 Task: Search one way flight ticket for 3 adults, 3 children in premium economy from Redding: Redding Municipal Airport to Springfield: Abraham Lincoln Capital Airport on 5-2-2023. Choice of flights is Southwest. Number of bags: 1 carry on bag. Price is upto 108000. Outbound departure time preference is 5:00.
Action: Mouse moved to (283, 273)
Screenshot: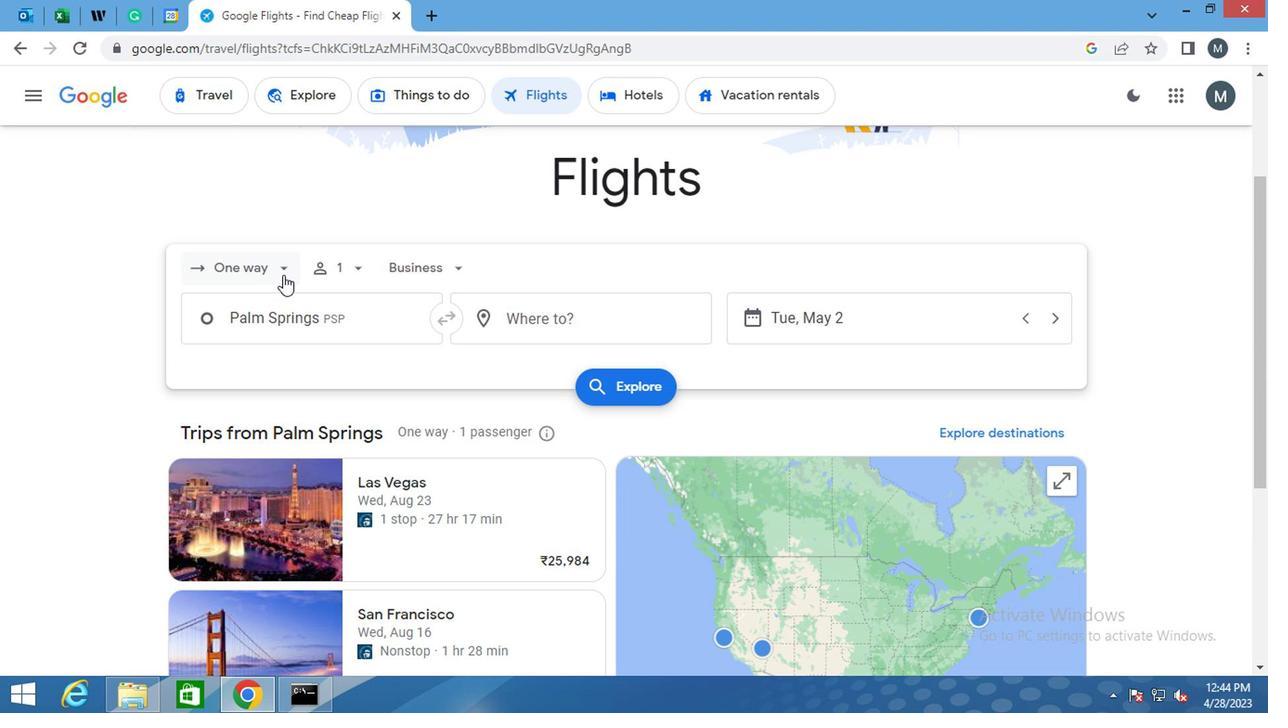 
Action: Mouse pressed left at (283, 273)
Screenshot: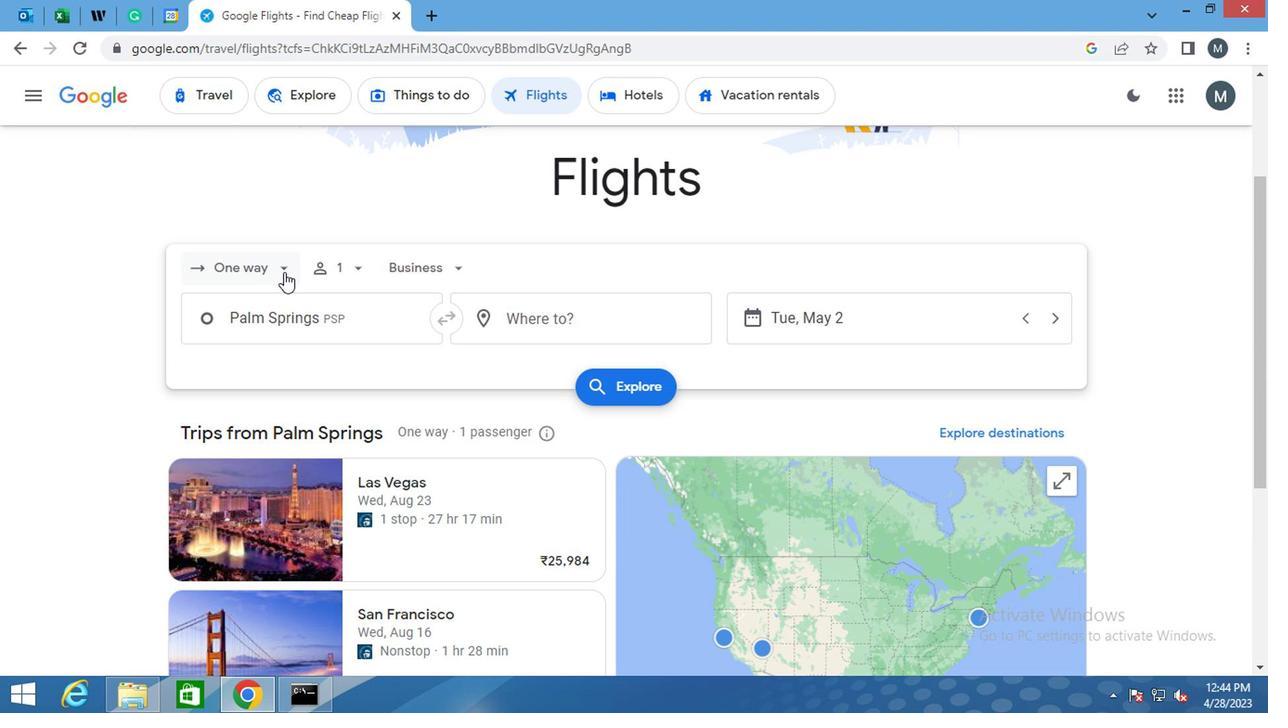 
Action: Mouse moved to (293, 349)
Screenshot: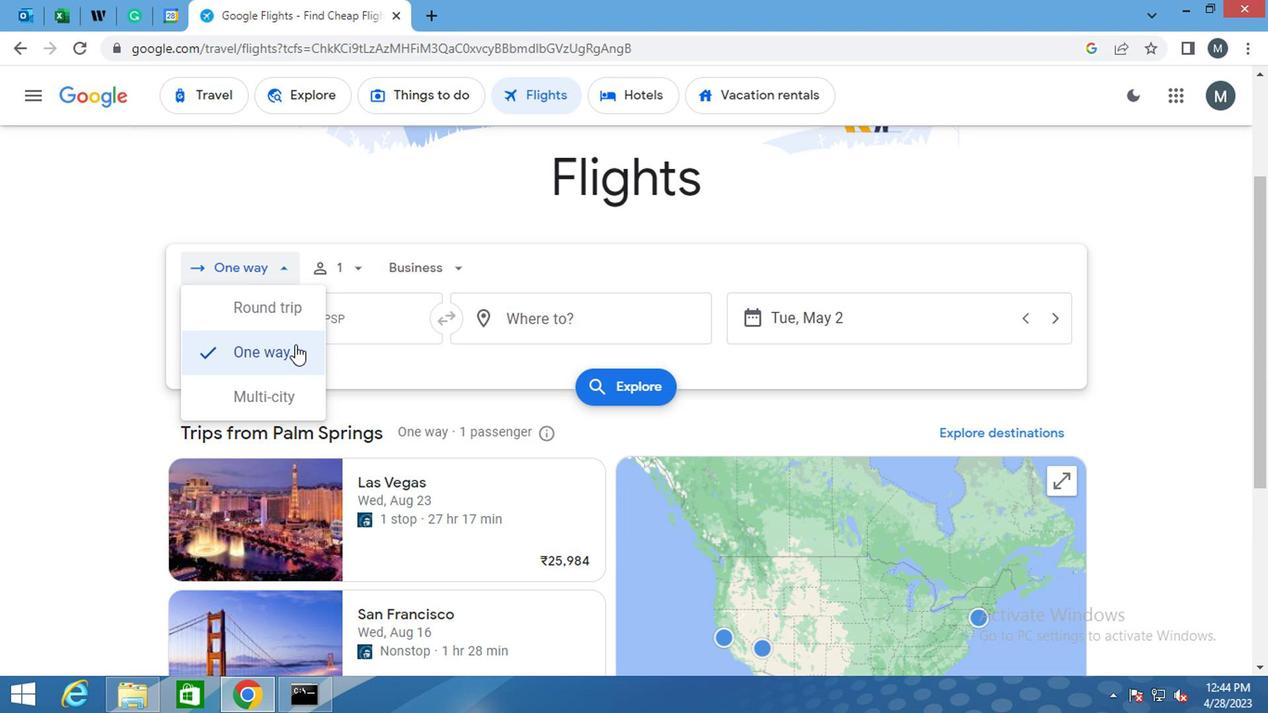 
Action: Mouse pressed left at (293, 349)
Screenshot: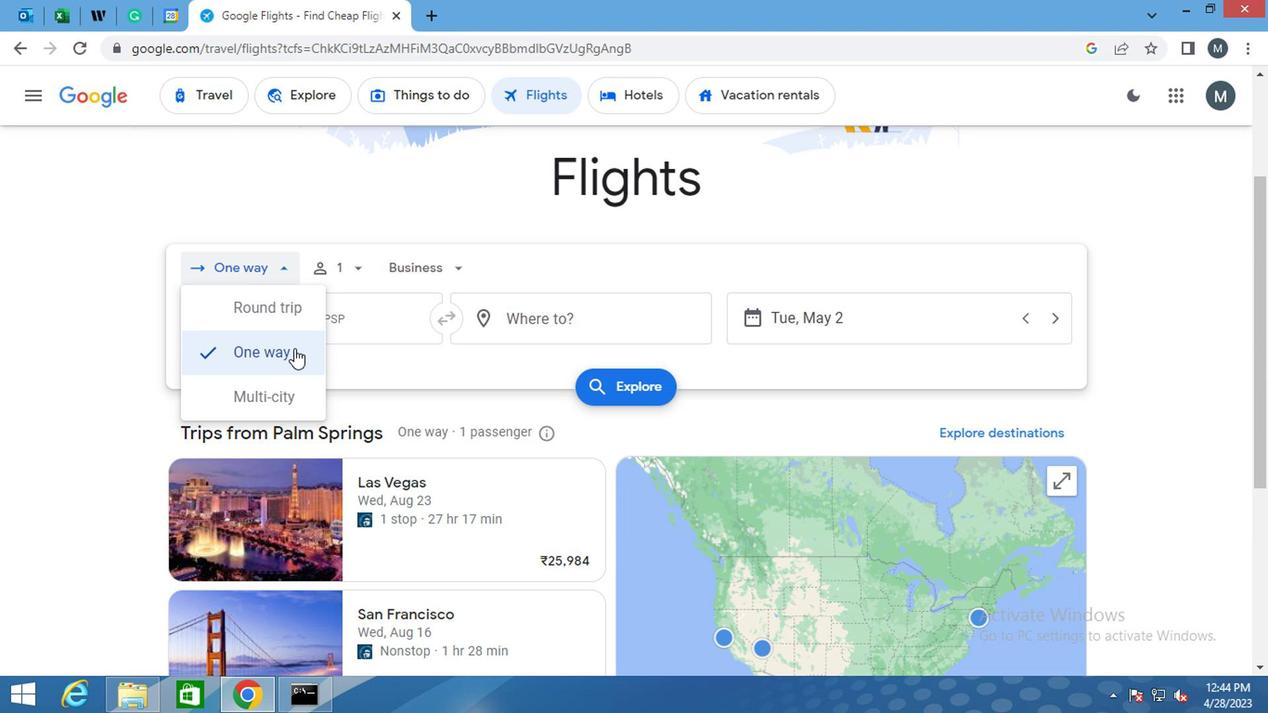 
Action: Mouse moved to (356, 271)
Screenshot: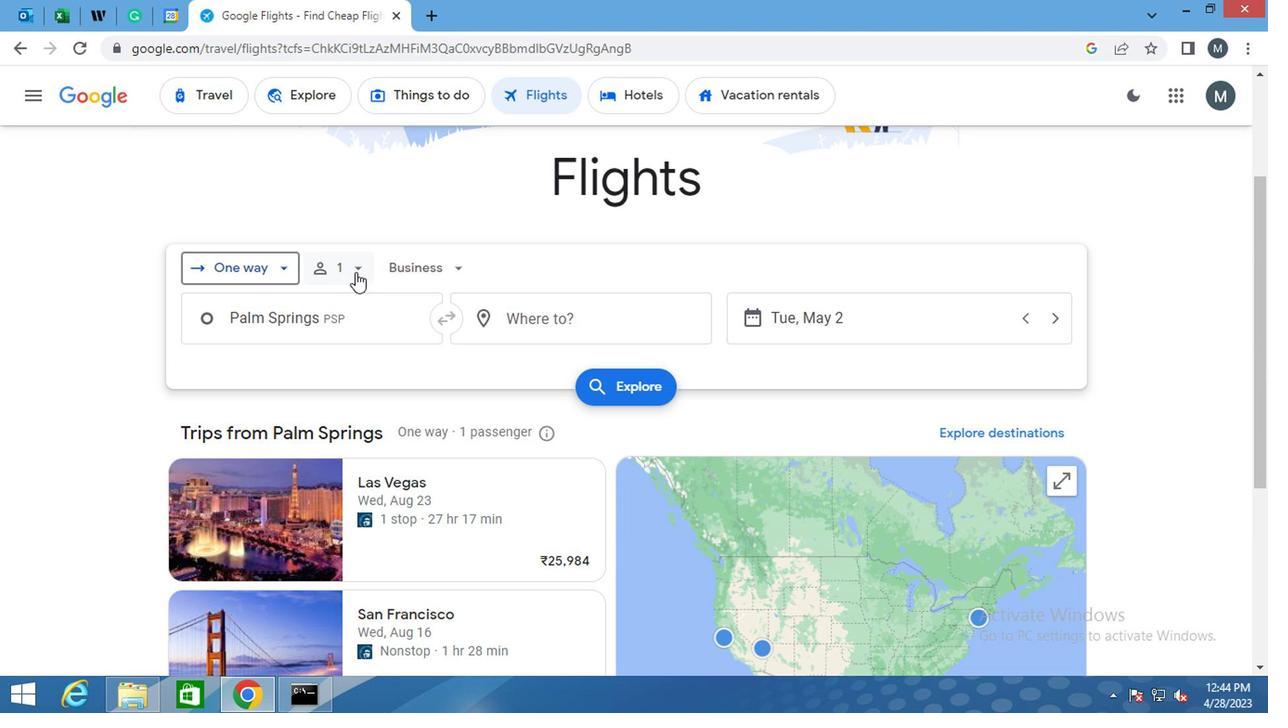 
Action: Mouse pressed left at (356, 271)
Screenshot: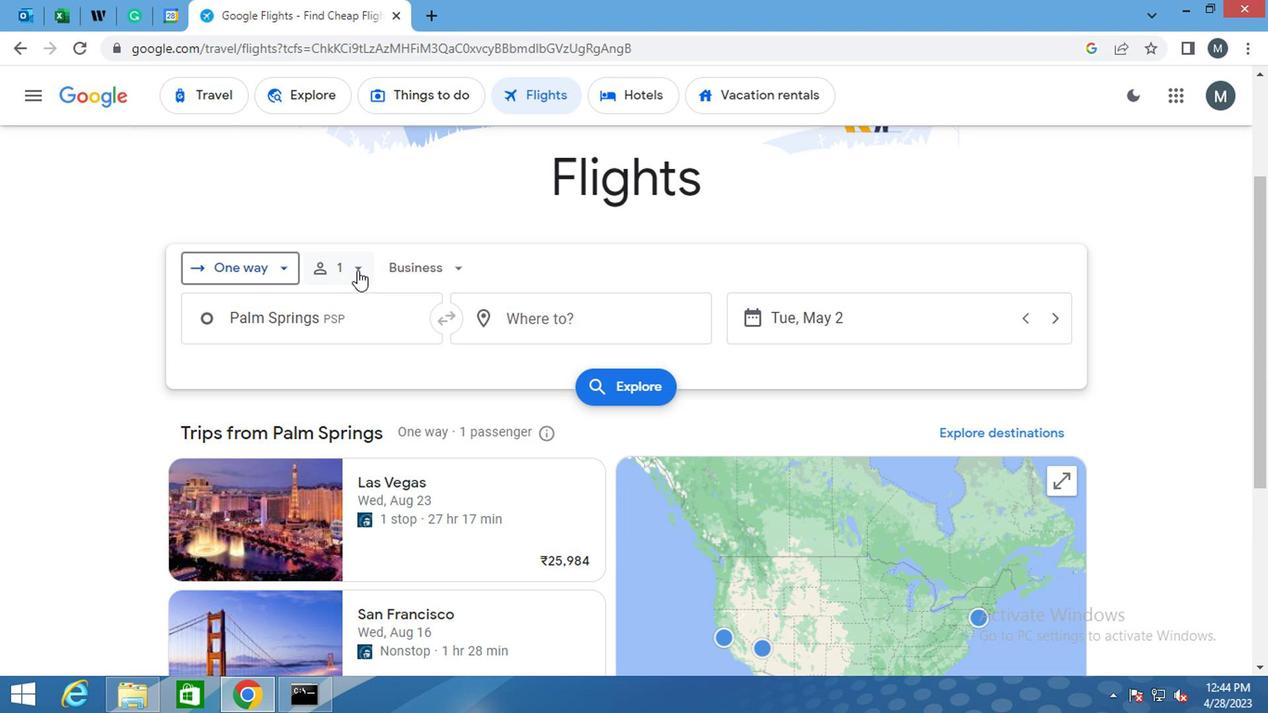 
Action: Mouse moved to (504, 319)
Screenshot: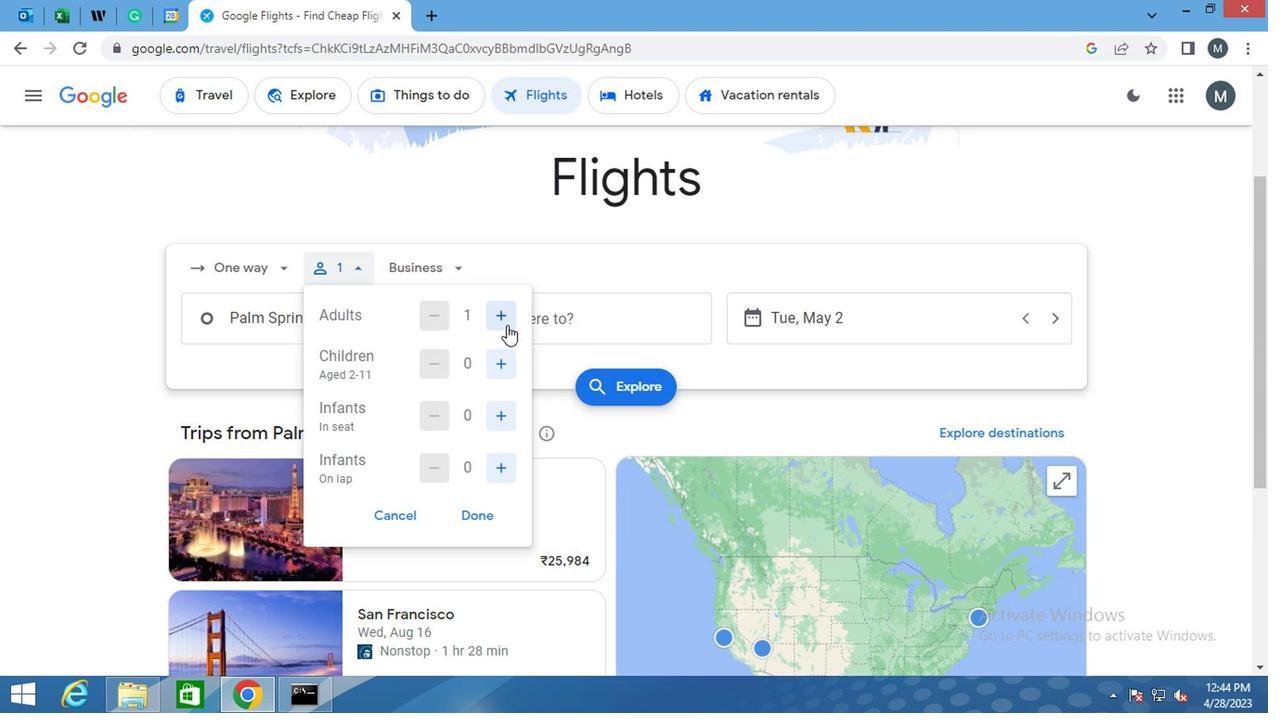 
Action: Mouse pressed left at (504, 319)
Screenshot: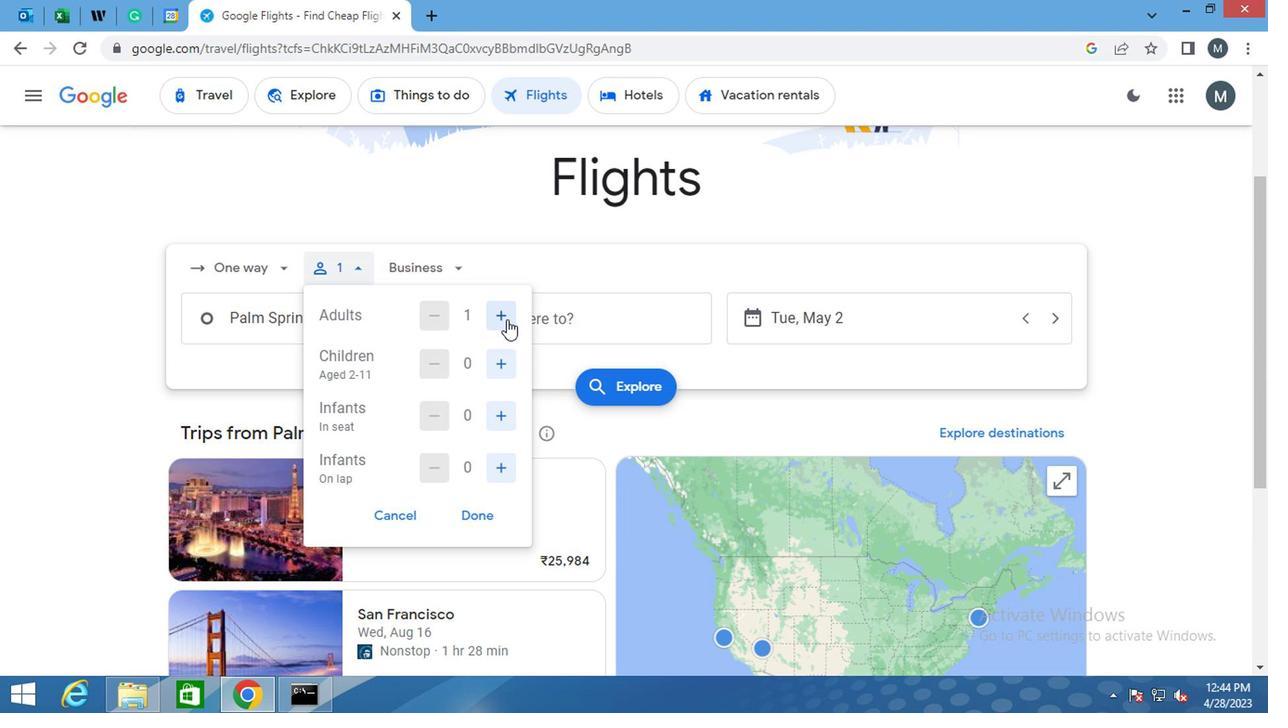 
Action: Mouse pressed left at (504, 319)
Screenshot: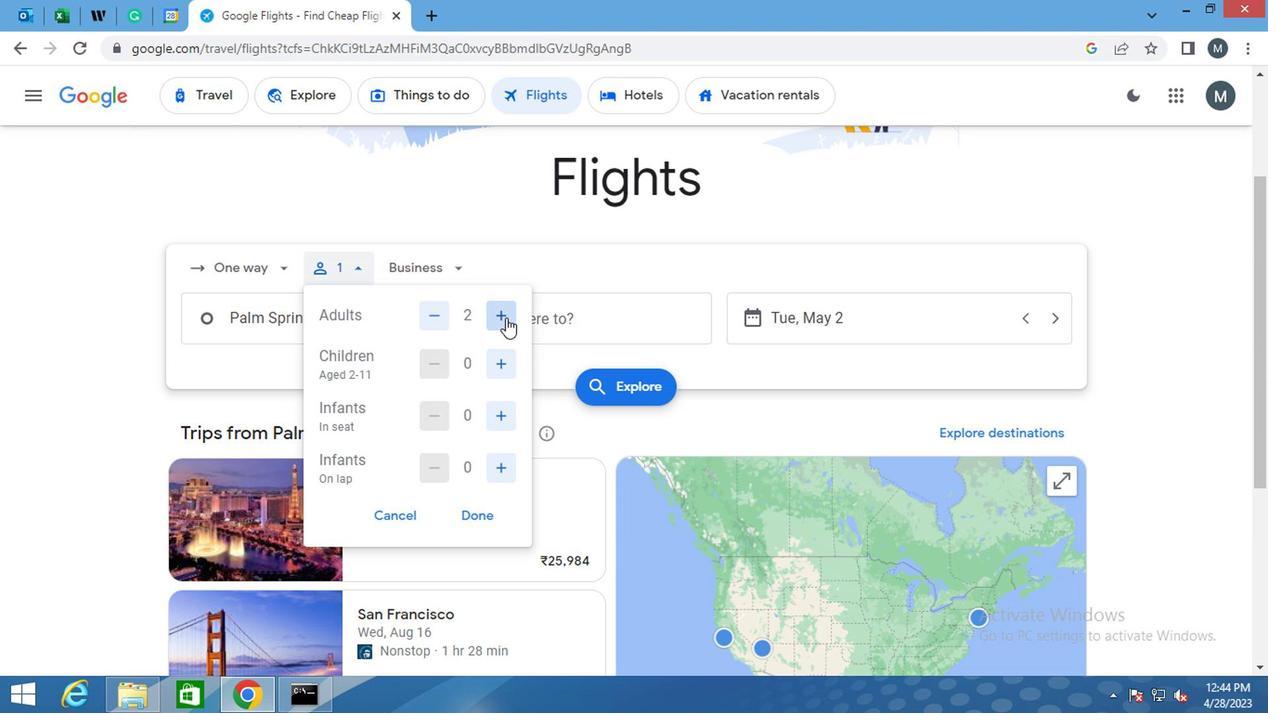 
Action: Mouse moved to (494, 369)
Screenshot: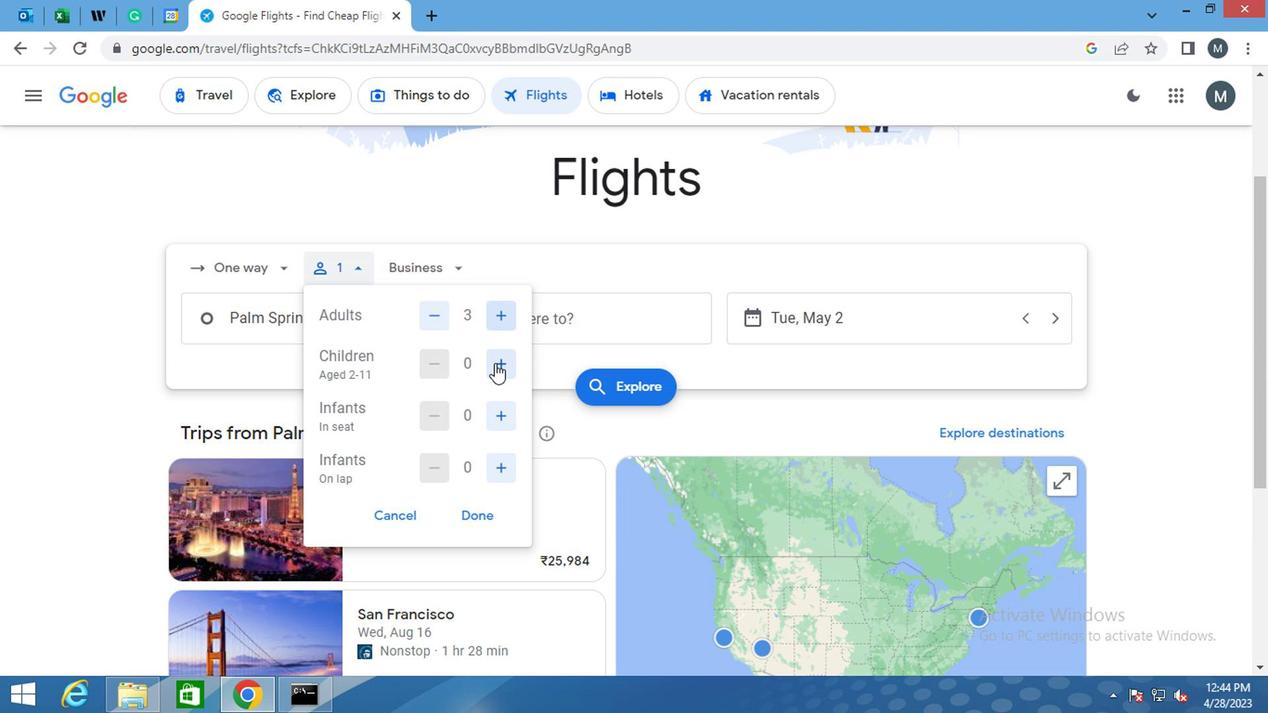 
Action: Mouse pressed left at (494, 369)
Screenshot: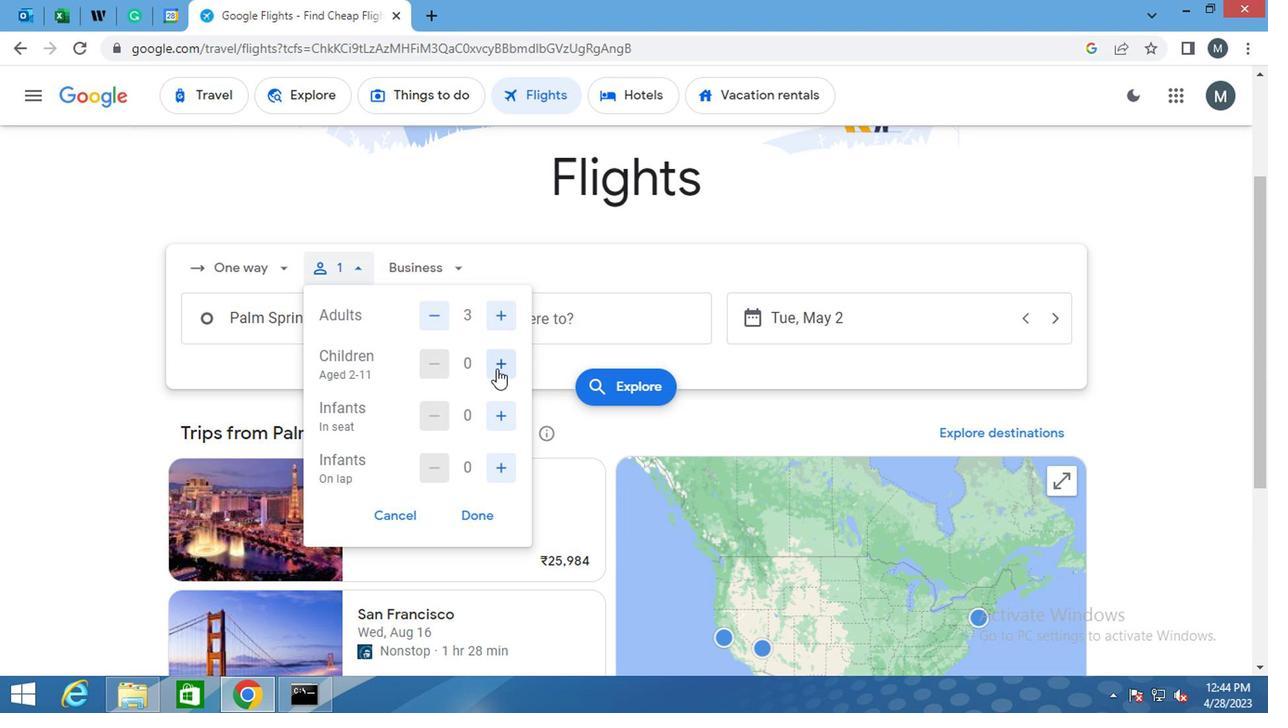 
Action: Mouse moved to (494, 369)
Screenshot: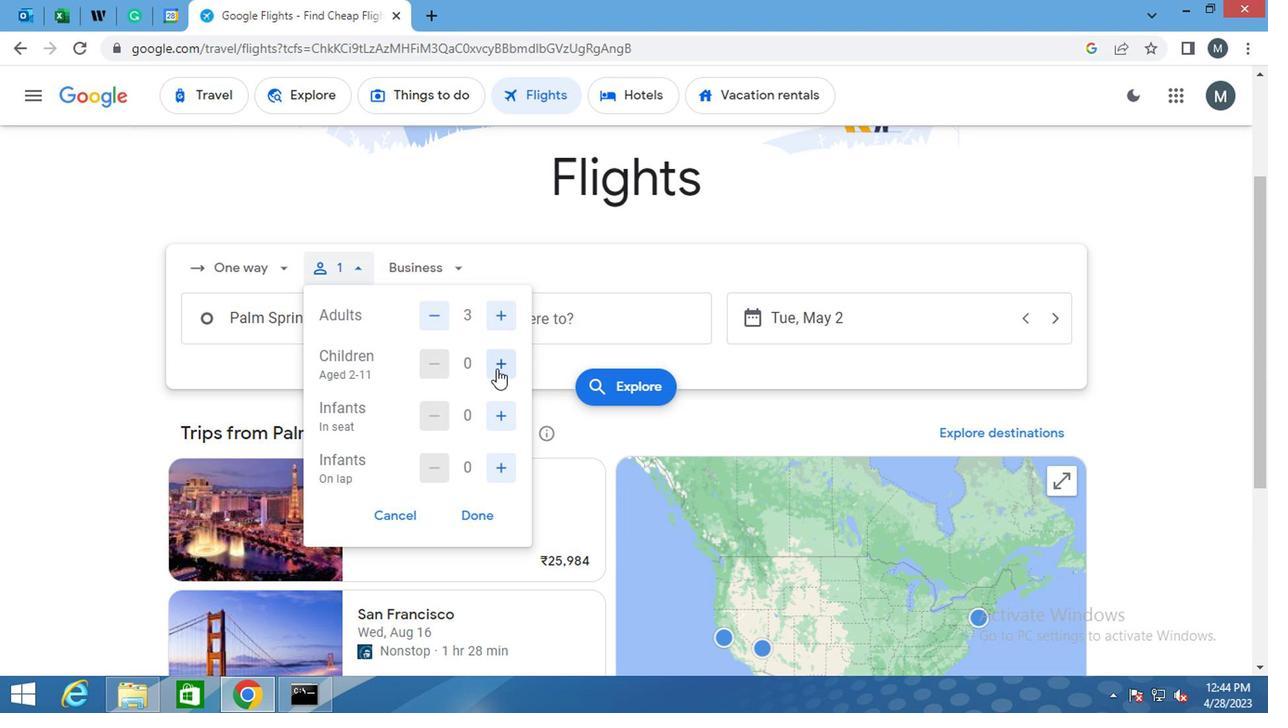 
Action: Mouse pressed left at (494, 369)
Screenshot: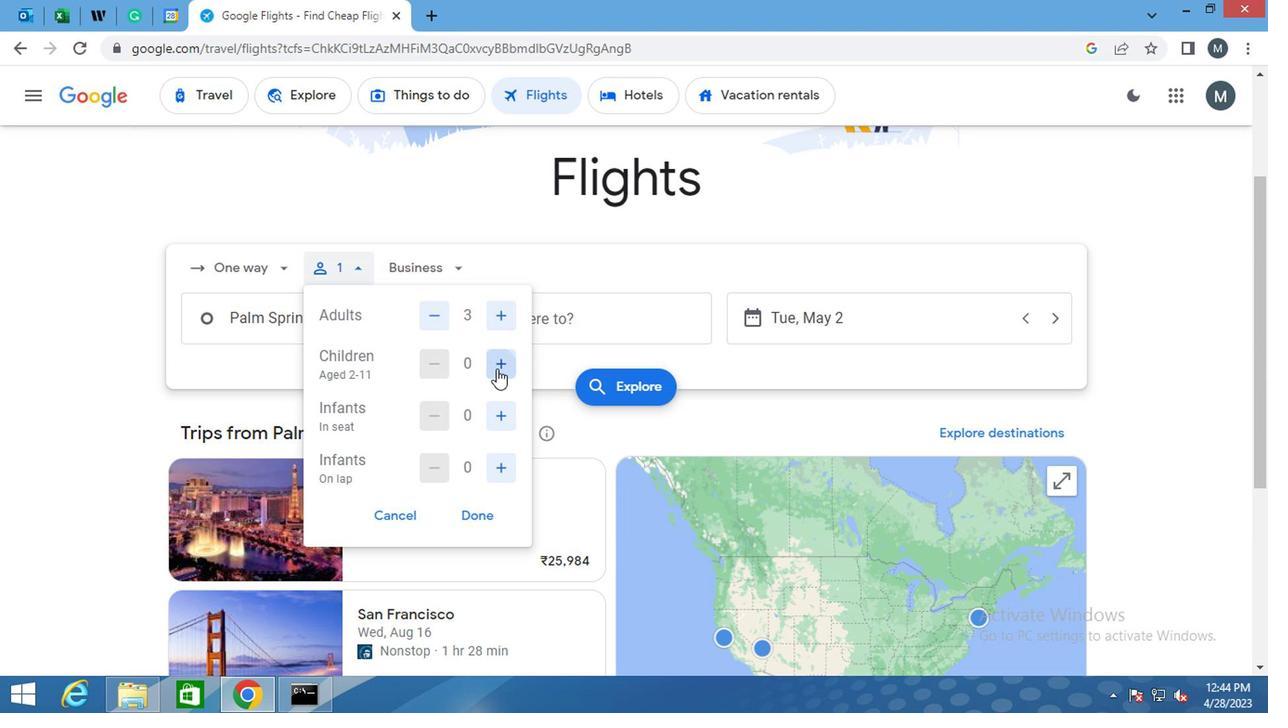 
Action: Mouse moved to (495, 369)
Screenshot: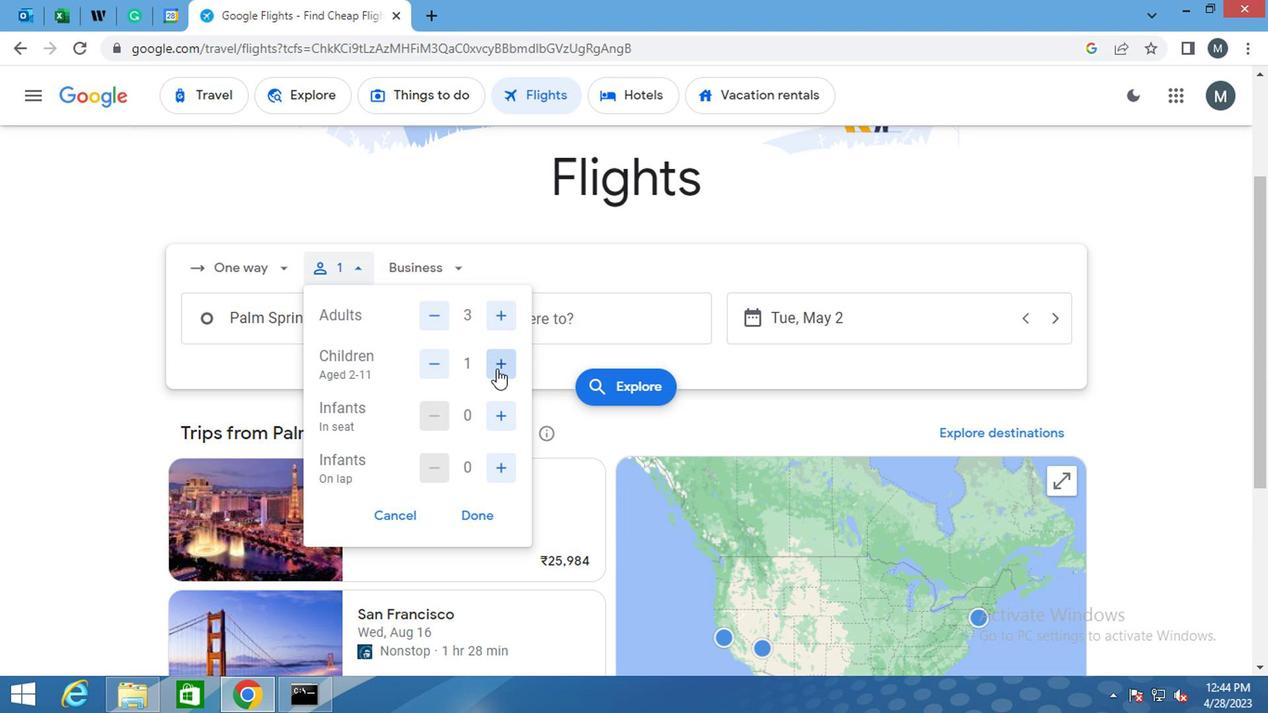 
Action: Mouse pressed left at (495, 369)
Screenshot: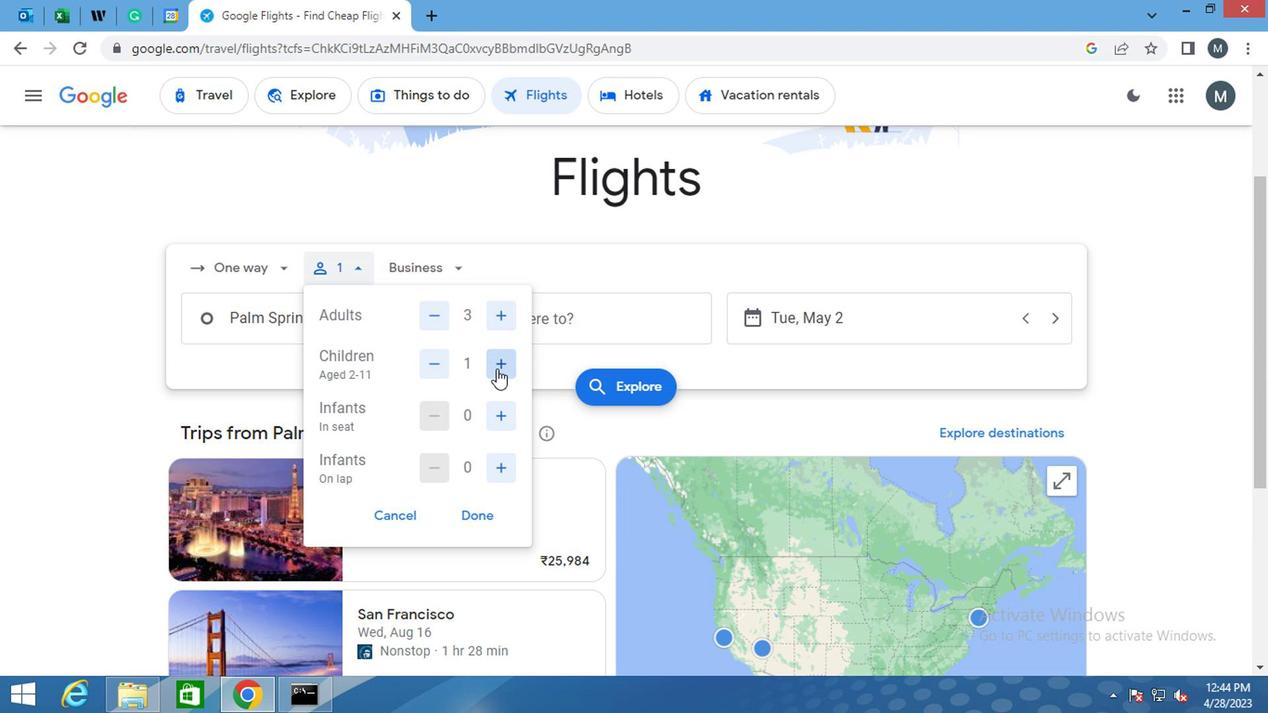 
Action: Mouse pressed left at (495, 369)
Screenshot: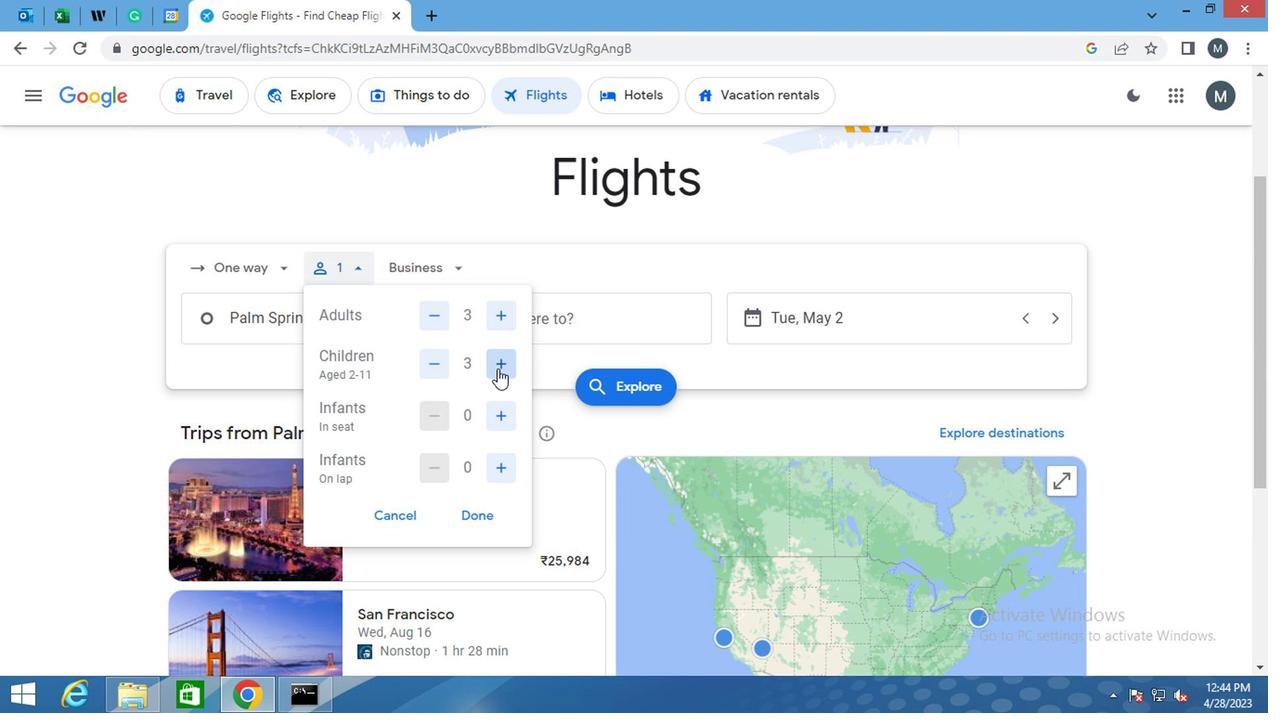 
Action: Mouse moved to (423, 367)
Screenshot: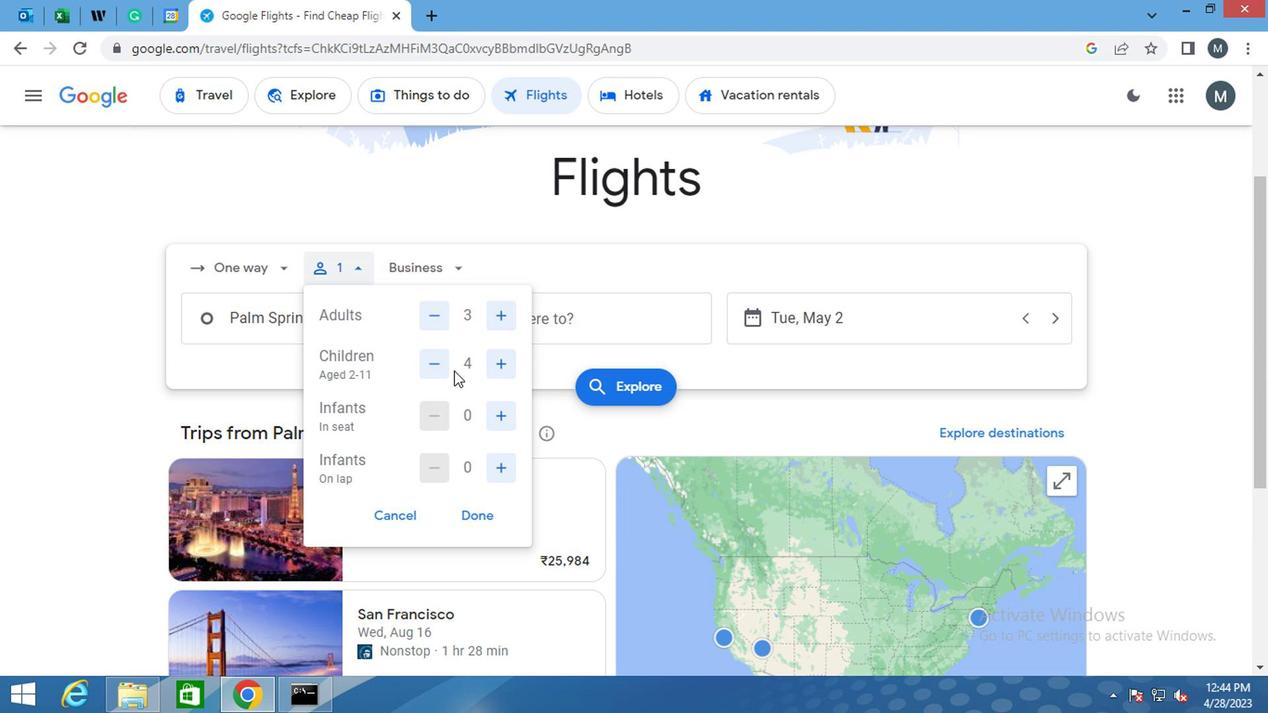 
Action: Mouse pressed left at (423, 367)
Screenshot: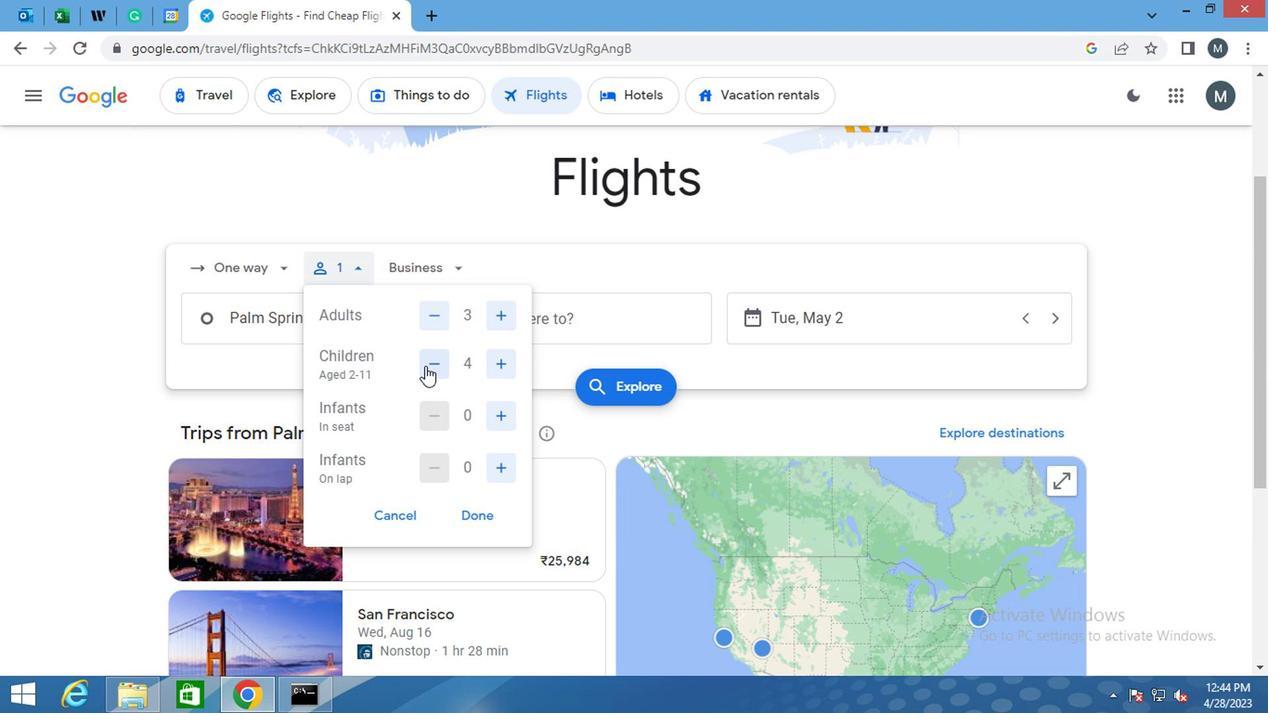 
Action: Mouse moved to (484, 517)
Screenshot: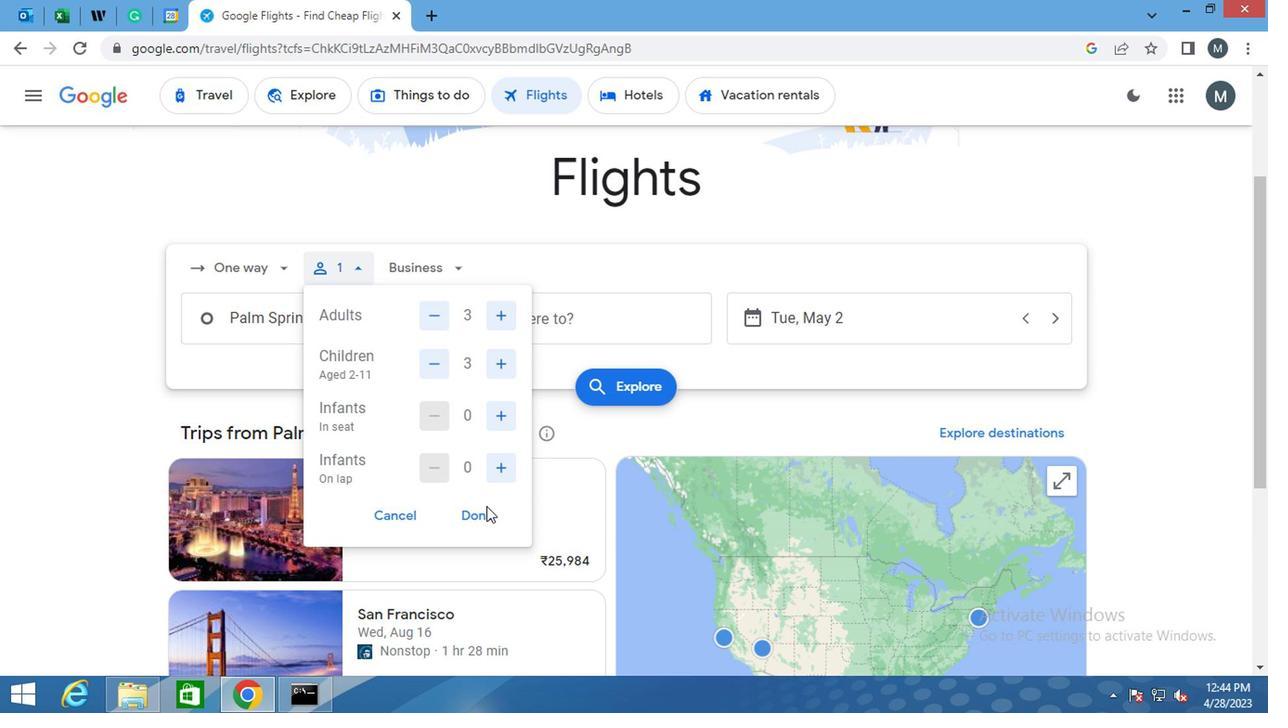 
Action: Mouse pressed left at (484, 517)
Screenshot: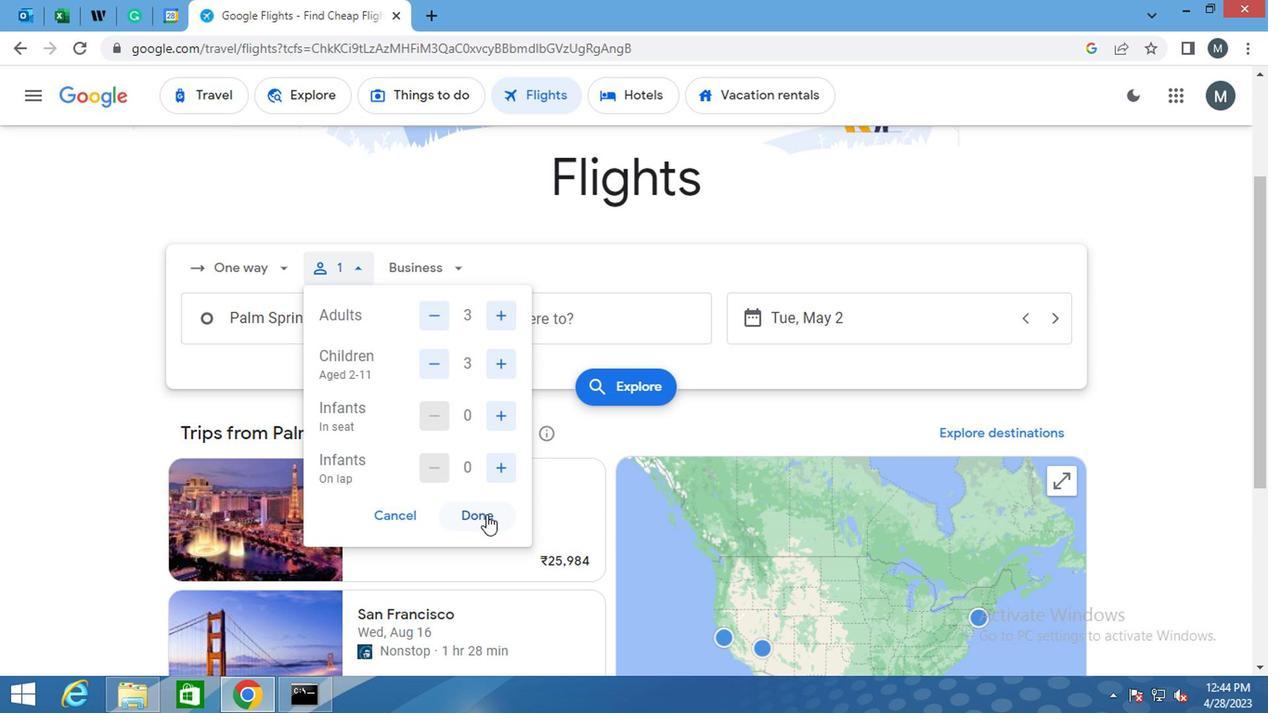 
Action: Mouse moved to (420, 273)
Screenshot: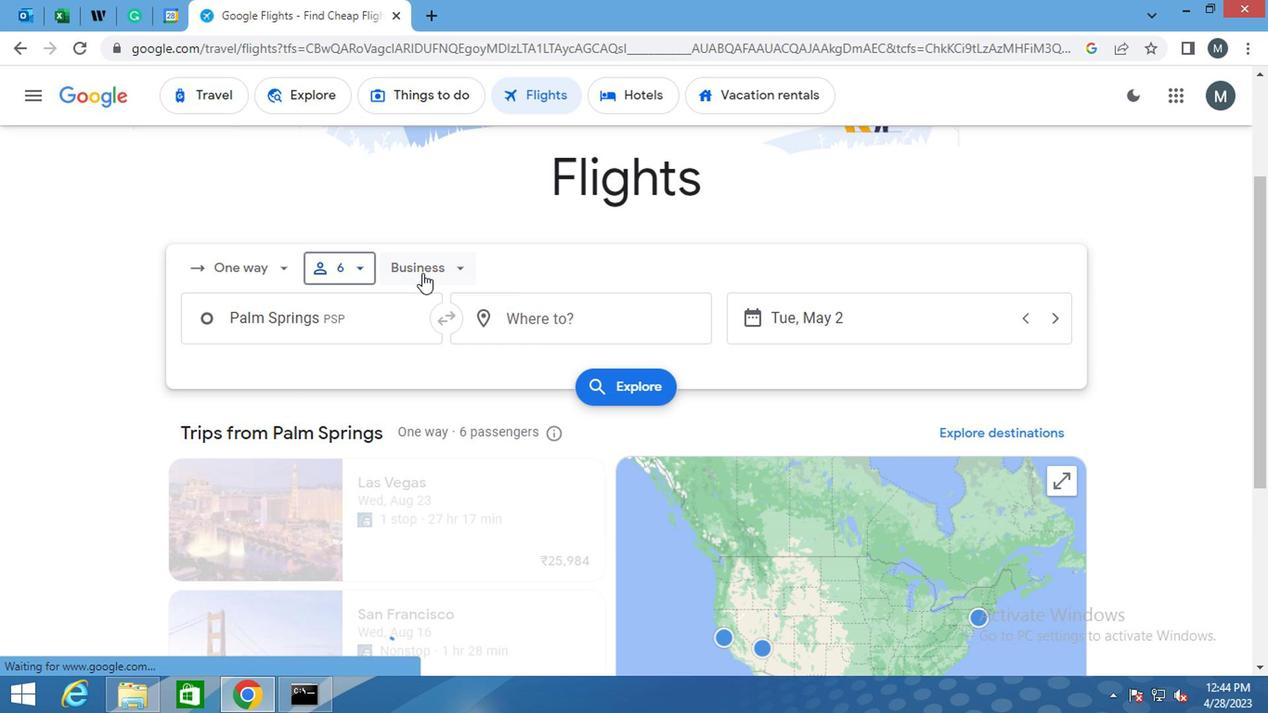 
Action: Mouse pressed left at (420, 273)
Screenshot: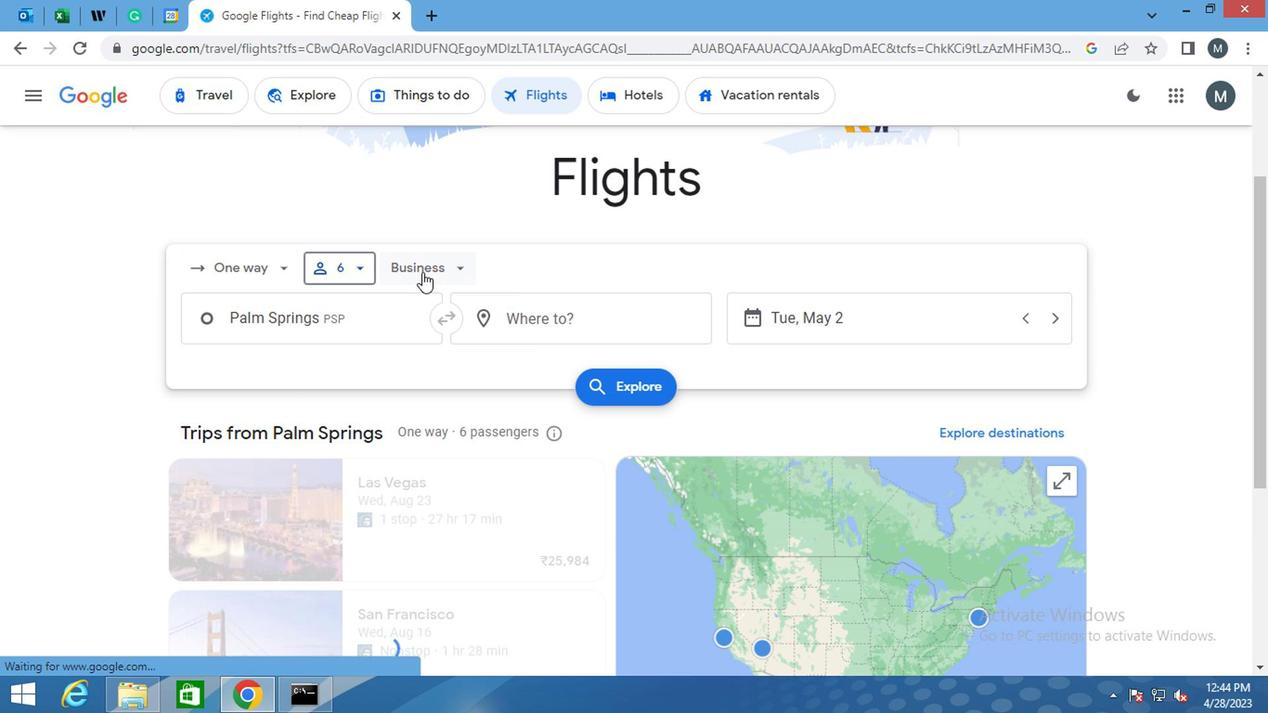 
Action: Mouse moved to (458, 360)
Screenshot: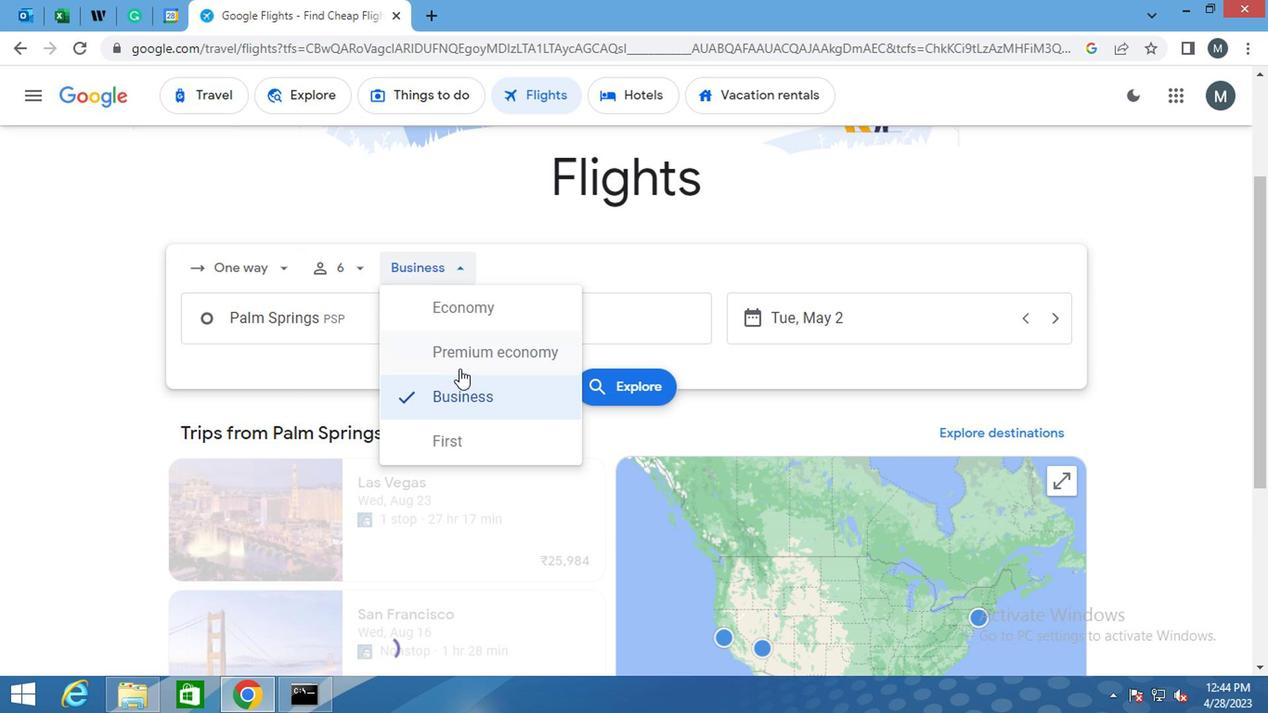 
Action: Mouse pressed left at (458, 360)
Screenshot: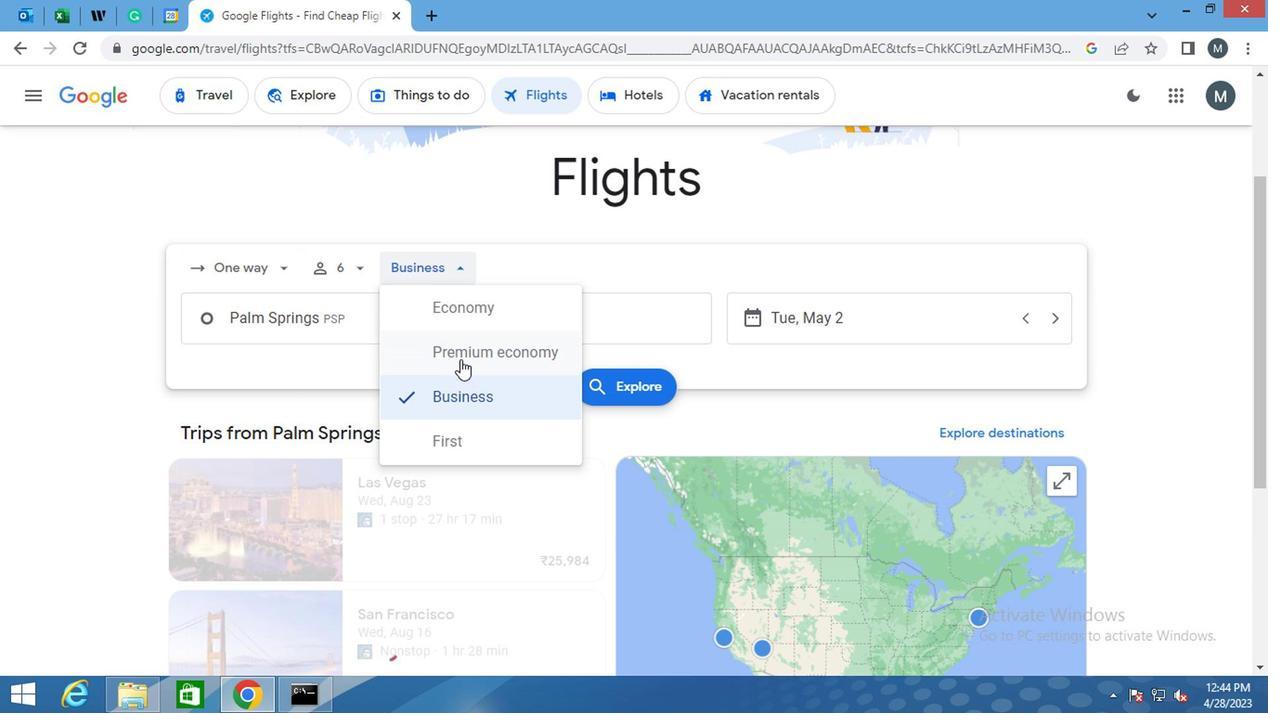 
Action: Mouse moved to (290, 317)
Screenshot: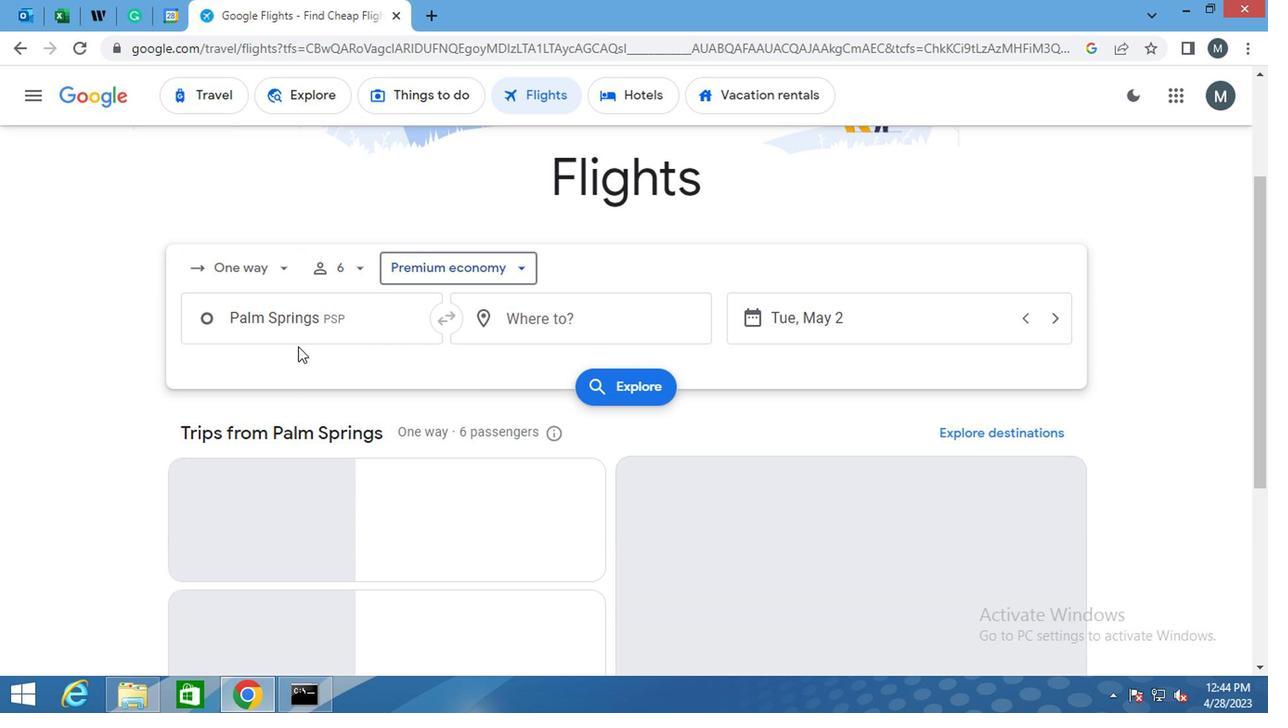 
Action: Mouse pressed left at (290, 317)
Screenshot: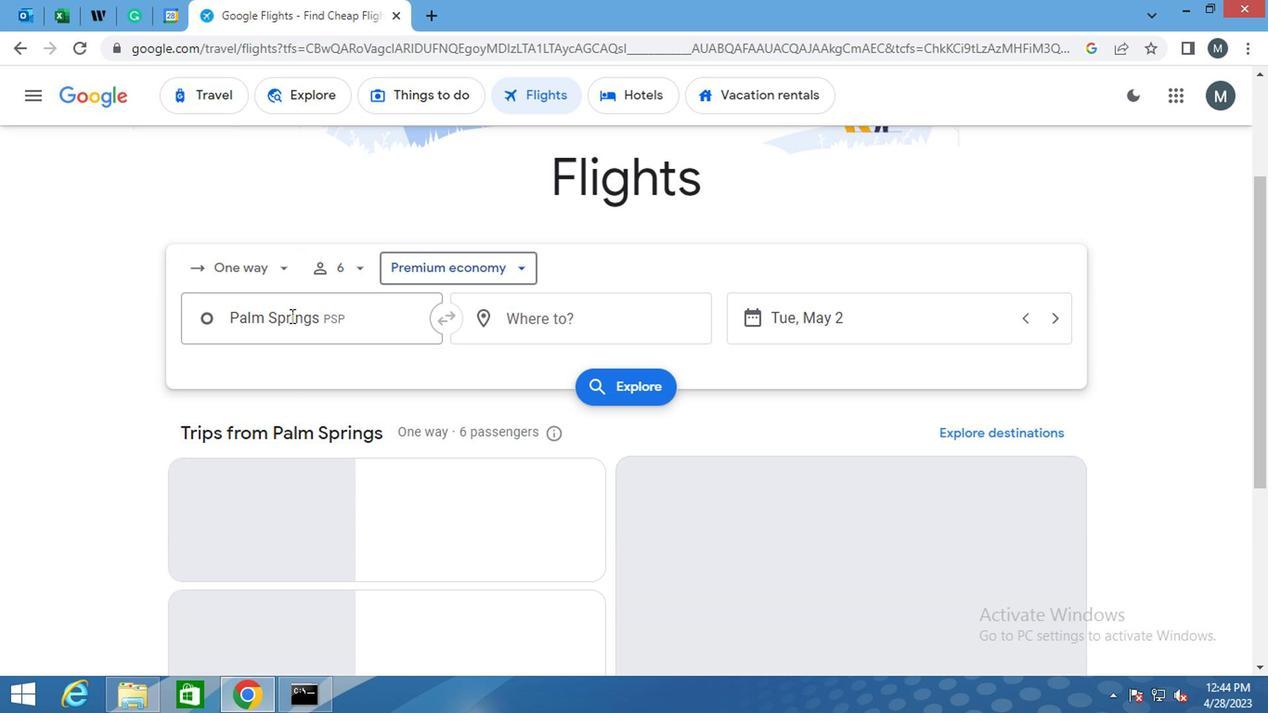 
Action: Key pressed <Key.shift>REDDING<Key.space><Key.shift>MUNI<Key.backspace><Key.backspace>NICIPAL<Key.space><Key.backspace><Key.backspace><Key.backspace><Key.backspace><Key.backspace><Key.backspace><Key.backspace><Key.backspace><Key.backspace><Key.backspace>
Screenshot: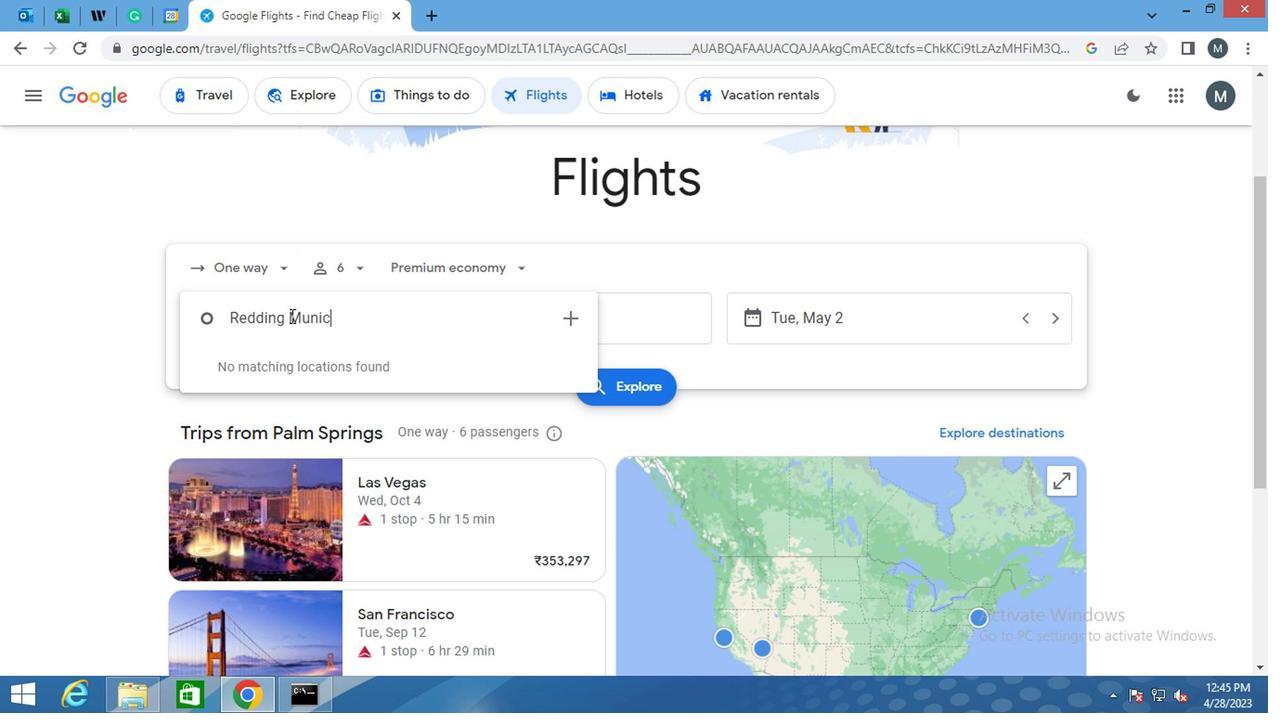 
Action: Mouse moved to (402, 461)
Screenshot: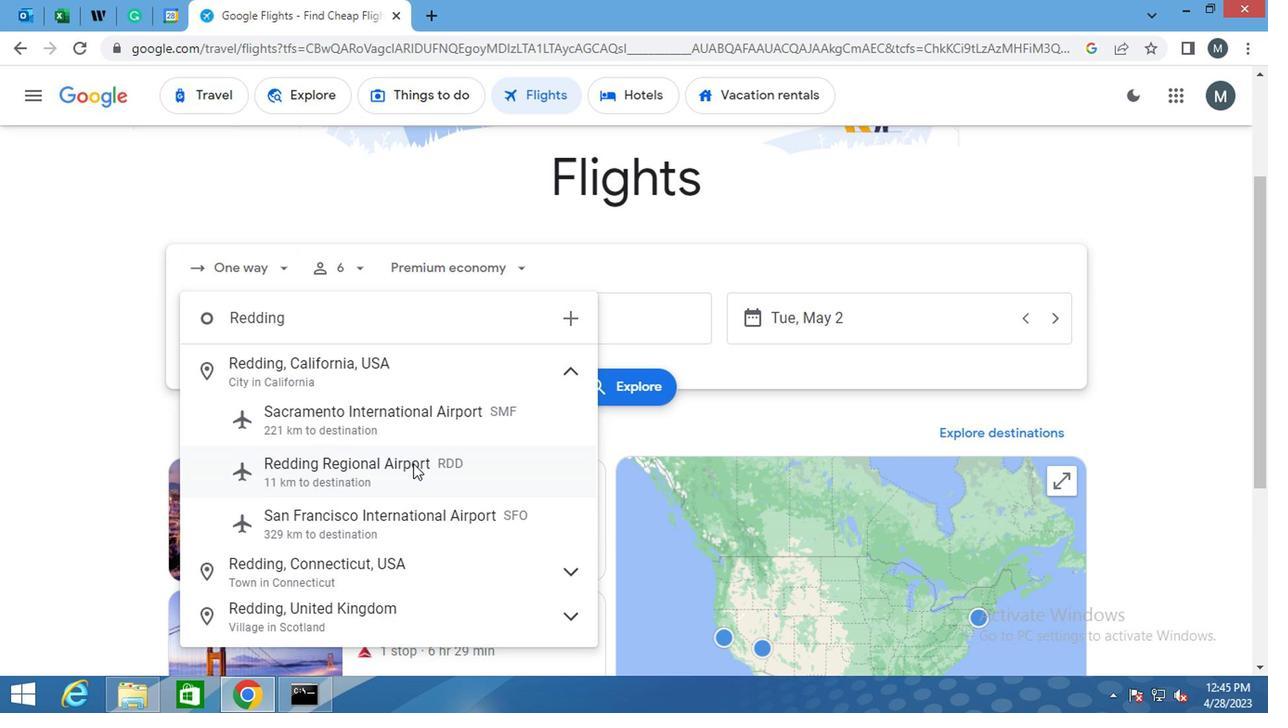 
Action: Mouse scrolled (402, 461) with delta (0, 0)
Screenshot: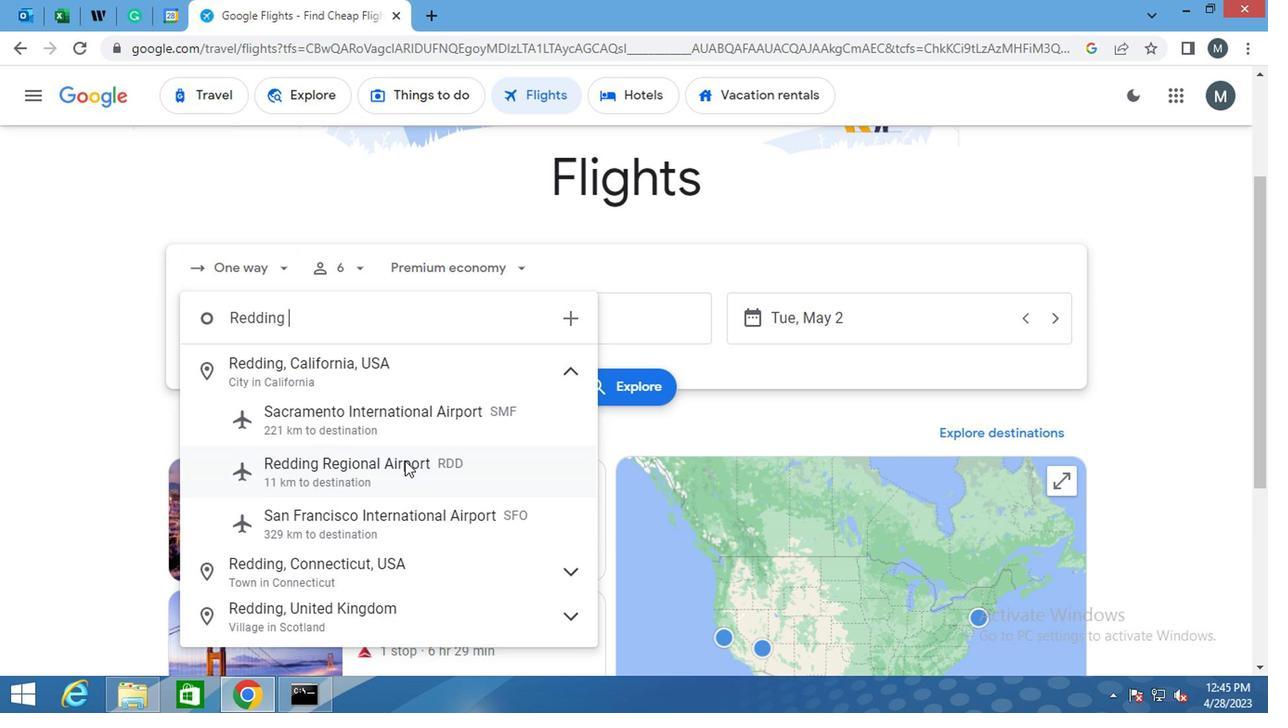 
Action: Mouse scrolled (402, 461) with delta (0, 0)
Screenshot: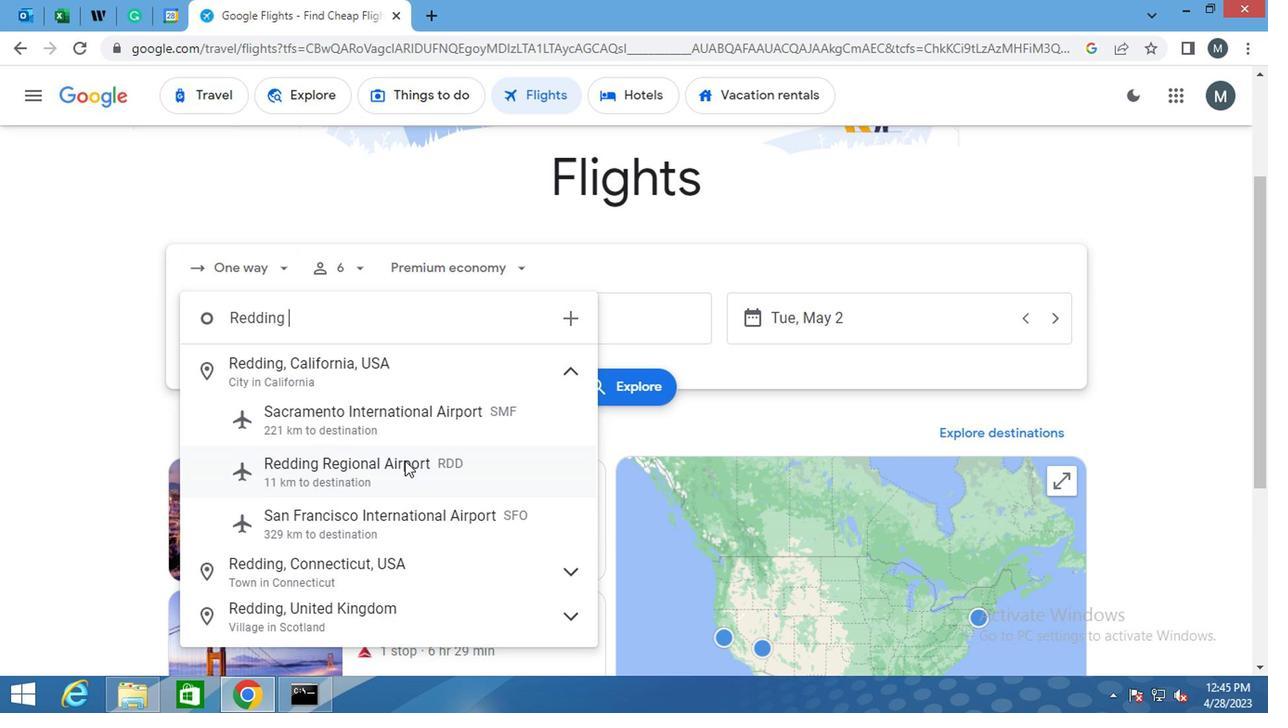 
Action: Mouse moved to (334, 408)
Screenshot: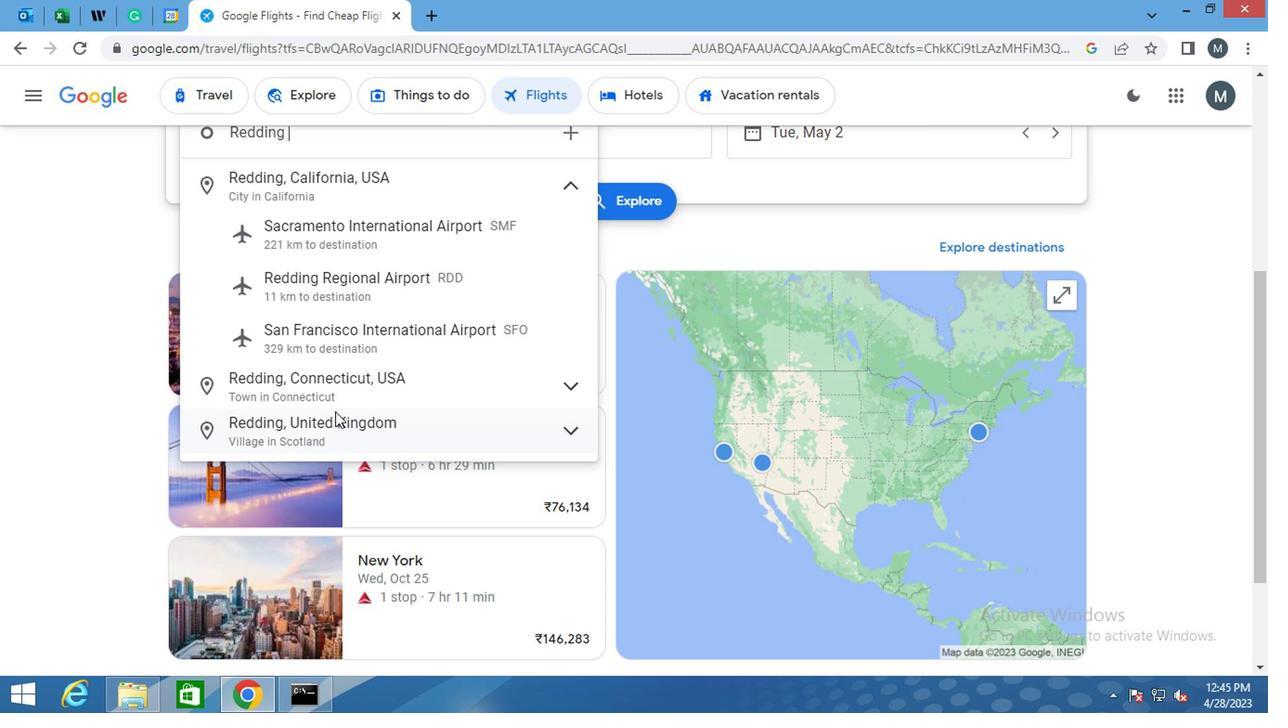 
Action: Mouse scrolled (334, 410) with delta (0, 1)
Screenshot: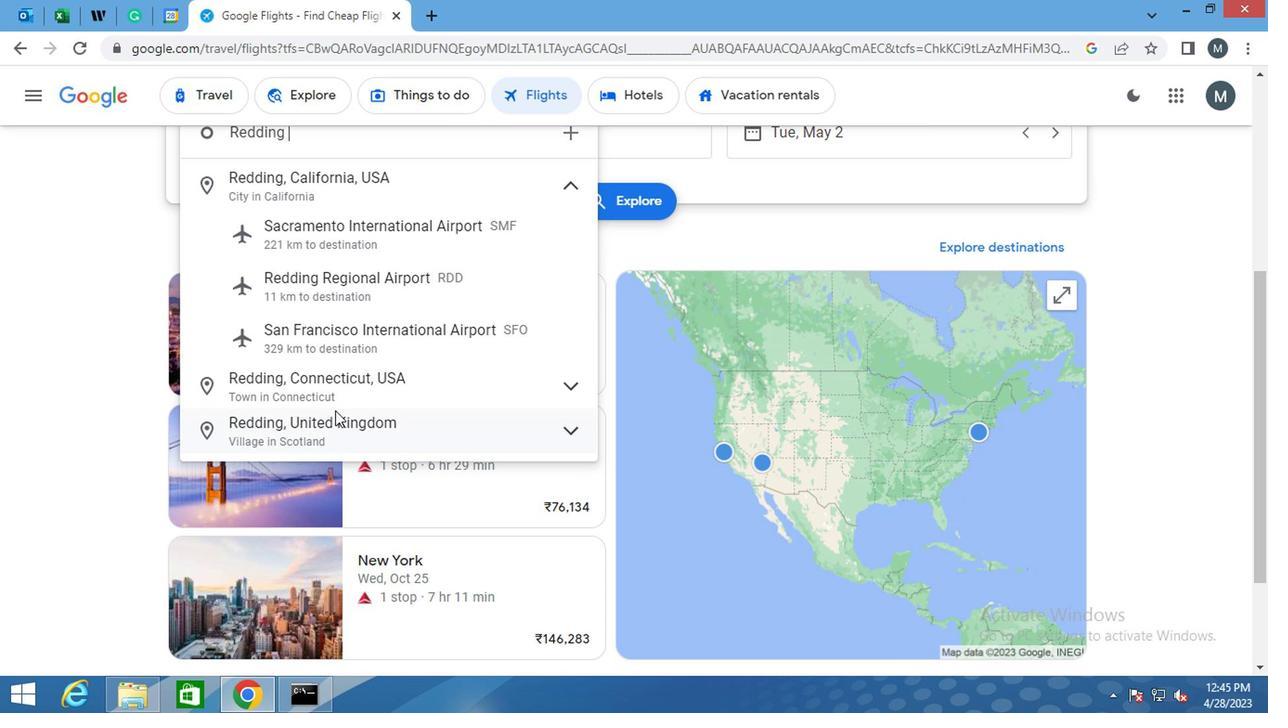 
Action: Mouse scrolled (334, 410) with delta (0, 1)
Screenshot: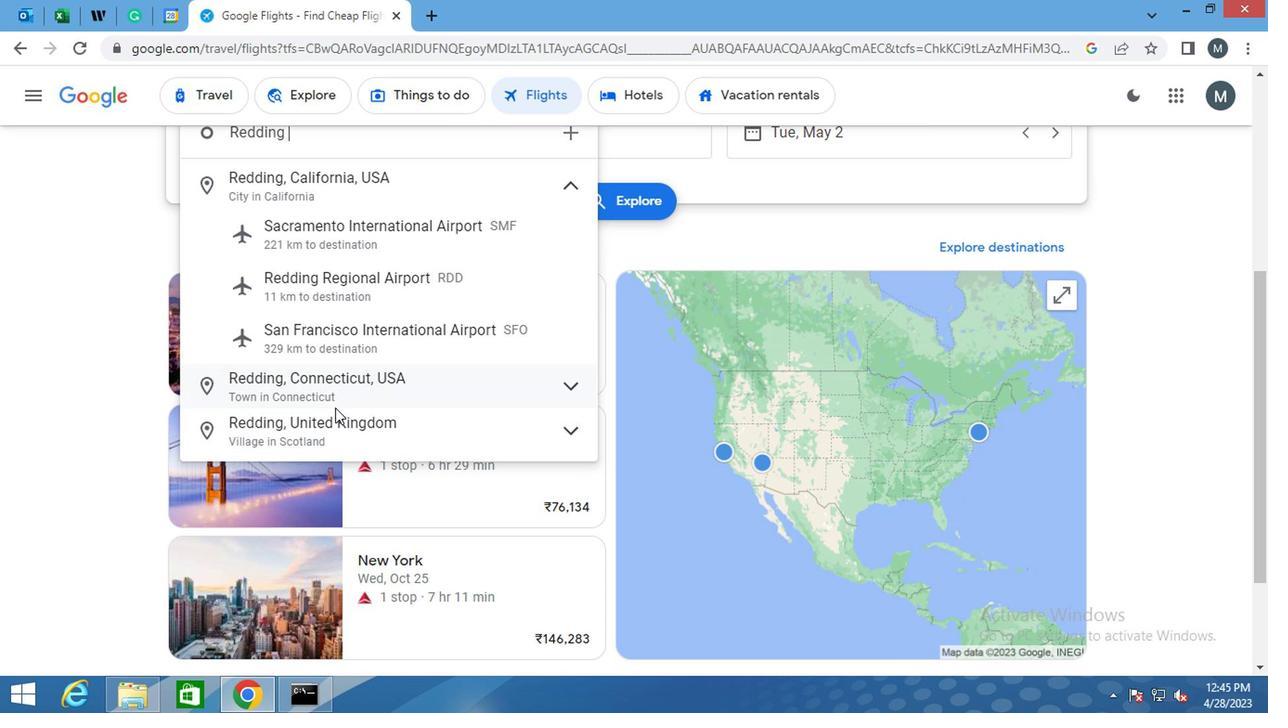 
Action: Mouse moved to (362, 373)
Screenshot: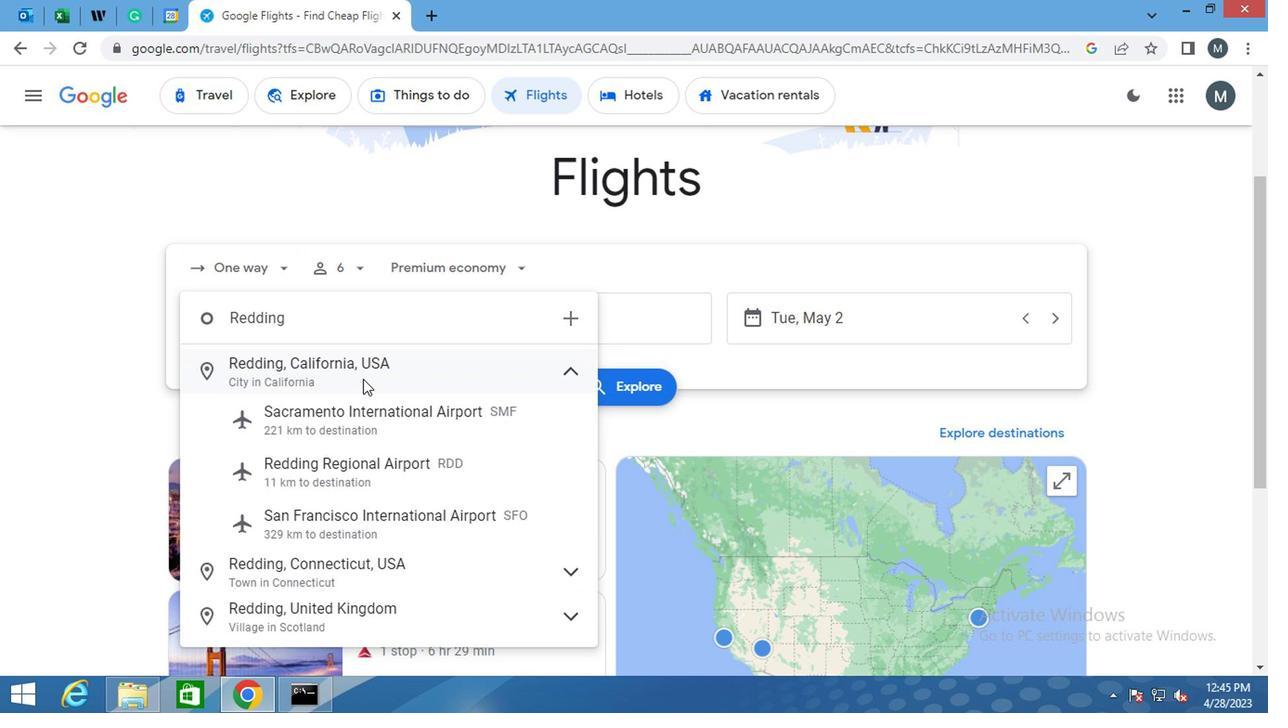 
Action: Mouse pressed left at (362, 373)
Screenshot: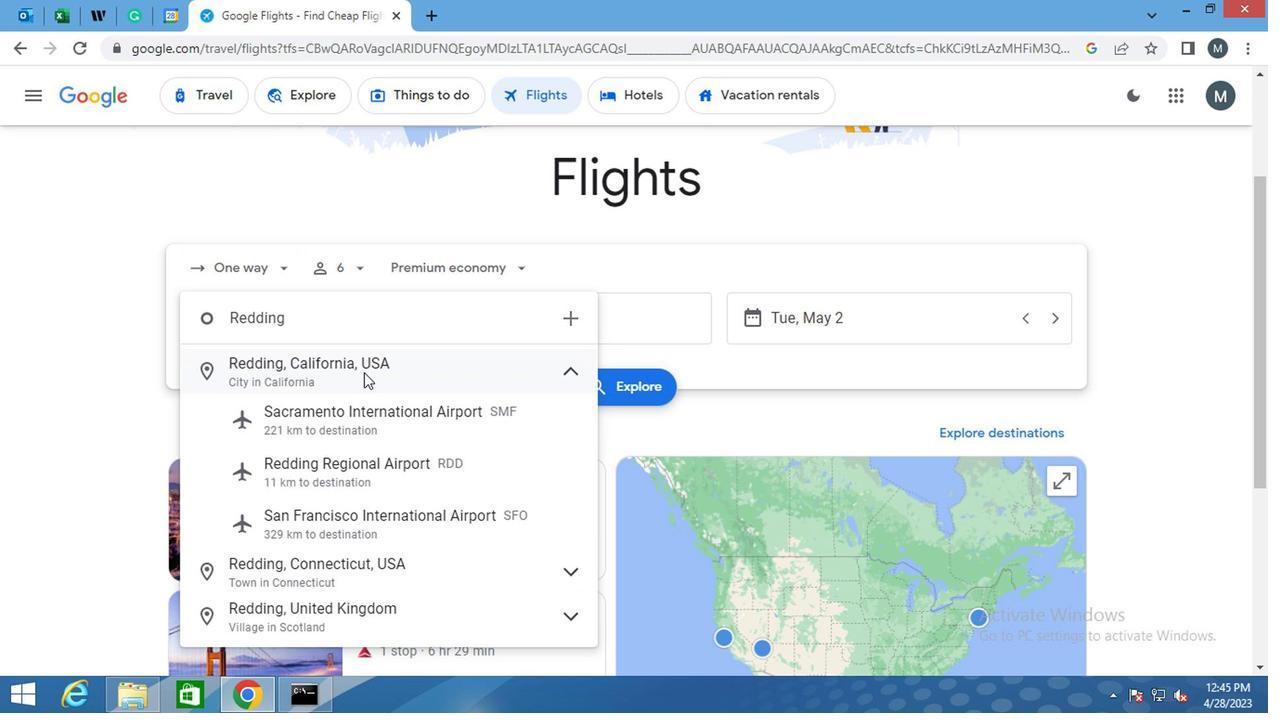 
Action: Mouse moved to (548, 326)
Screenshot: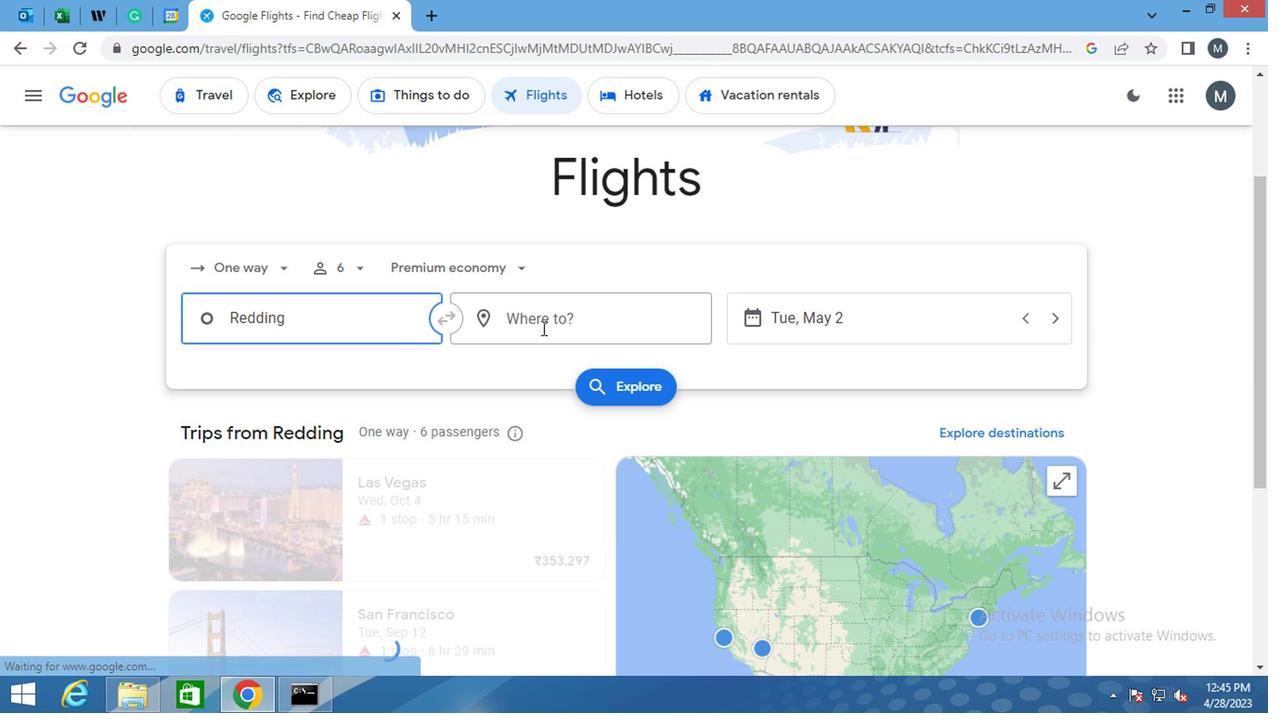 
Action: Mouse pressed left at (548, 326)
Screenshot: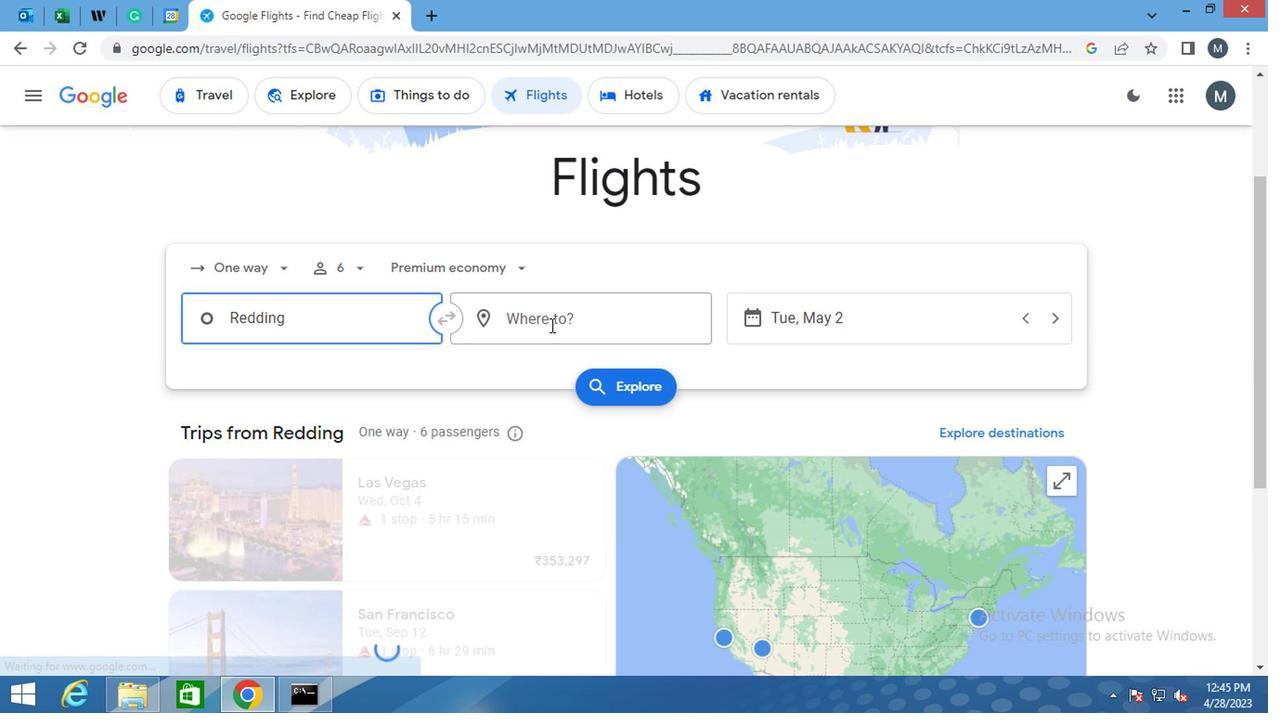 
Action: Mouse moved to (558, 352)
Screenshot: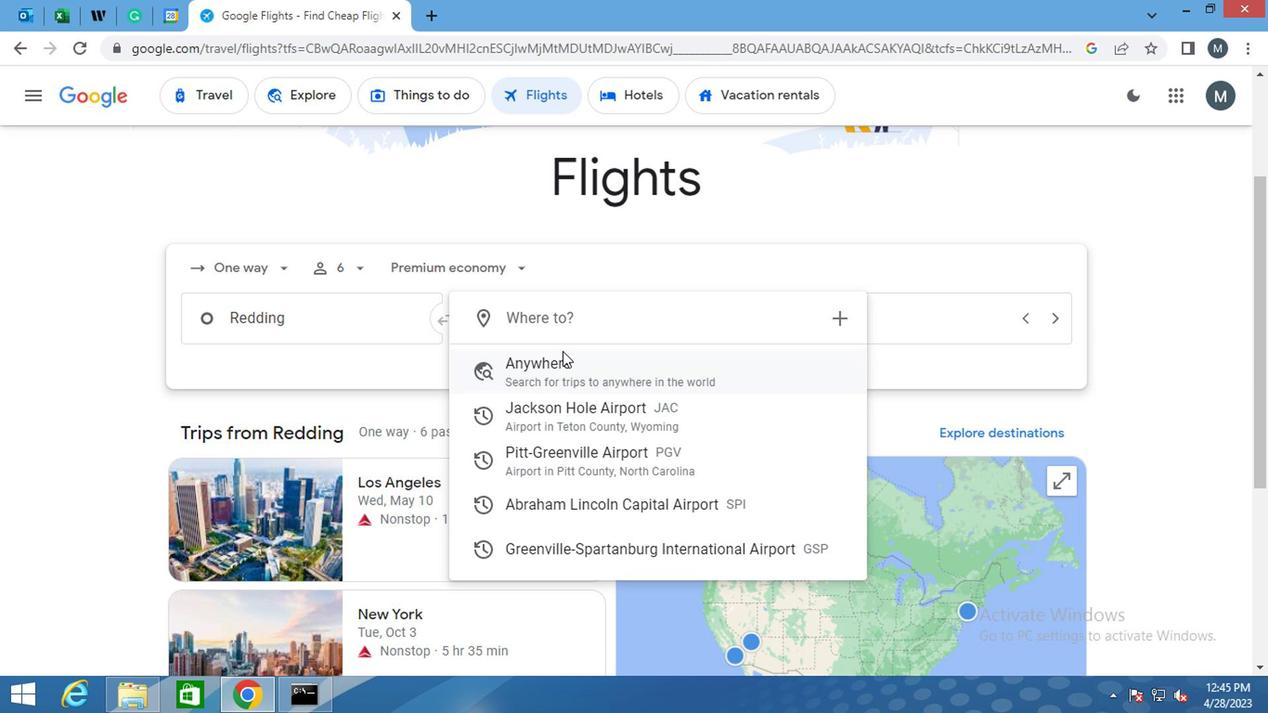 
Action: Key pressed <Key.shift>ABRA
Screenshot: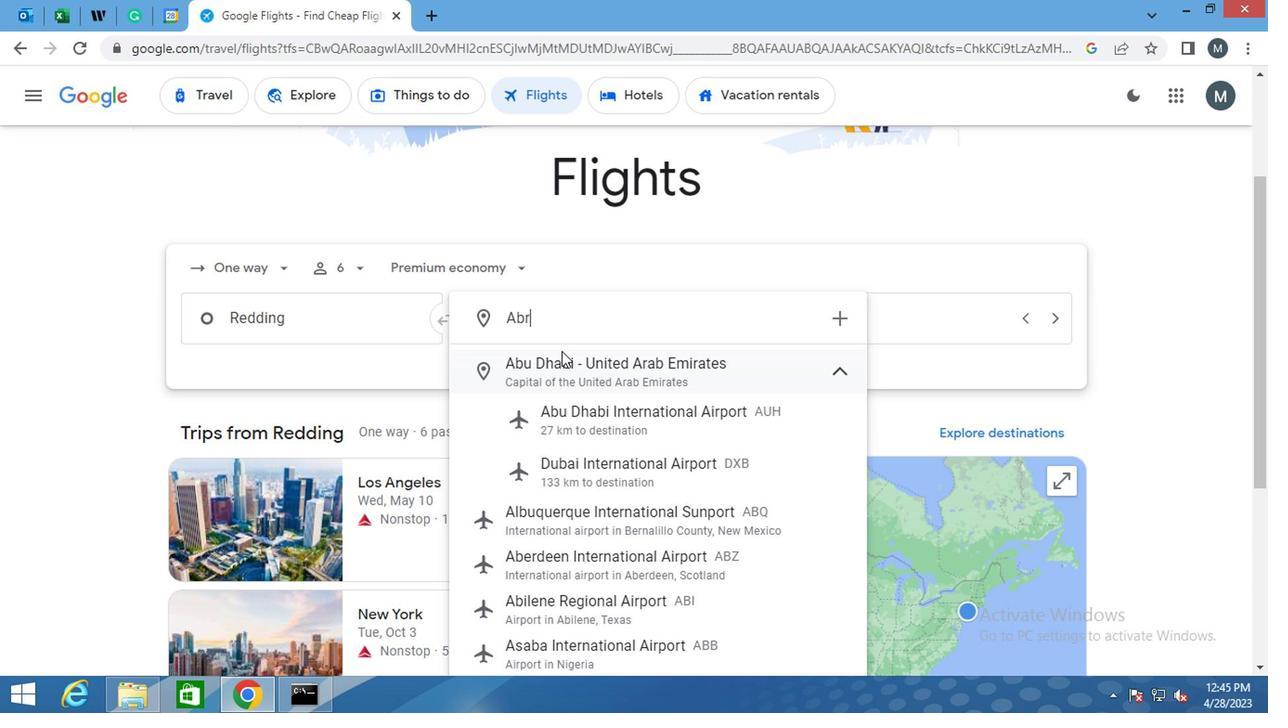 
Action: Mouse moved to (613, 415)
Screenshot: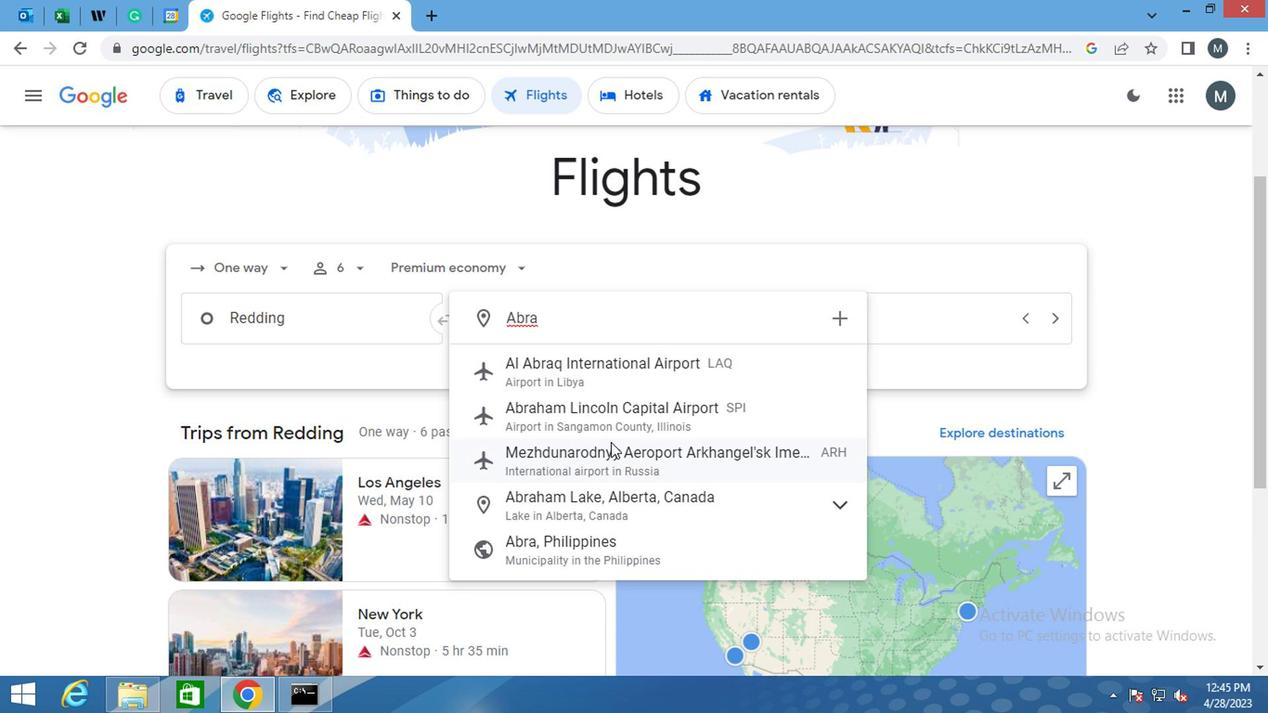 
Action: Mouse pressed left at (613, 415)
Screenshot: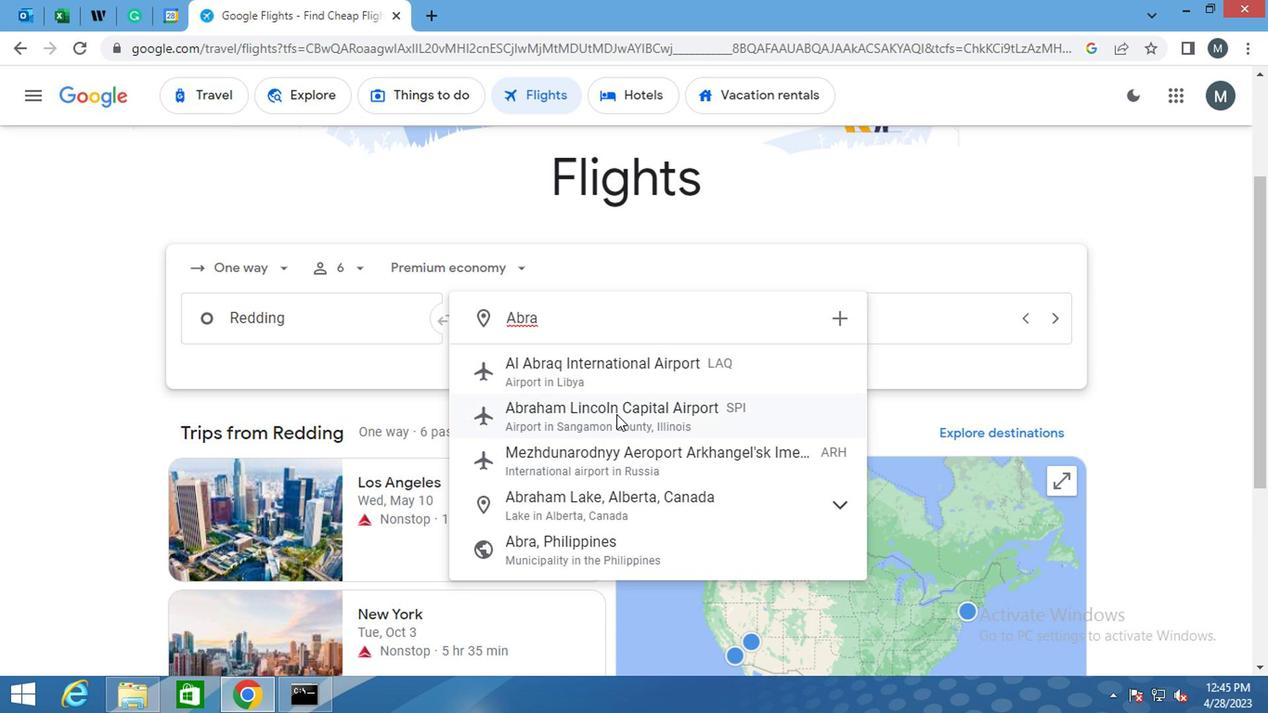 
Action: Mouse moved to (813, 324)
Screenshot: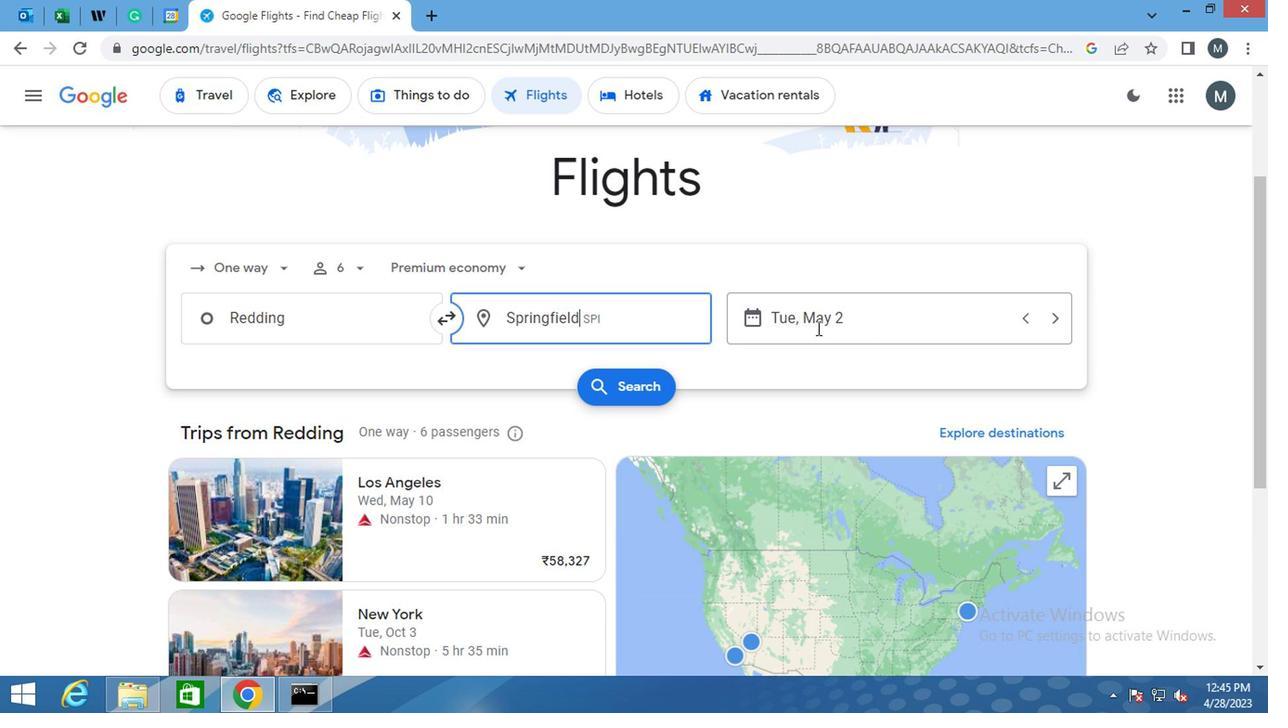
Action: Mouse pressed left at (813, 324)
Screenshot: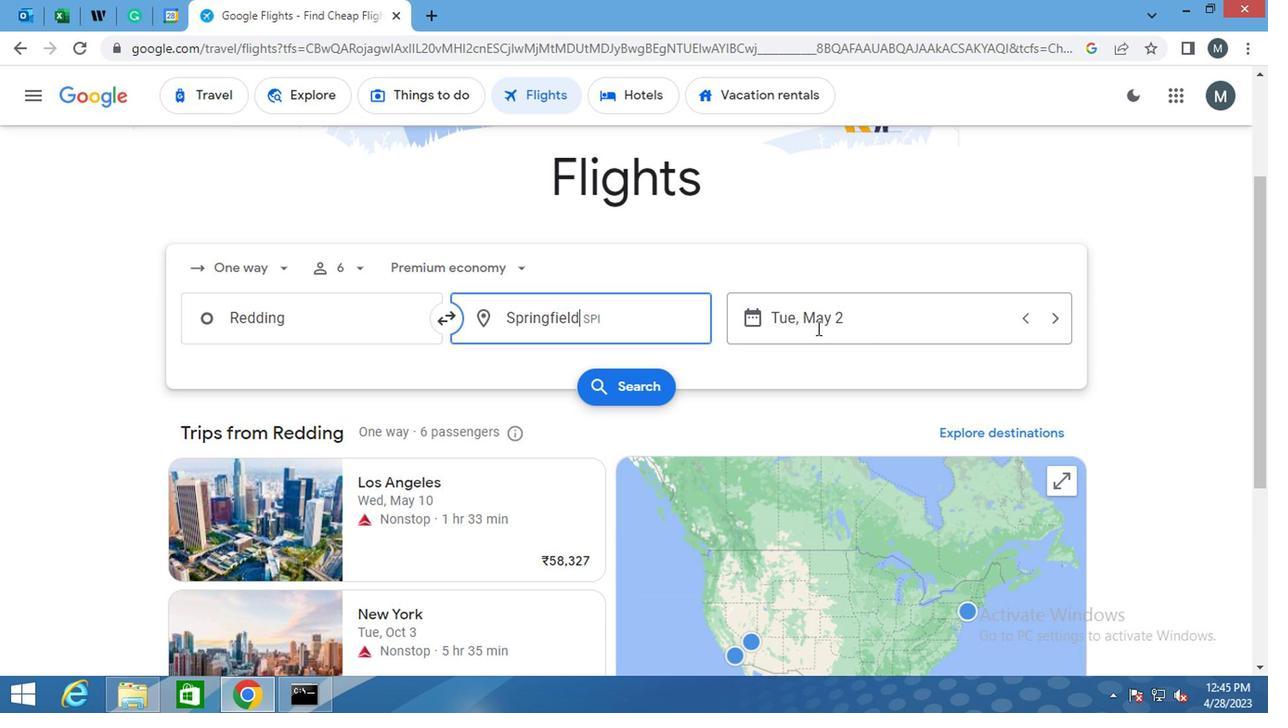 
Action: Mouse moved to (858, 317)
Screenshot: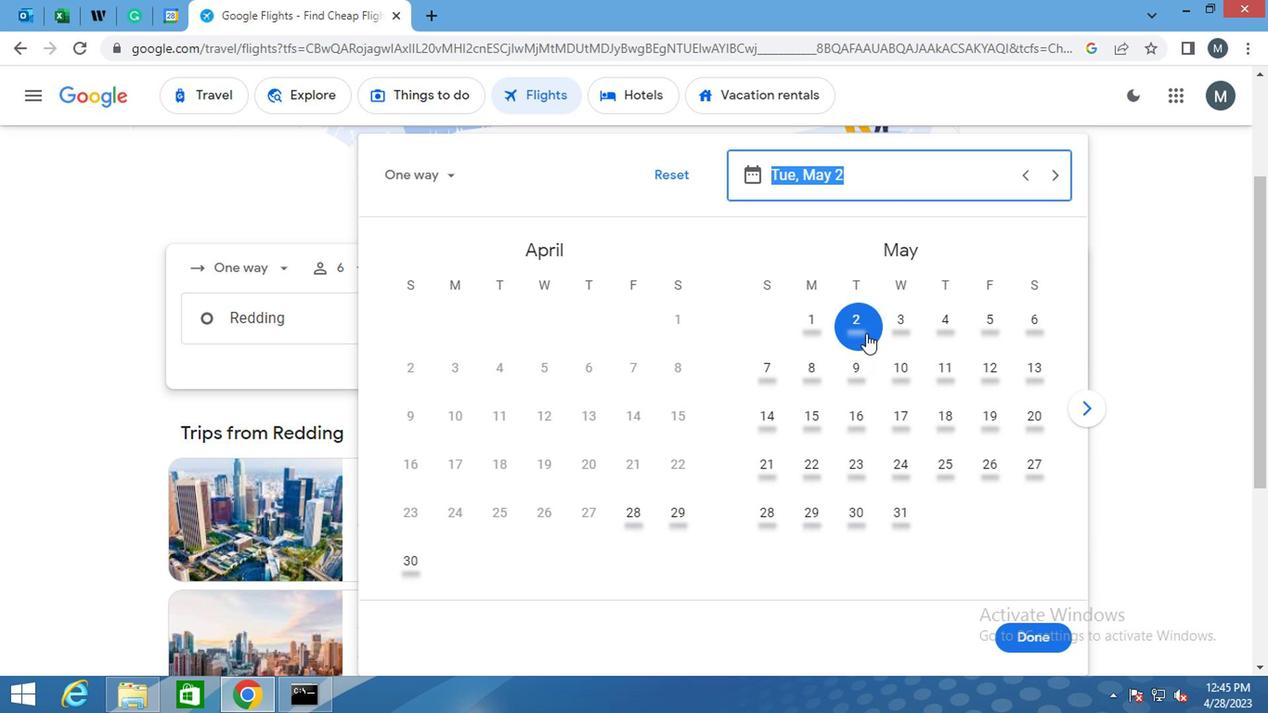 
Action: Mouse pressed left at (858, 317)
Screenshot: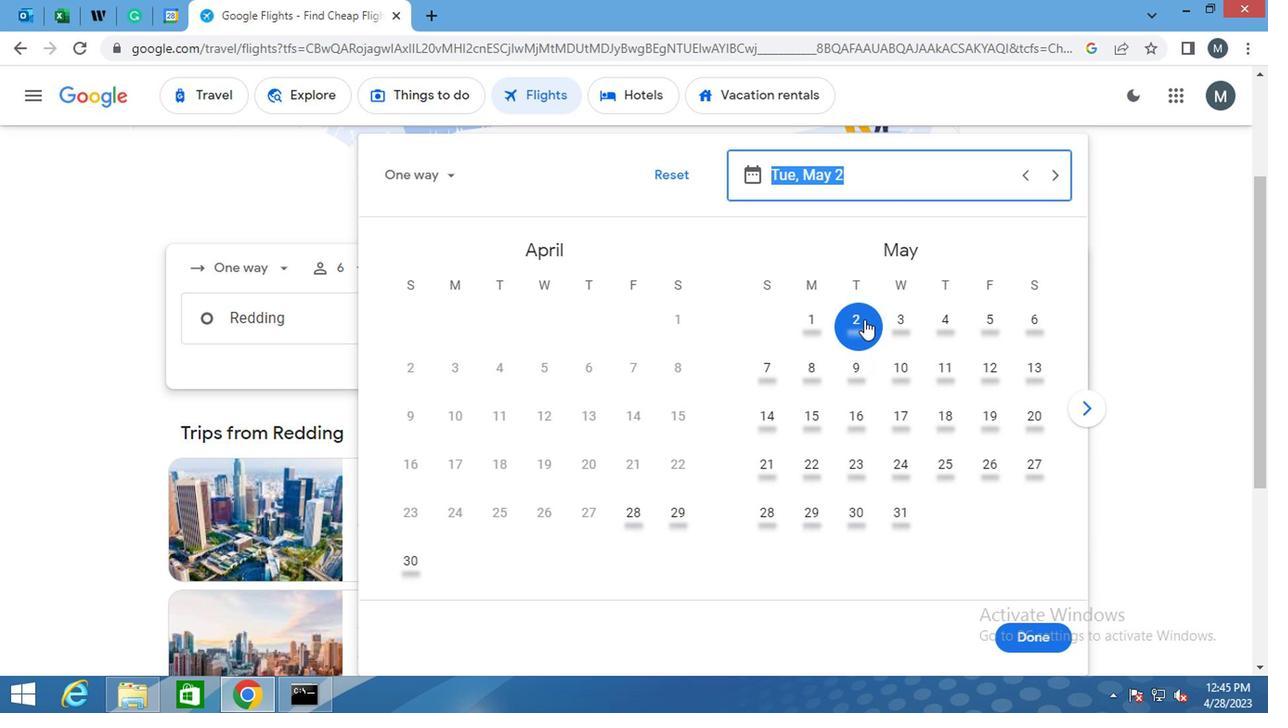
Action: Mouse moved to (879, 363)
Screenshot: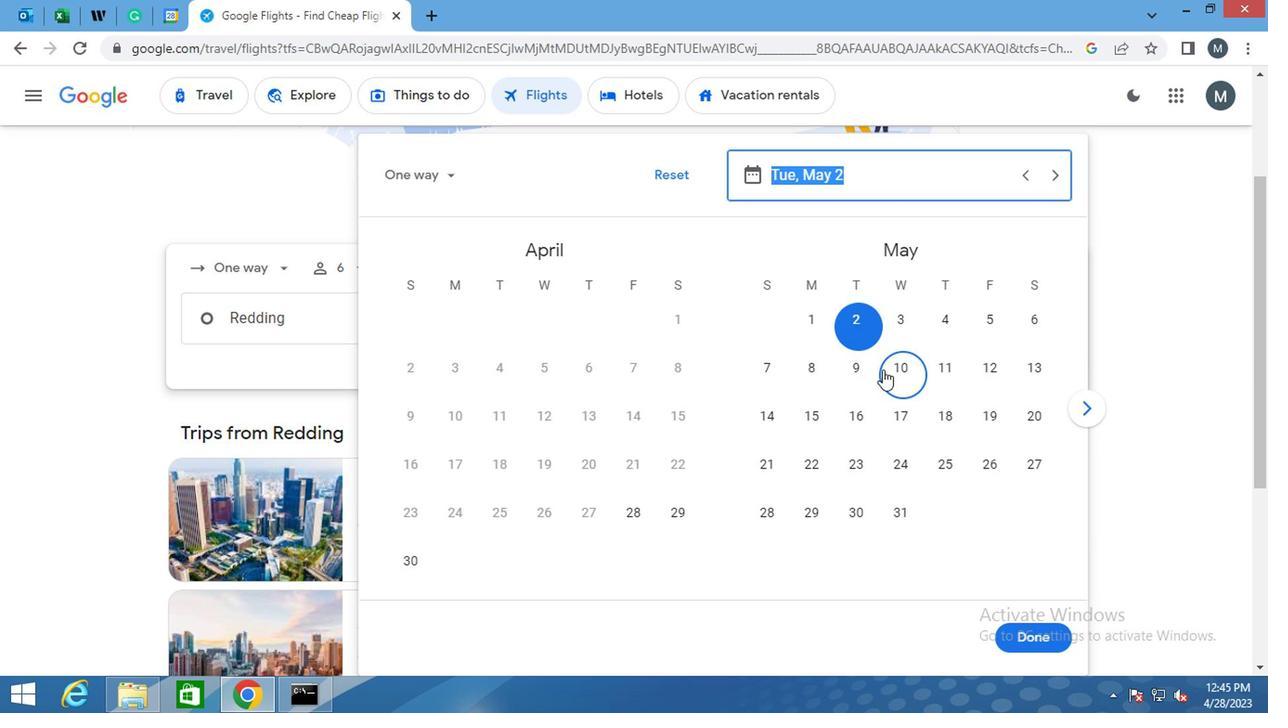 
Action: Mouse pressed left at (879, 363)
Screenshot: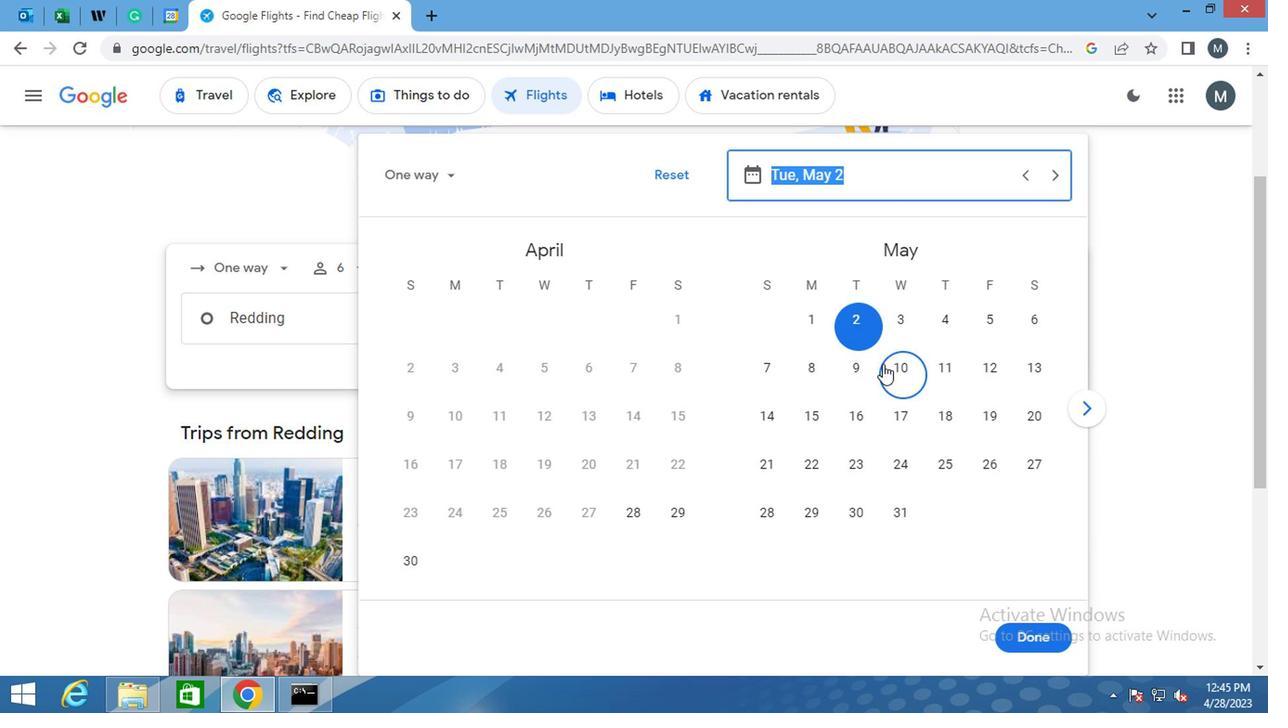 
Action: Mouse moved to (854, 324)
Screenshot: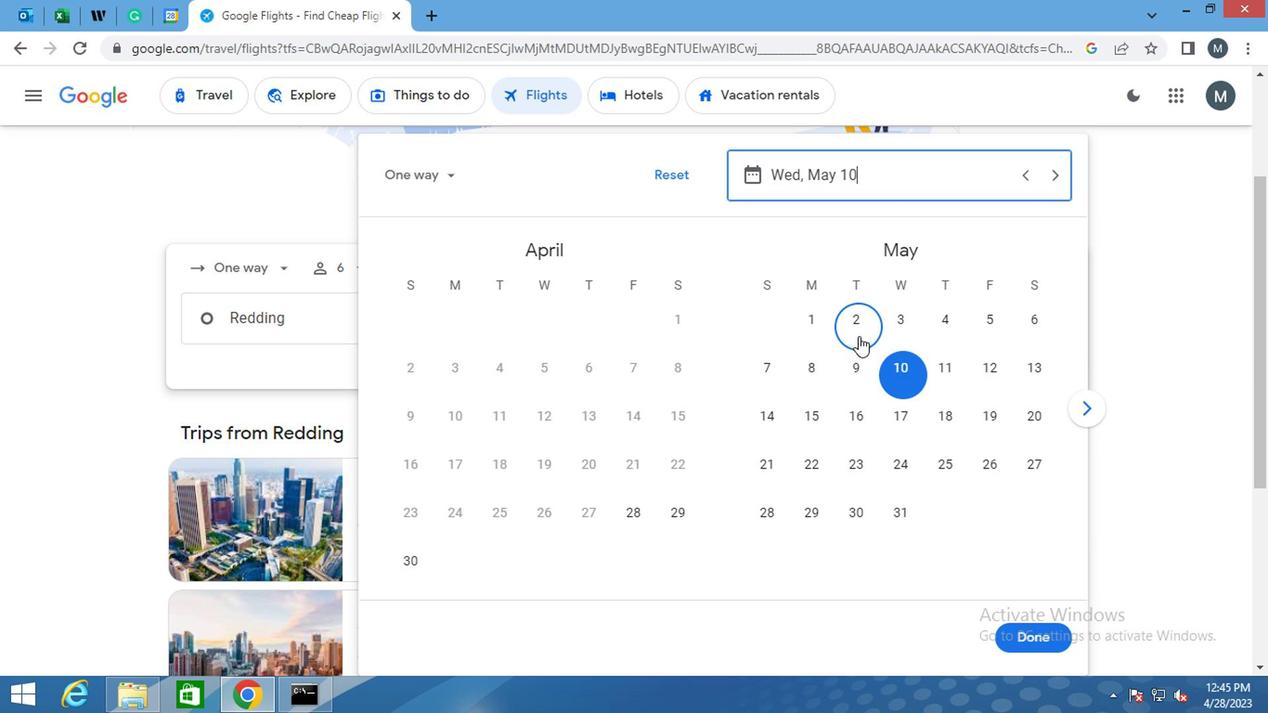 
Action: Mouse pressed left at (854, 324)
Screenshot: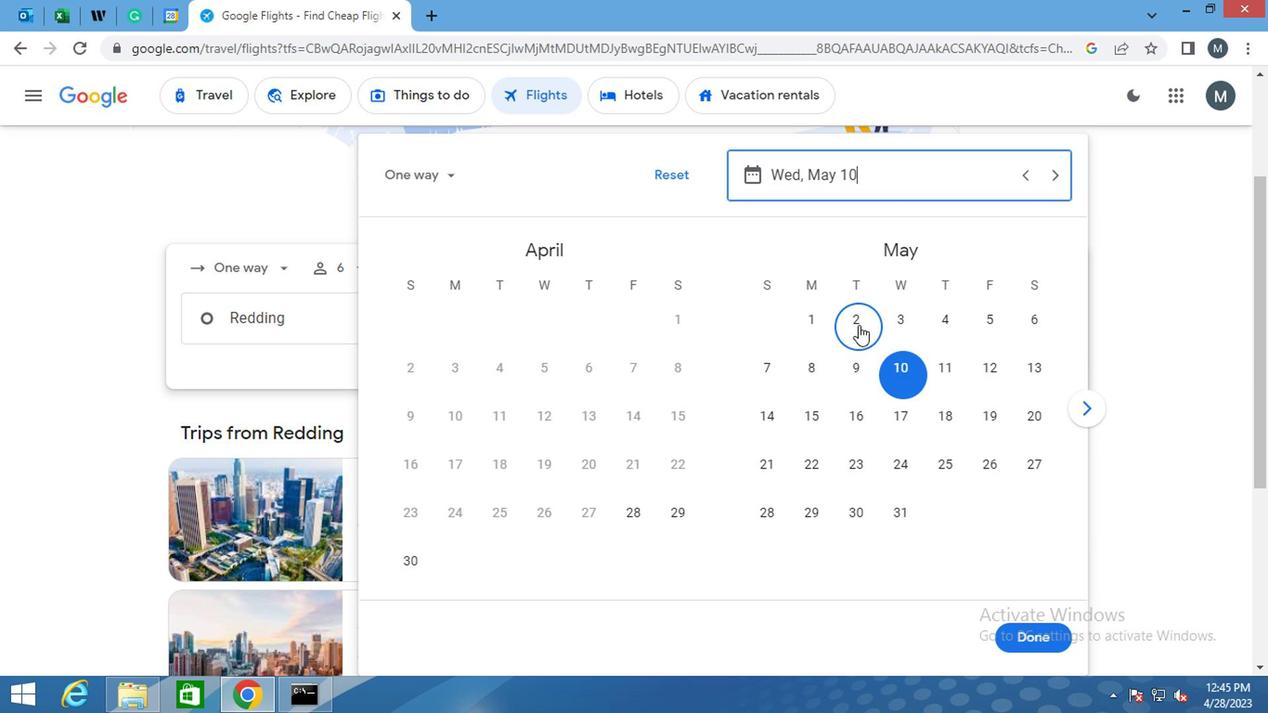 
Action: Mouse moved to (1030, 635)
Screenshot: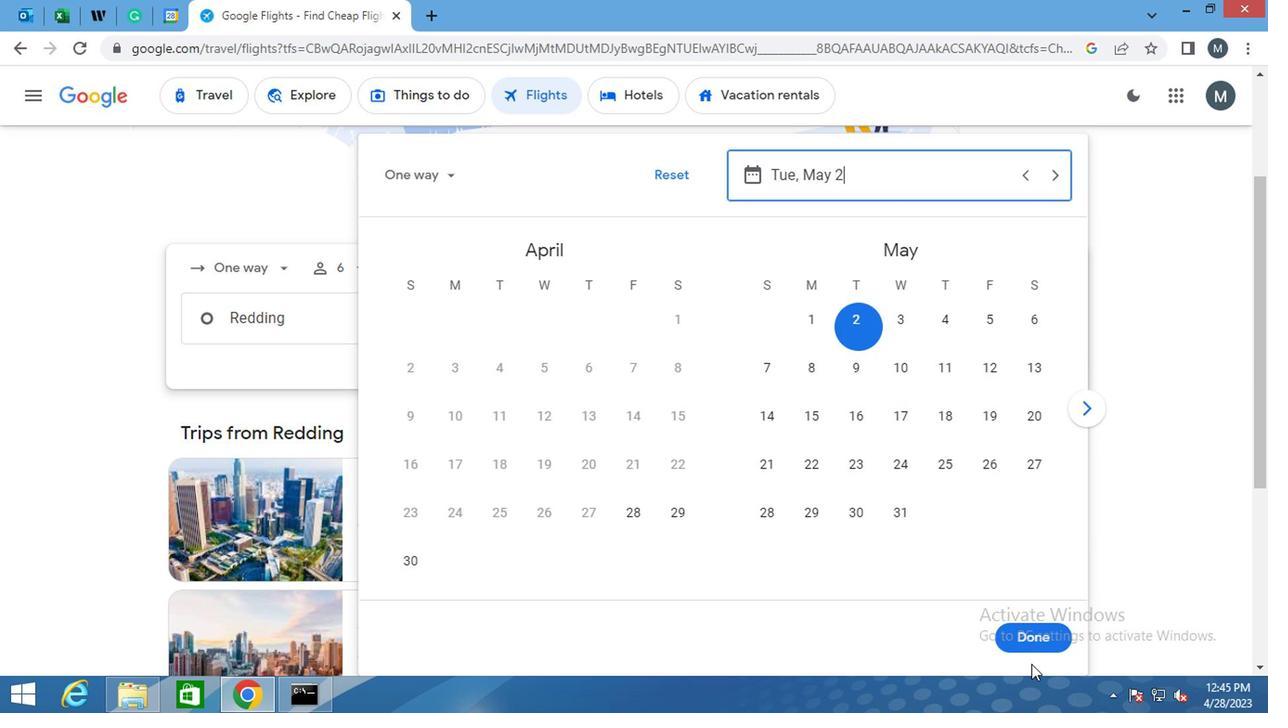
Action: Mouse pressed left at (1030, 635)
Screenshot: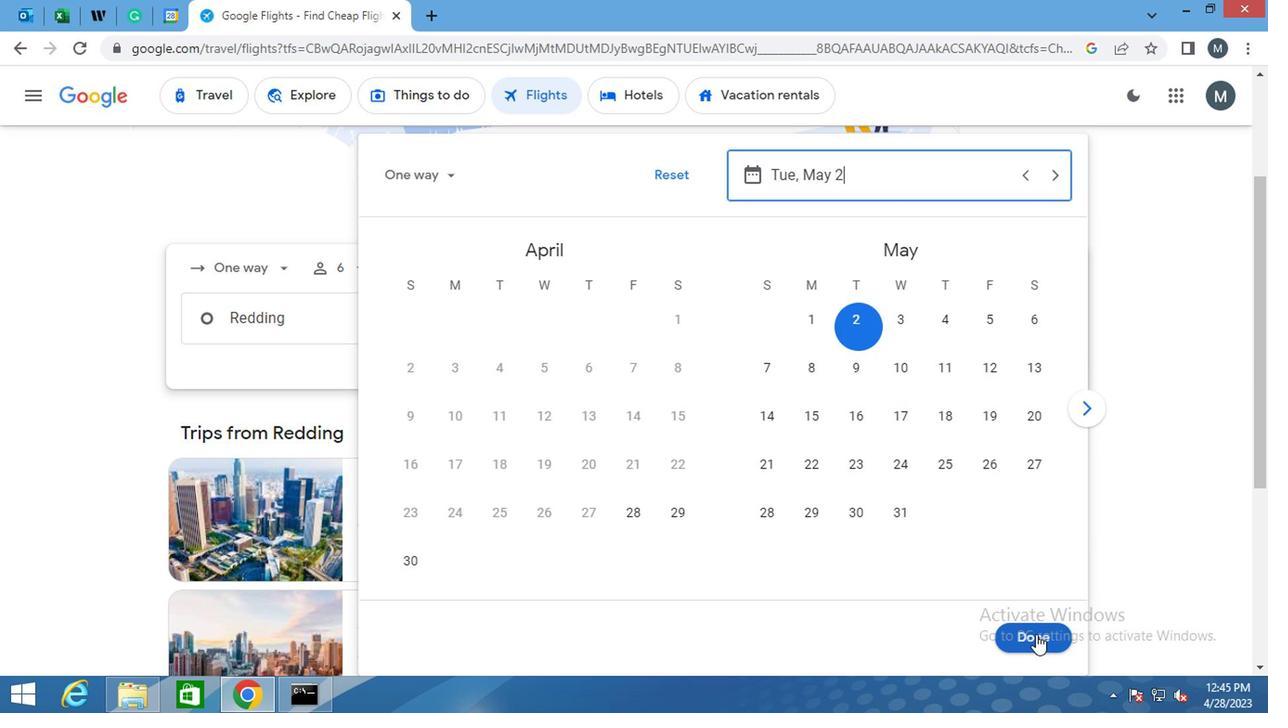 
Action: Mouse moved to (599, 390)
Screenshot: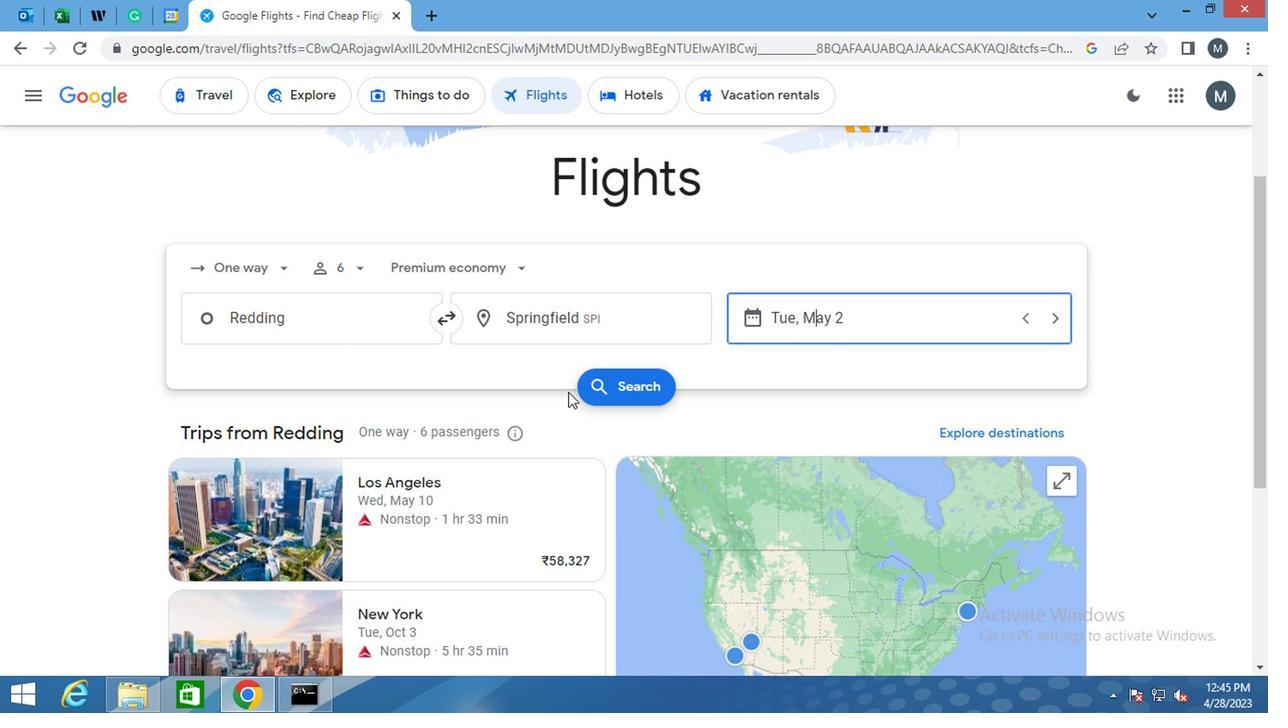 
Action: Mouse pressed left at (599, 390)
Screenshot: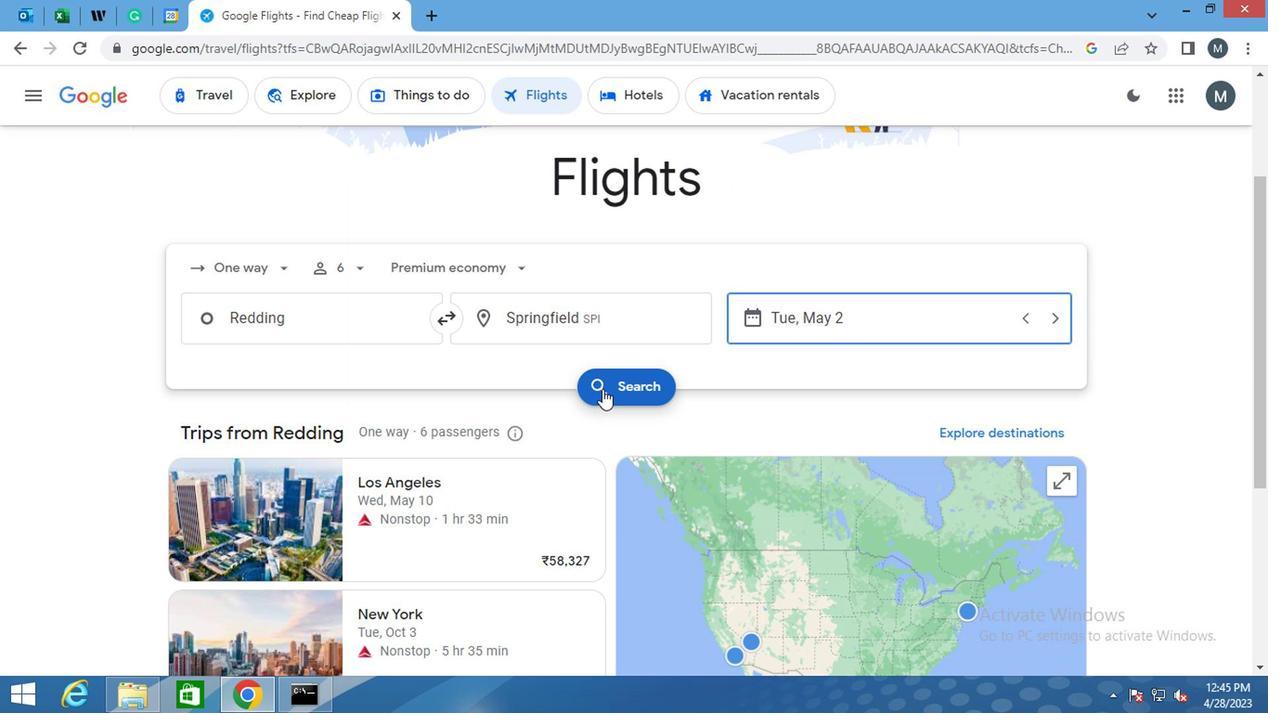 
Action: Mouse moved to (214, 264)
Screenshot: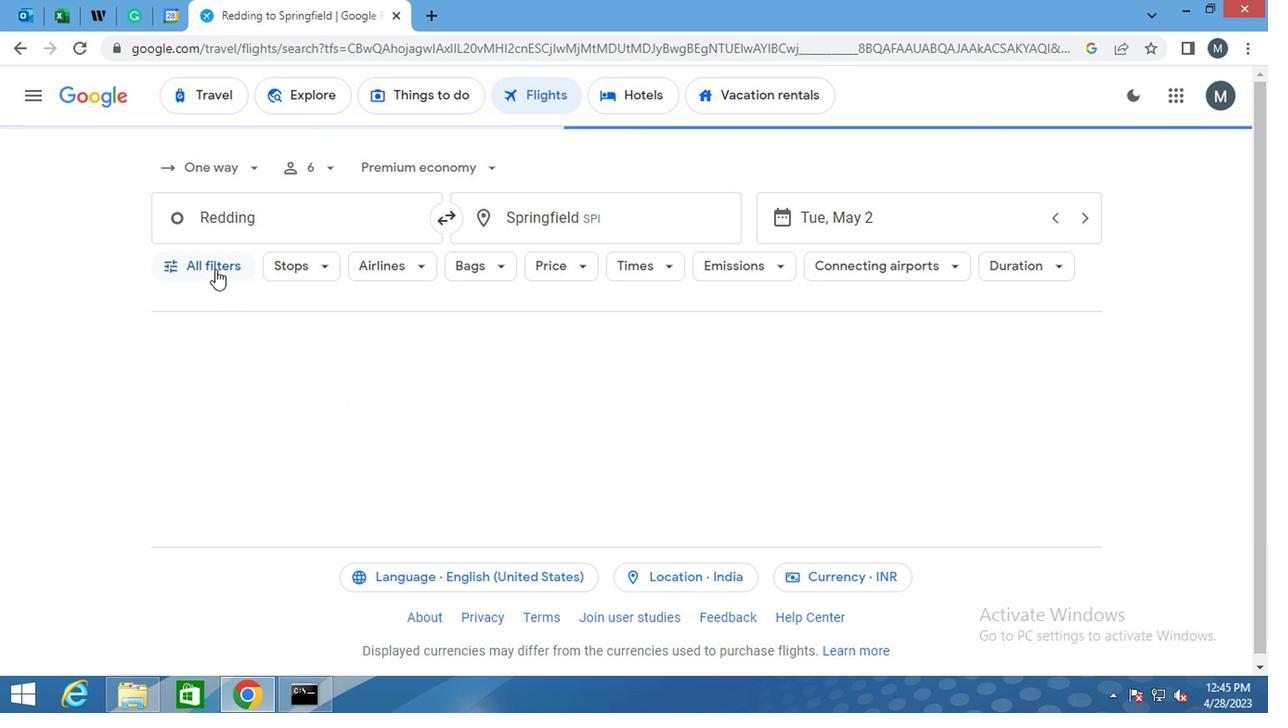 
Action: Mouse pressed left at (214, 264)
Screenshot: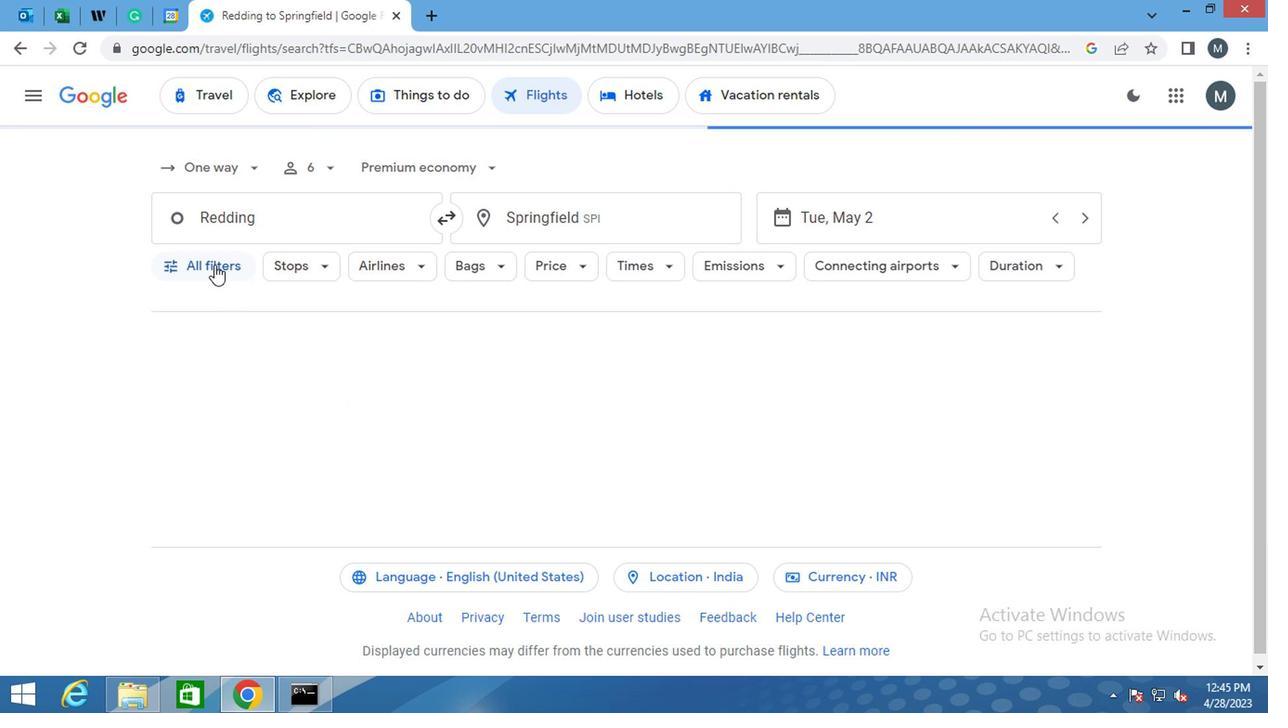 
Action: Mouse moved to (216, 372)
Screenshot: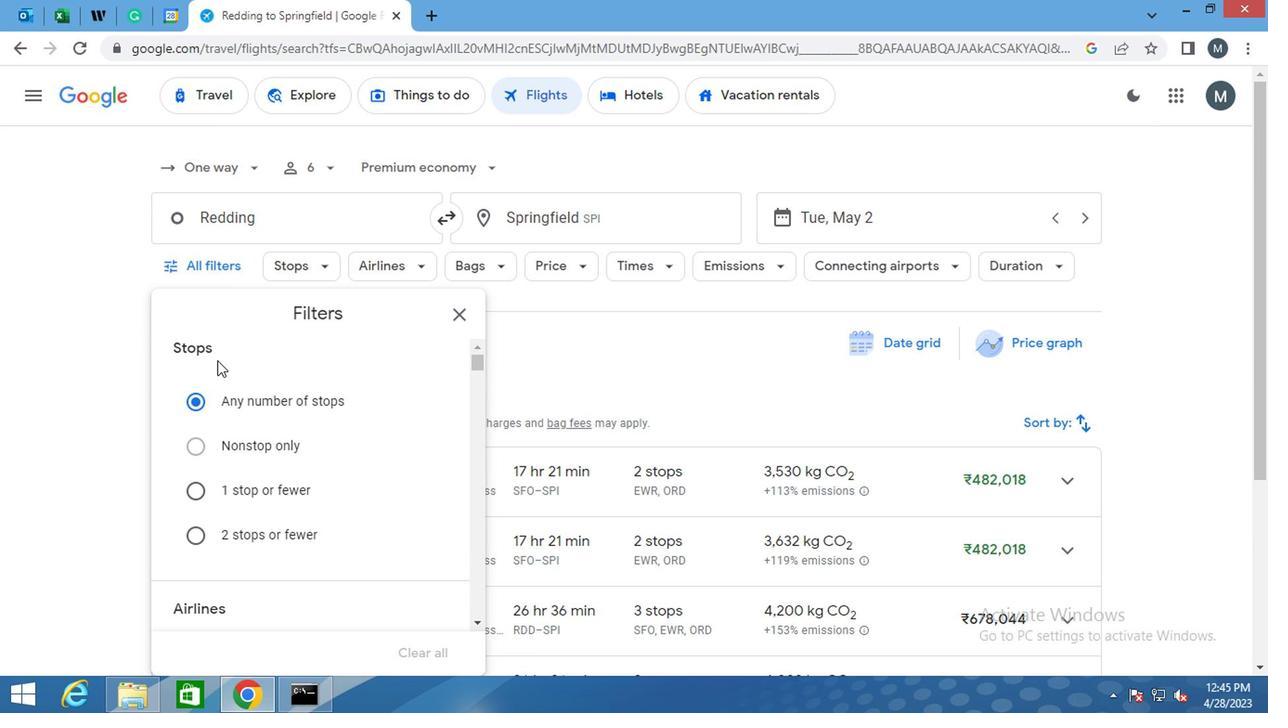 
Action: Mouse scrolled (216, 371) with delta (0, 0)
Screenshot: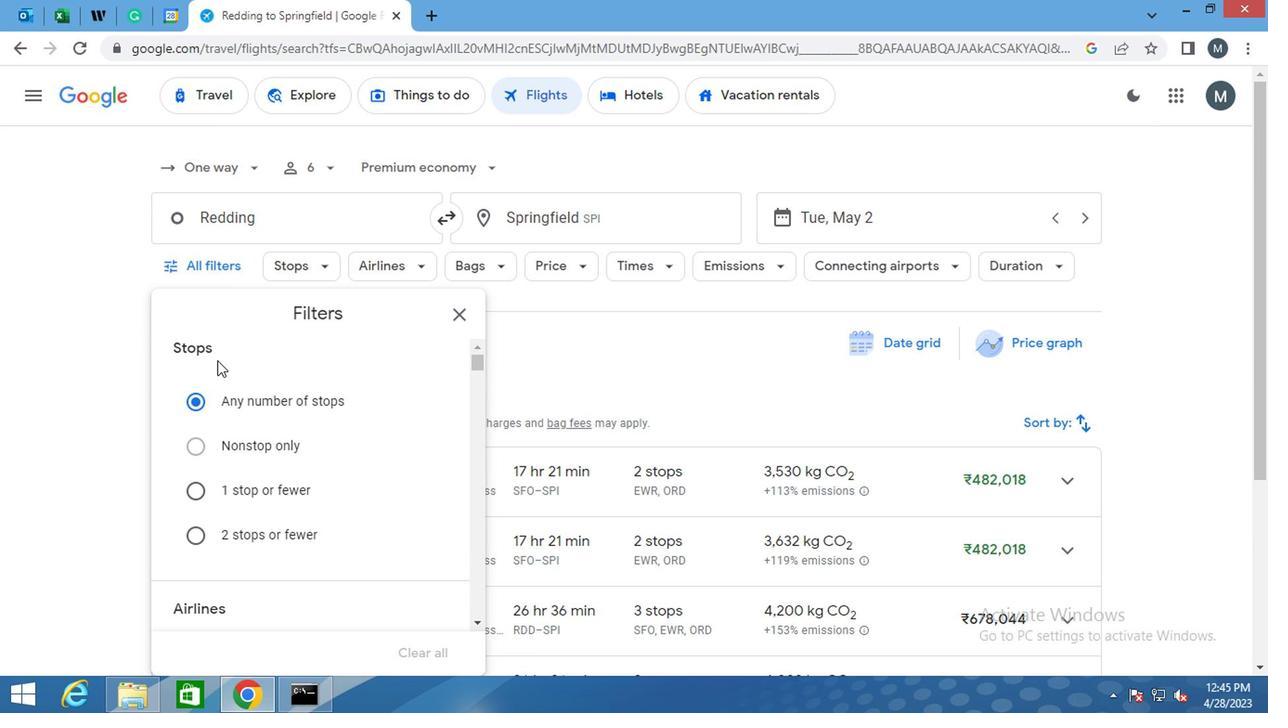 
Action: Mouse moved to (217, 379)
Screenshot: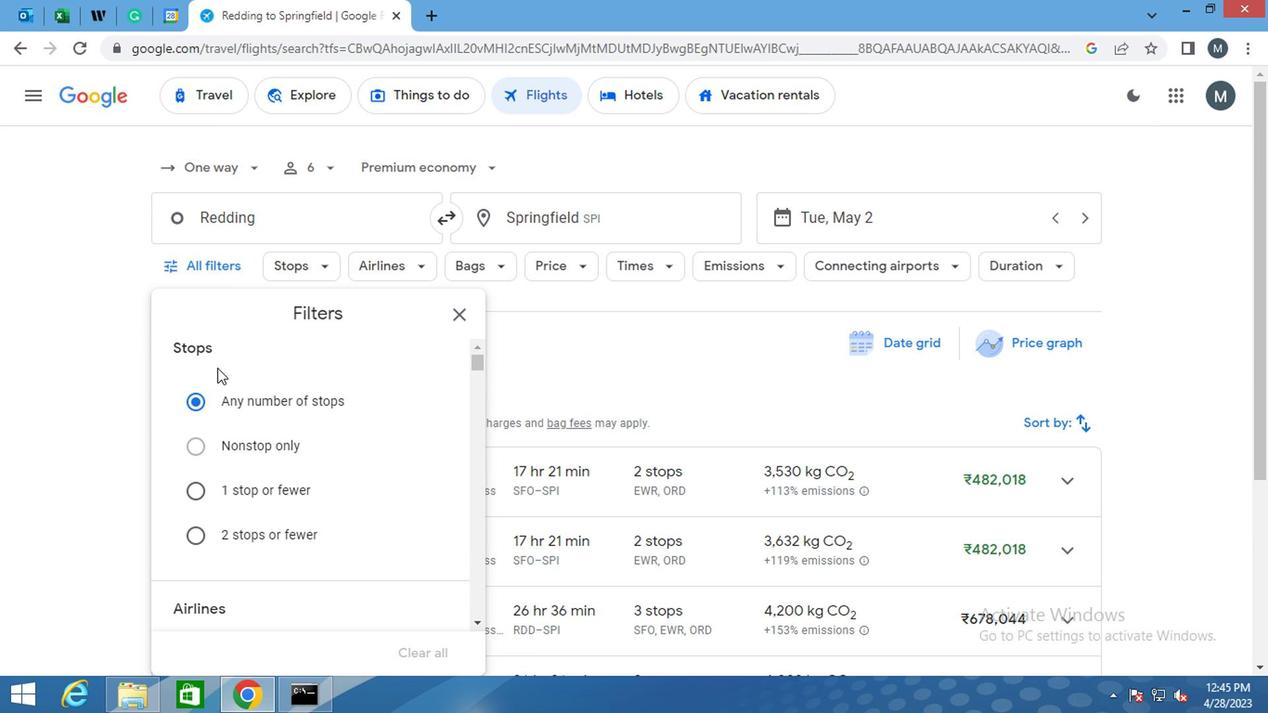 
Action: Mouse scrolled (217, 378) with delta (0, 0)
Screenshot: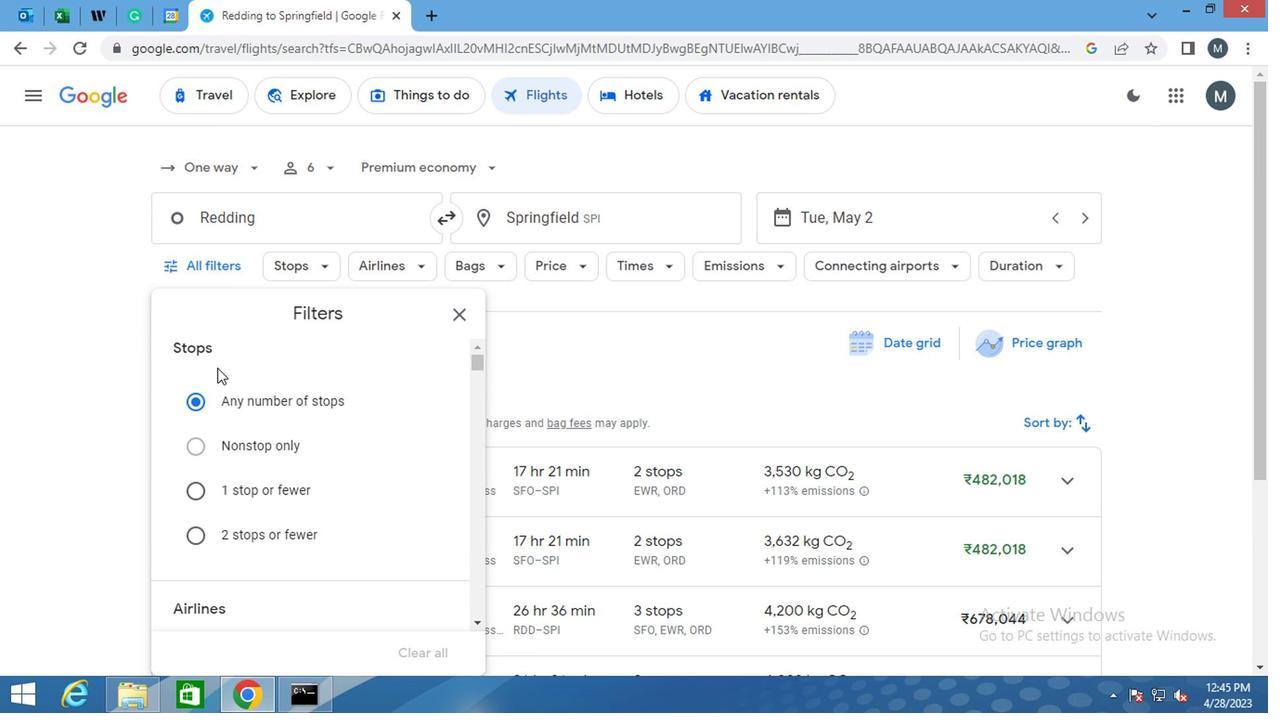 
Action: Mouse moved to (356, 441)
Screenshot: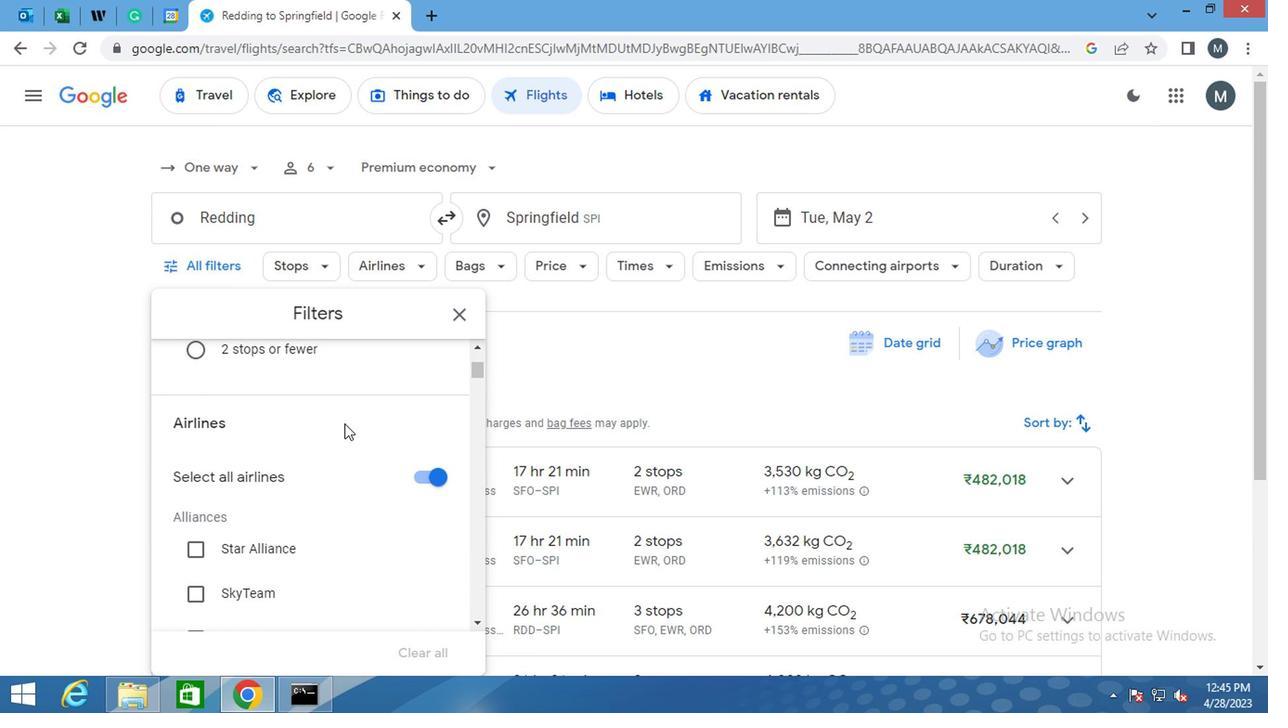 
Action: Mouse scrolled (356, 440) with delta (0, 0)
Screenshot: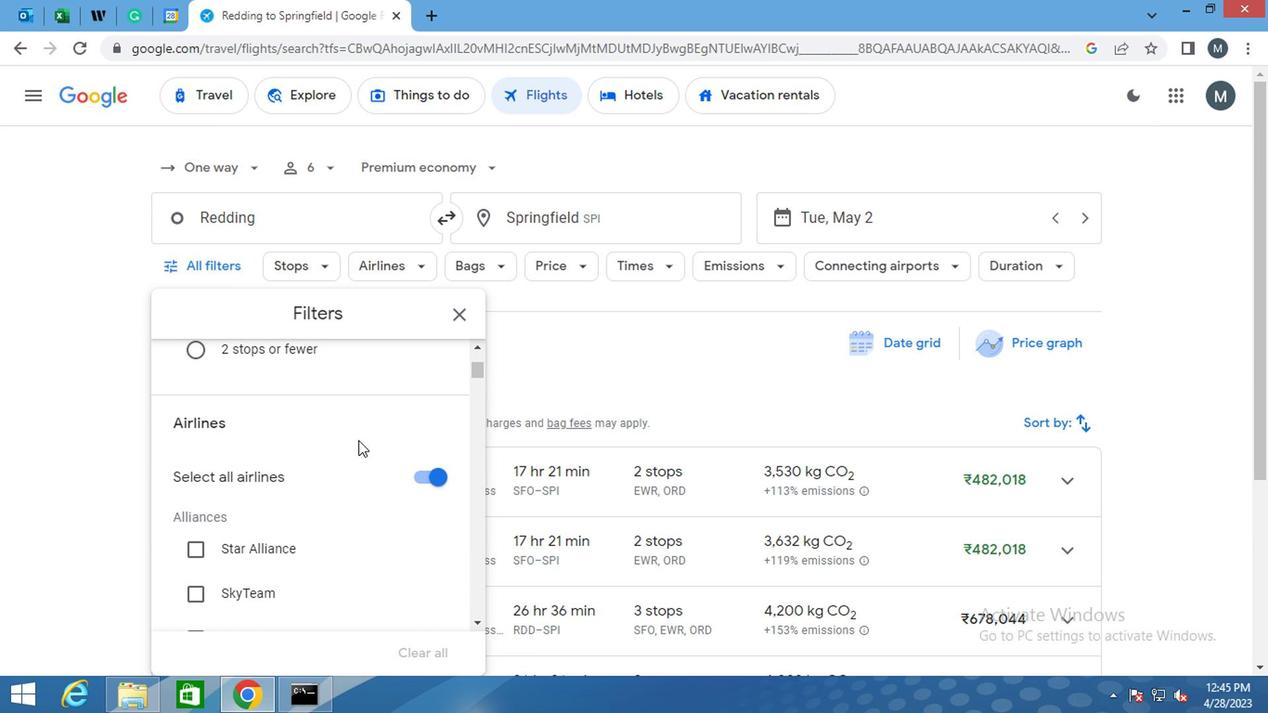 
Action: Mouse scrolled (356, 440) with delta (0, 0)
Screenshot: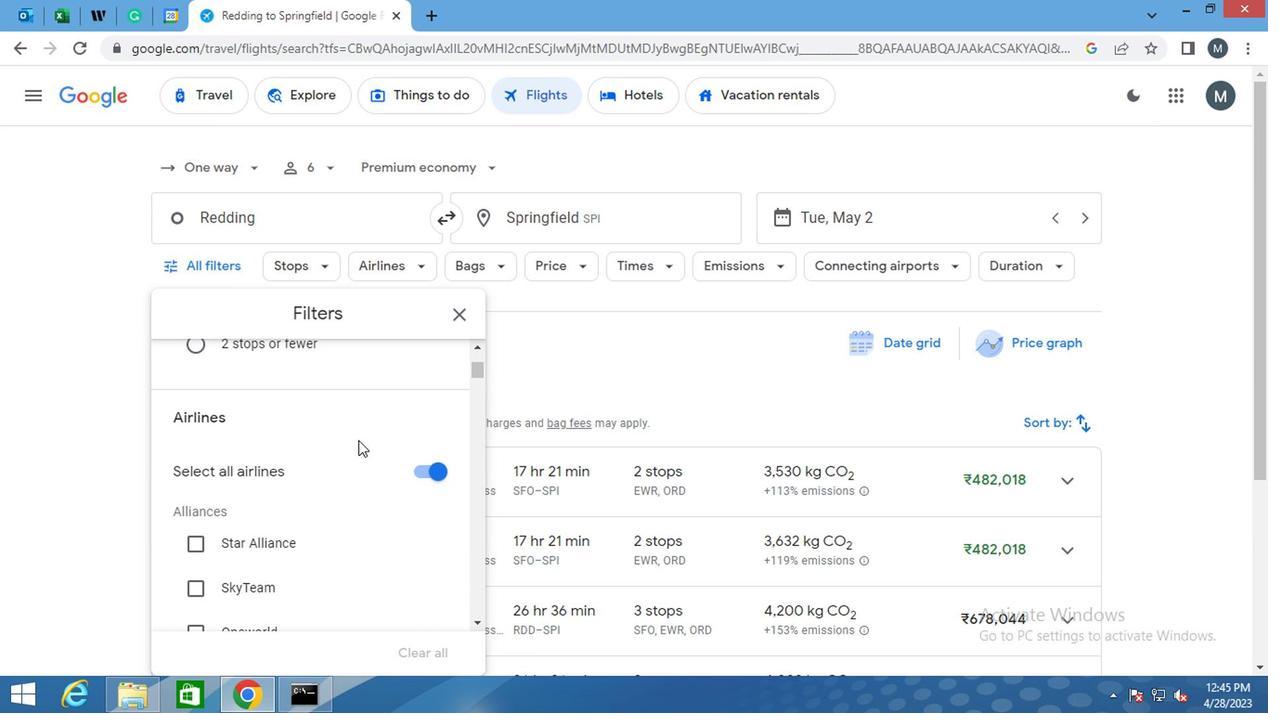 
Action: Mouse moved to (364, 410)
Screenshot: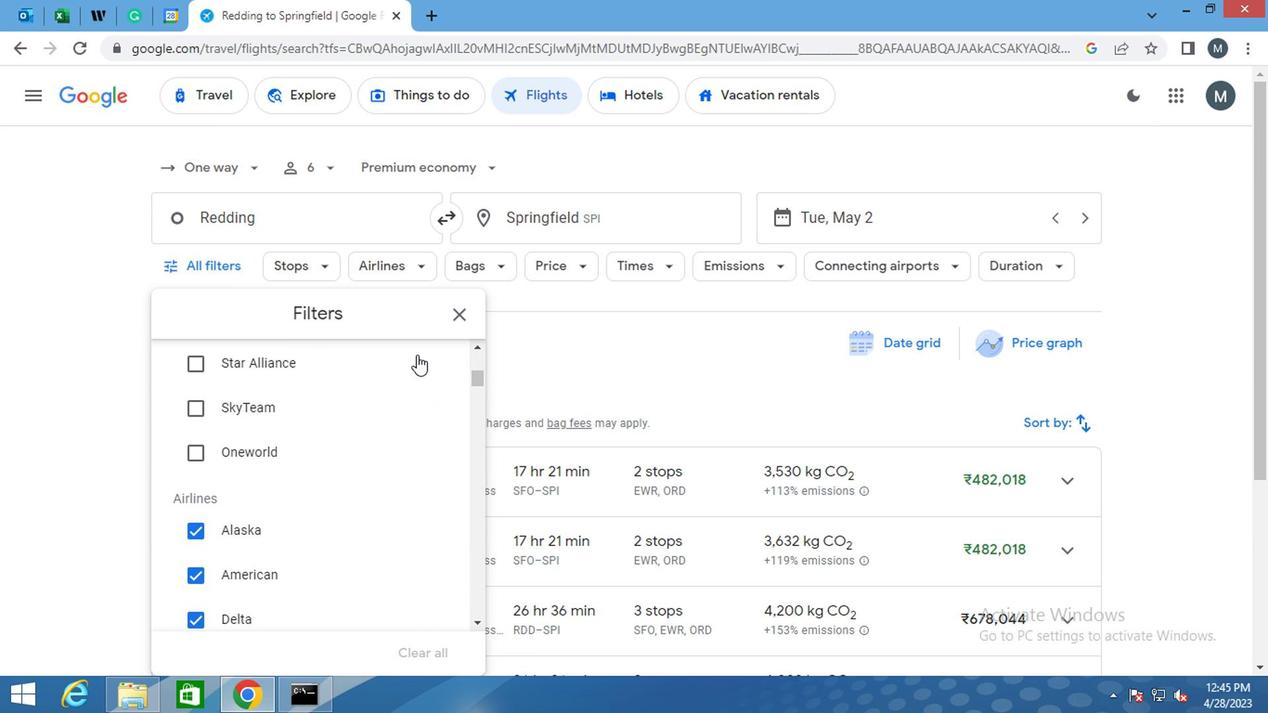 
Action: Mouse scrolled (364, 411) with delta (0, 0)
Screenshot: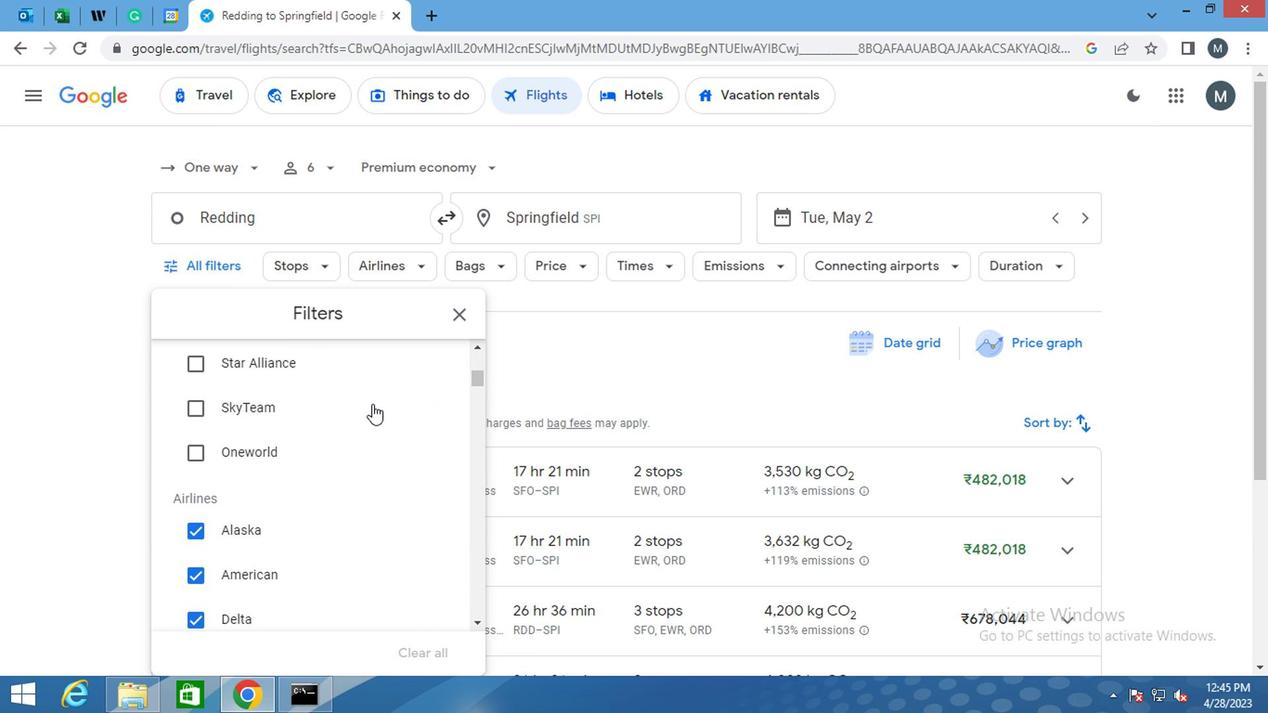 
Action: Mouse moved to (426, 385)
Screenshot: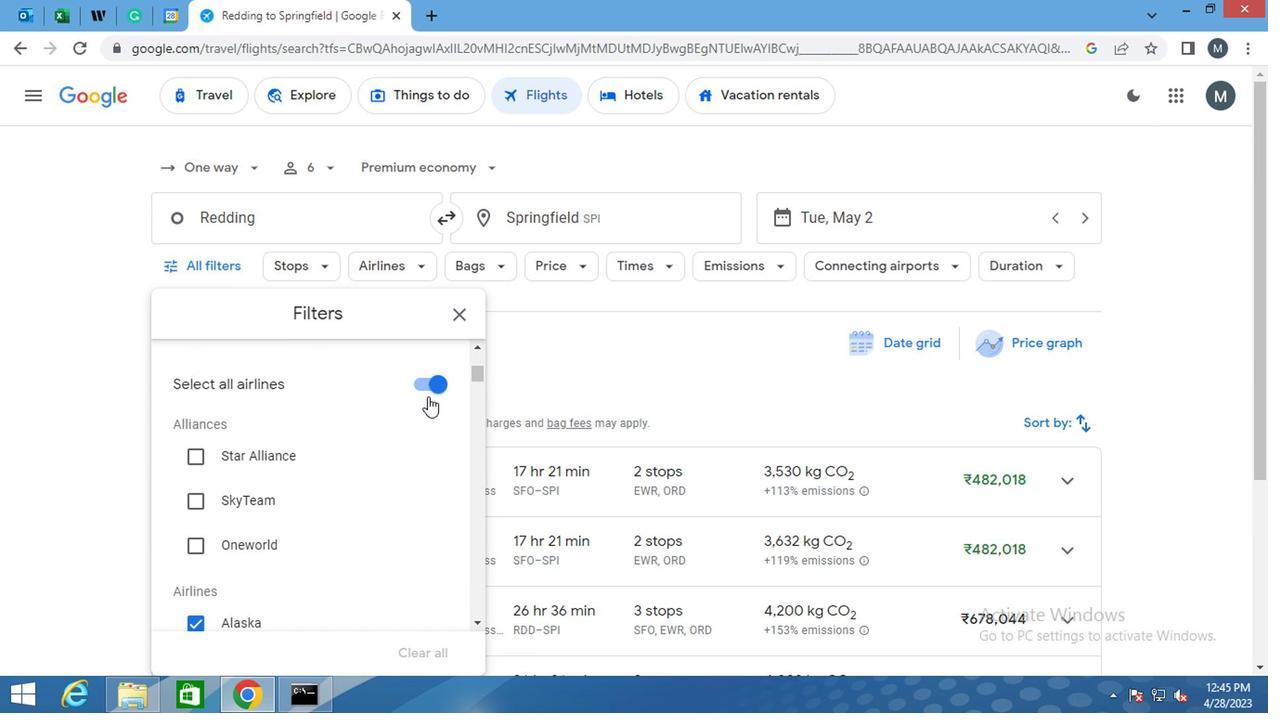 
Action: Mouse pressed left at (426, 385)
Screenshot: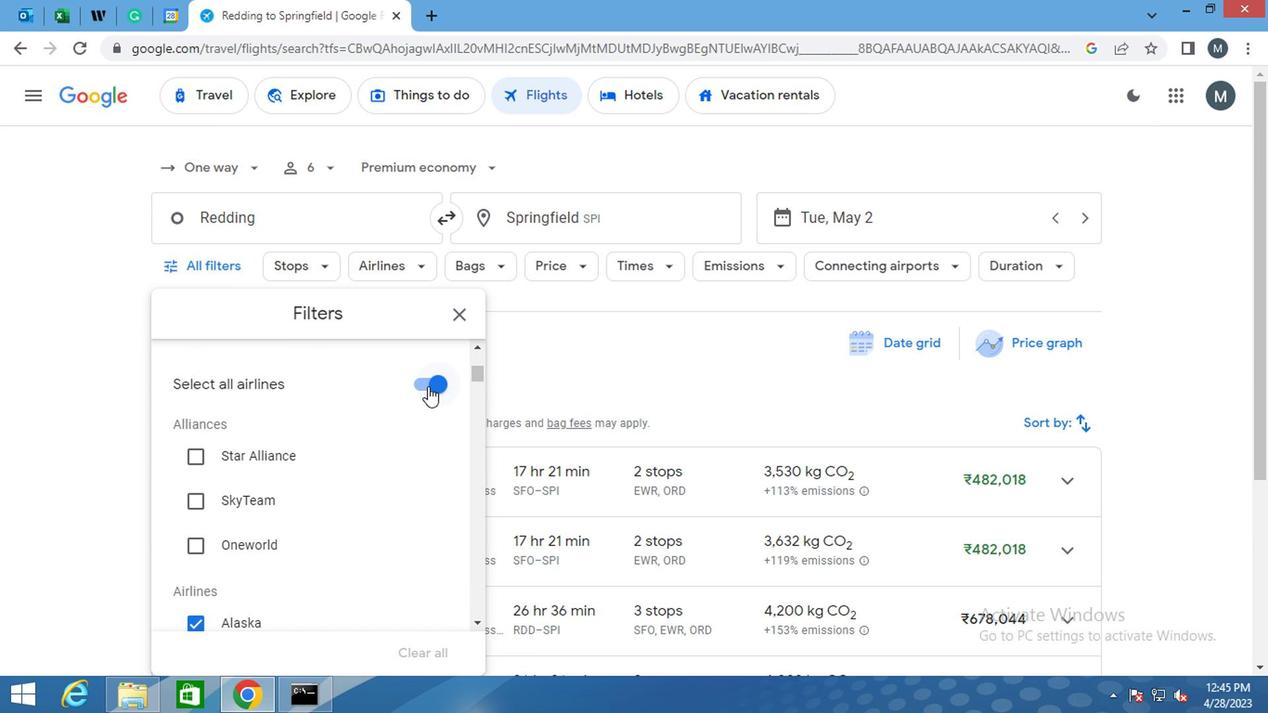 
Action: Mouse moved to (330, 451)
Screenshot: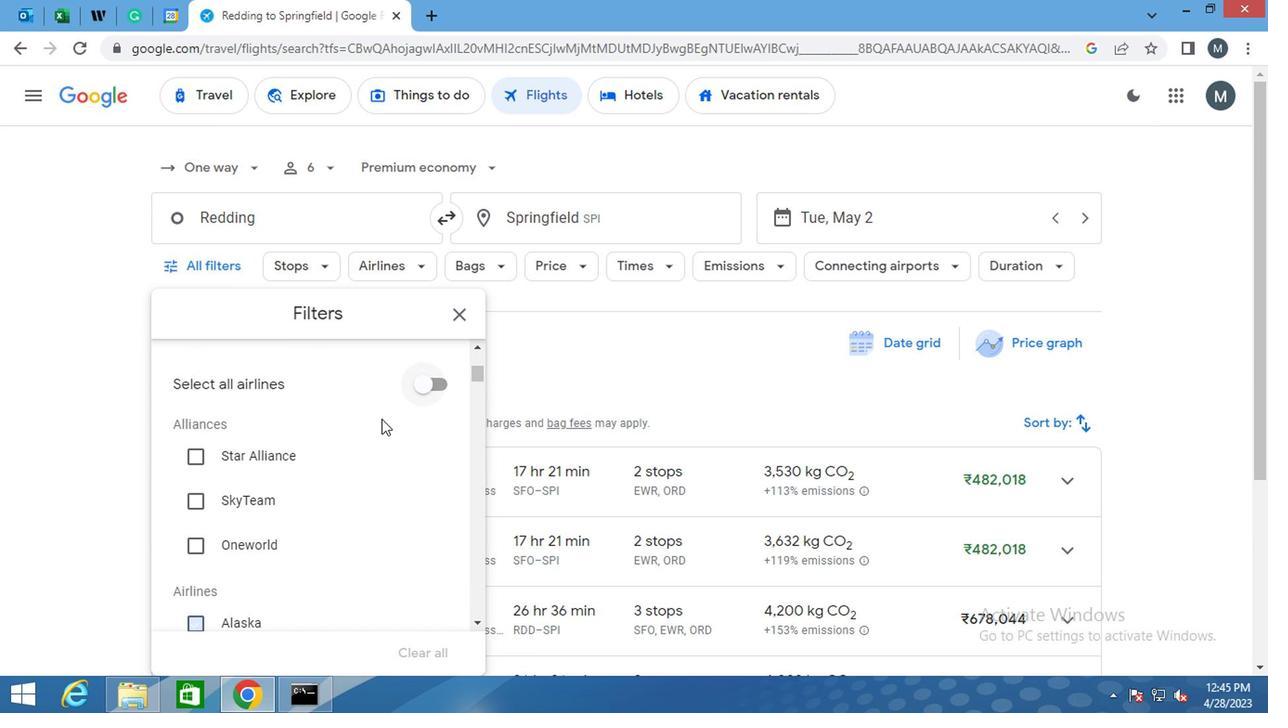 
Action: Mouse scrolled (330, 451) with delta (0, 0)
Screenshot: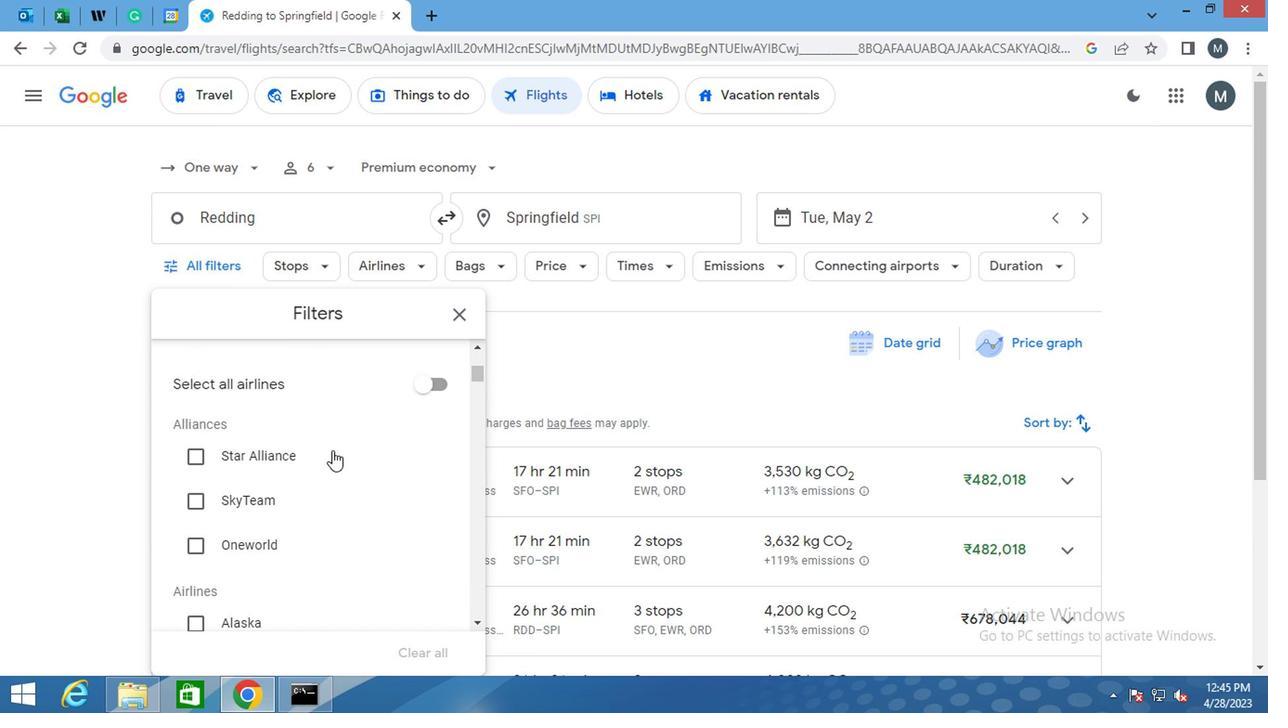 
Action: Mouse moved to (309, 455)
Screenshot: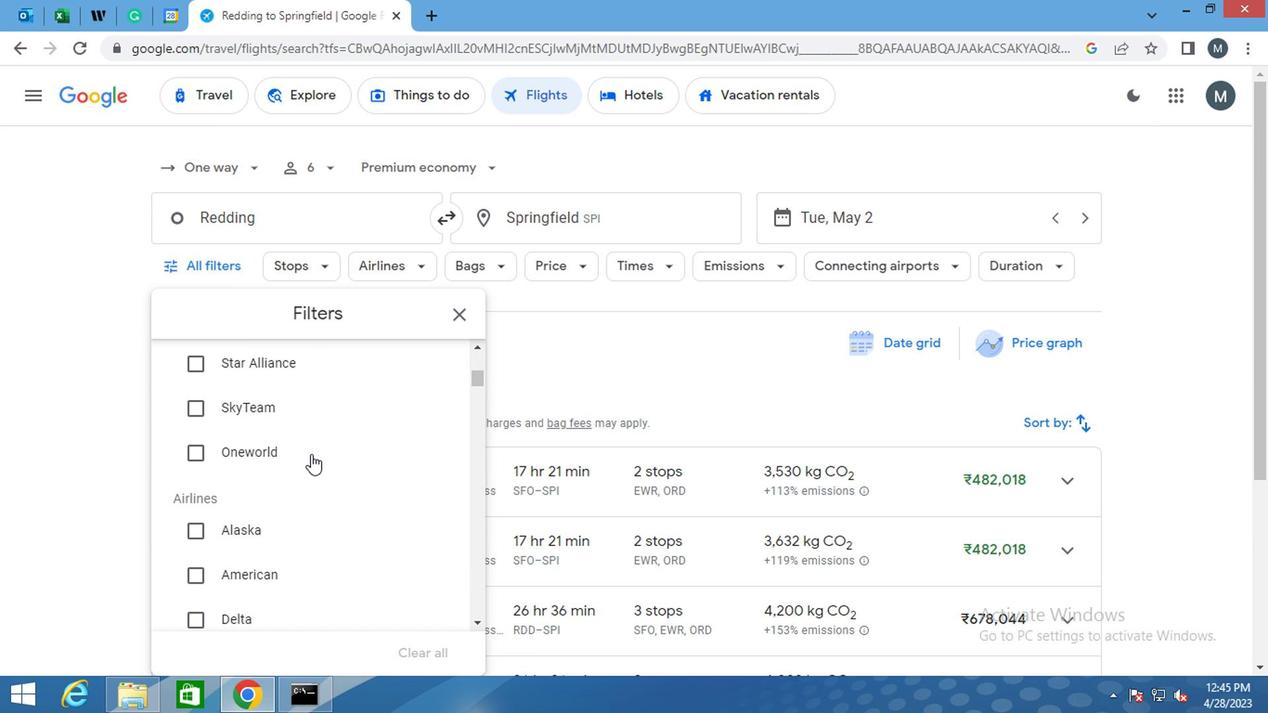 
Action: Mouse scrolled (309, 454) with delta (0, -1)
Screenshot: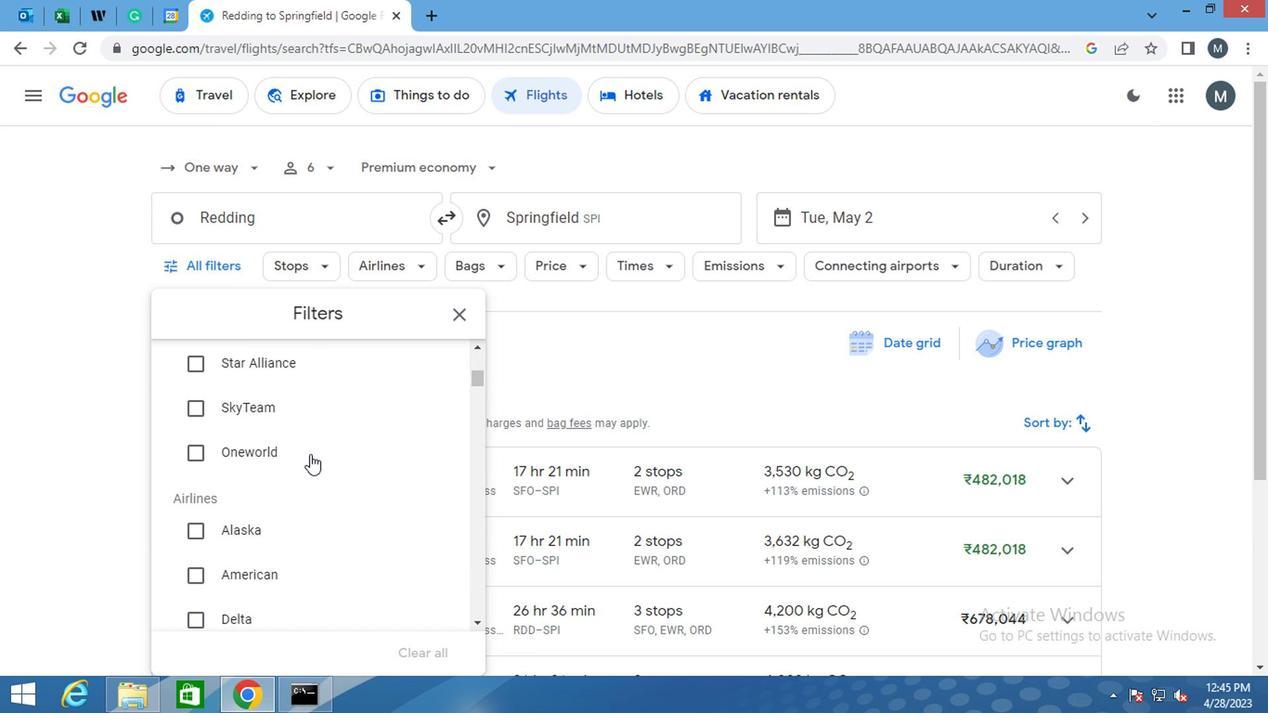 
Action: Mouse scrolled (309, 454) with delta (0, -1)
Screenshot: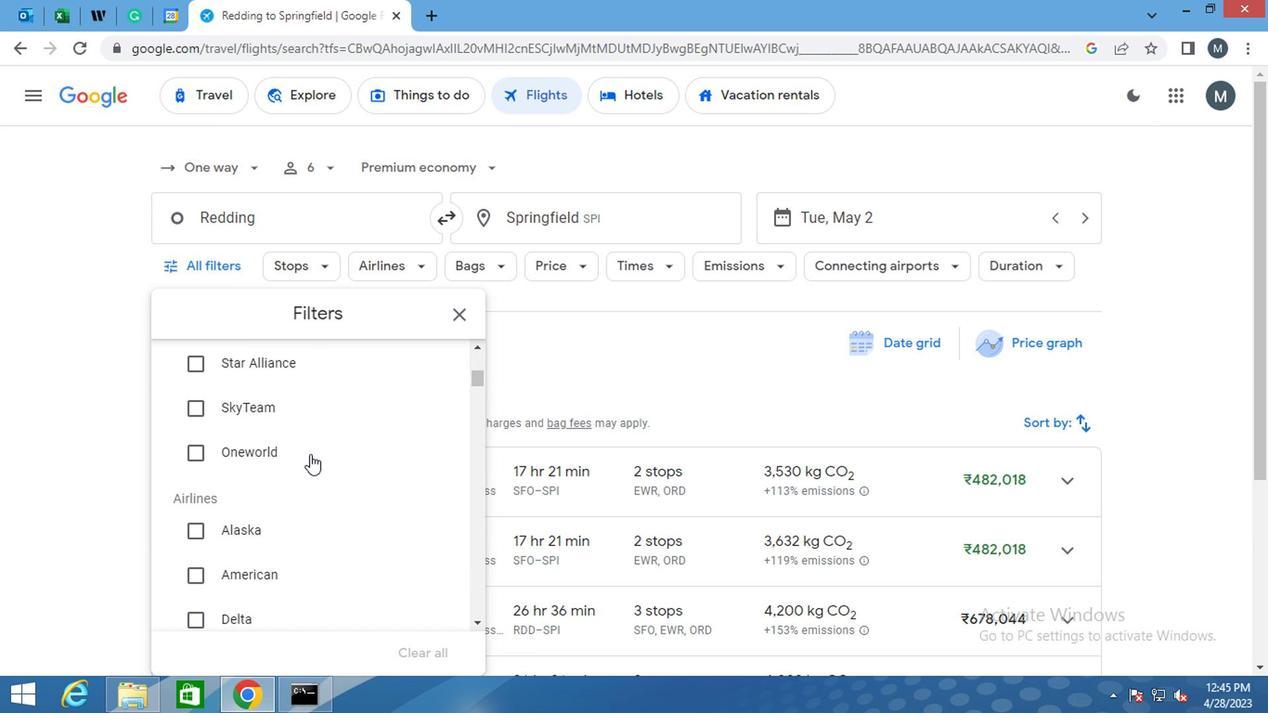 
Action: Mouse moved to (276, 465)
Screenshot: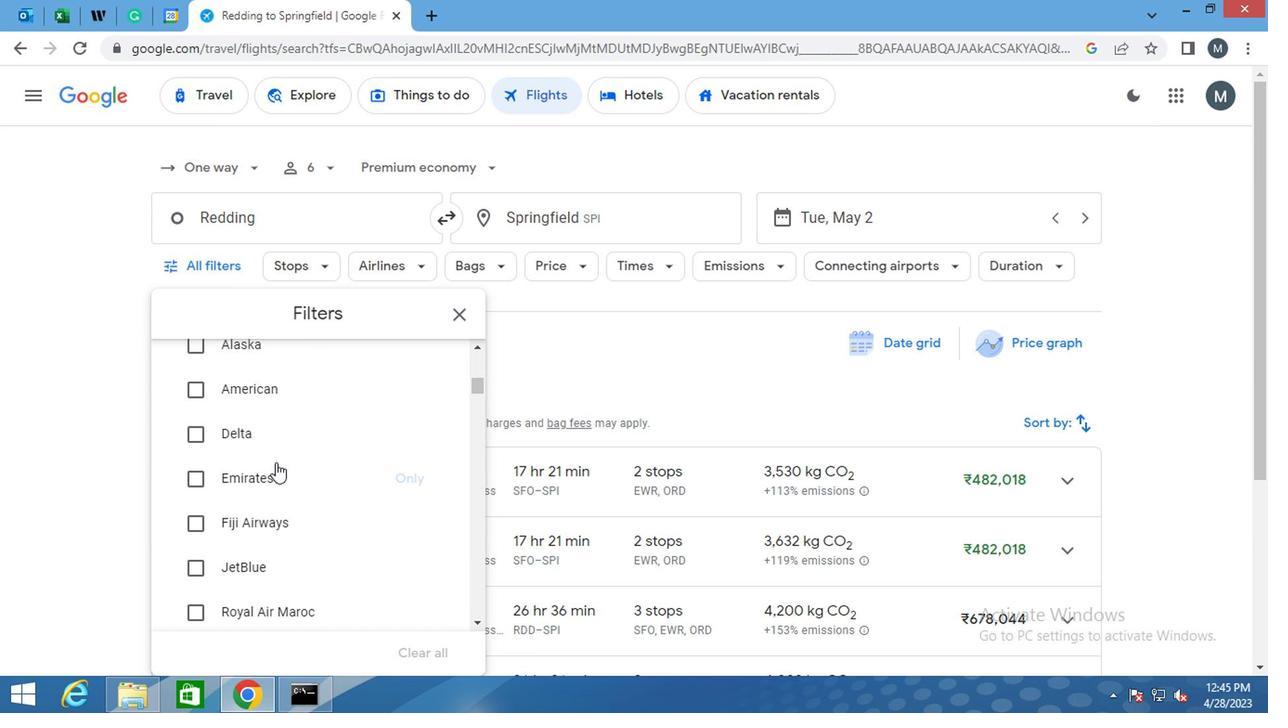 
Action: Mouse scrolled (276, 463) with delta (0, -1)
Screenshot: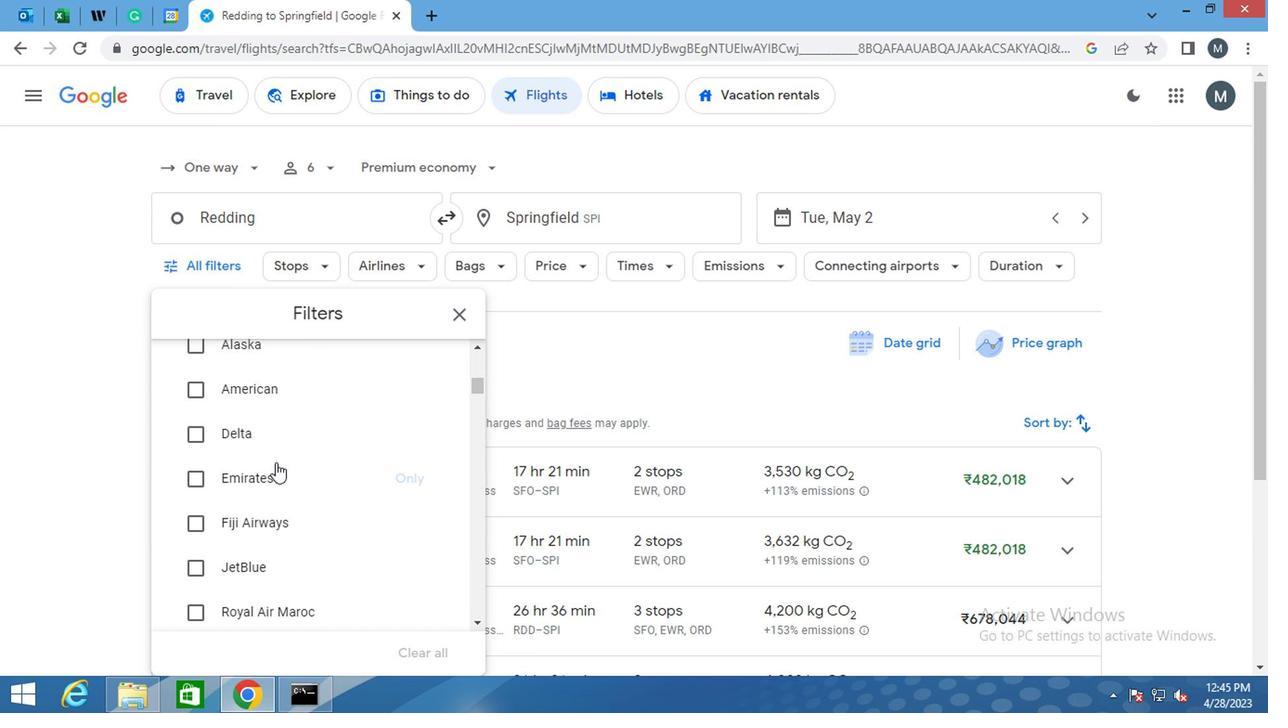 
Action: Mouse moved to (279, 467)
Screenshot: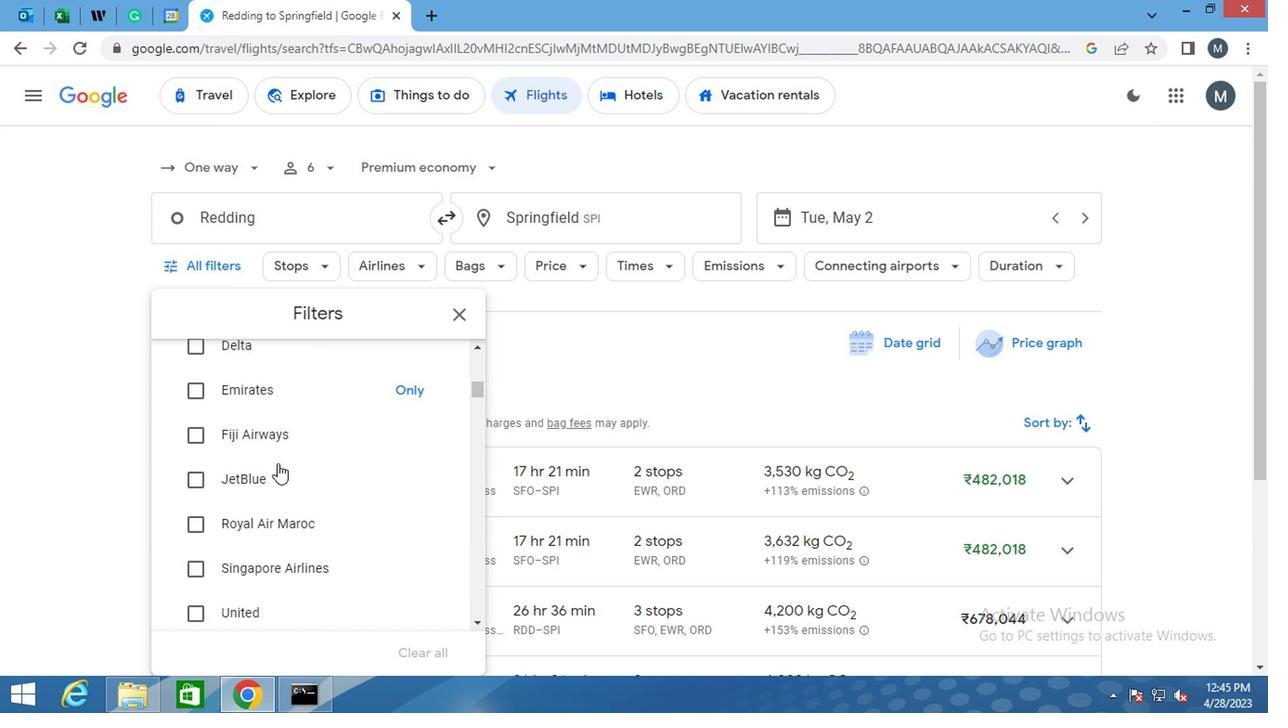 
Action: Mouse scrolled (279, 466) with delta (0, -1)
Screenshot: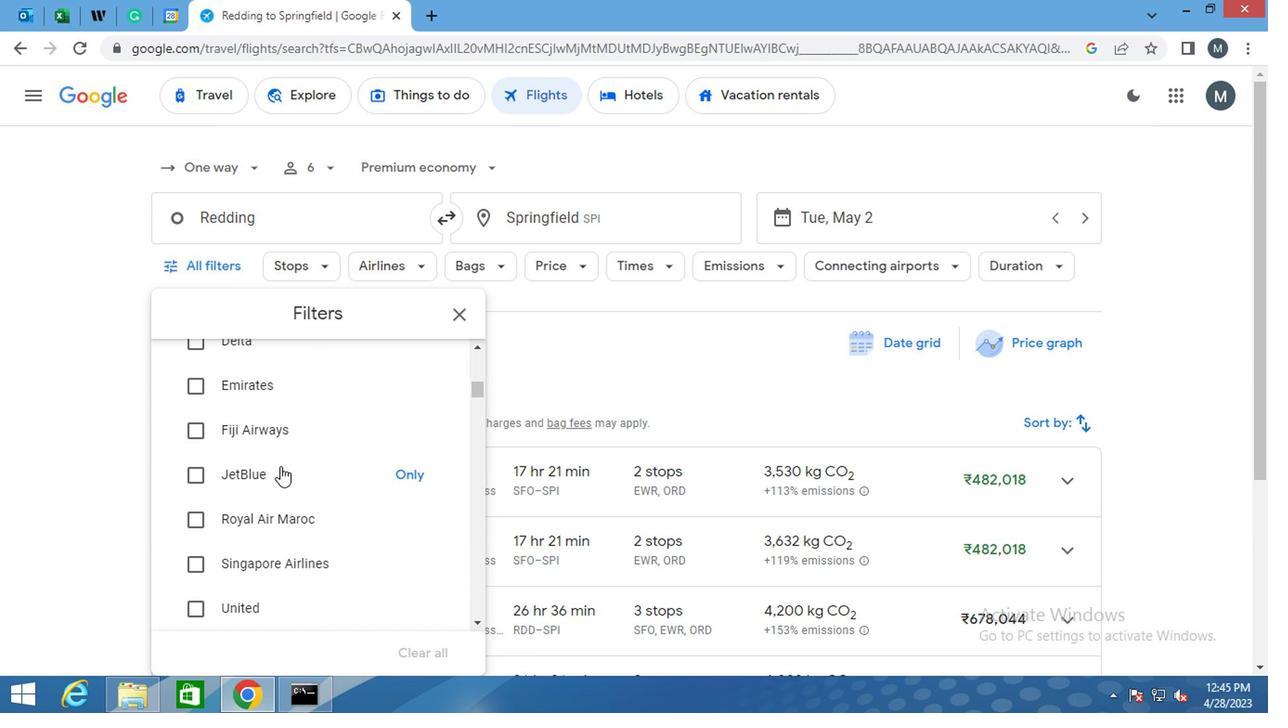 
Action: Mouse scrolled (279, 466) with delta (0, -1)
Screenshot: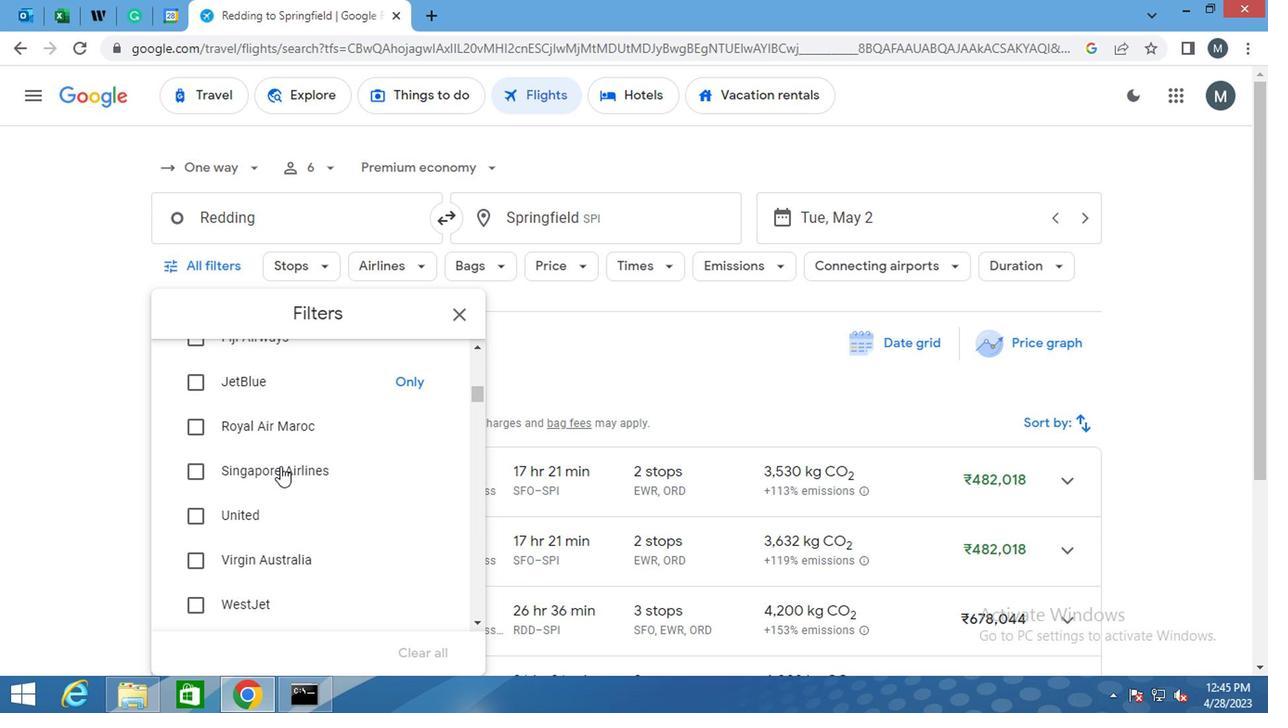 
Action: Mouse moved to (280, 466)
Screenshot: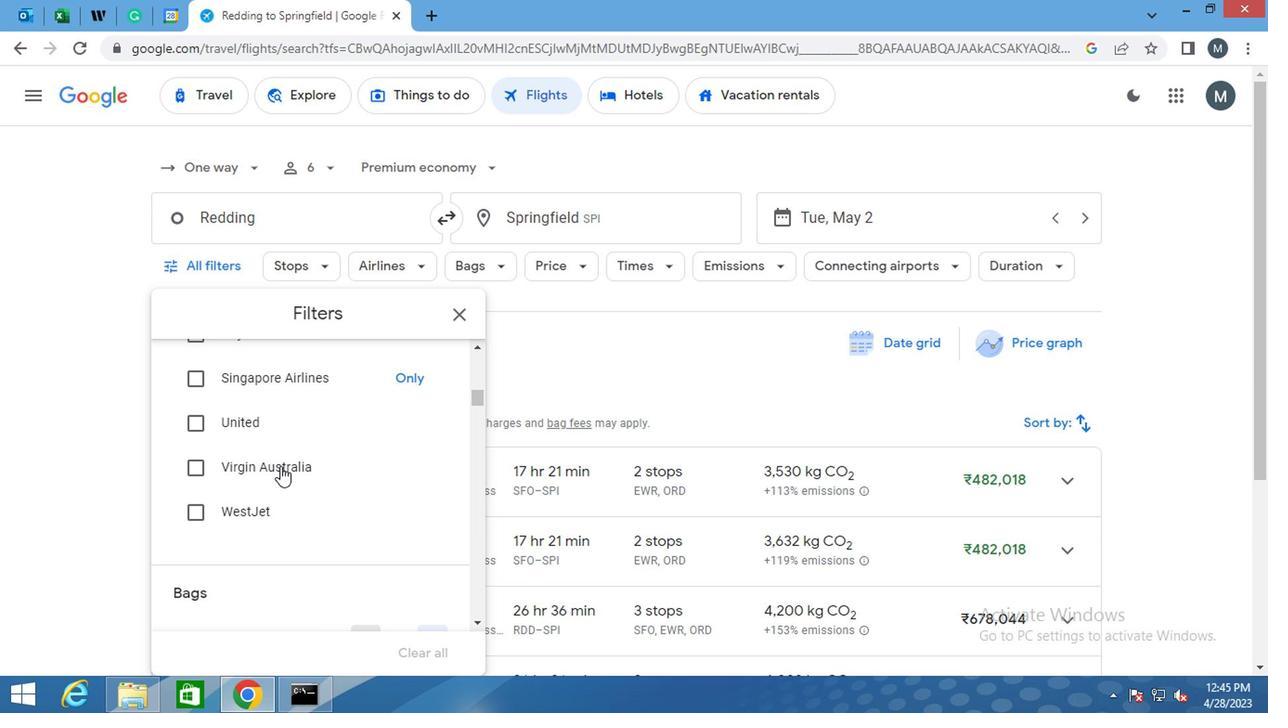 
Action: Mouse scrolled (280, 465) with delta (0, 0)
Screenshot: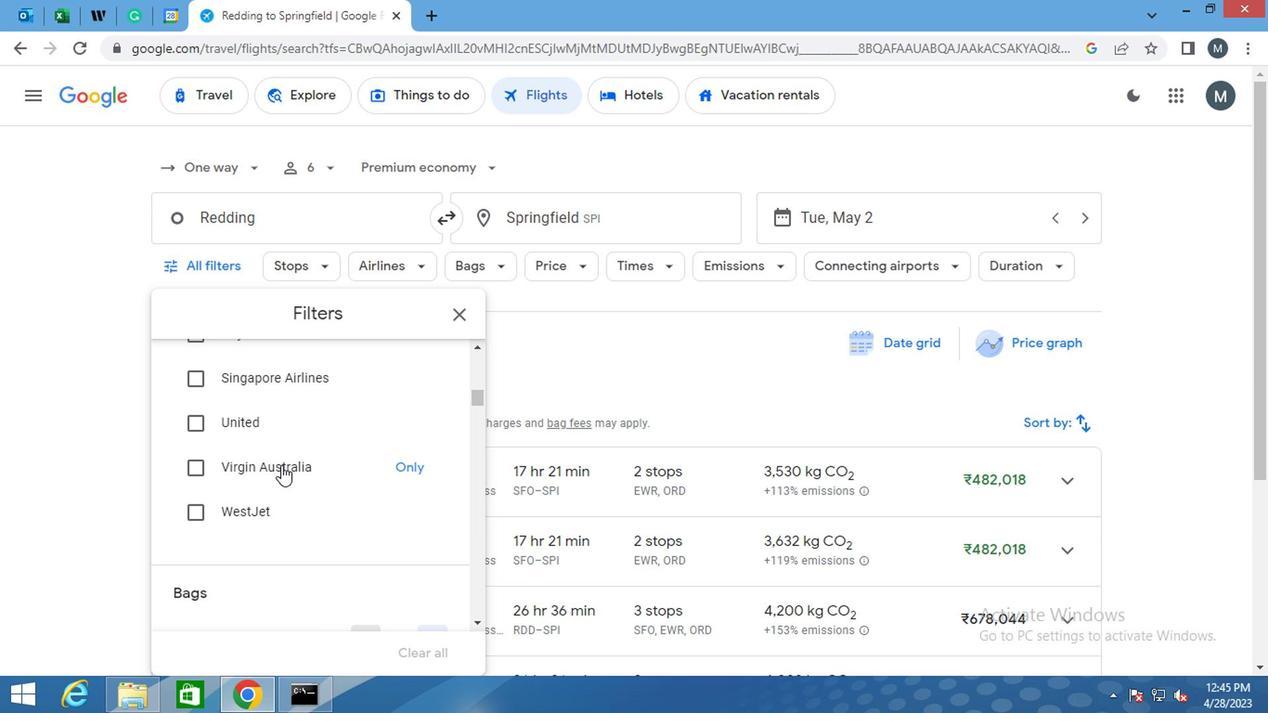 
Action: Mouse scrolled (280, 465) with delta (0, 0)
Screenshot: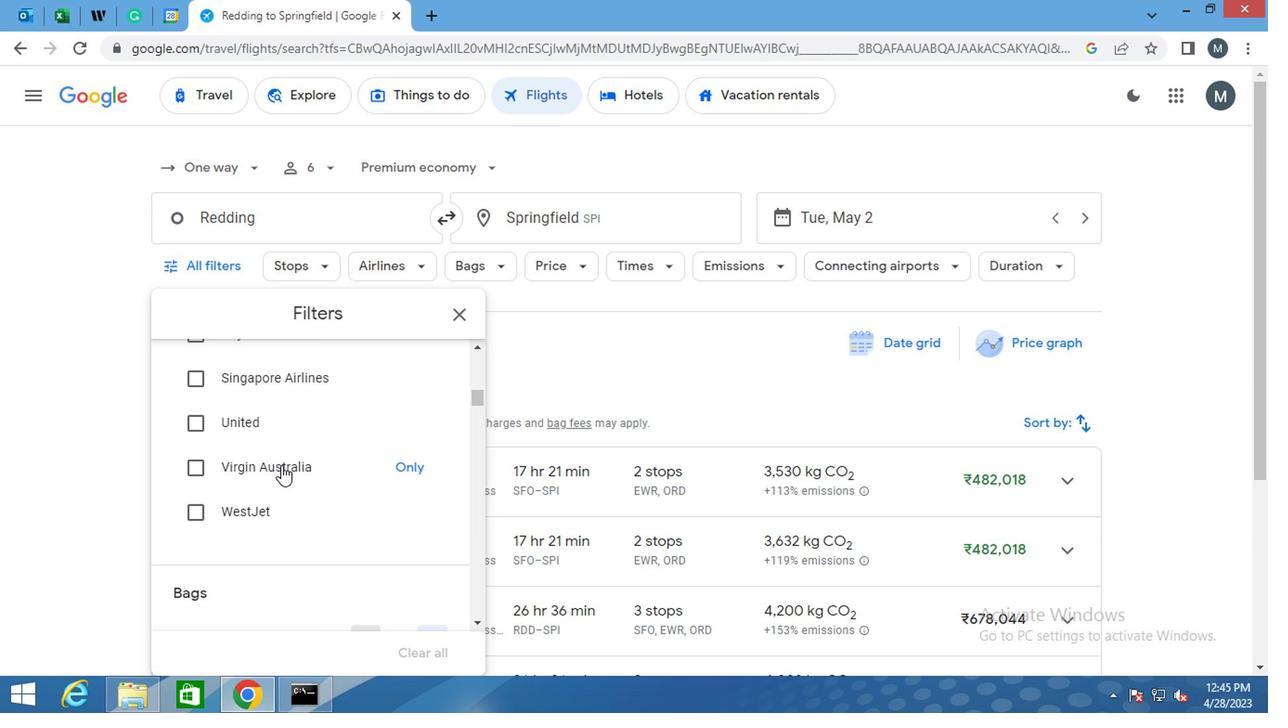 
Action: Mouse moved to (427, 458)
Screenshot: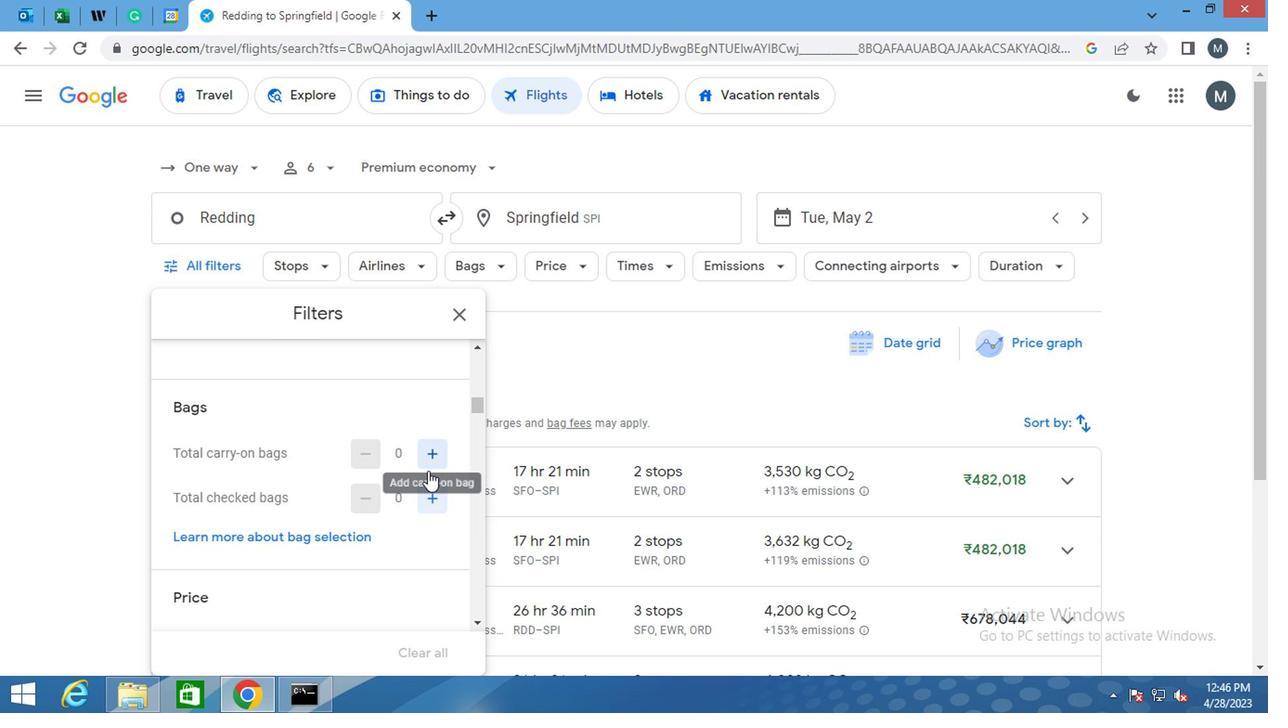 
Action: Mouse pressed left at (427, 458)
Screenshot: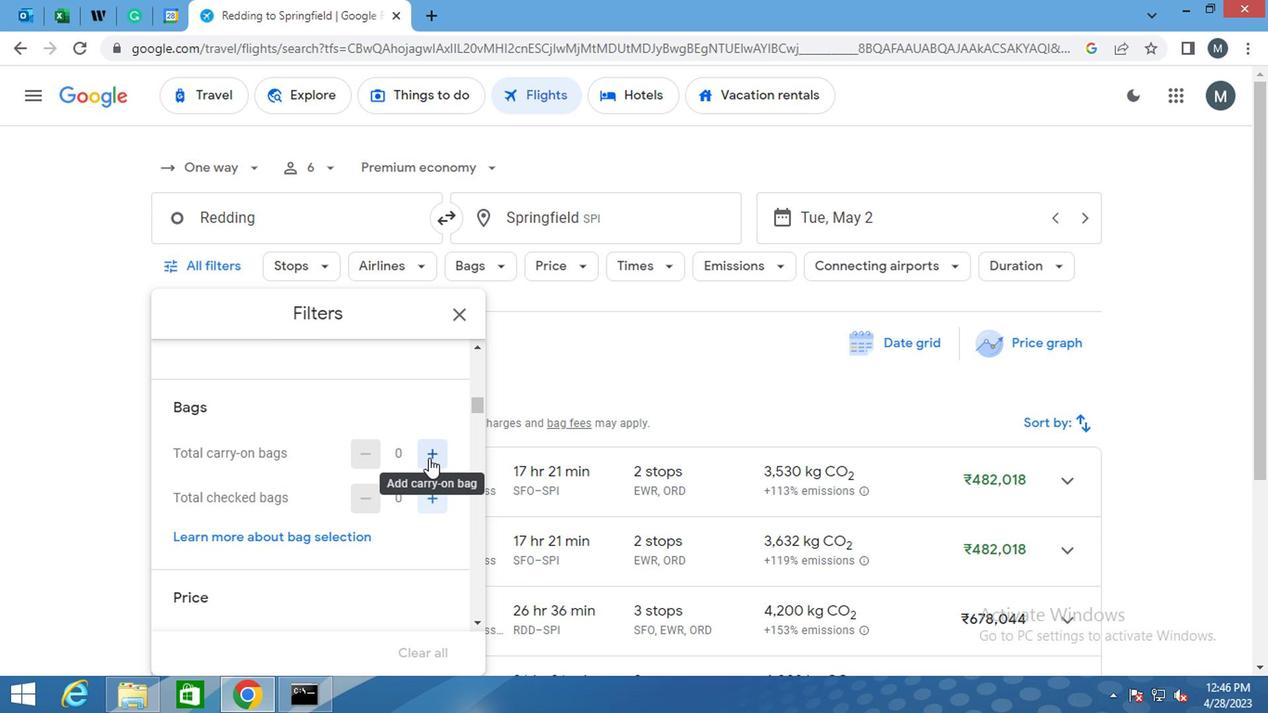 
Action: Mouse moved to (313, 465)
Screenshot: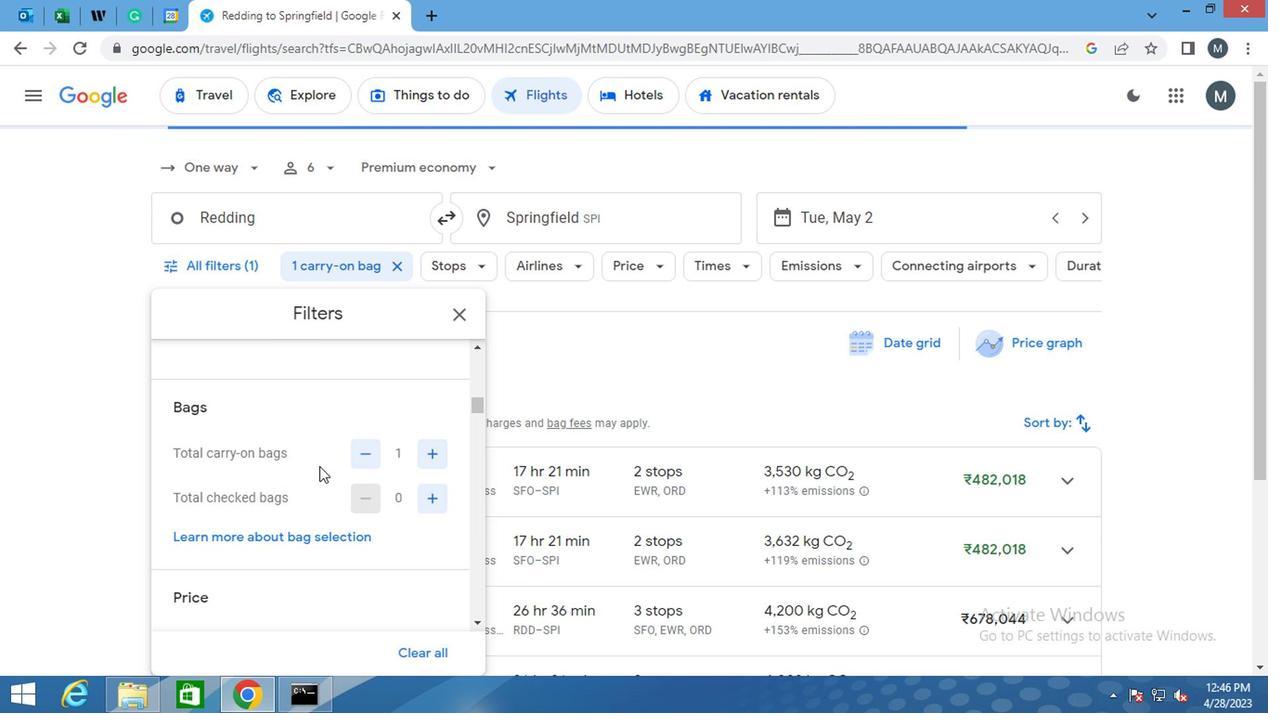 
Action: Mouse scrolled (313, 463) with delta (0, -1)
Screenshot: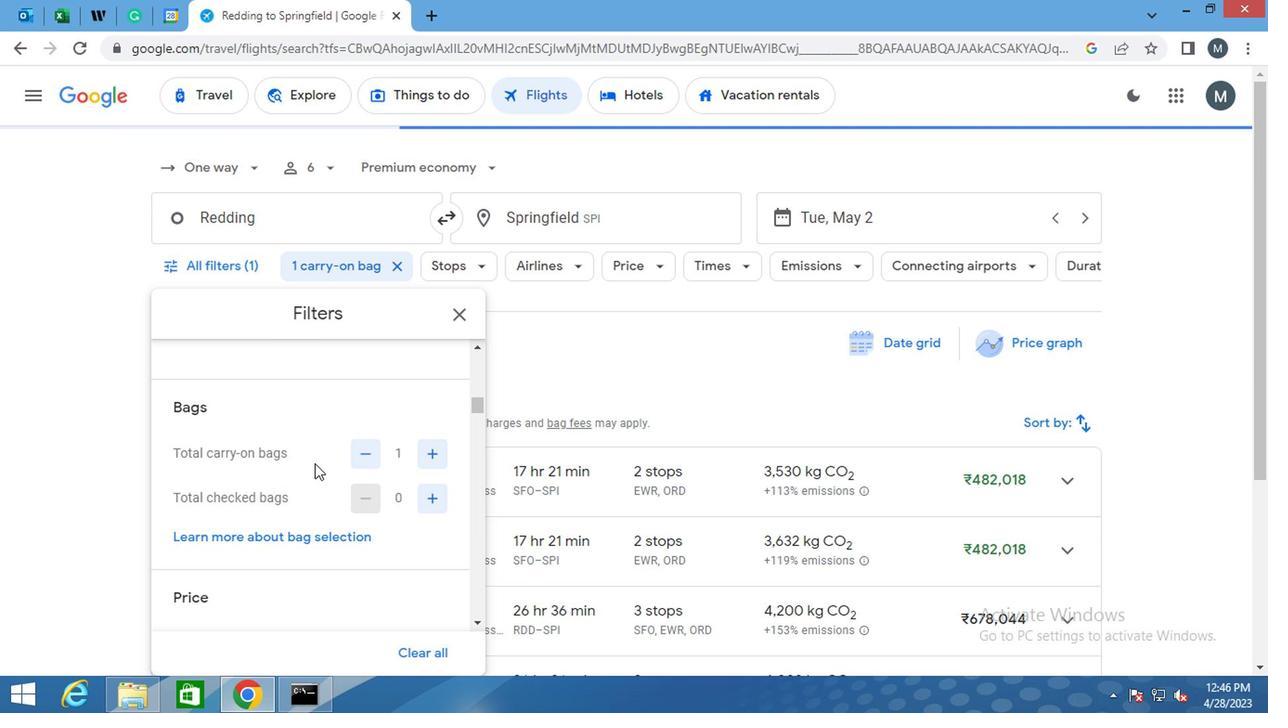 
Action: Mouse moved to (312, 465)
Screenshot: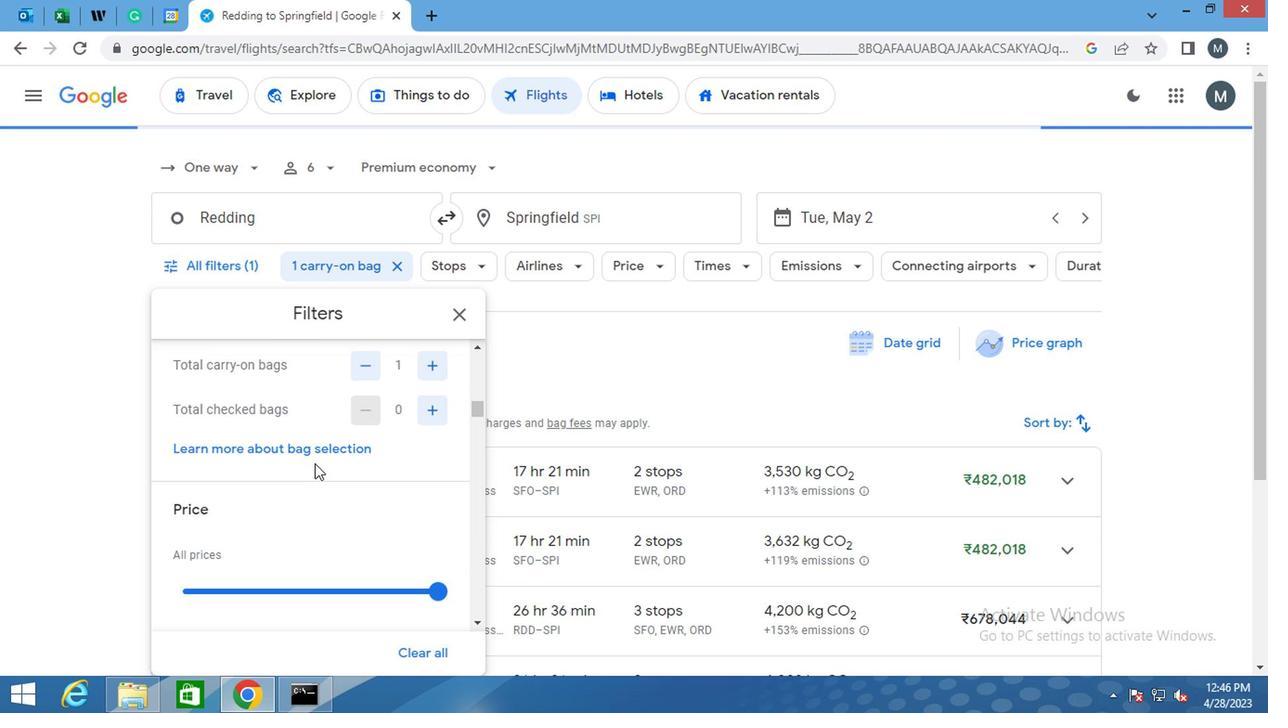 
Action: Mouse scrolled (312, 463) with delta (0, -1)
Screenshot: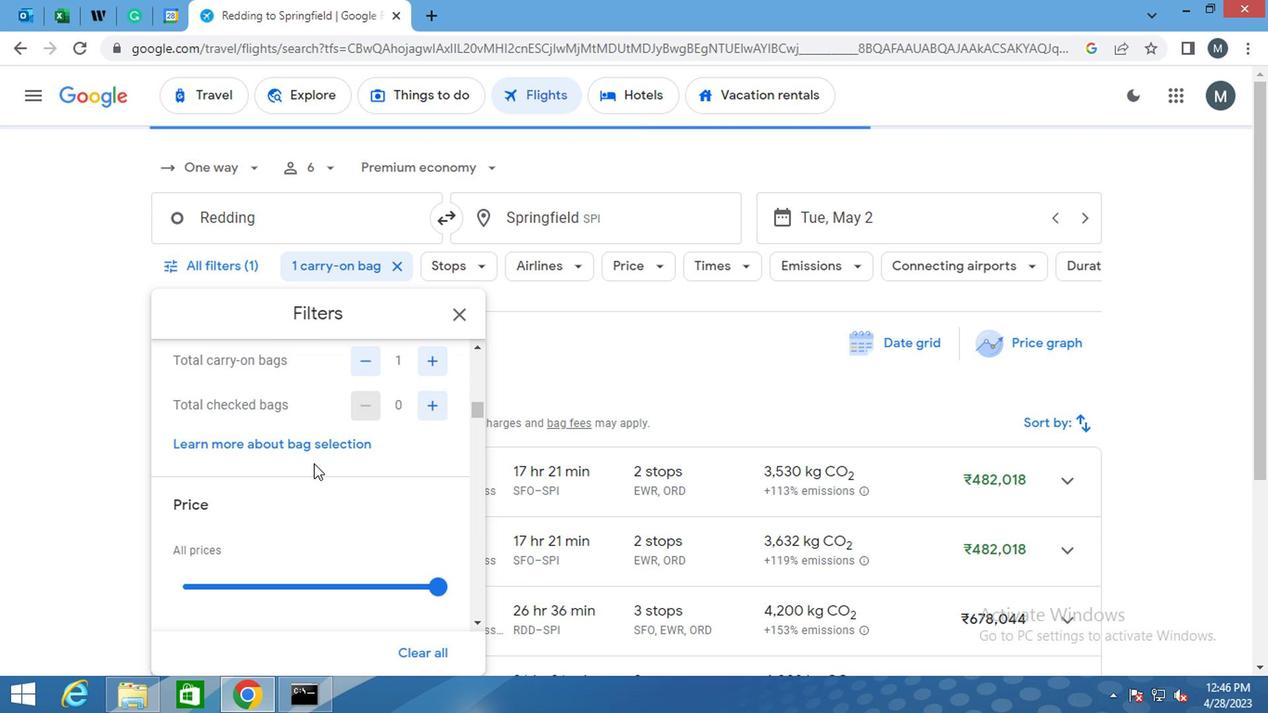 
Action: Mouse moved to (332, 490)
Screenshot: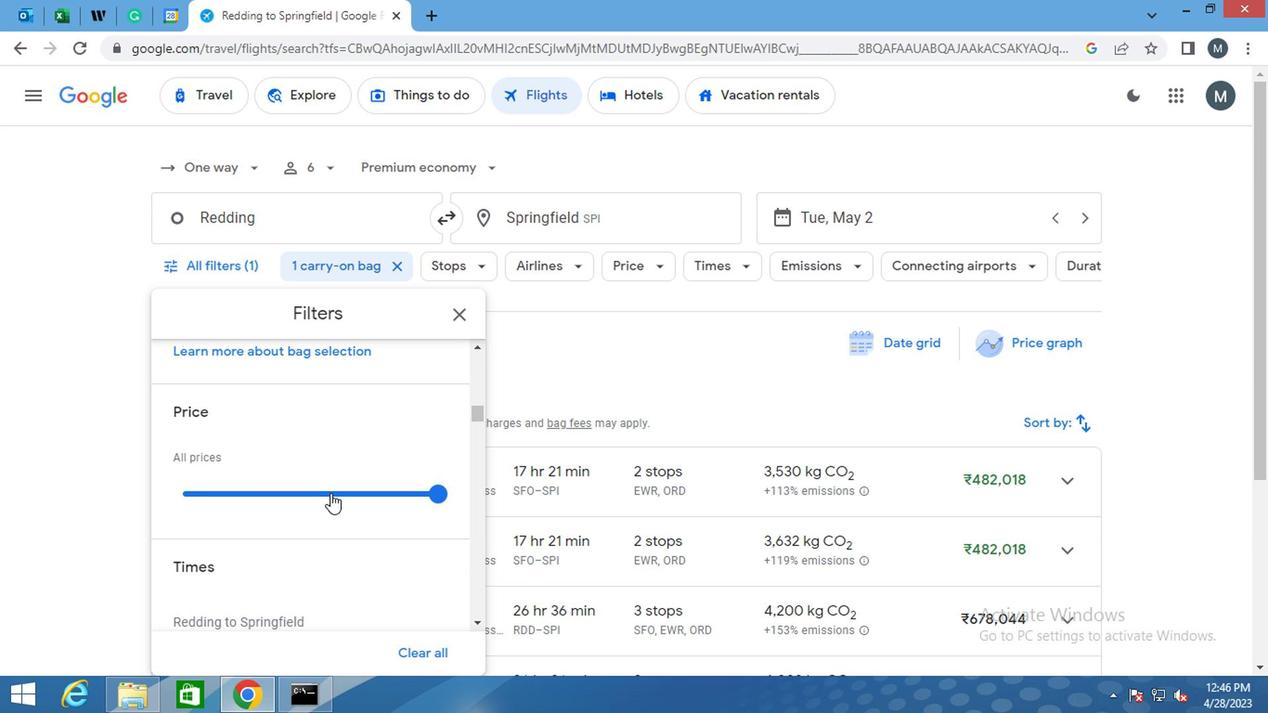 
Action: Mouse pressed left at (332, 490)
Screenshot: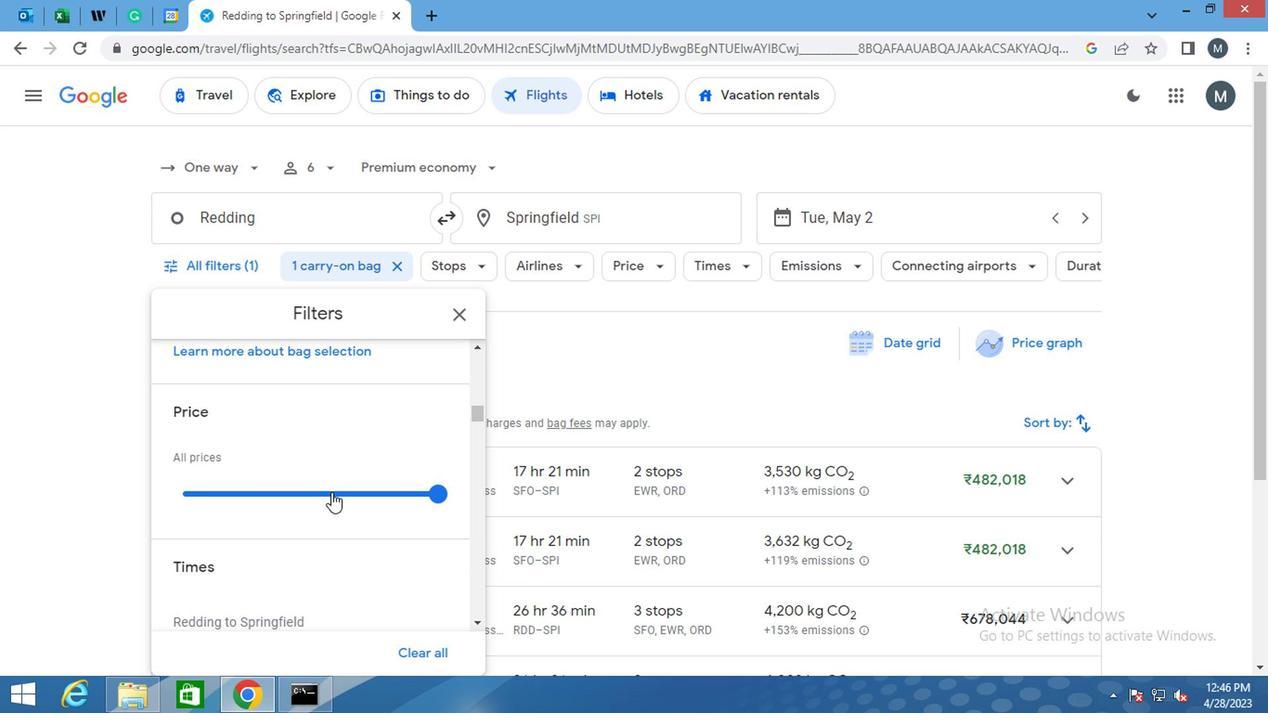 
Action: Mouse moved to (332, 490)
Screenshot: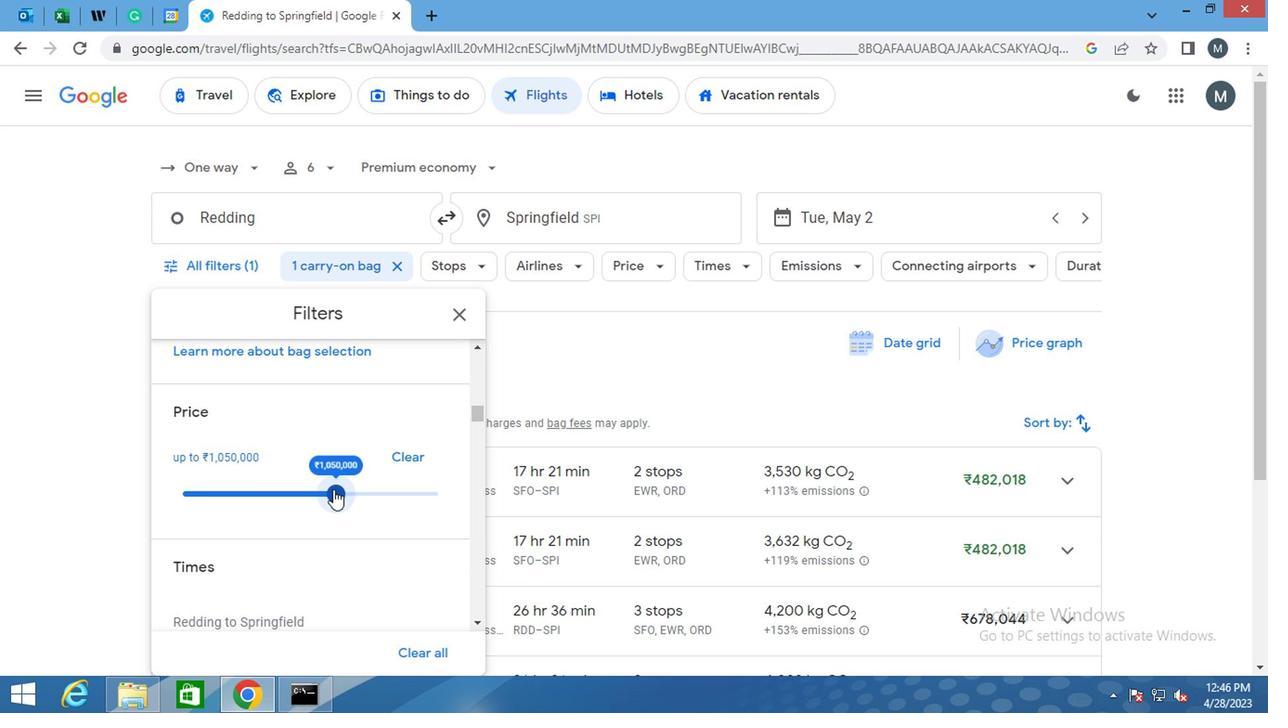 
Action: Mouse pressed left at (332, 490)
Screenshot: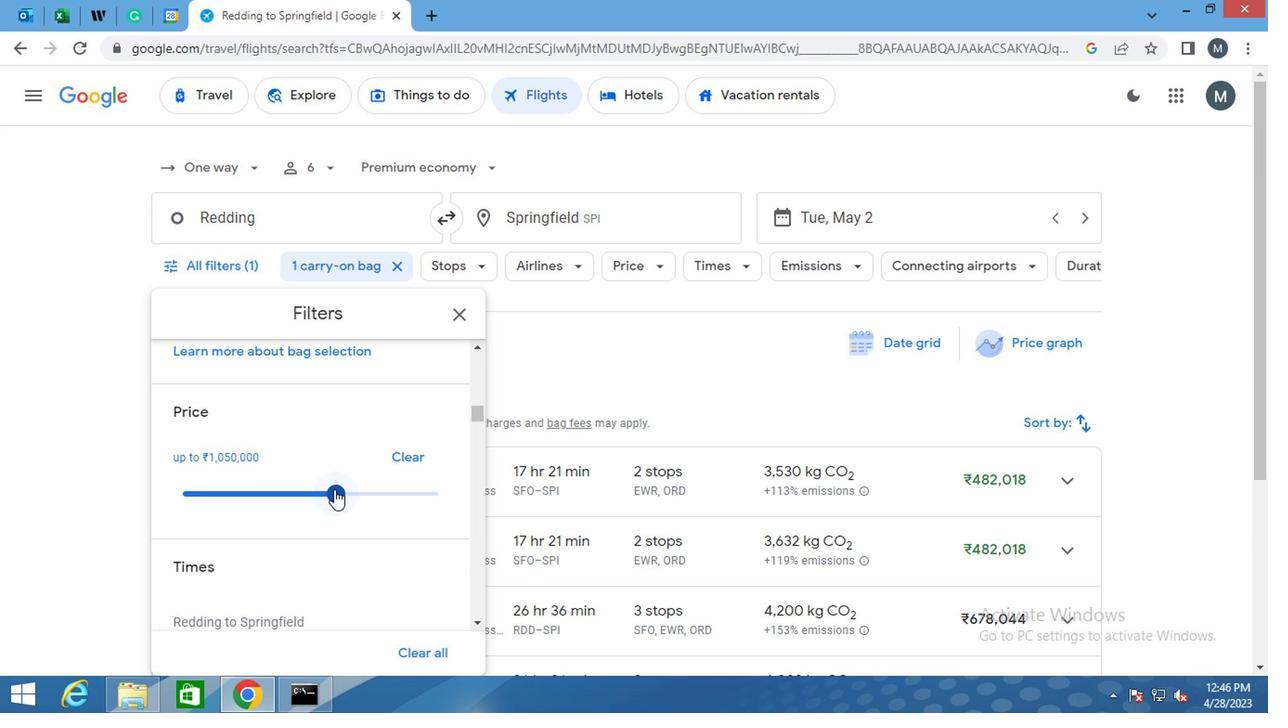 
Action: Mouse moved to (291, 490)
Screenshot: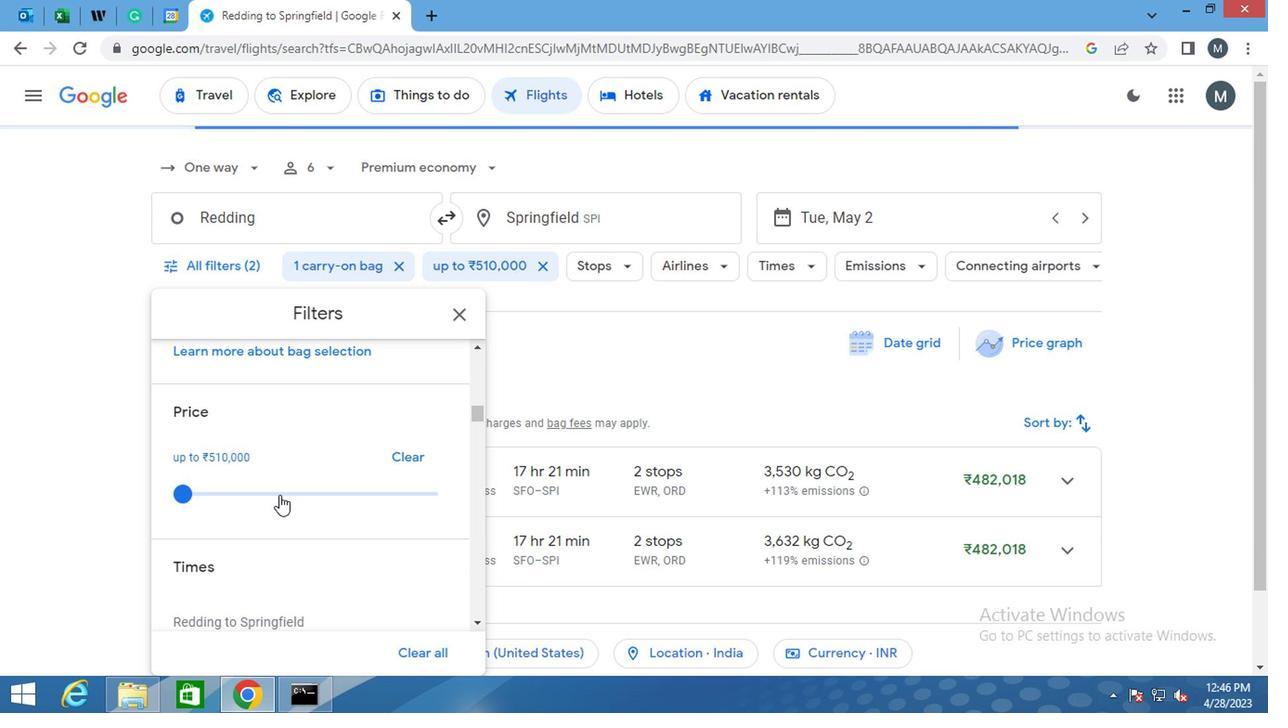 
Action: Mouse scrolled (291, 488) with delta (0, -1)
Screenshot: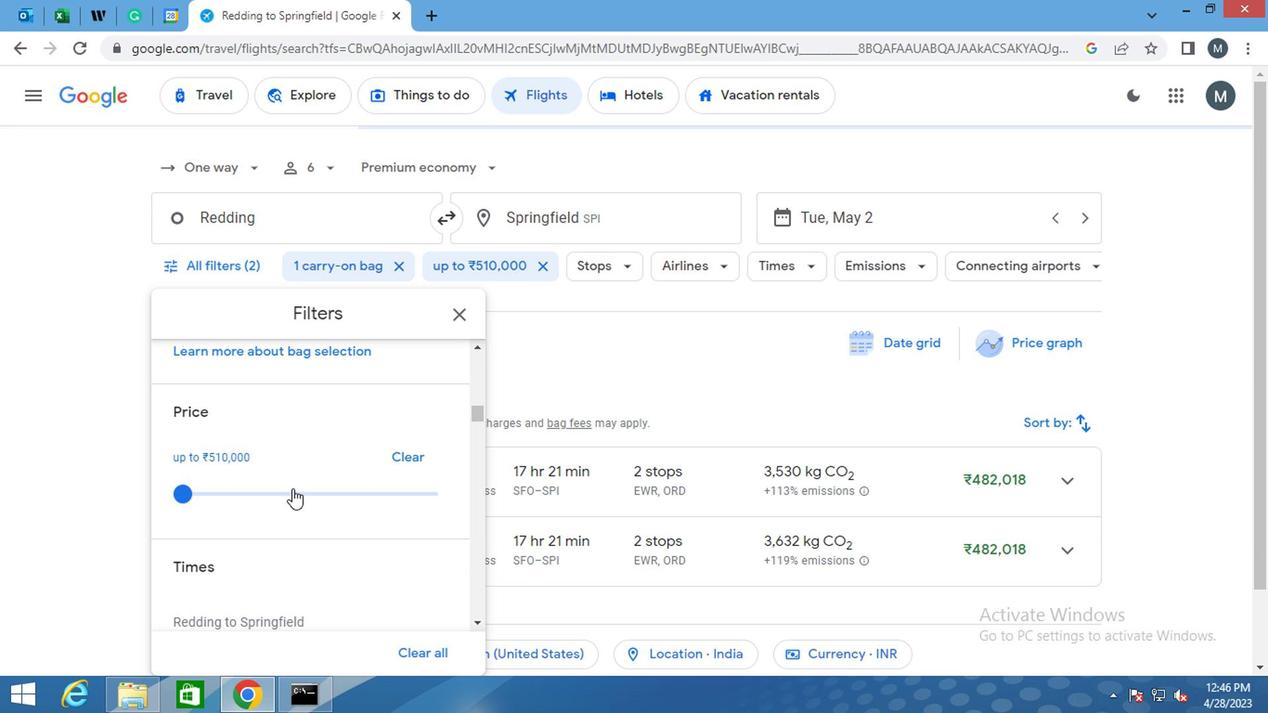
Action: Mouse moved to (344, 483)
Screenshot: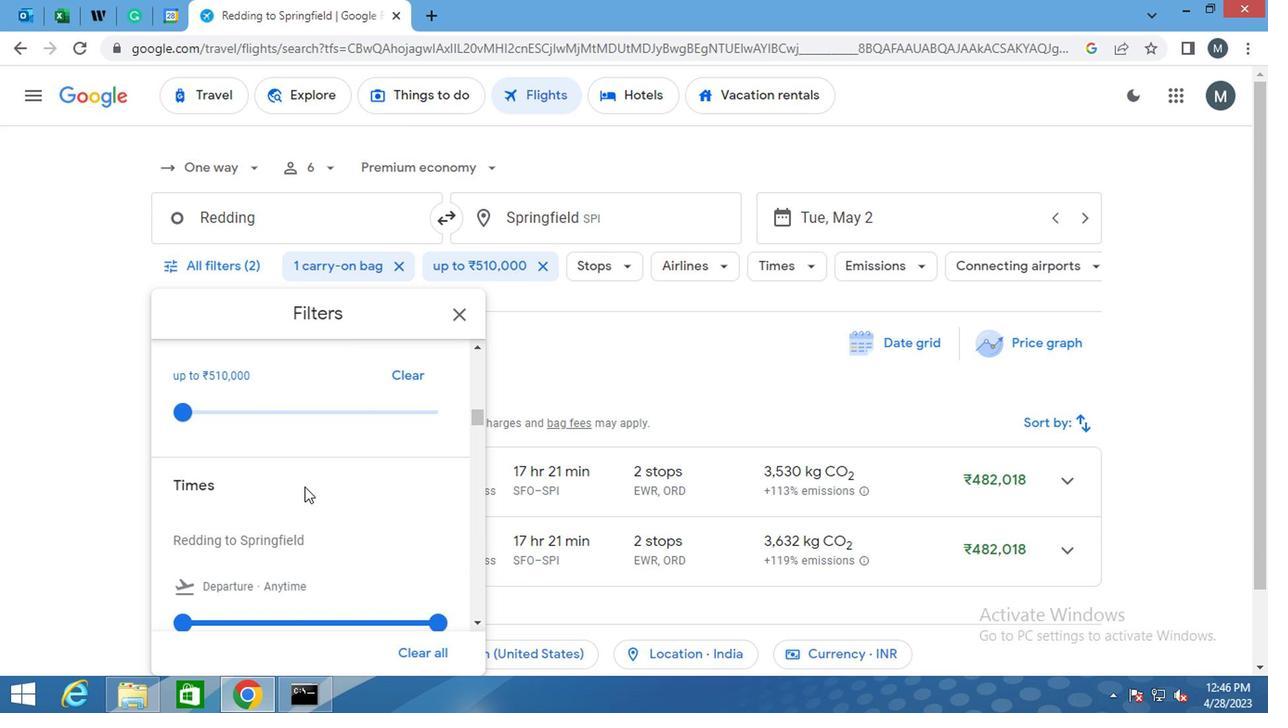 
Action: Mouse scrolled (344, 482) with delta (0, -1)
Screenshot: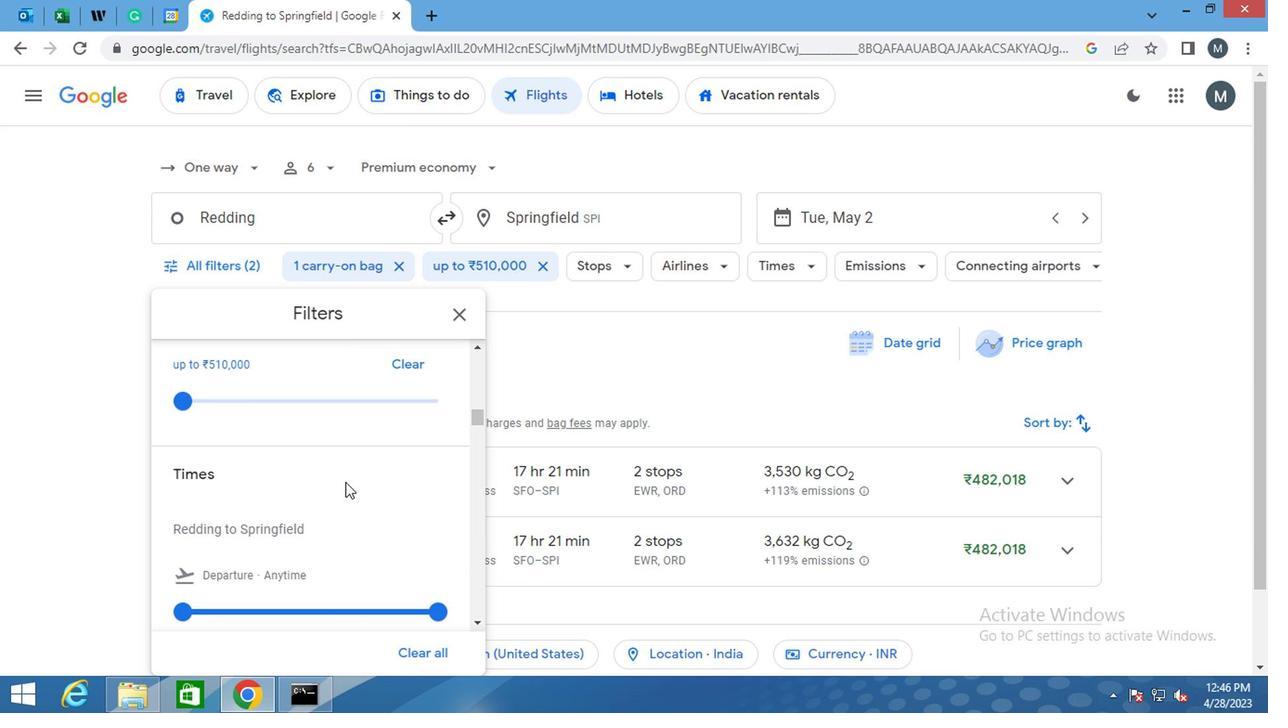 
Action: Mouse moved to (288, 511)
Screenshot: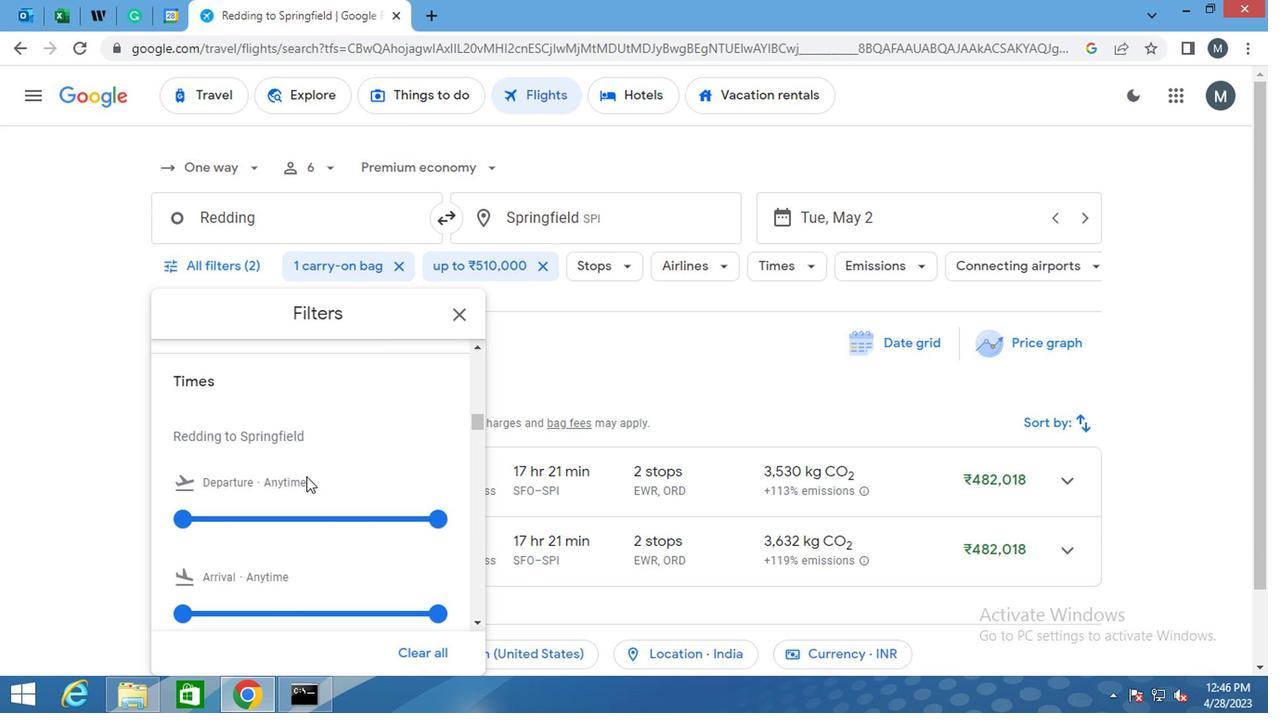 
Action: Mouse pressed left at (288, 511)
Screenshot: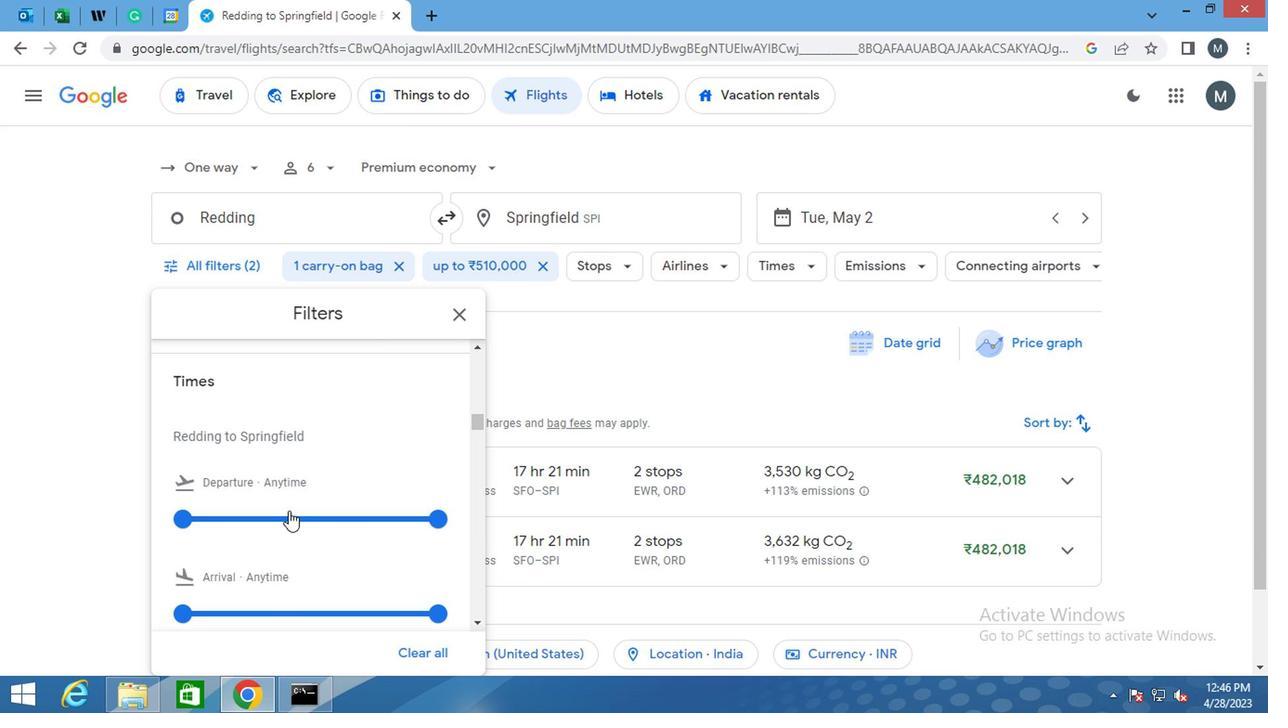 
Action: Mouse moved to (286, 513)
Screenshot: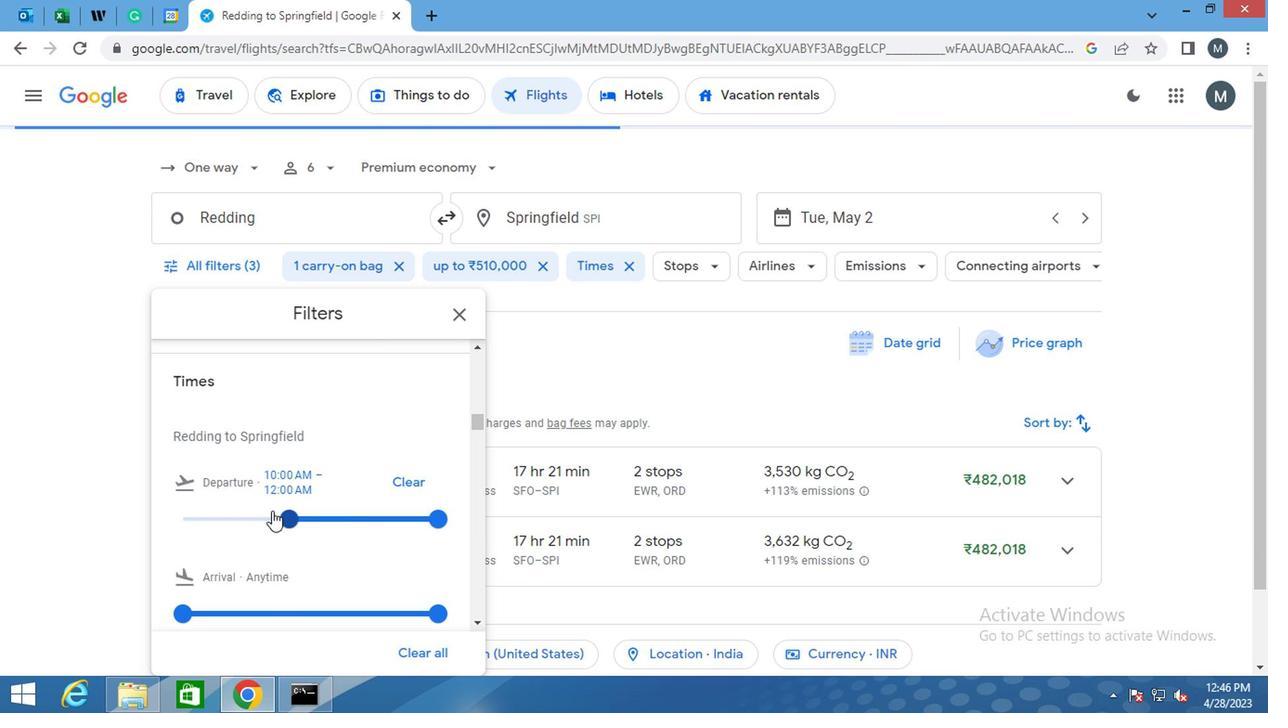 
Action: Mouse pressed left at (286, 513)
Screenshot: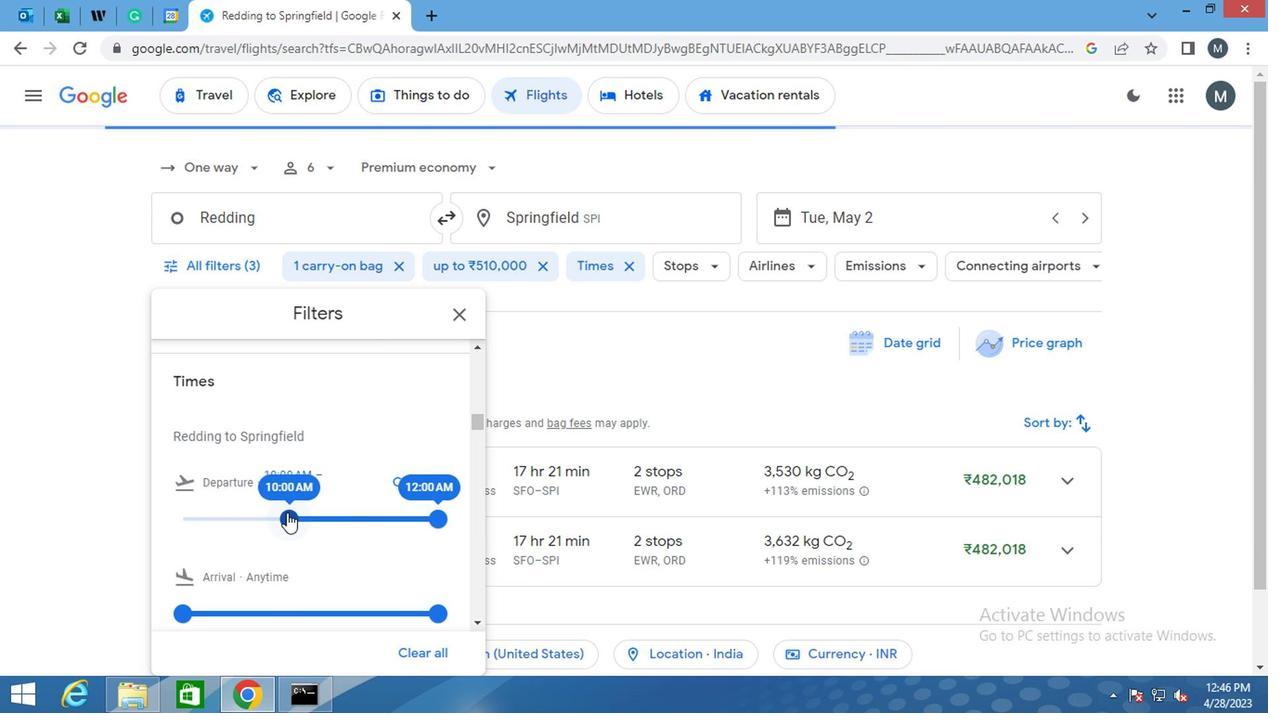 
Action: Mouse moved to (354, 517)
Screenshot: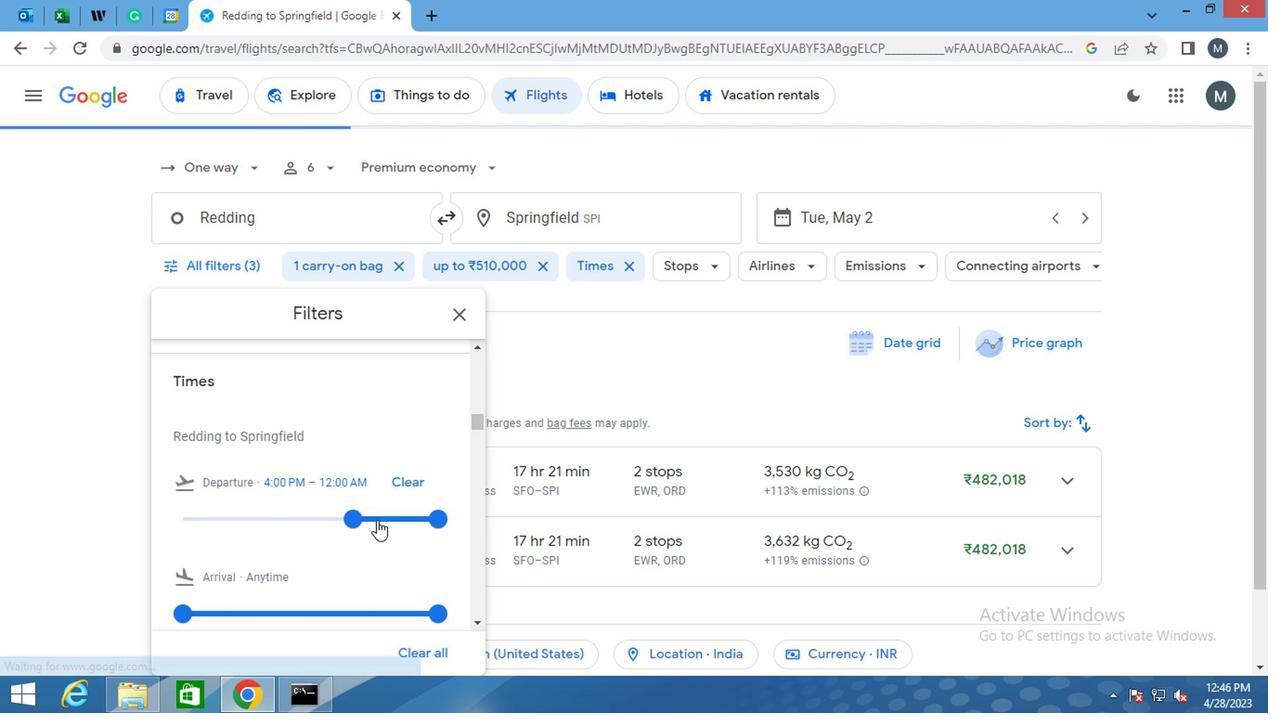 
Action: Mouse pressed left at (354, 517)
Screenshot: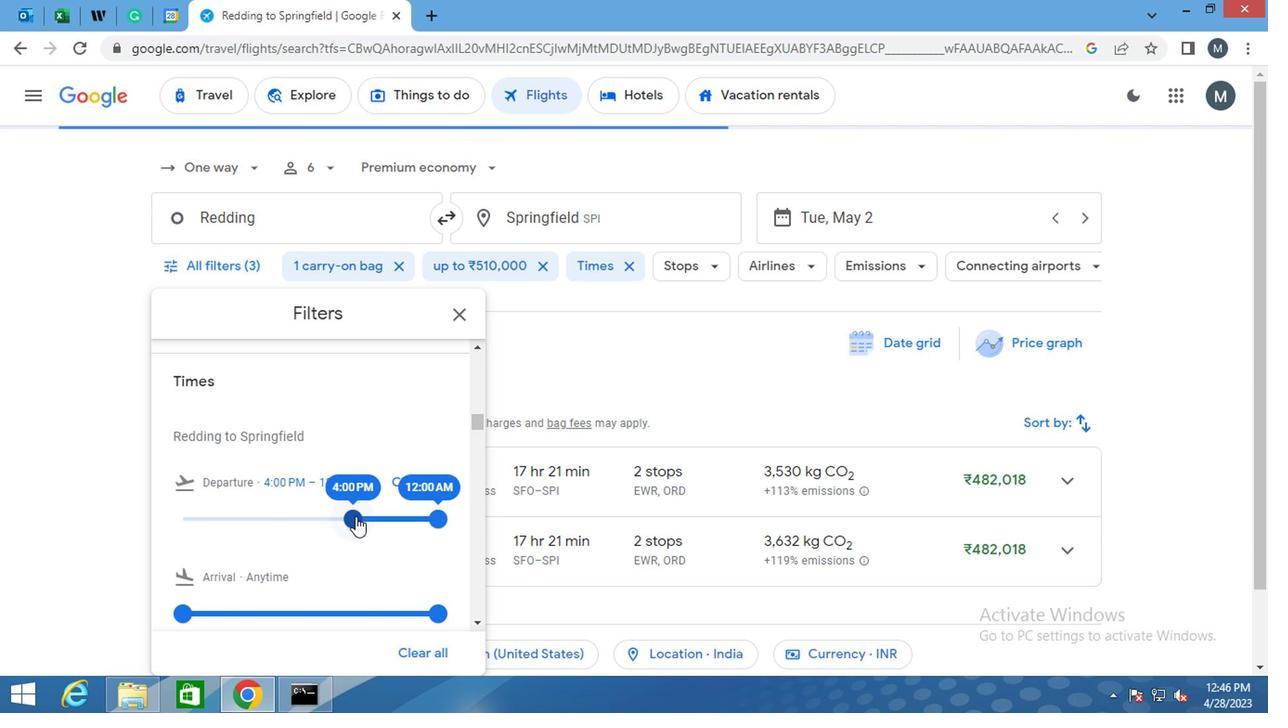 
Action: Mouse moved to (371, 519)
Screenshot: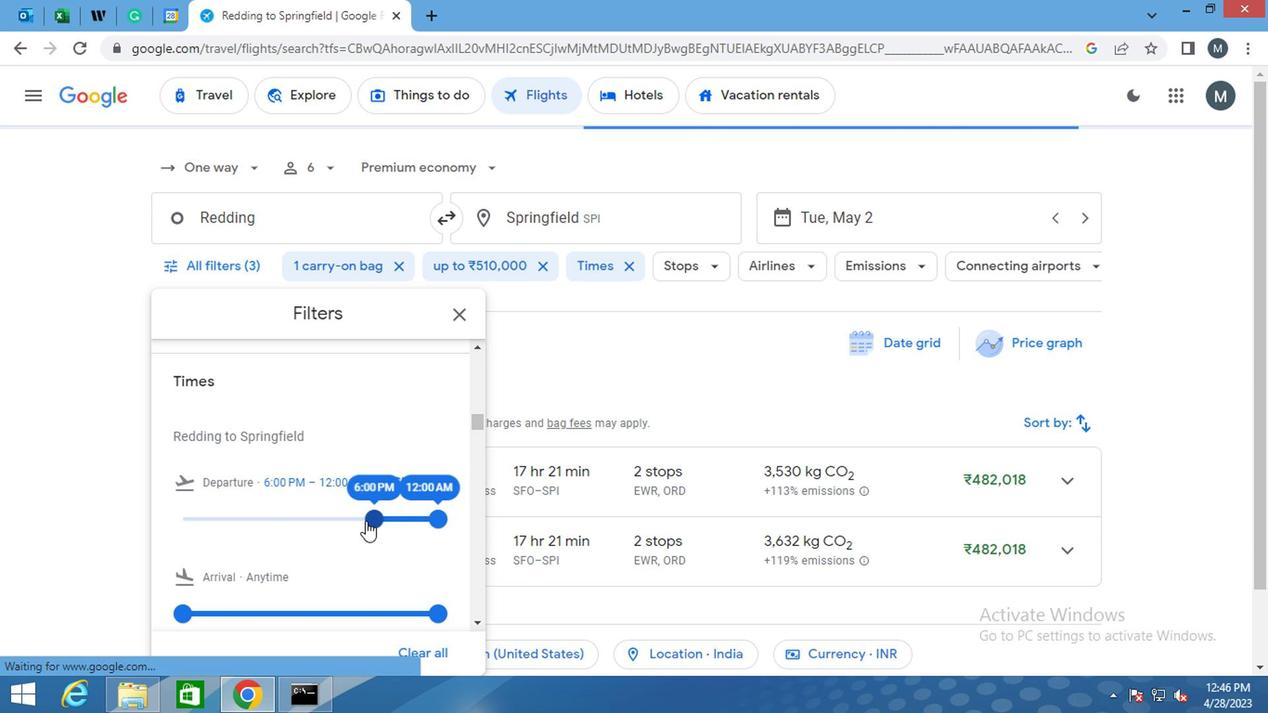 
Action: Mouse pressed left at (371, 519)
Screenshot: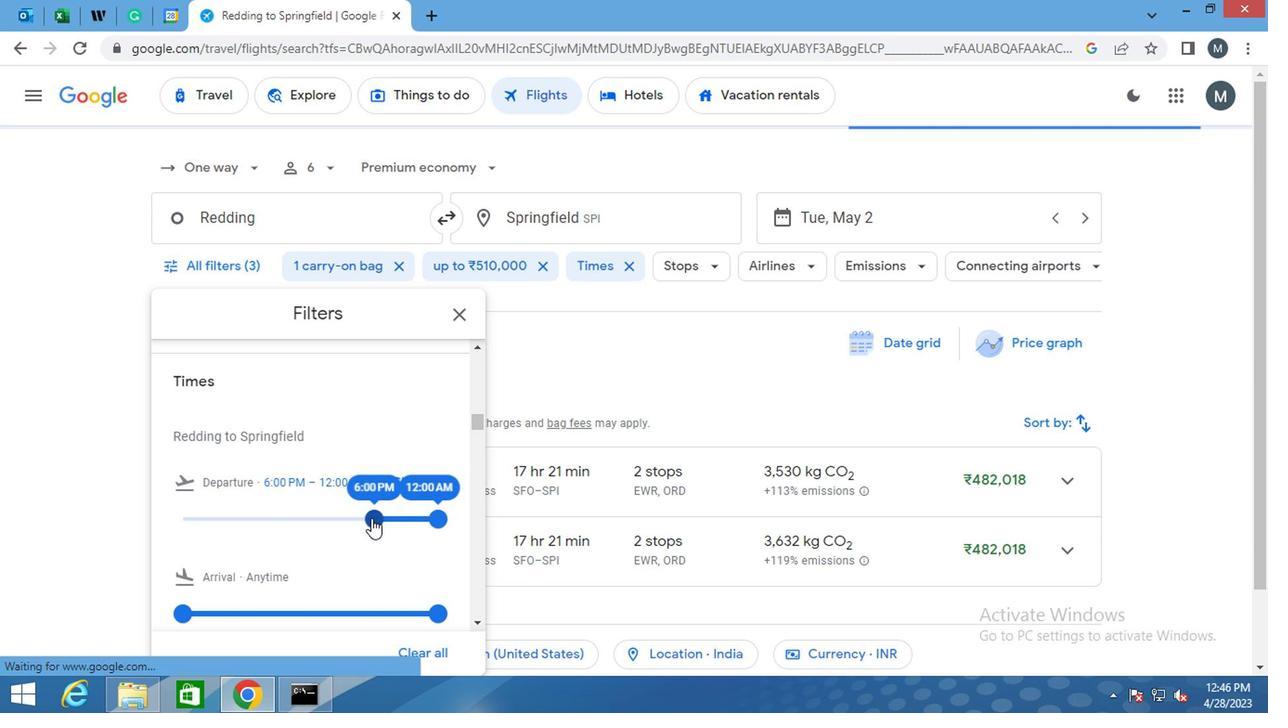 
Action: Mouse moved to (434, 520)
Screenshot: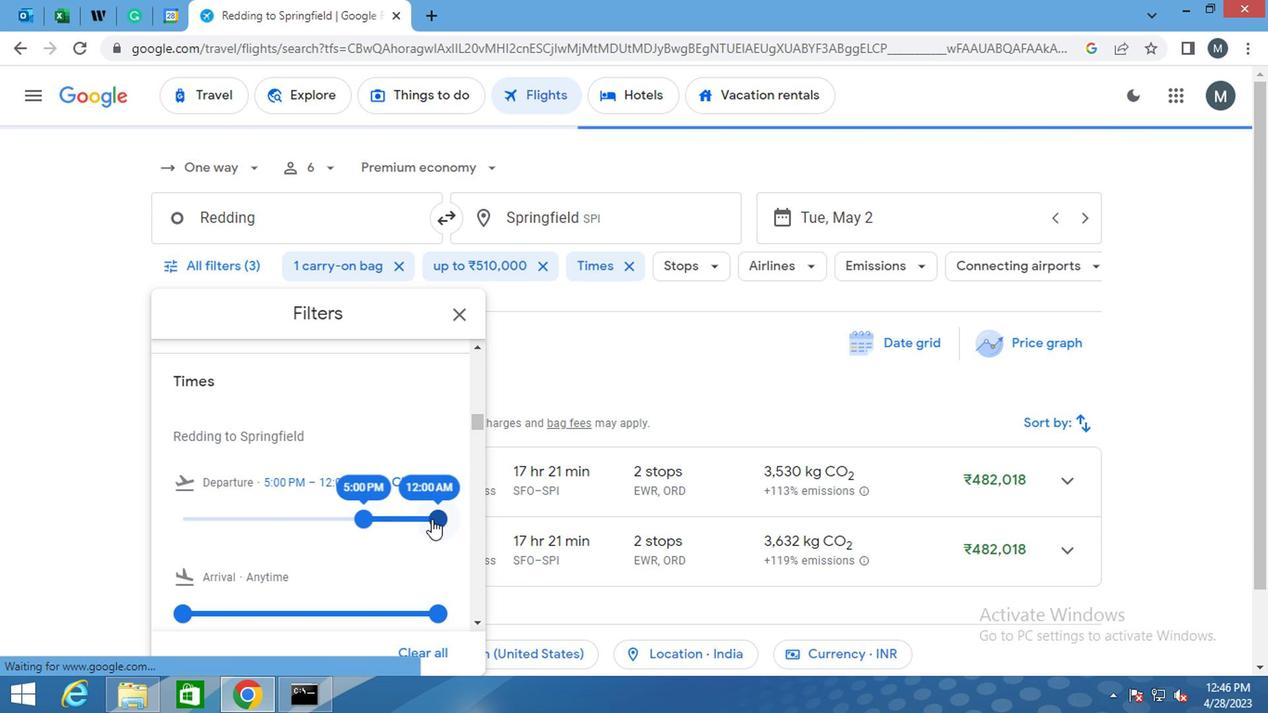 
Action: Mouse pressed left at (434, 520)
Screenshot: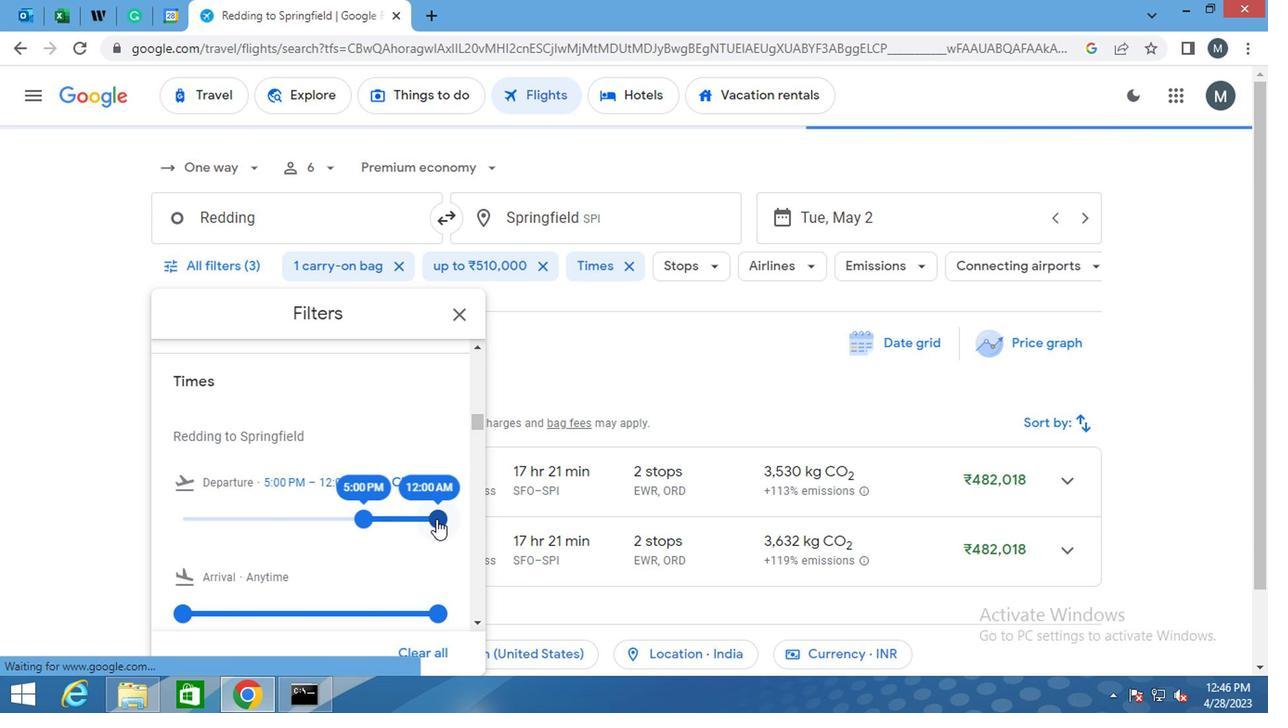 
Action: Mouse moved to (363, 517)
Screenshot: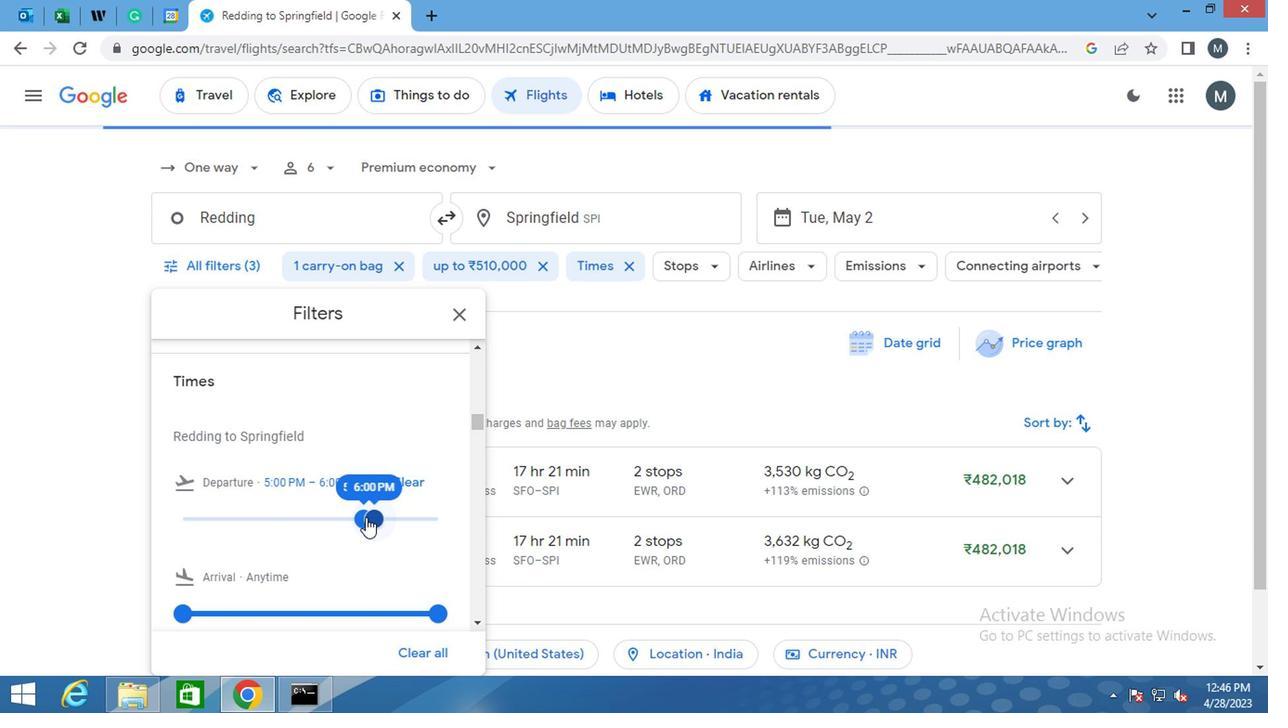 
Action: Mouse scrolled (363, 516) with delta (0, -1)
Screenshot: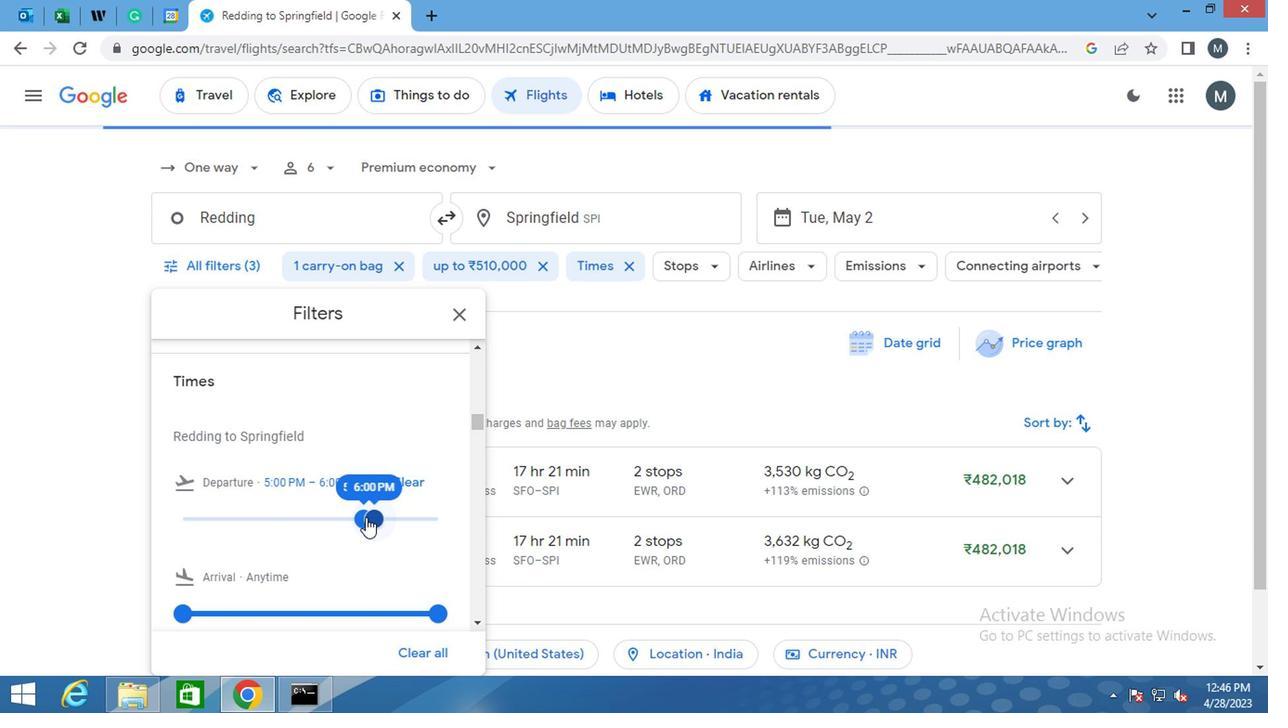 
Action: Mouse scrolled (363, 516) with delta (0, -1)
Screenshot: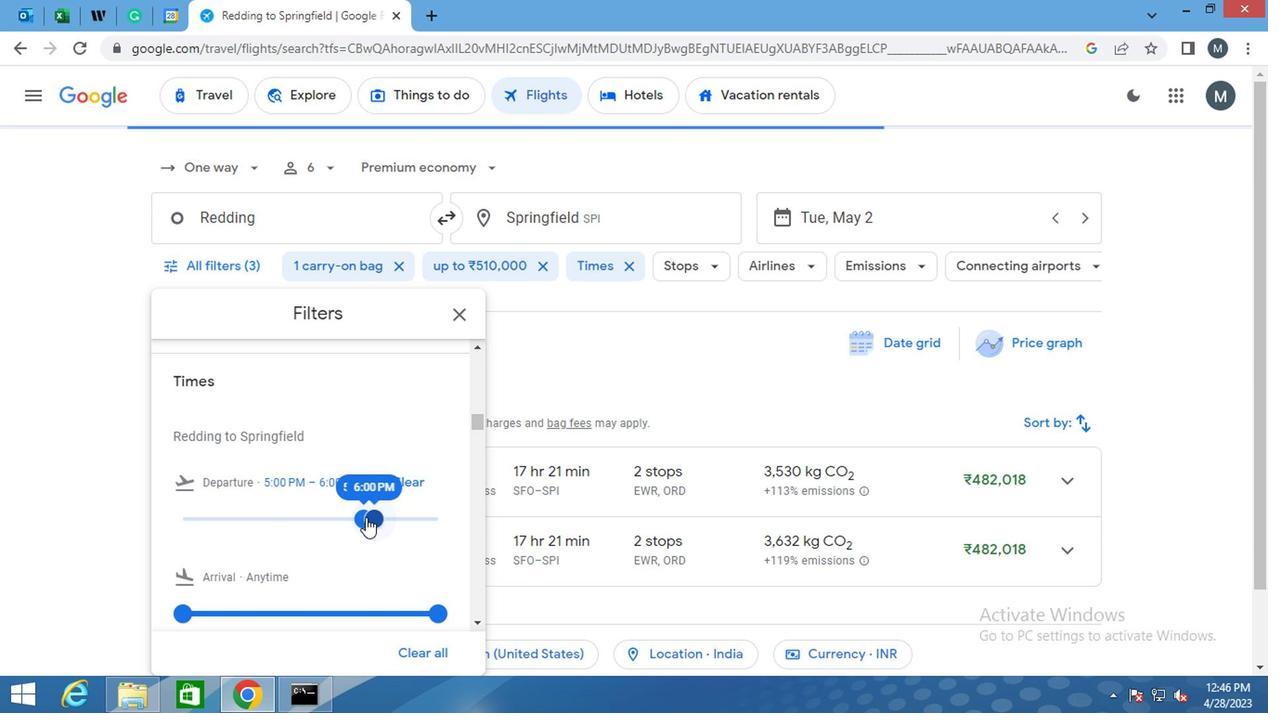 
Action: Mouse moved to (356, 522)
Screenshot: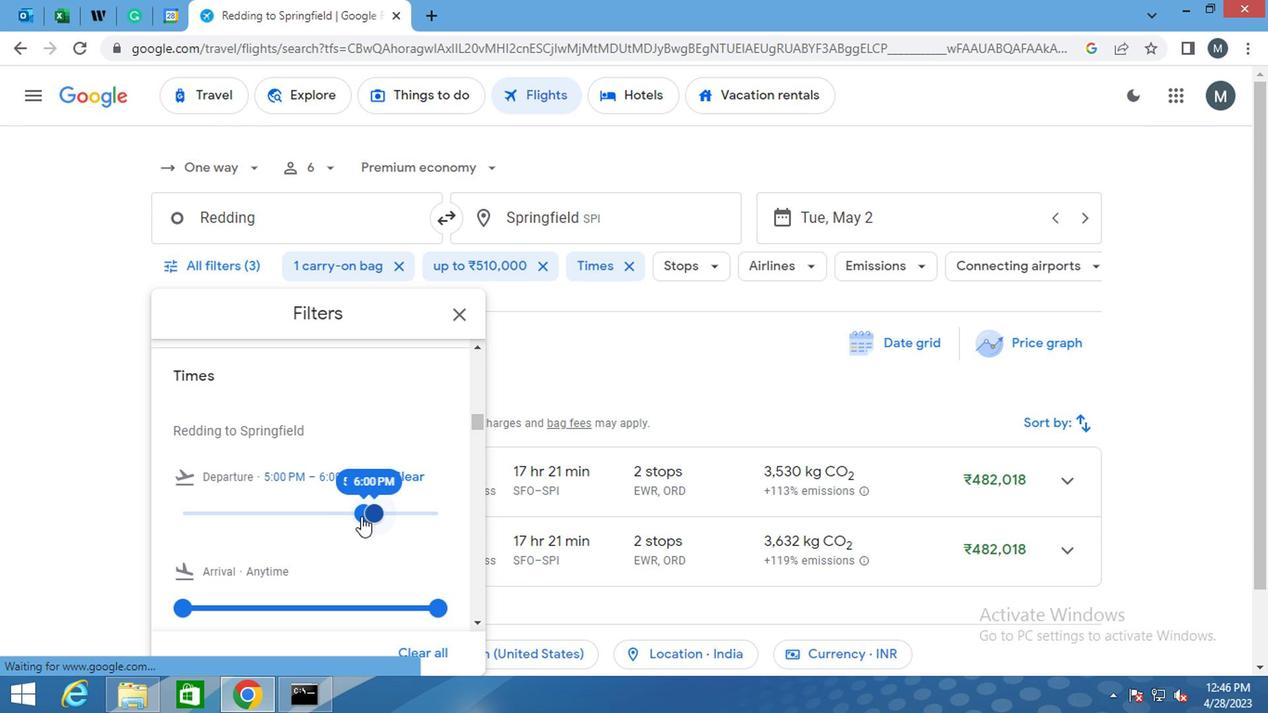 
Action: Mouse scrolled (356, 521) with delta (0, -1)
Screenshot: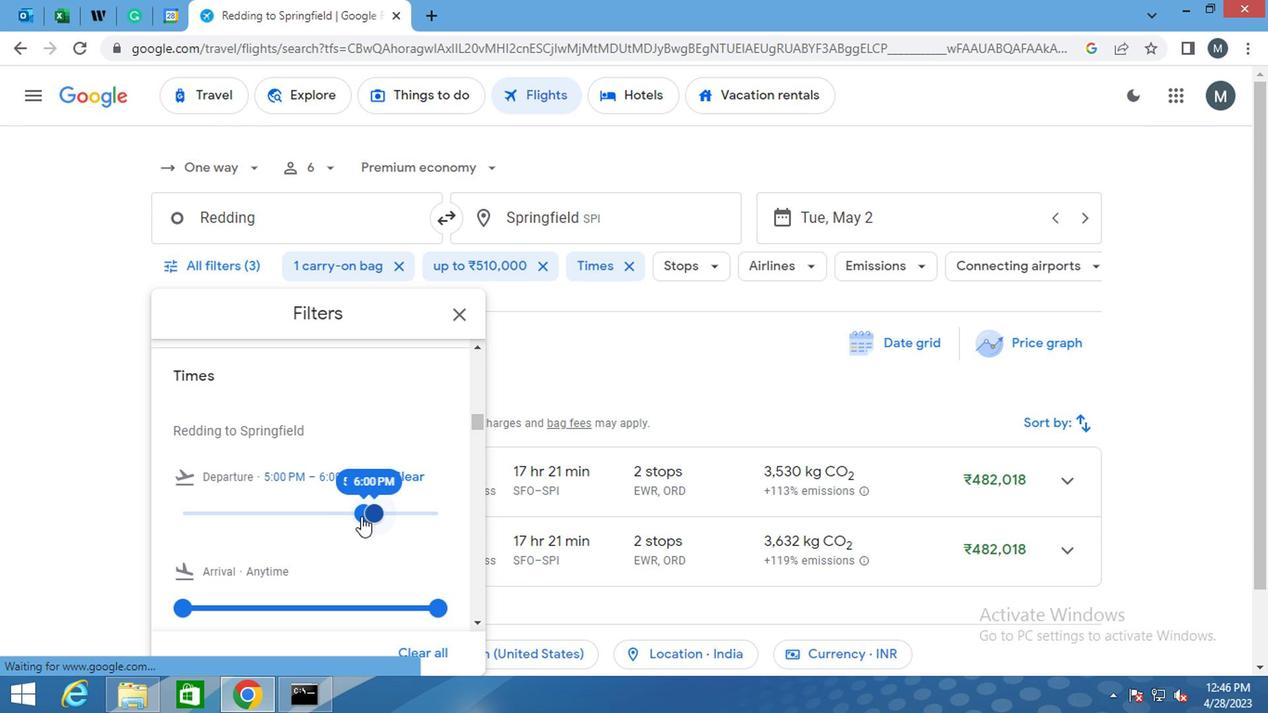 
Action: Mouse moved to (356, 525)
Screenshot: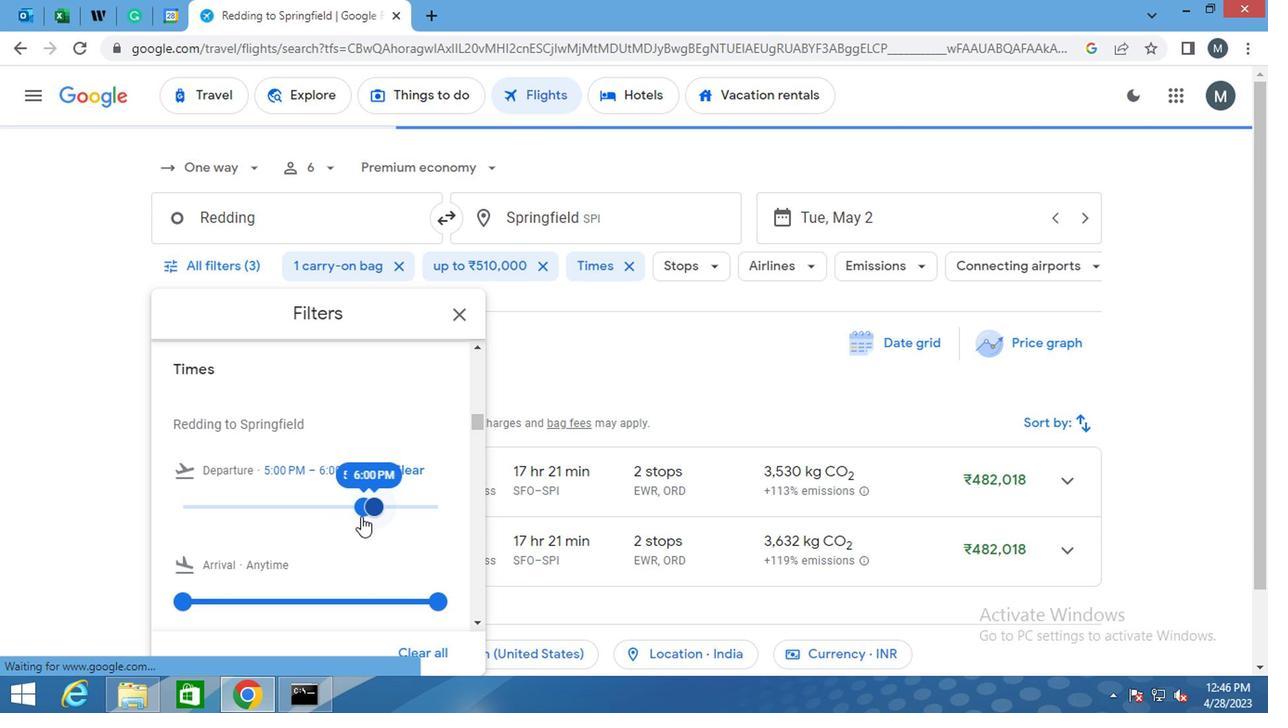 
Action: Mouse scrolled (356, 524) with delta (0, 0)
Screenshot: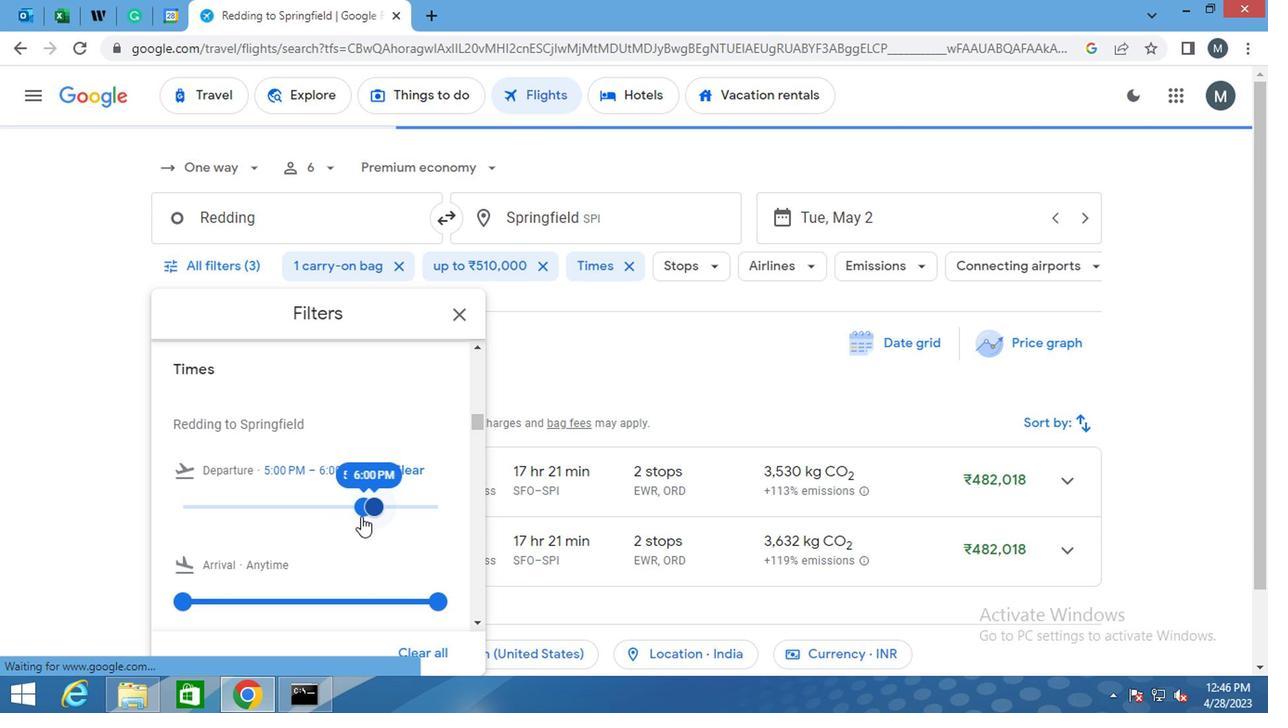 
Action: Mouse moved to (356, 525)
Screenshot: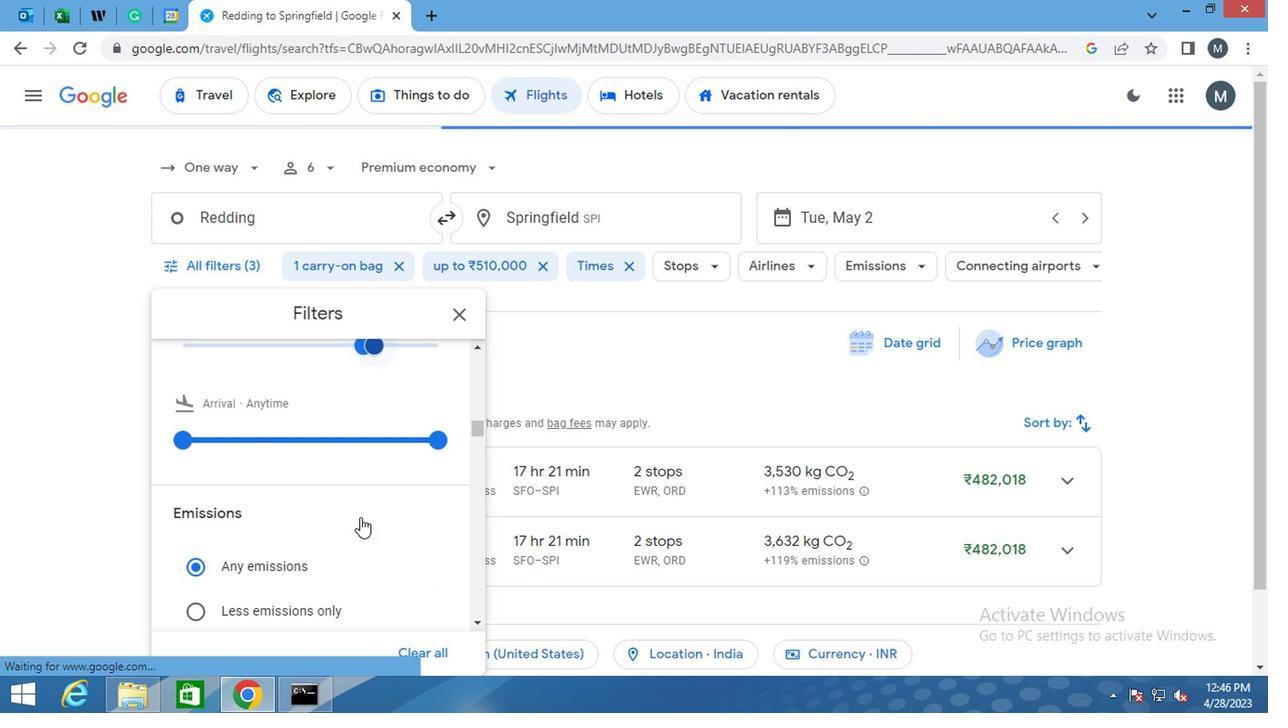 
Action: Mouse scrolled (356, 525) with delta (0, 0)
Screenshot: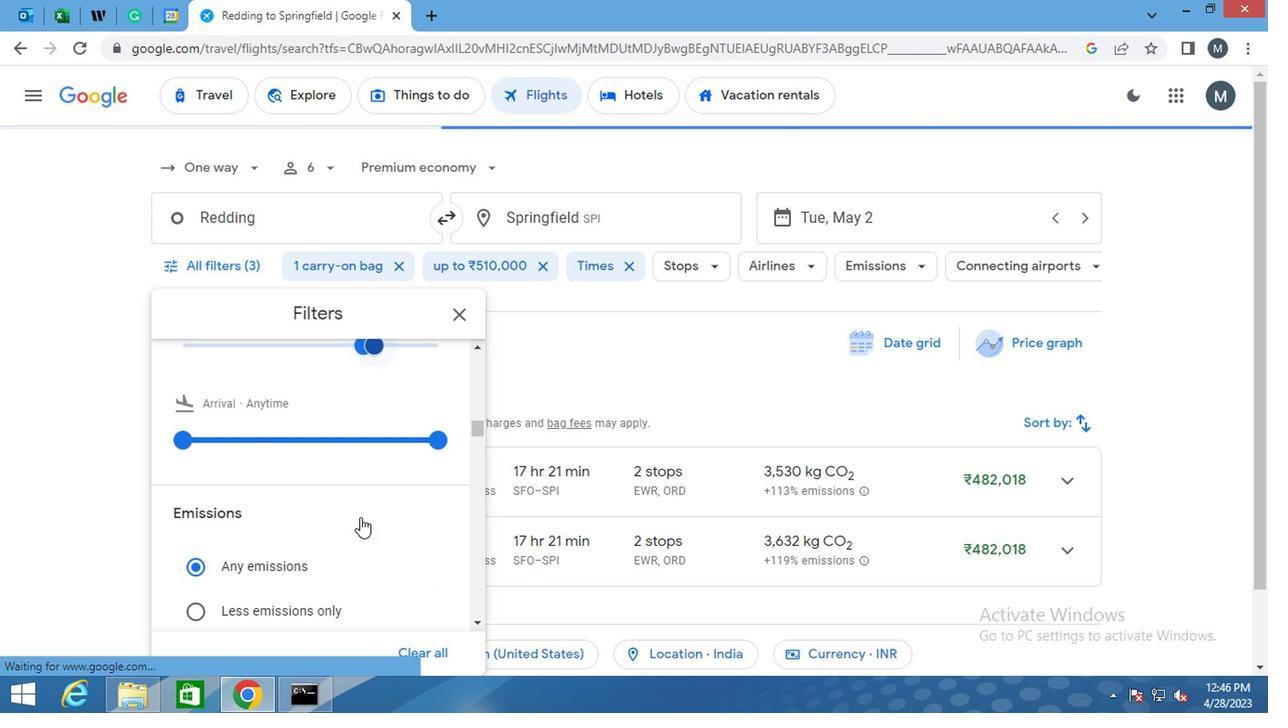 
Action: Mouse moved to (356, 532)
Screenshot: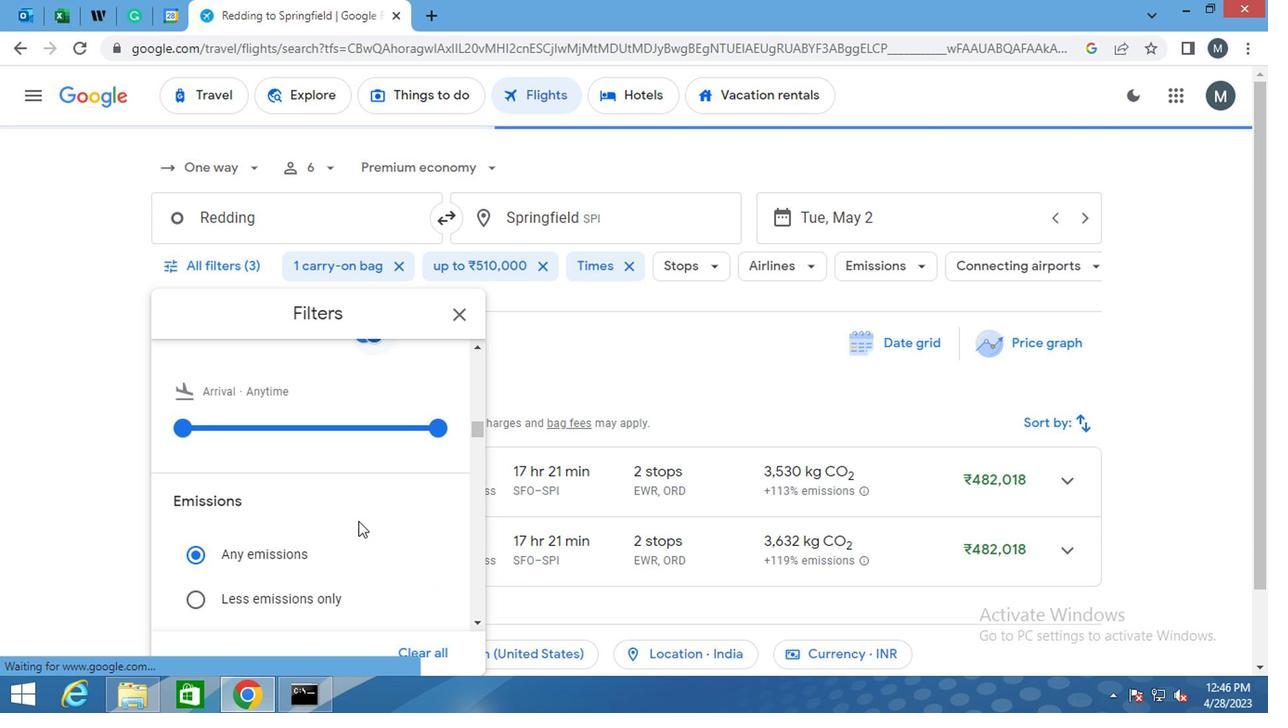 
Action: Mouse scrolled (356, 531) with delta (0, 0)
Screenshot: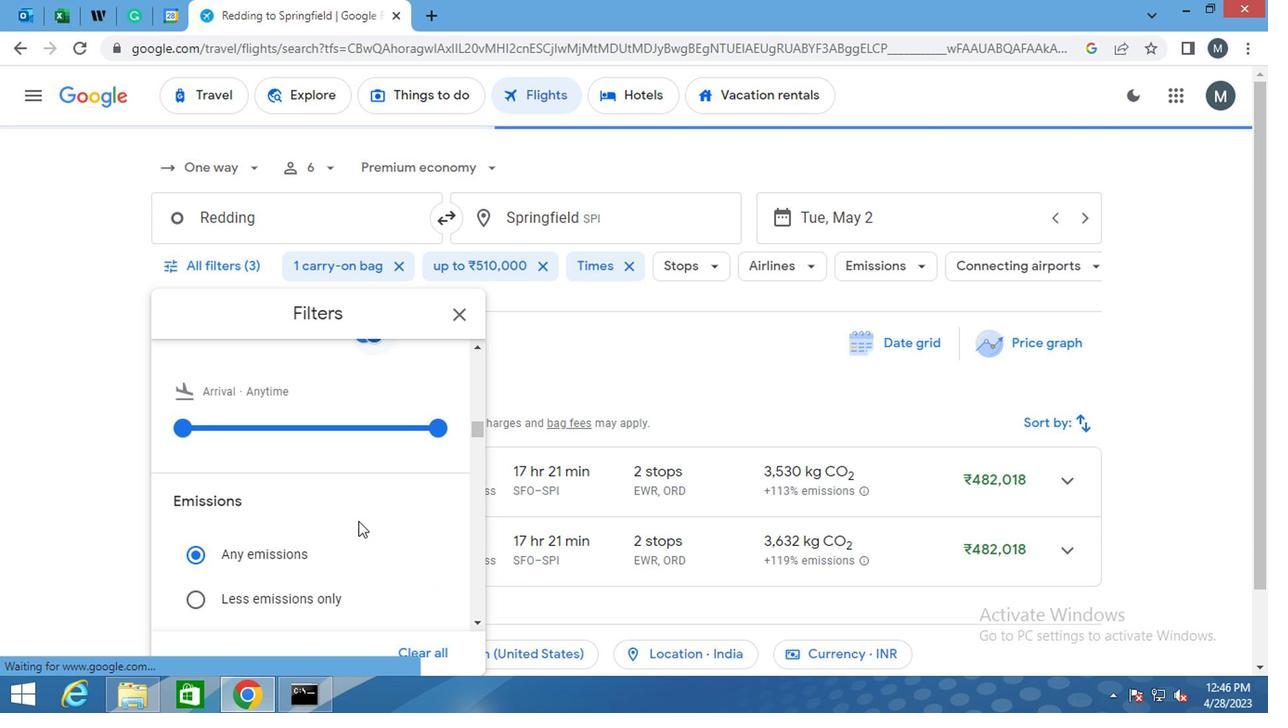 
Action: Mouse moved to (360, 541)
Screenshot: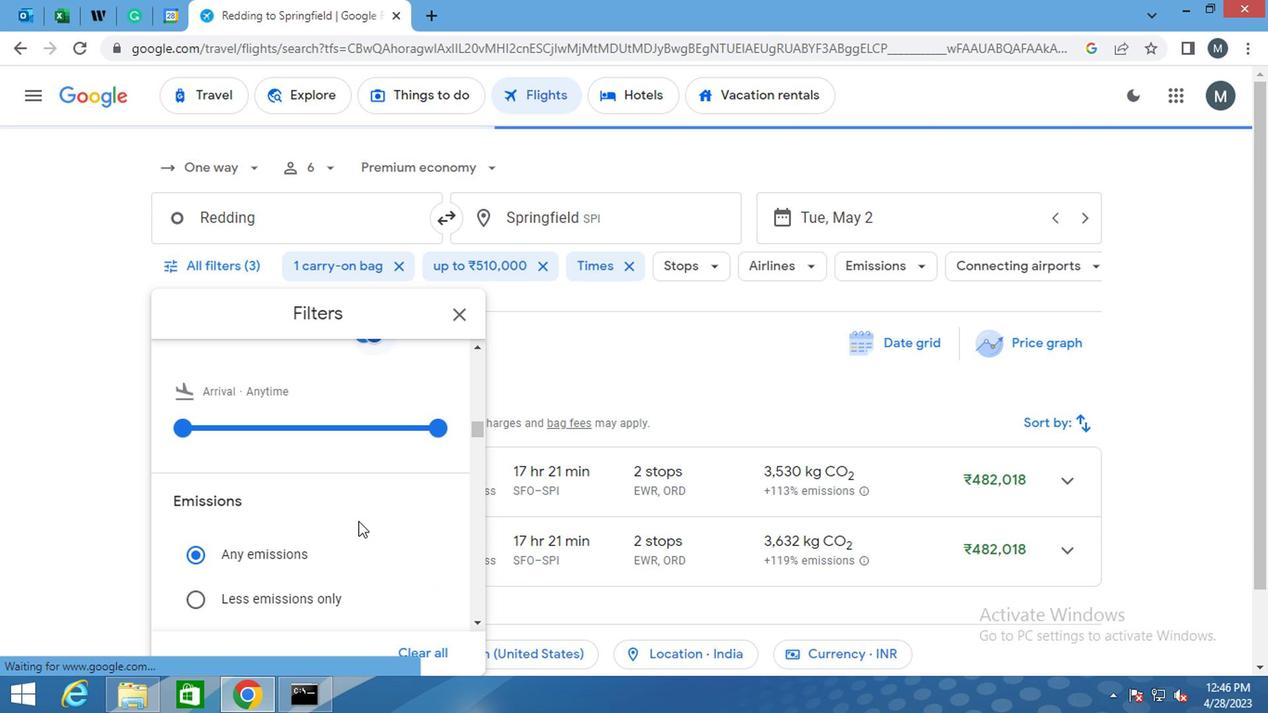 
Action: Mouse scrolled (360, 541) with delta (0, 0)
Screenshot: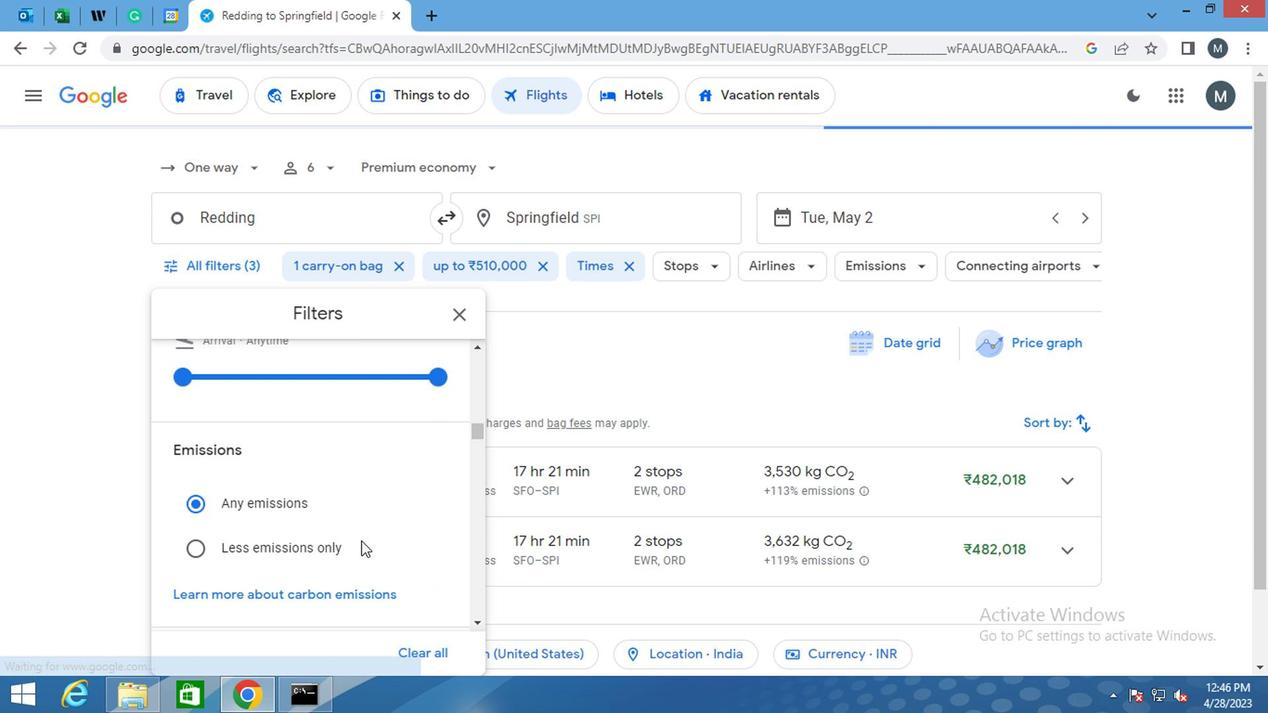 
Action: Mouse scrolled (360, 541) with delta (0, 0)
Screenshot: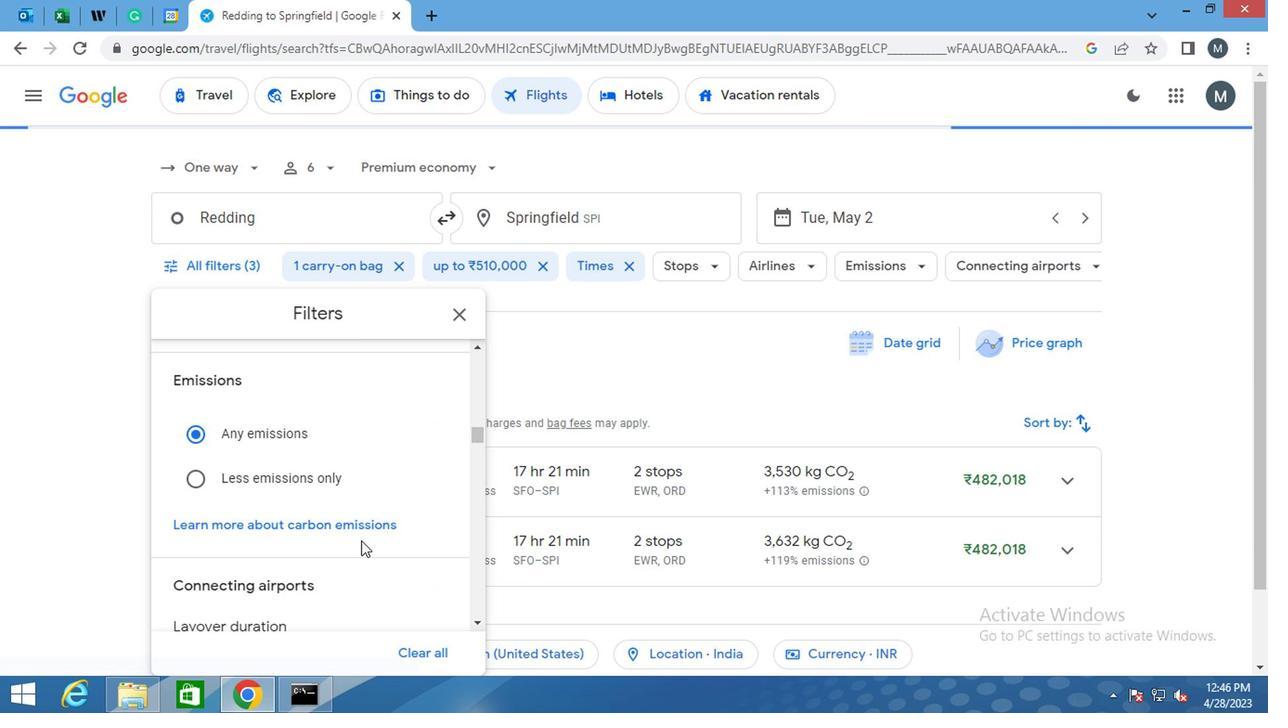 
Action: Mouse scrolled (360, 541) with delta (0, 0)
Screenshot: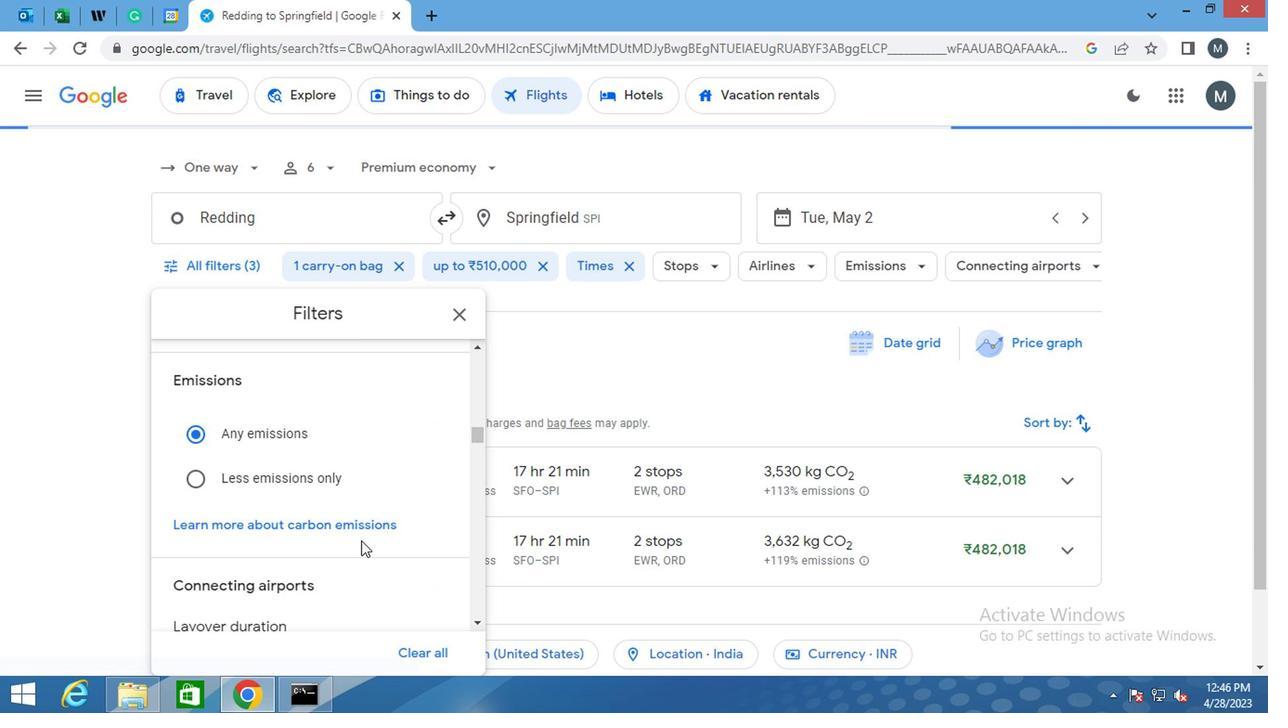 
Action: Mouse scrolled (360, 541) with delta (0, 0)
Screenshot: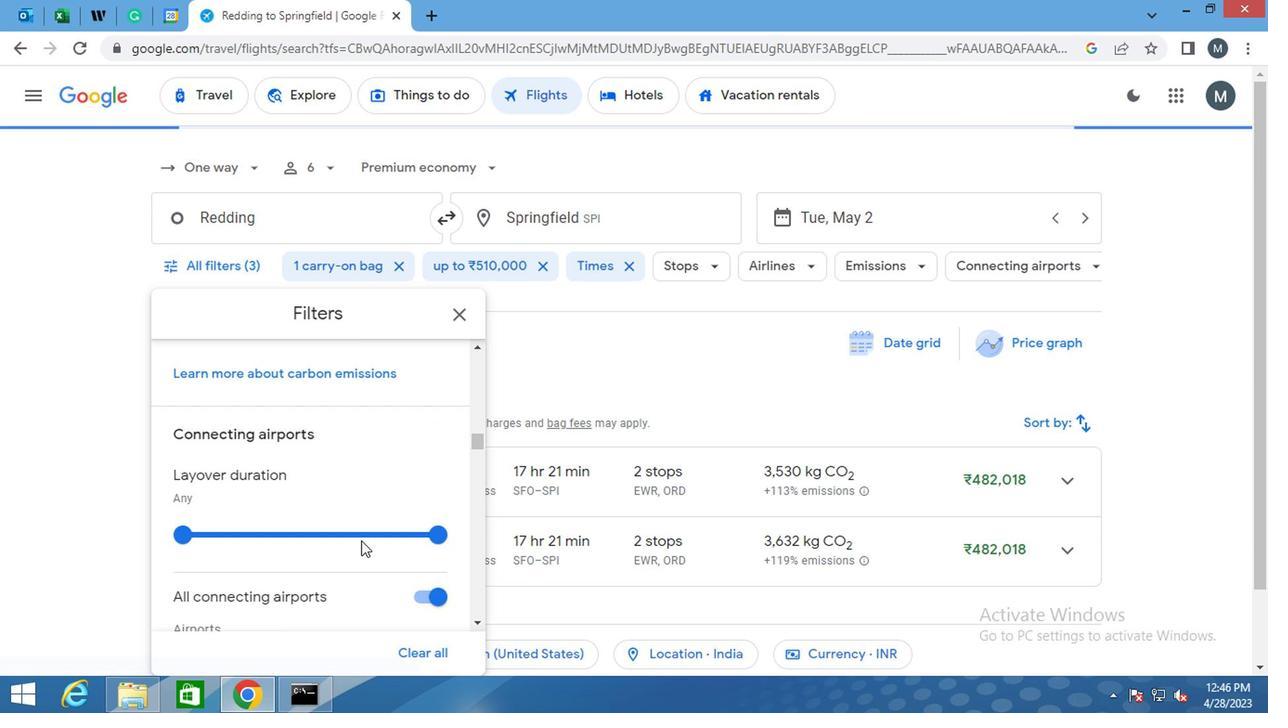 
Action: Mouse moved to (355, 538)
Screenshot: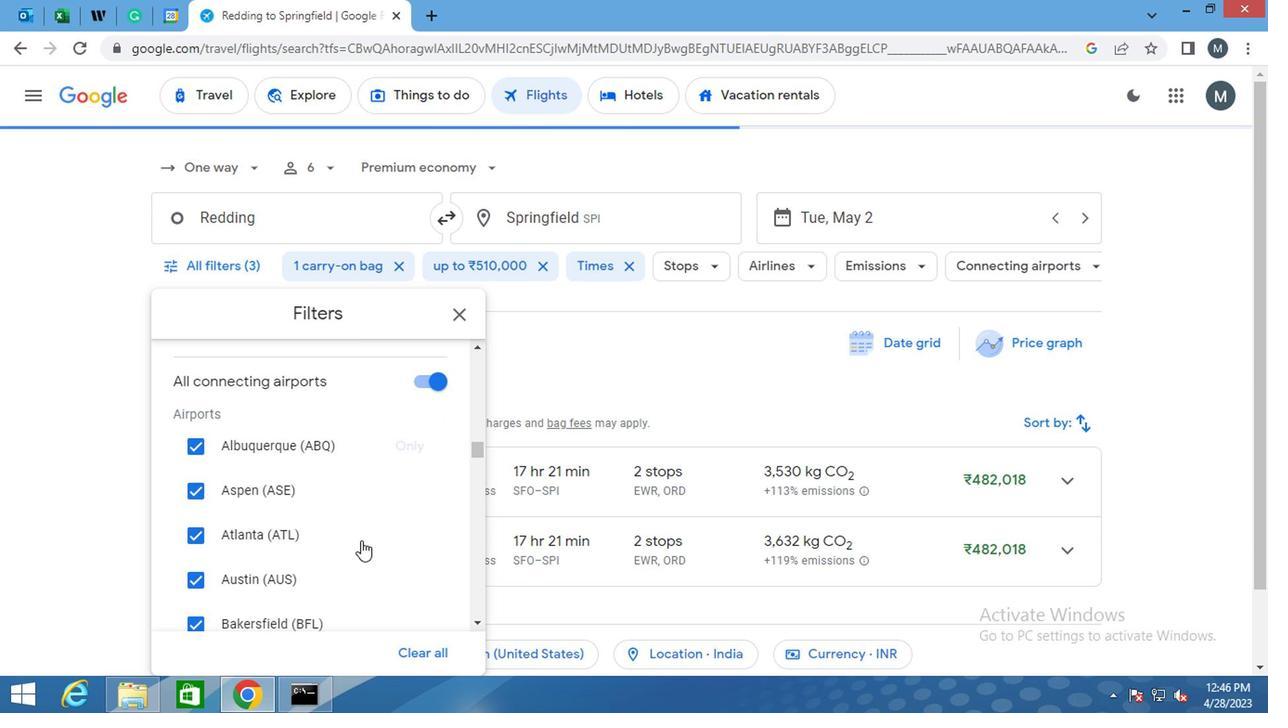
Action: Mouse scrolled (355, 537) with delta (0, -1)
Screenshot: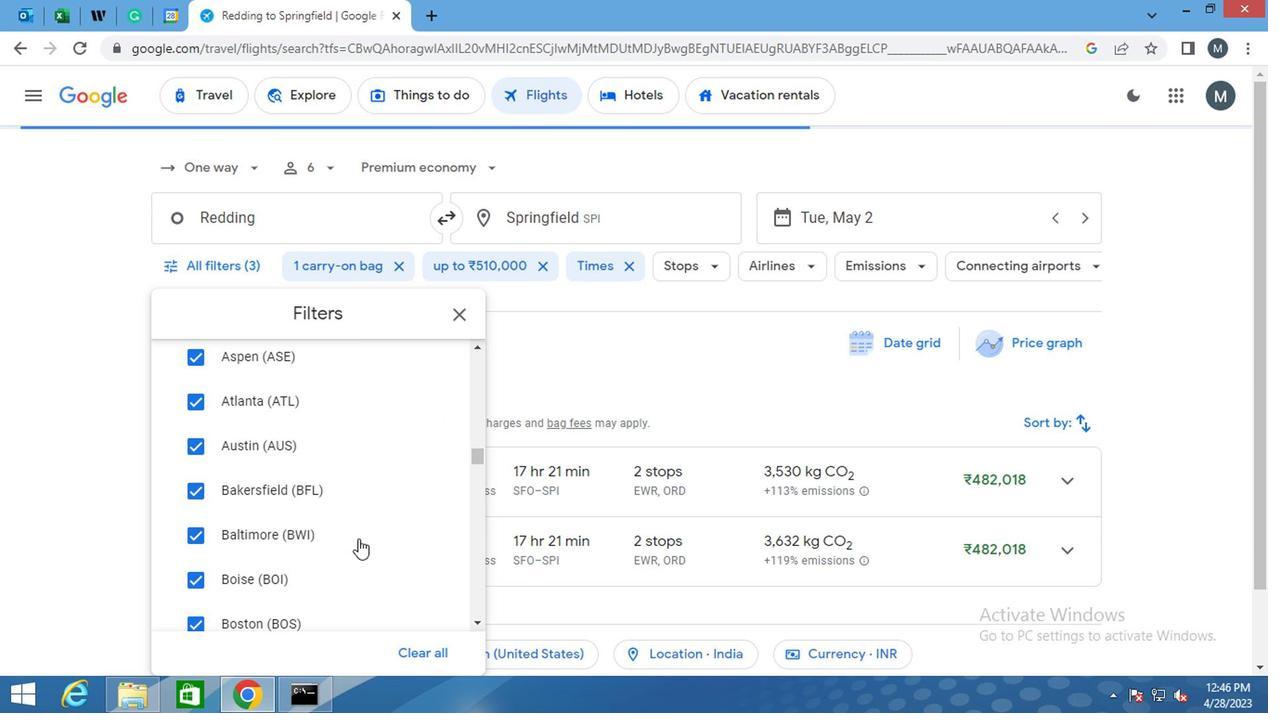
Action: Mouse scrolled (355, 537) with delta (0, -1)
Screenshot: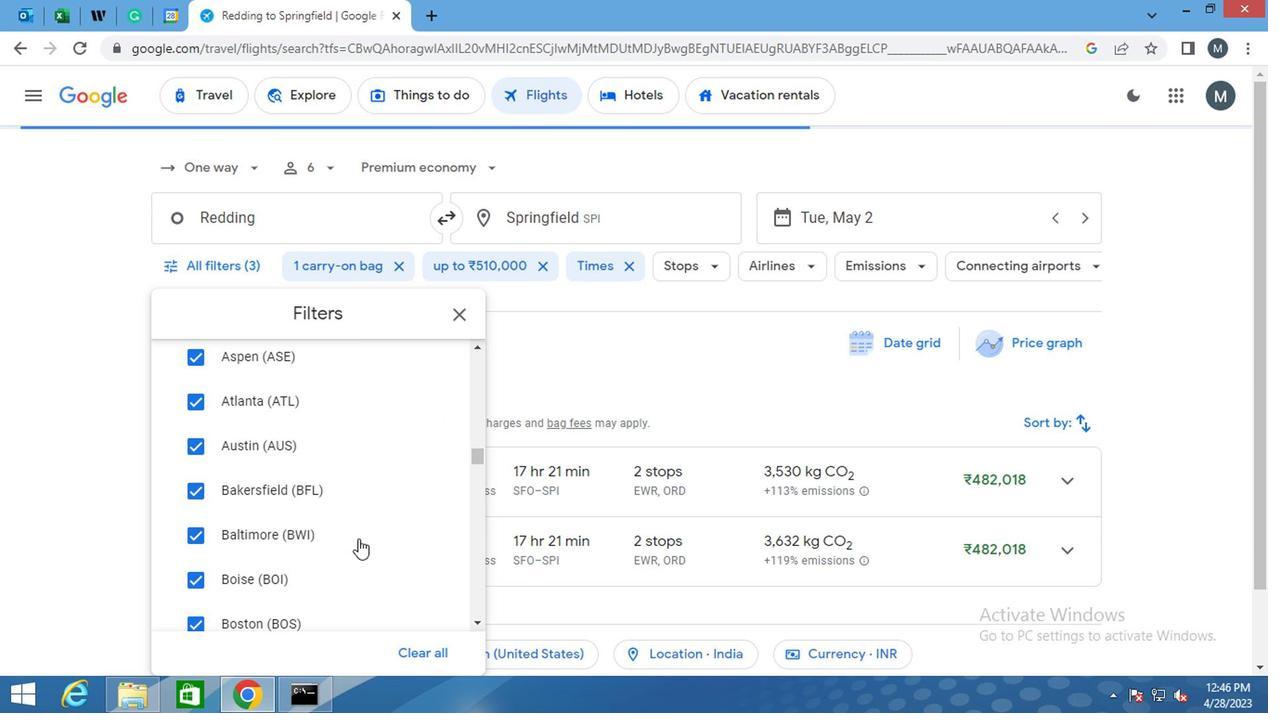 
Action: Mouse scrolled (355, 537) with delta (0, -1)
Screenshot: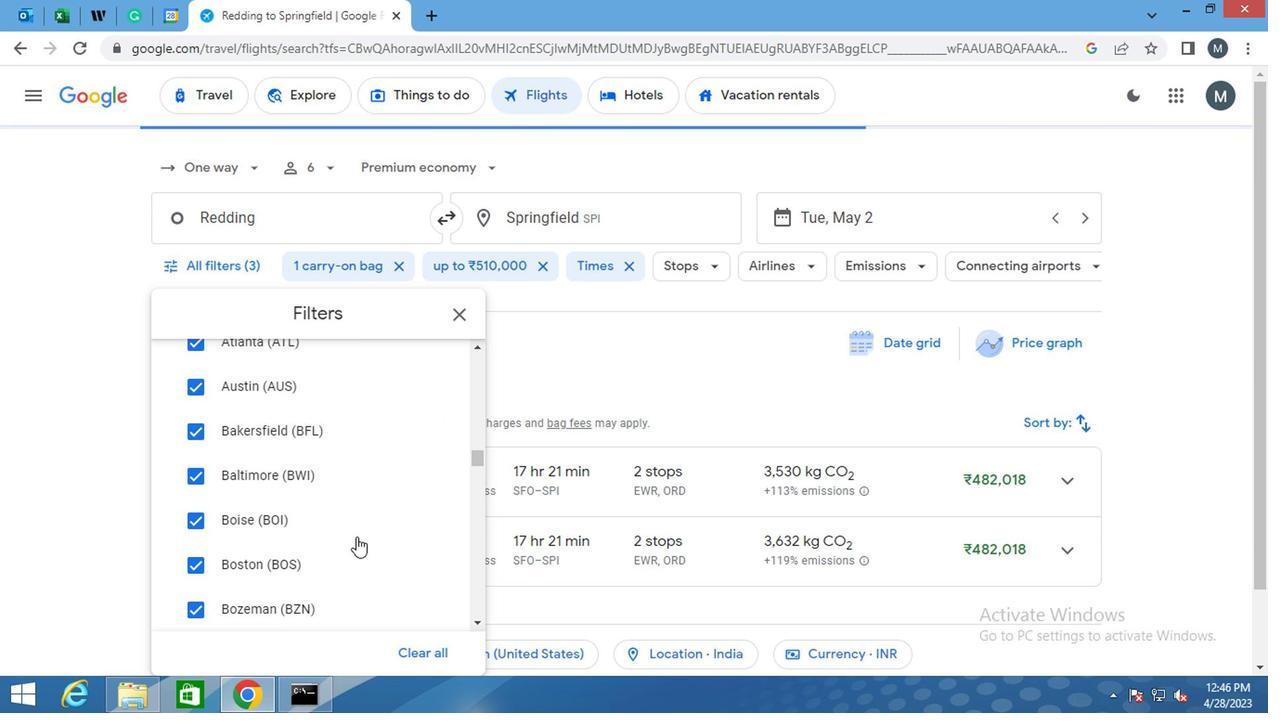 
Action: Mouse scrolled (355, 537) with delta (0, -1)
Screenshot: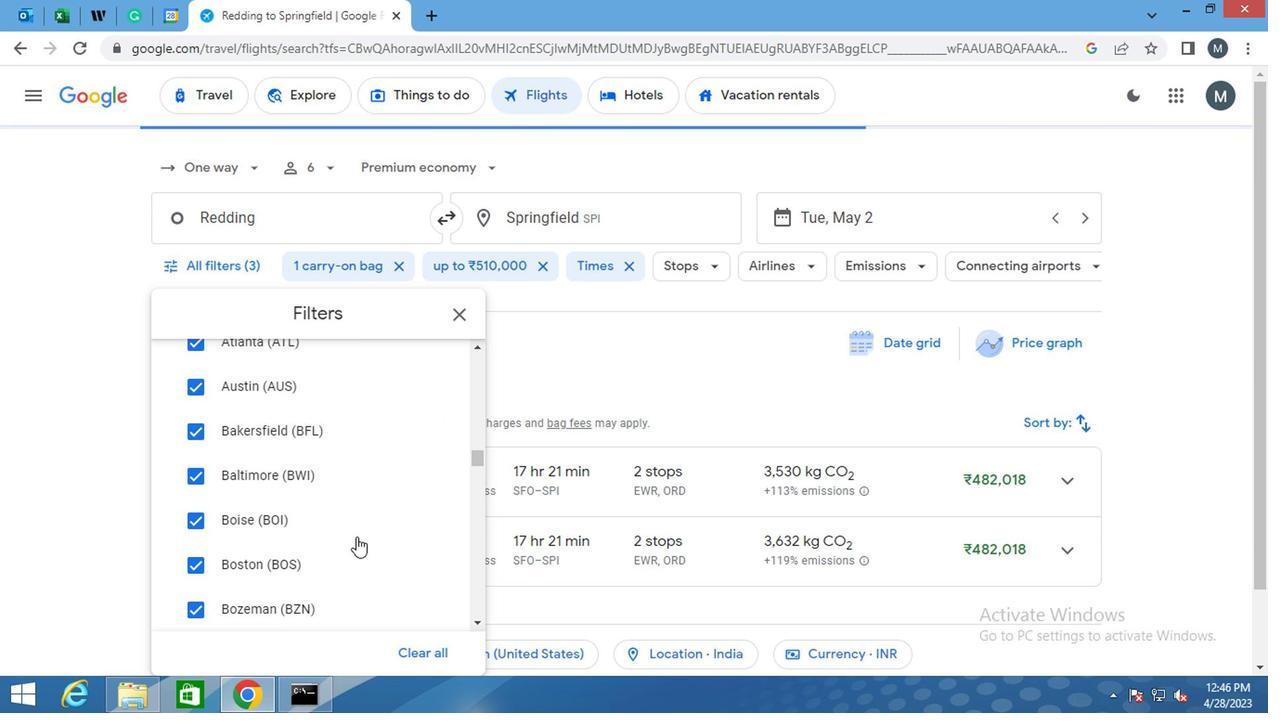 
Action: Mouse scrolled (355, 537) with delta (0, -1)
Screenshot: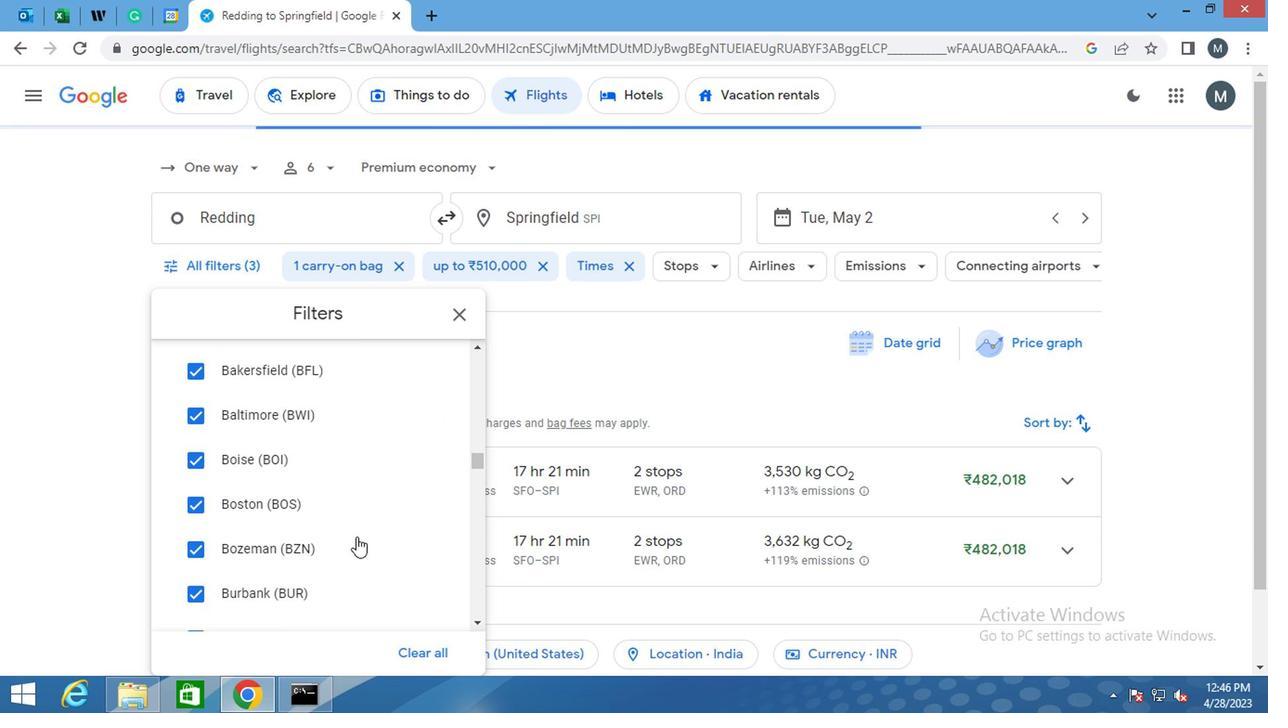 
Action: Mouse moved to (352, 540)
Screenshot: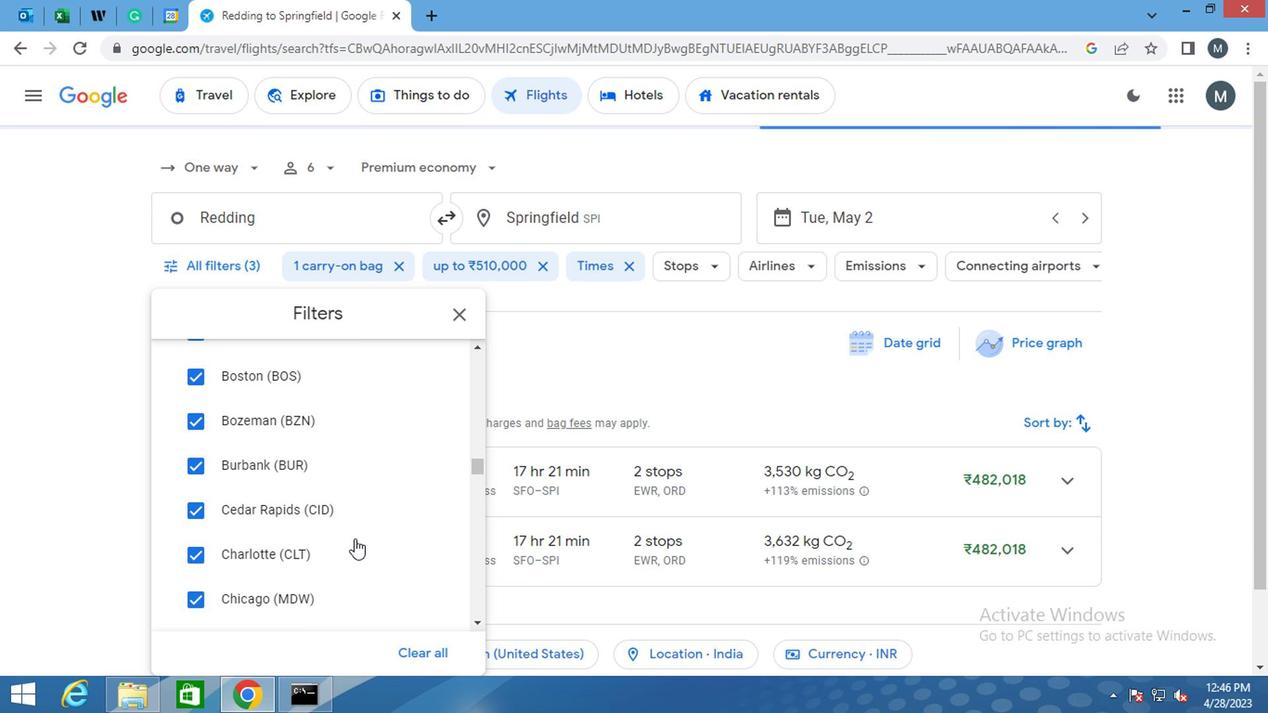
Action: Mouse scrolled (352, 539) with delta (0, -1)
Screenshot: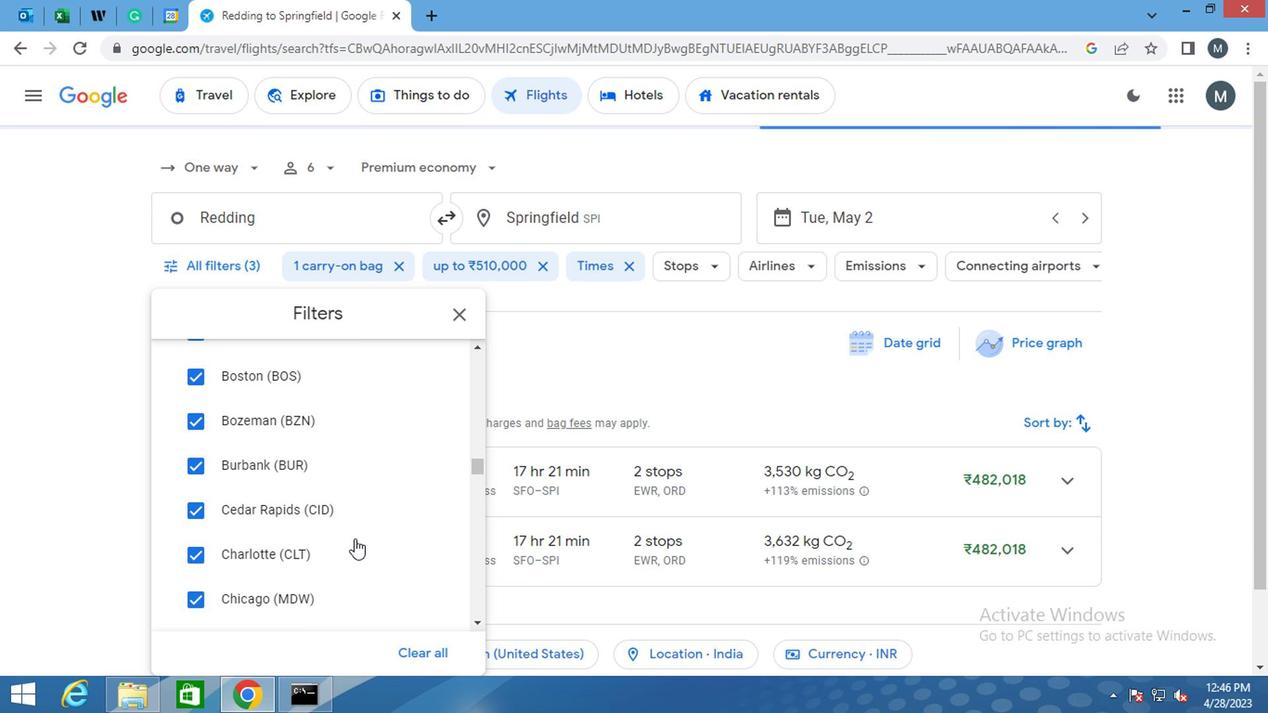 
Action: Mouse scrolled (352, 539) with delta (0, -1)
Screenshot: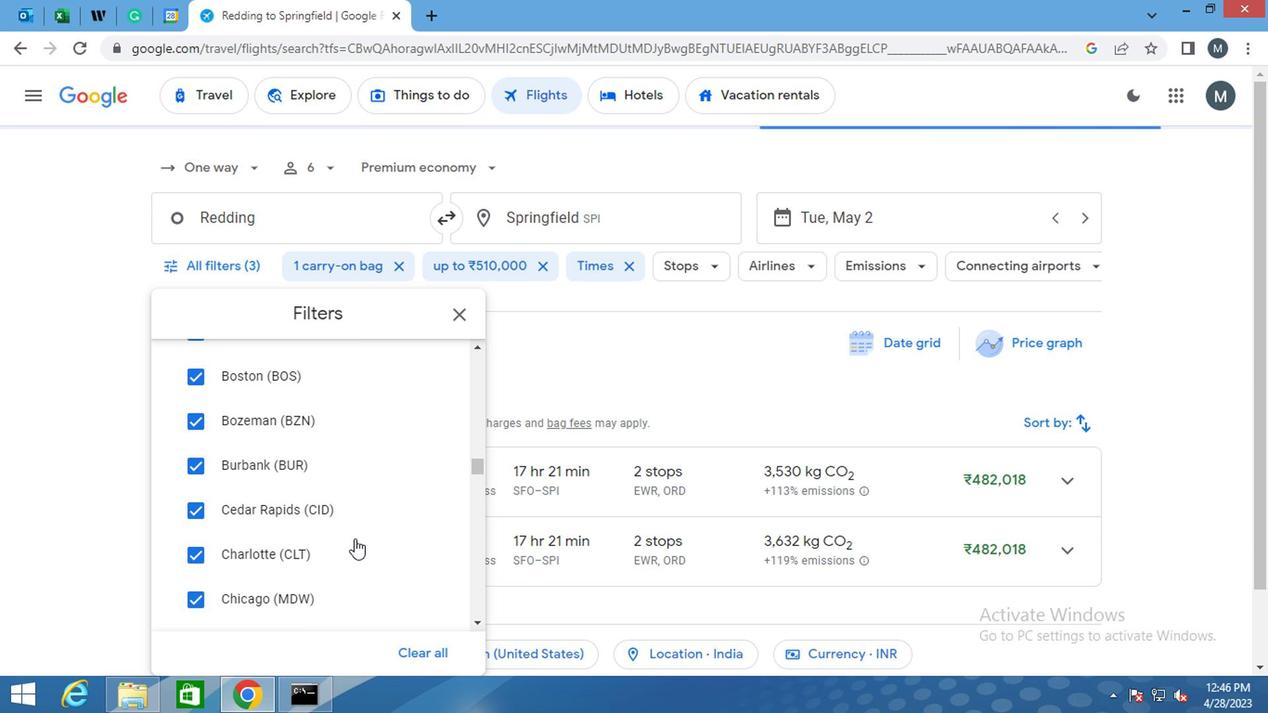 
Action: Mouse scrolled (352, 539) with delta (0, -1)
Screenshot: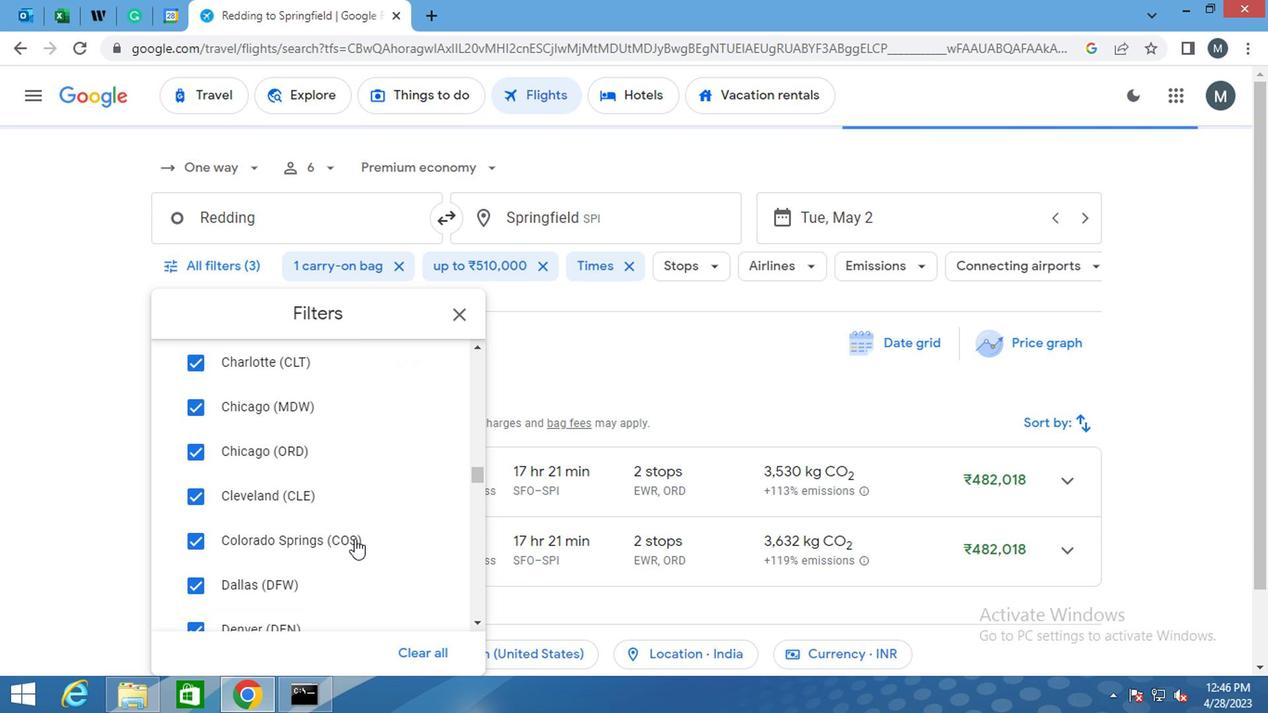 
Action: Mouse scrolled (352, 539) with delta (0, -1)
Screenshot: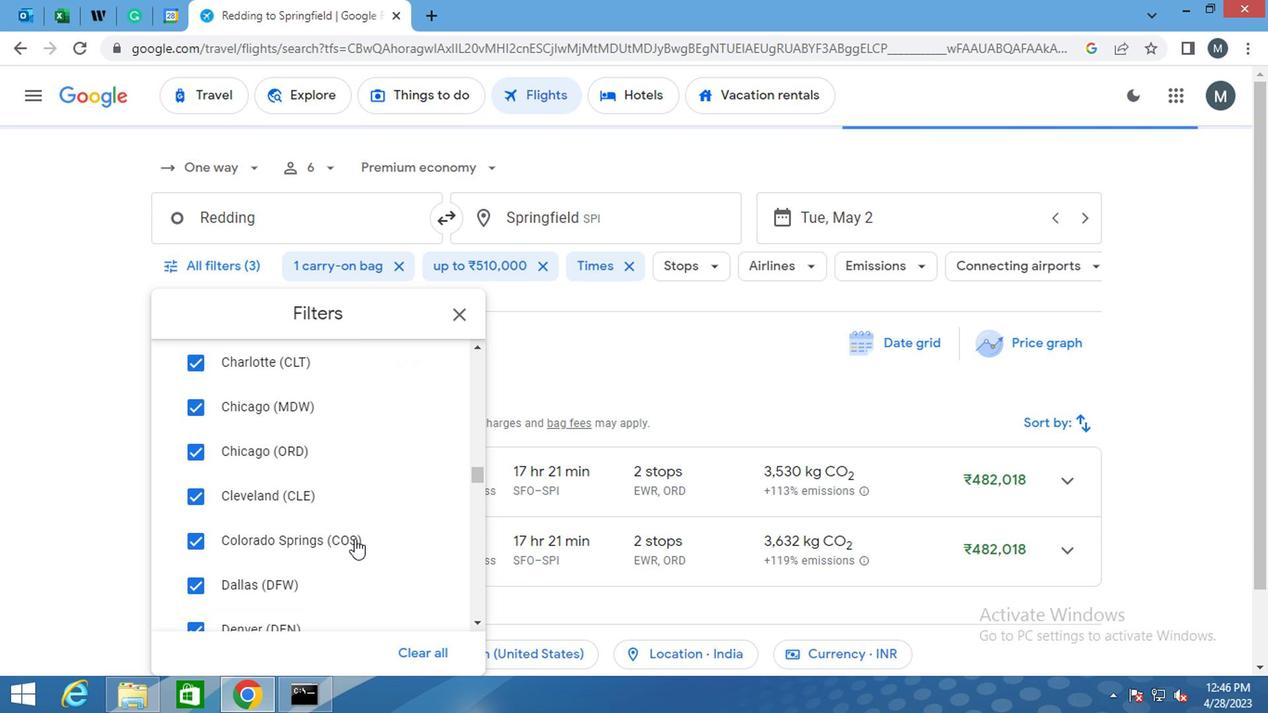 
Action: Mouse scrolled (352, 539) with delta (0, -1)
Screenshot: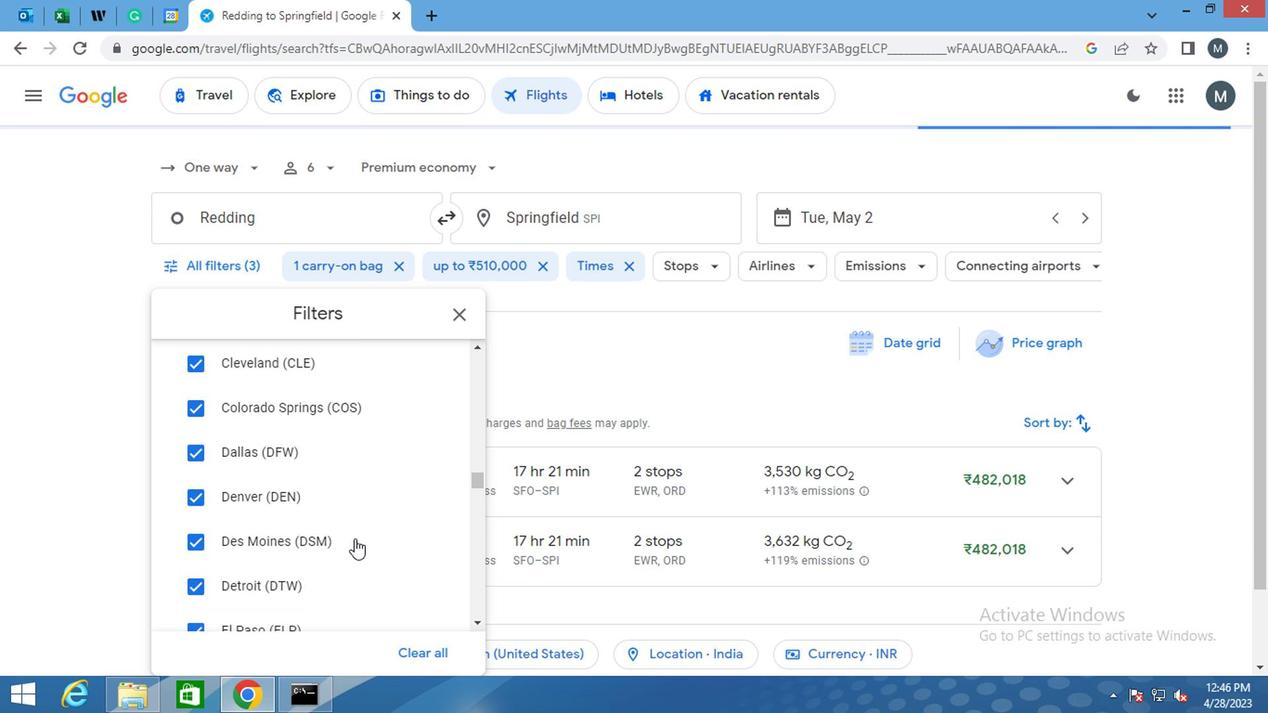 
Action: Mouse scrolled (352, 539) with delta (0, -1)
Screenshot: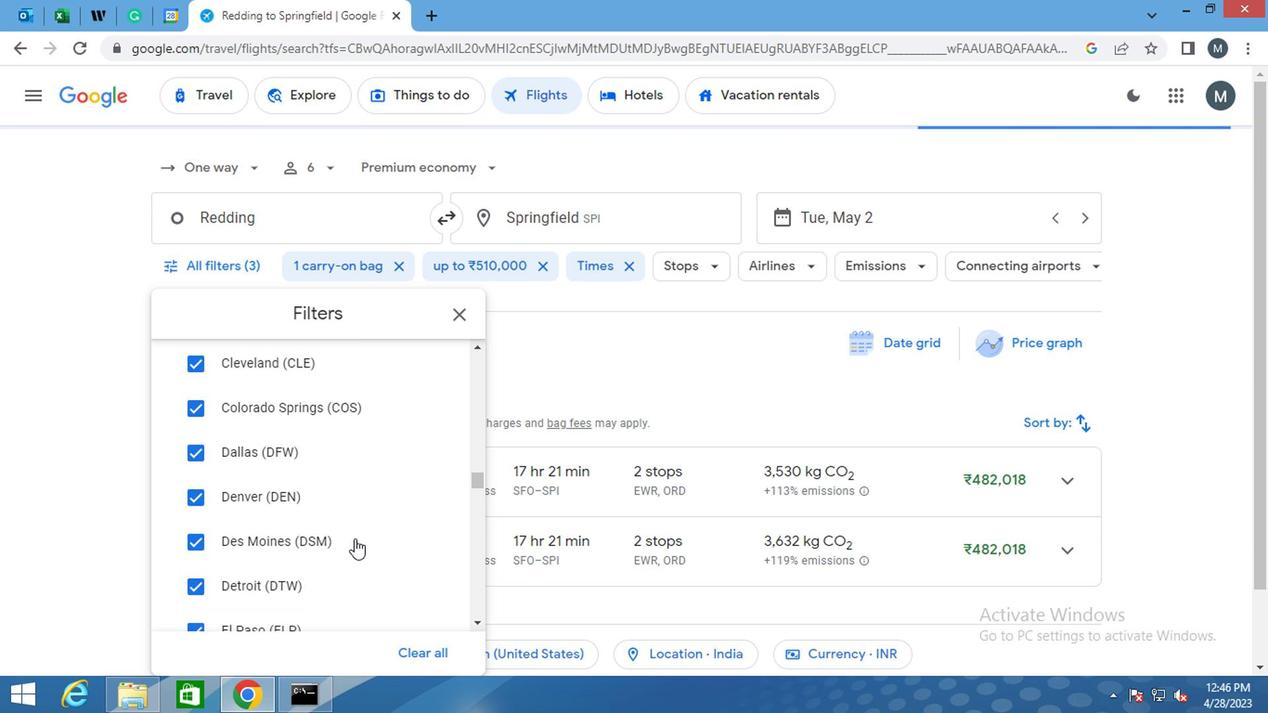 
Action: Mouse moved to (350, 541)
Screenshot: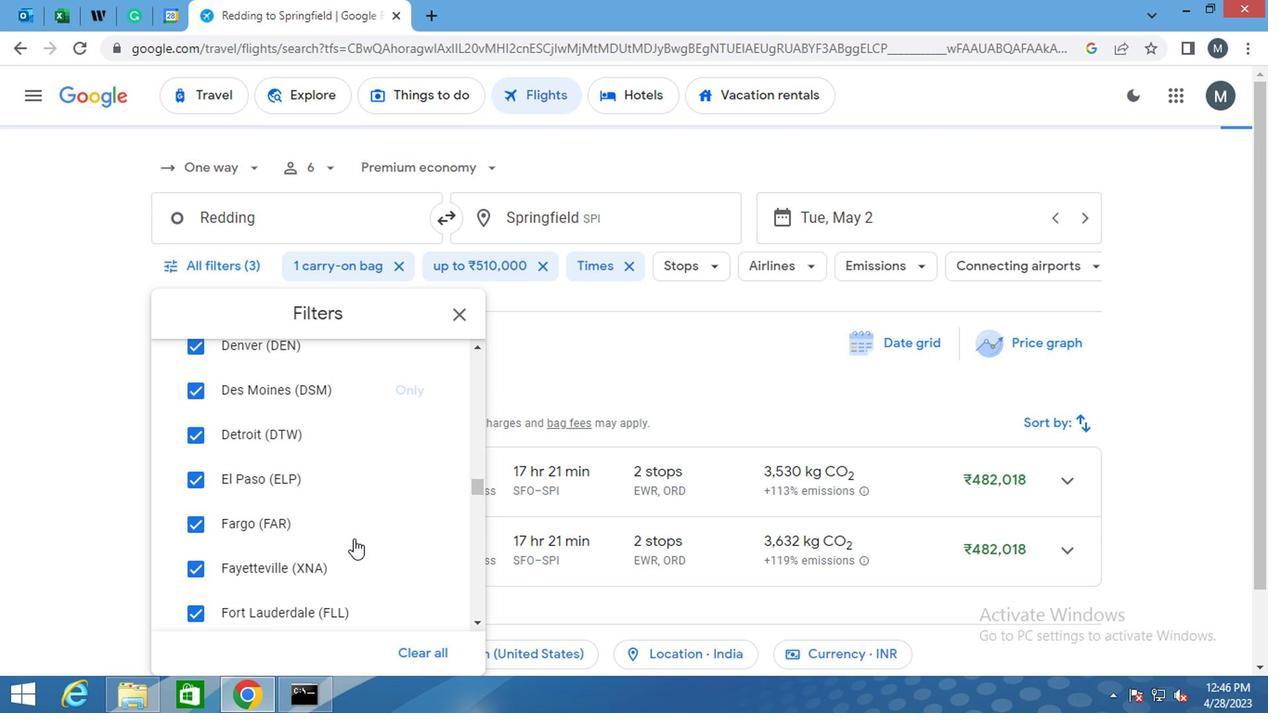 
Action: Mouse scrolled (350, 540) with delta (0, 0)
Screenshot: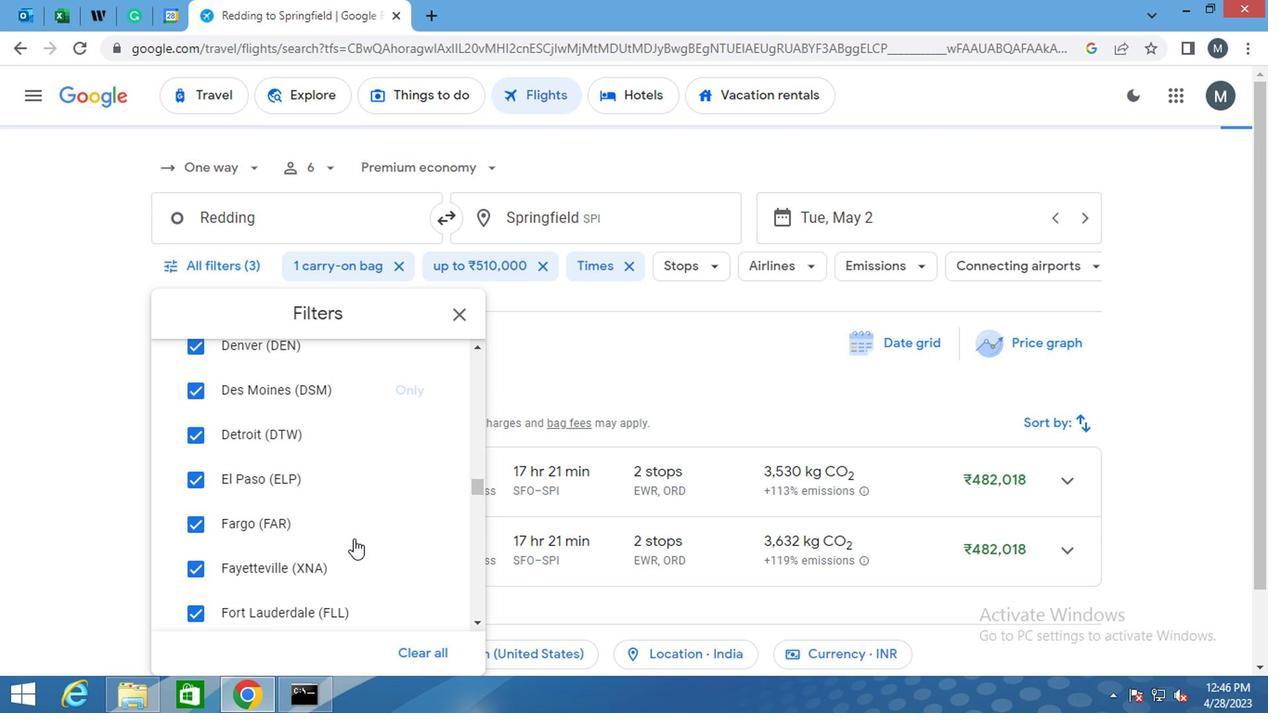 
Action: Mouse moved to (349, 543)
Screenshot: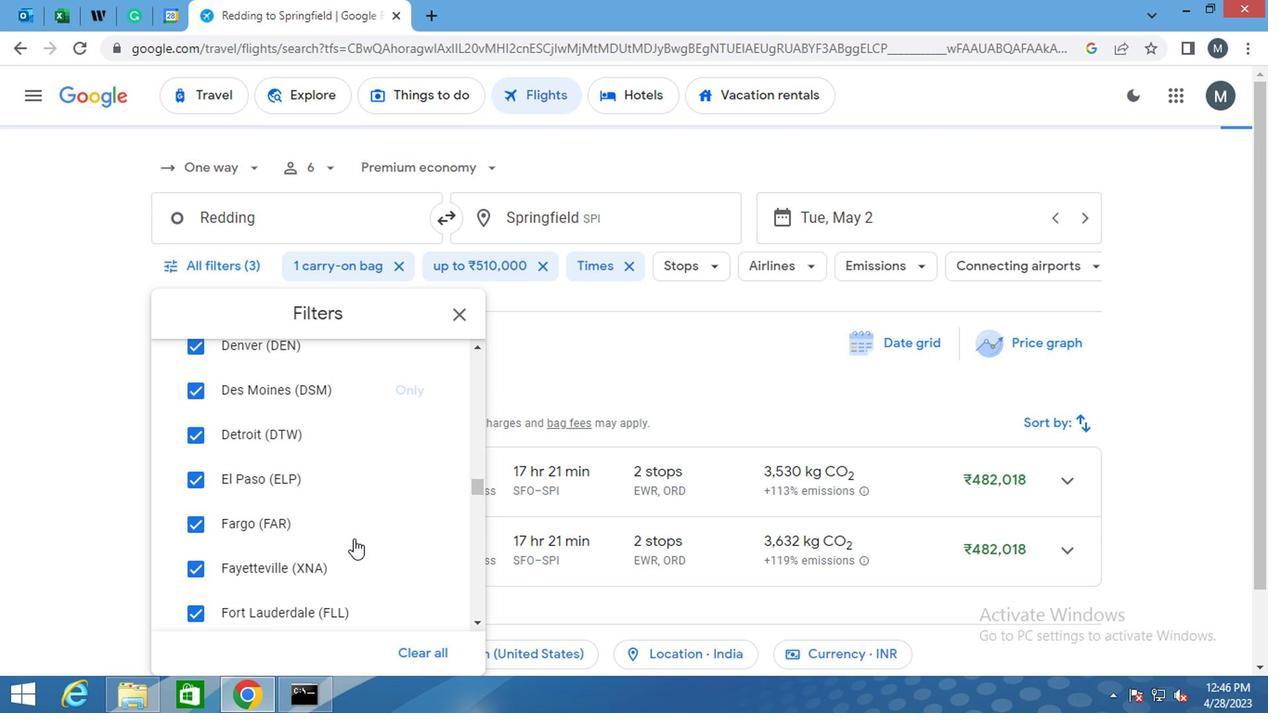 
Action: Mouse scrolled (349, 541) with delta (0, -1)
Screenshot: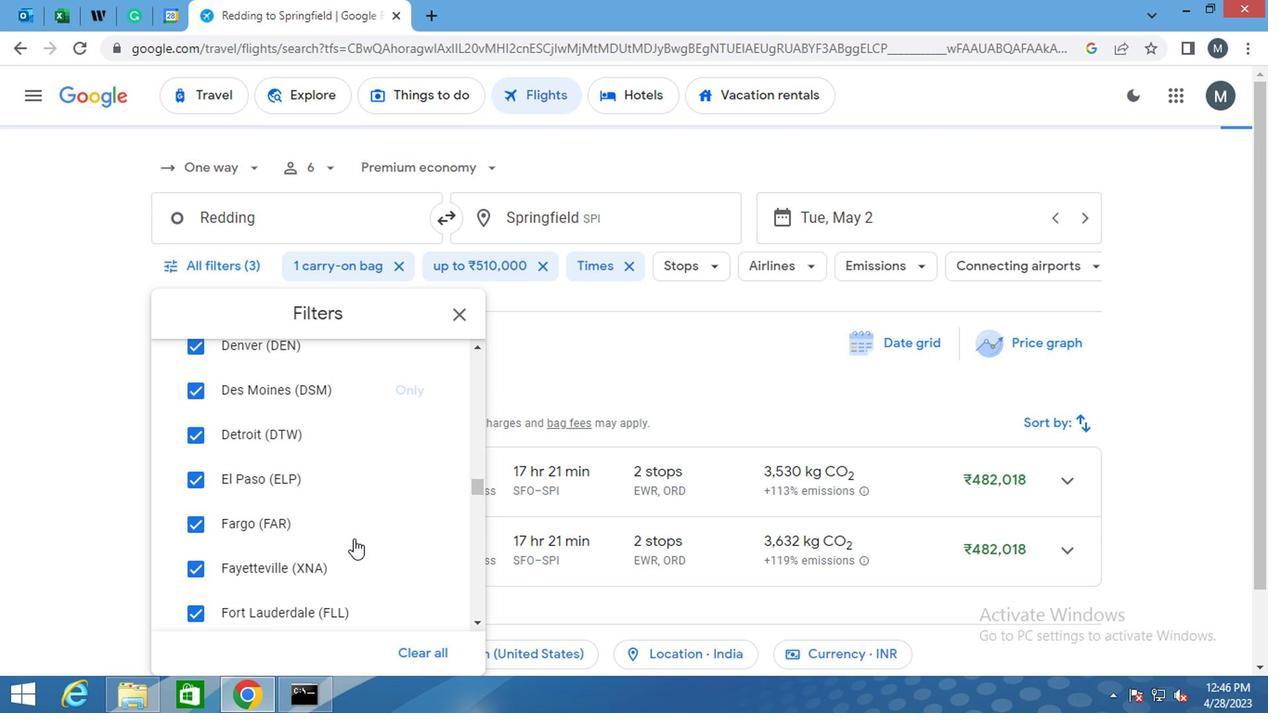 
Action: Mouse scrolled (349, 541) with delta (0, -1)
Screenshot: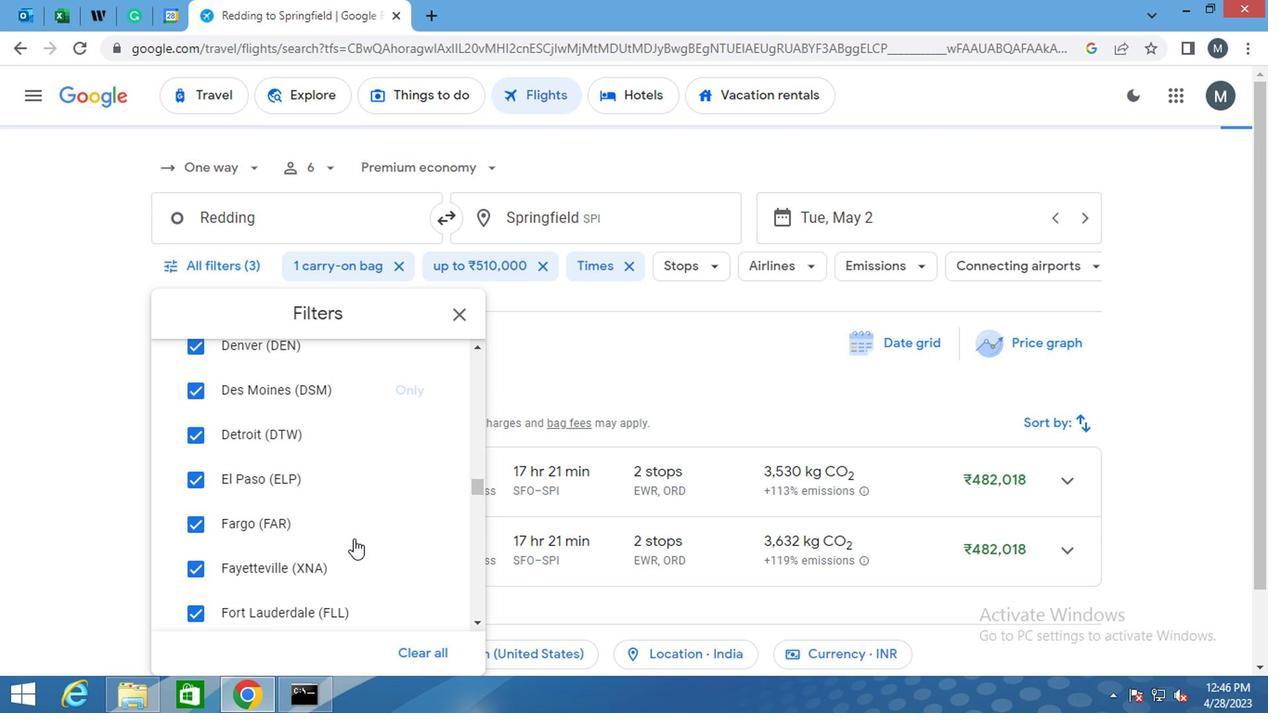 
Action: Mouse scrolled (349, 541) with delta (0, -1)
Screenshot: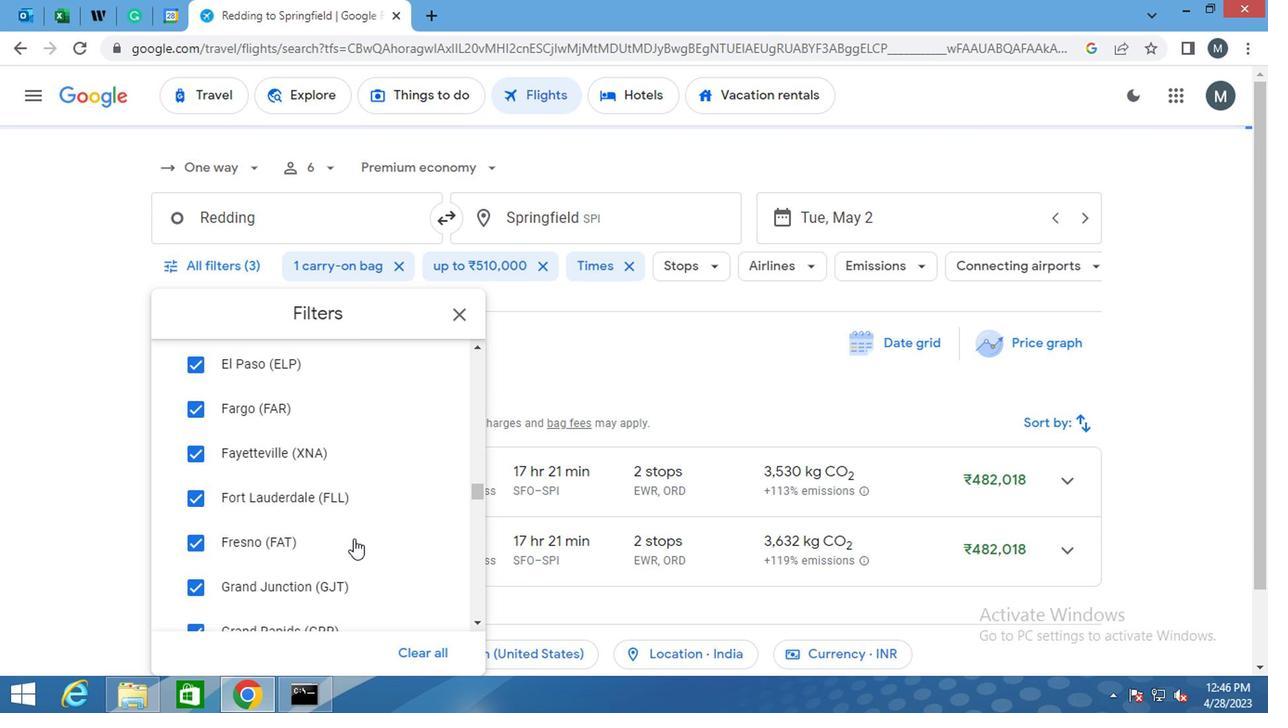 
Action: Mouse scrolled (349, 541) with delta (0, -1)
Screenshot: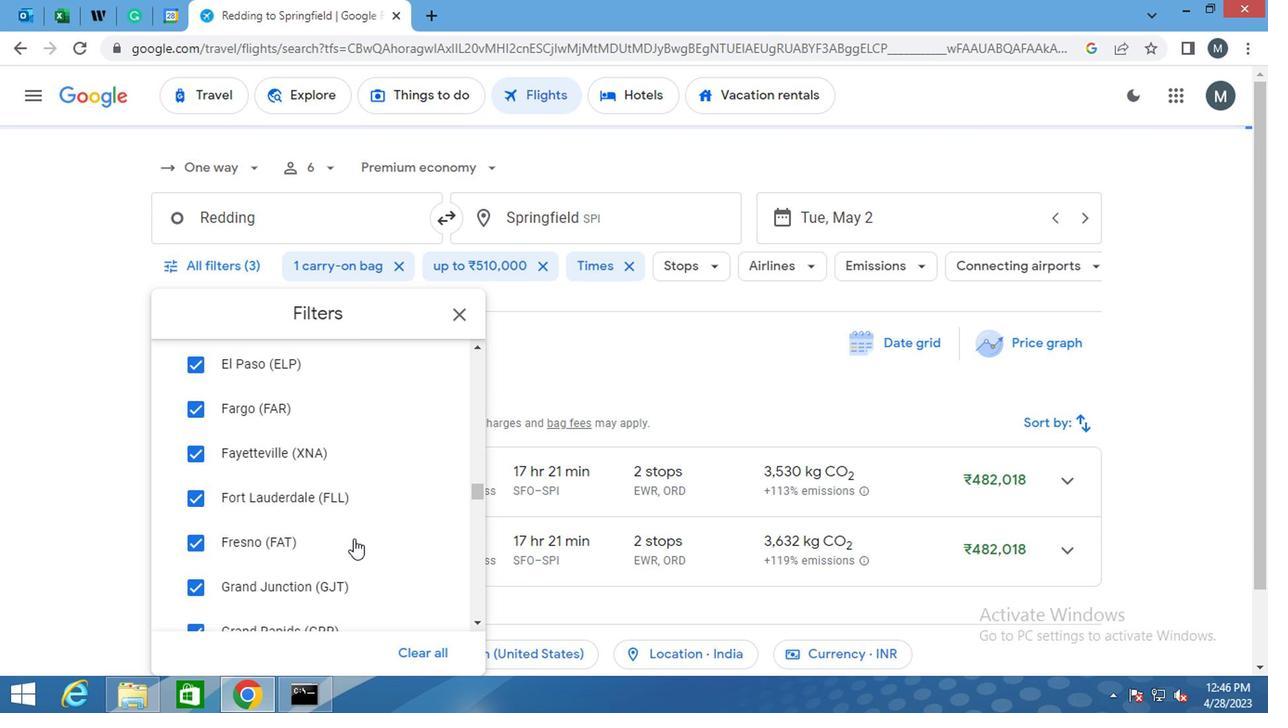 
Action: Mouse scrolled (349, 541) with delta (0, -1)
Screenshot: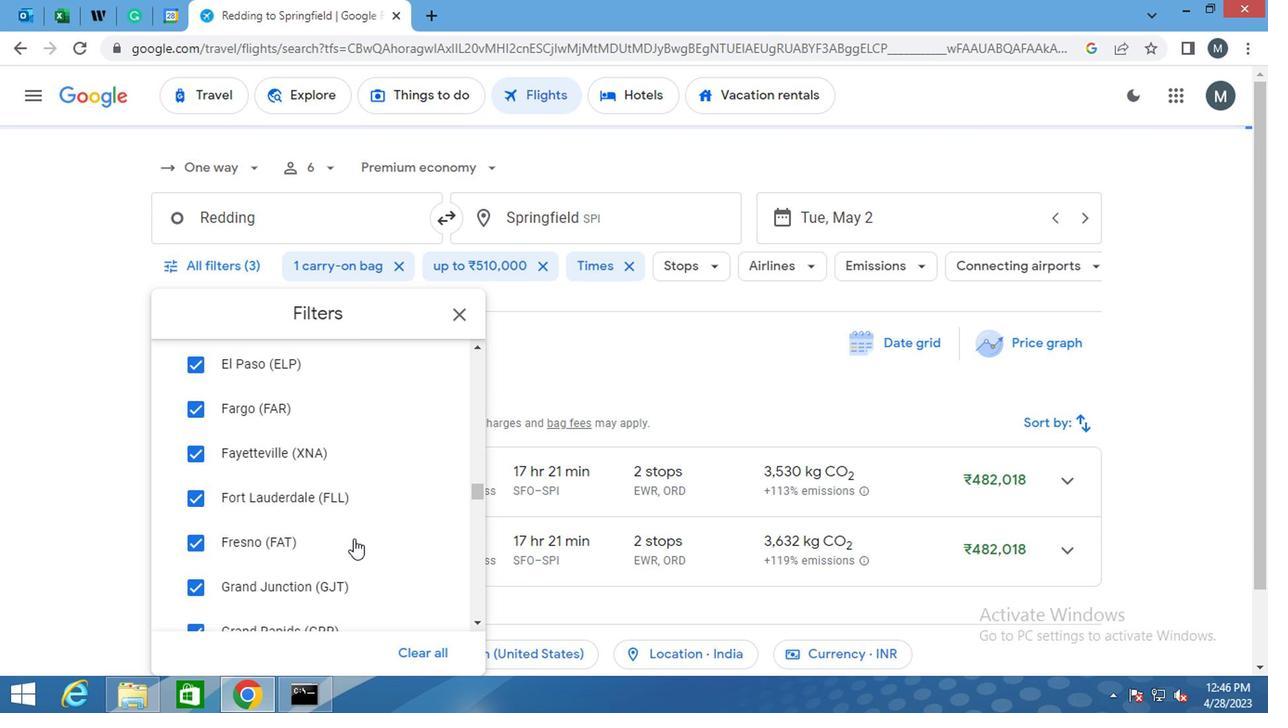 
Action: Mouse moved to (350, 544)
Screenshot: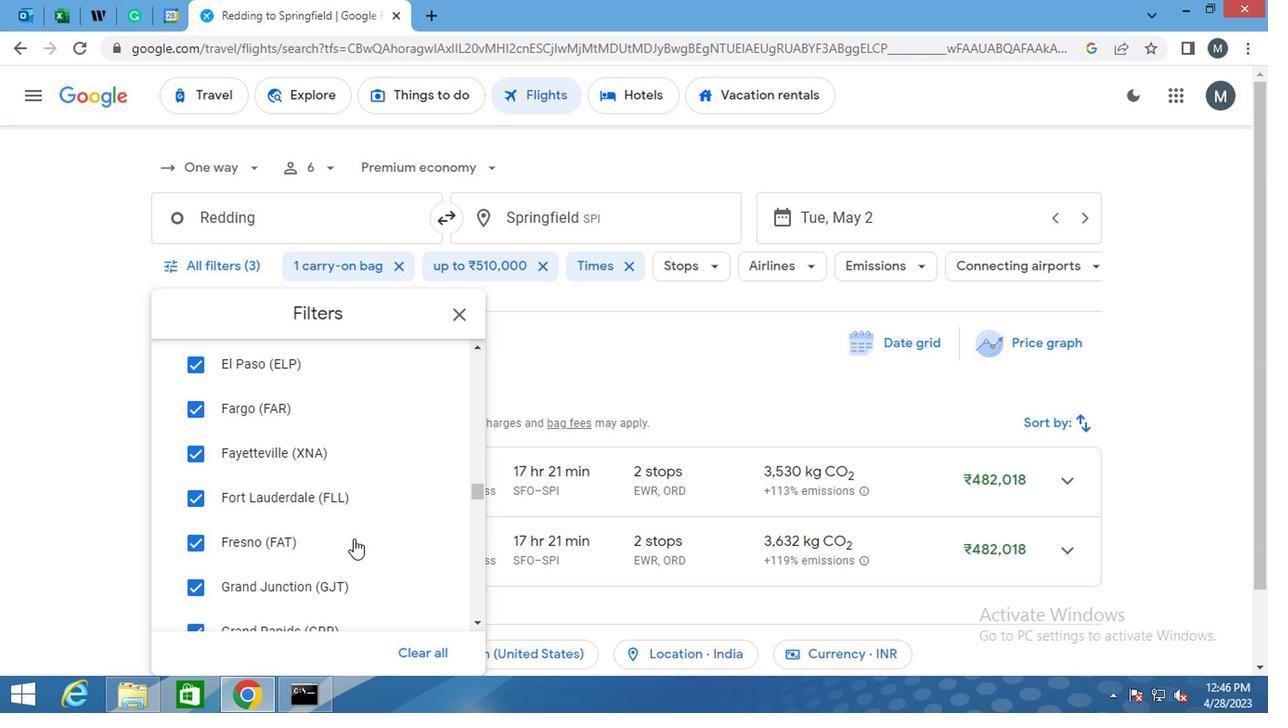 
Action: Mouse scrolled (350, 543) with delta (0, -1)
Screenshot: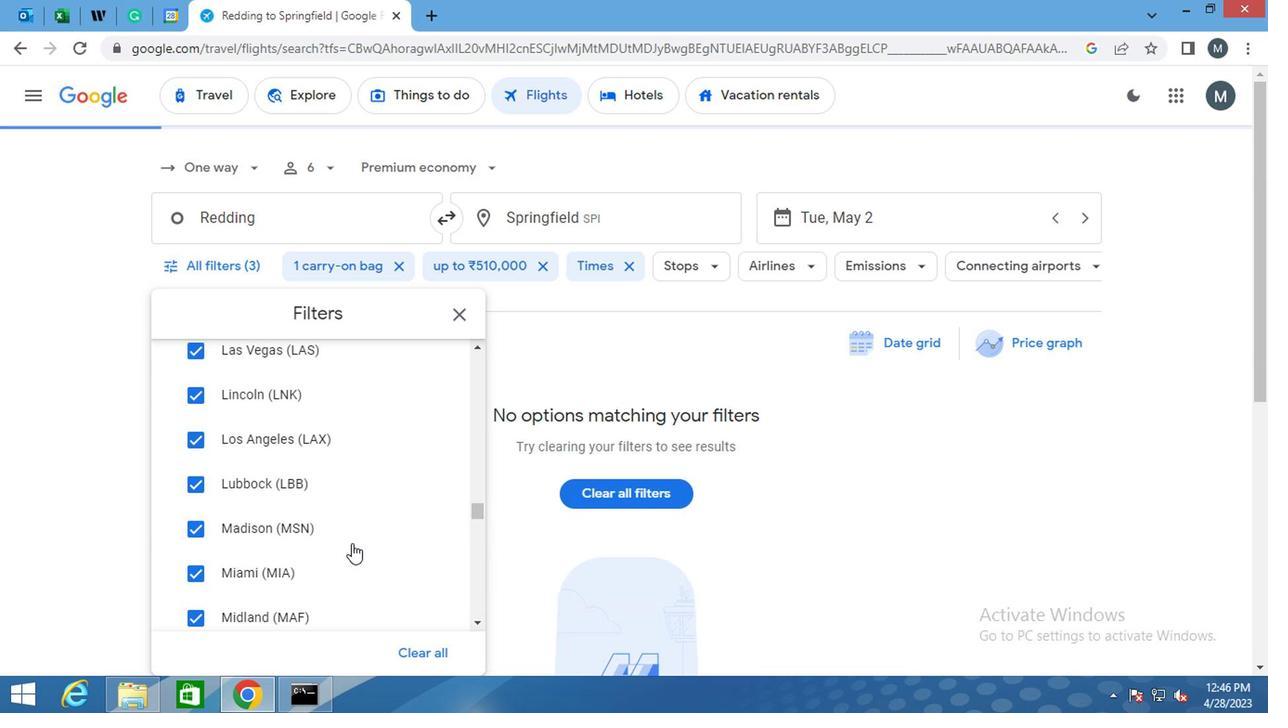 
Action: Mouse moved to (350, 548)
Screenshot: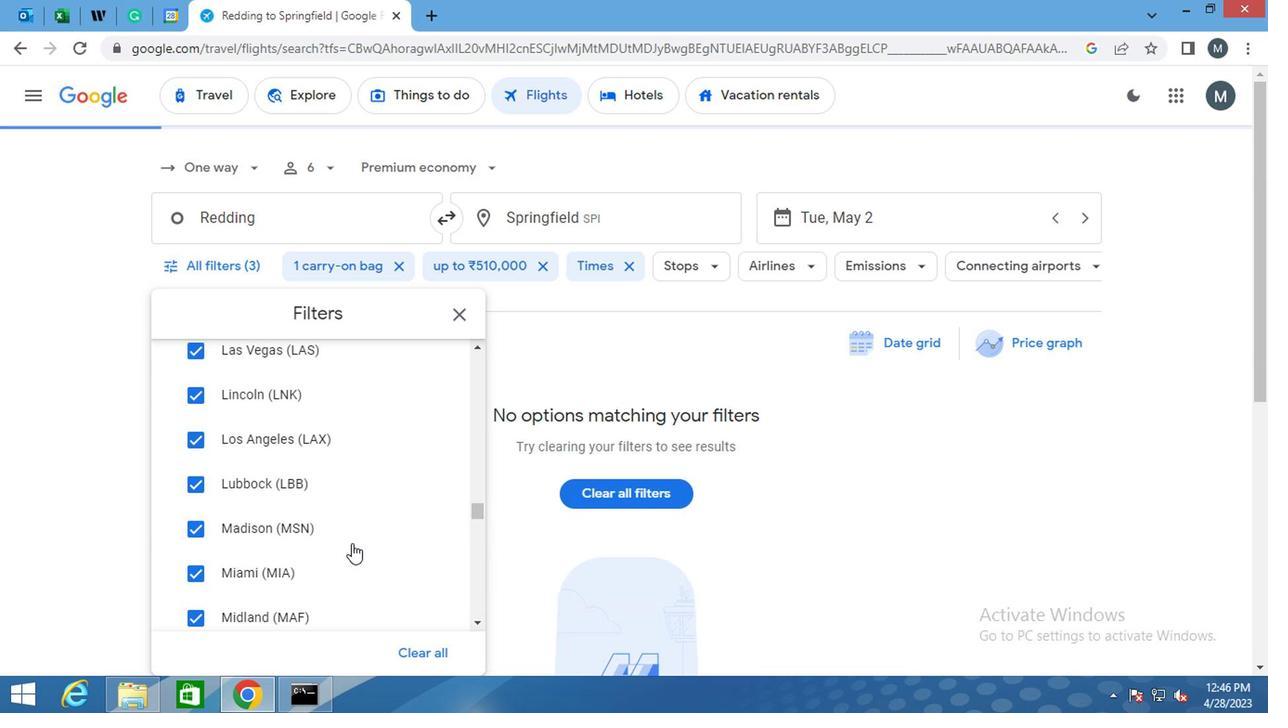 
Action: Mouse scrolled (350, 547) with delta (0, 0)
Screenshot: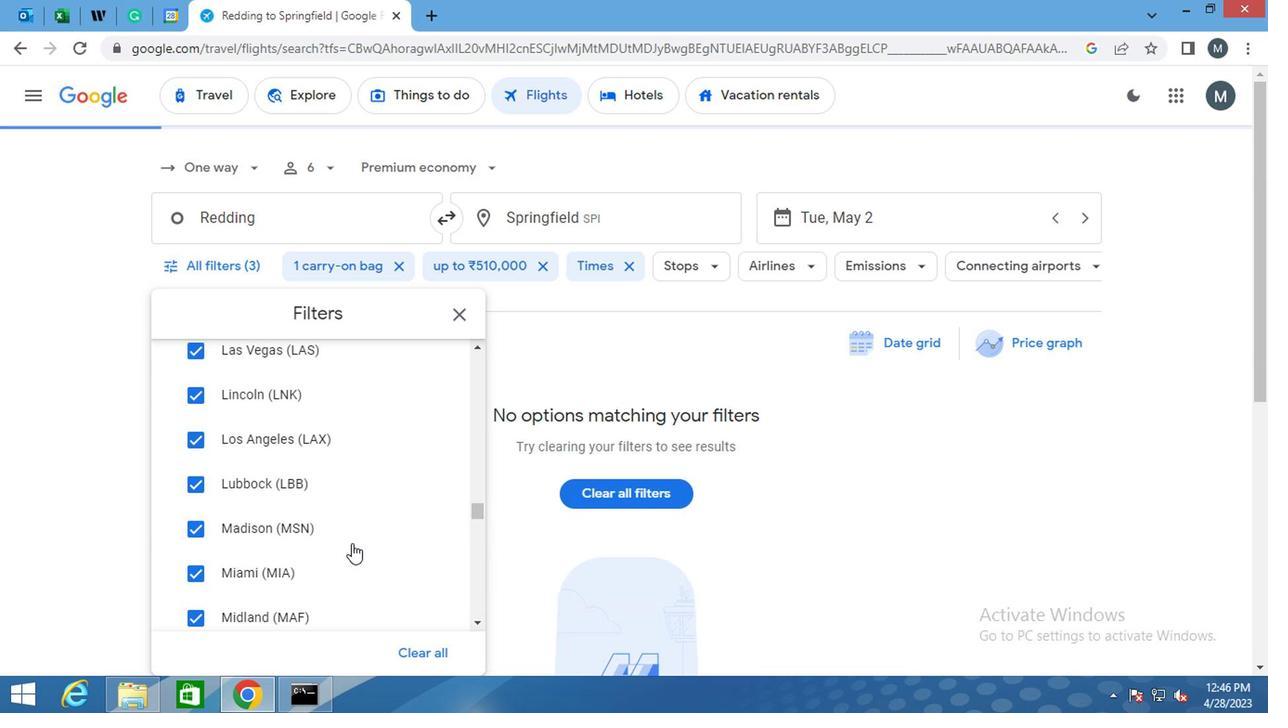 
Action: Mouse moved to (350, 550)
Screenshot: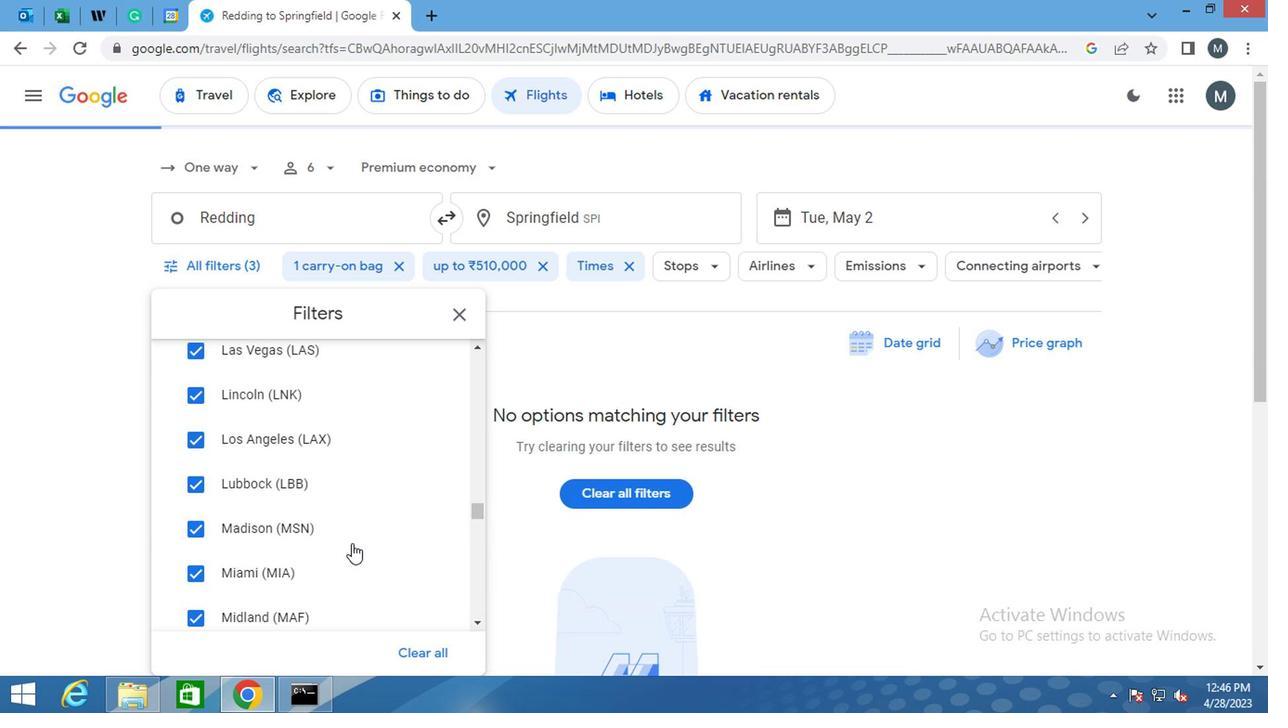 
Action: Mouse scrolled (350, 549) with delta (0, 0)
Screenshot: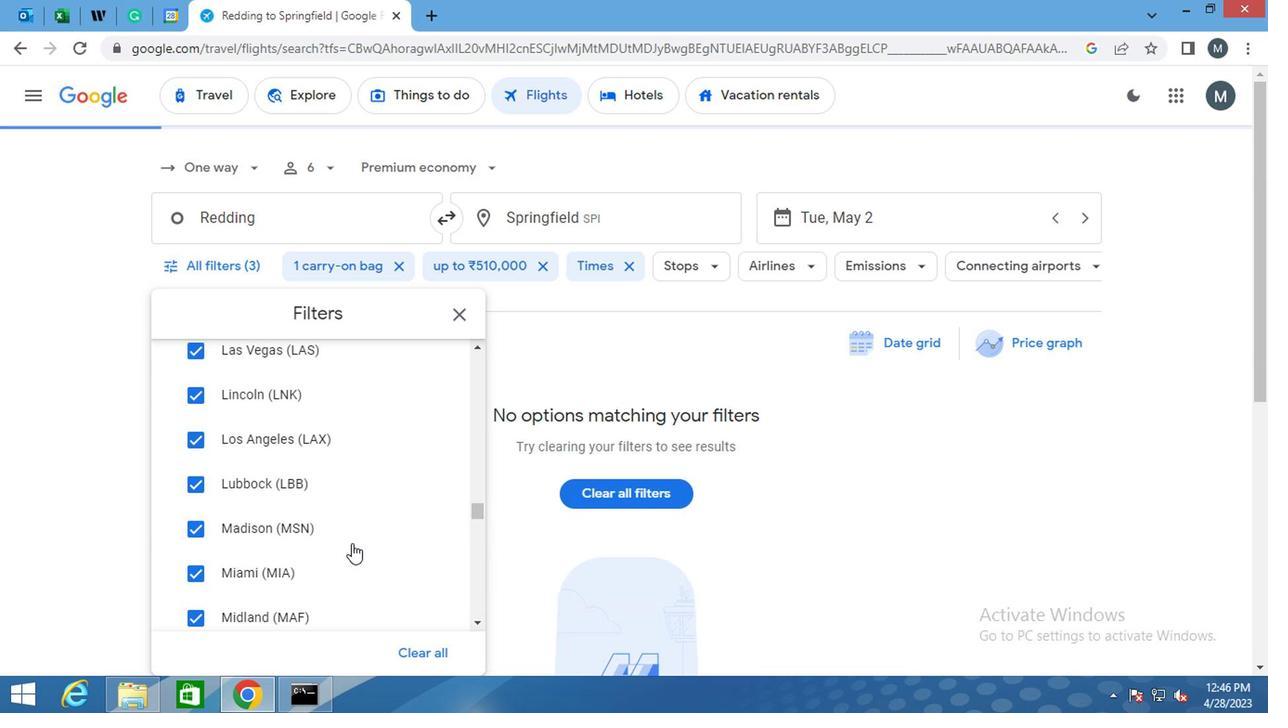 
Action: Mouse scrolled (350, 549) with delta (0, 0)
Screenshot: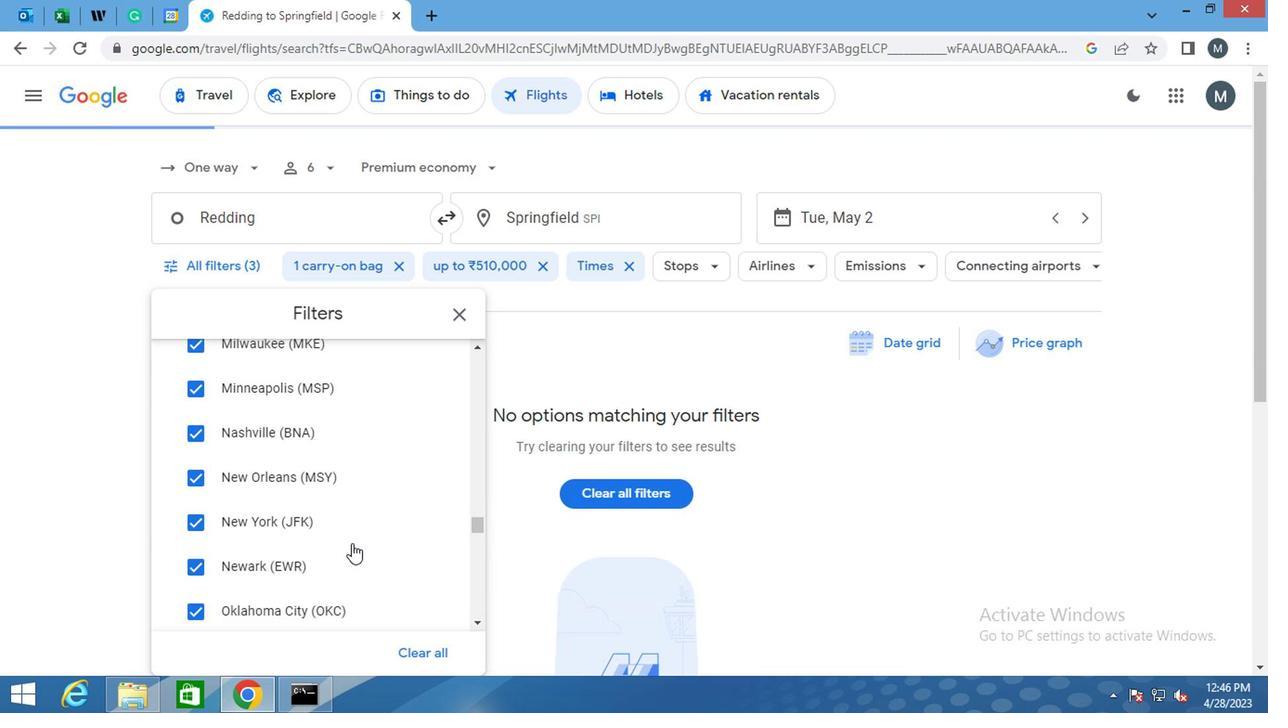 
Action: Mouse scrolled (350, 548) with delta (0, -1)
Screenshot: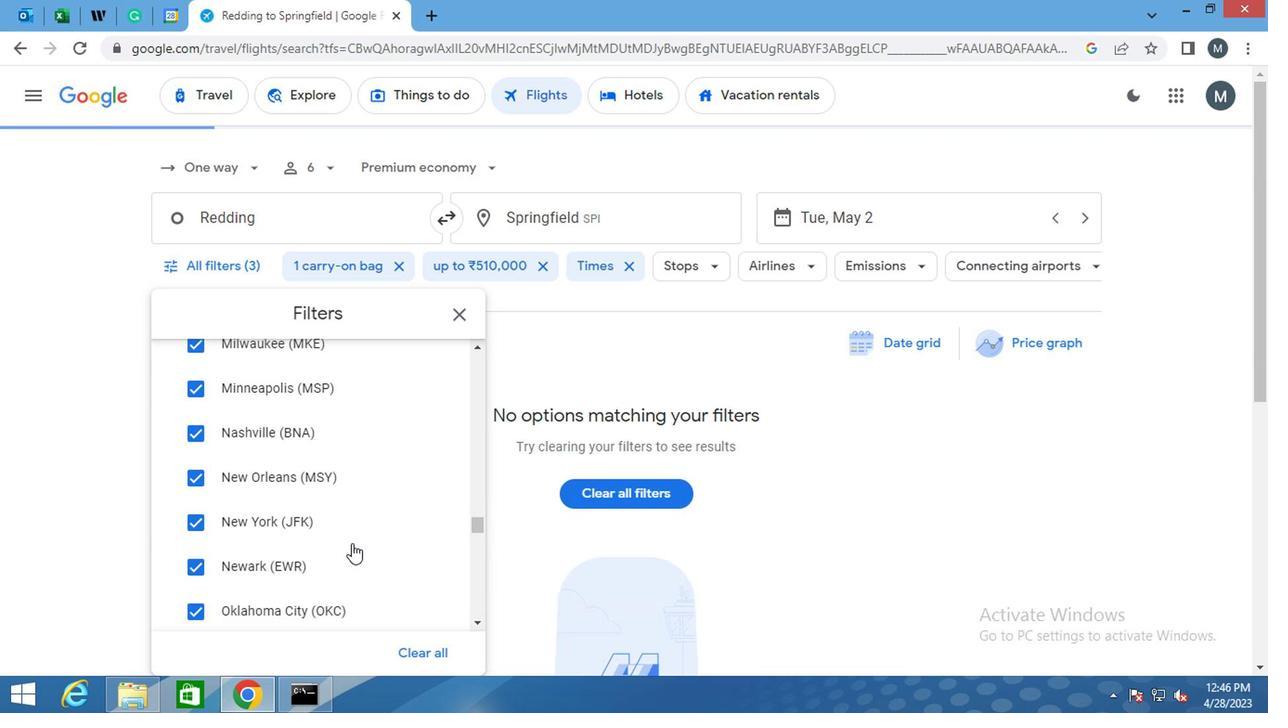 
Action: Mouse scrolled (350, 549) with delta (0, 0)
Screenshot: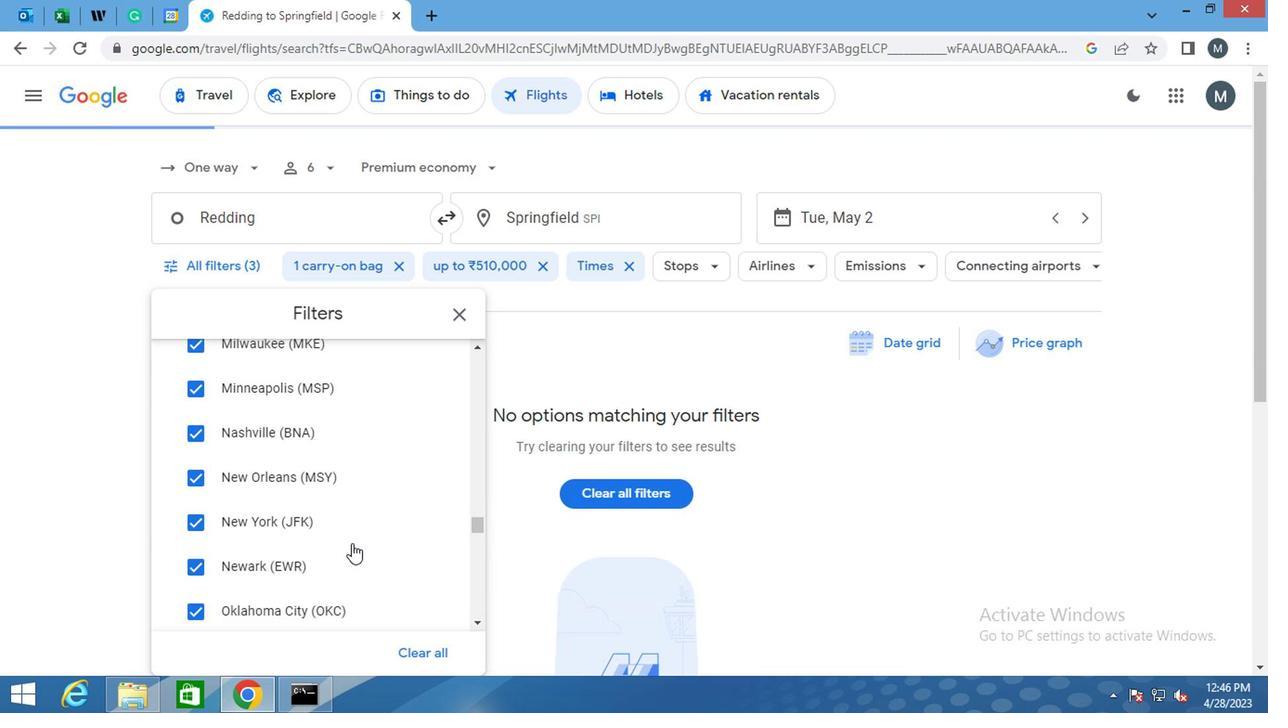 
Action: Mouse moved to (352, 547)
Screenshot: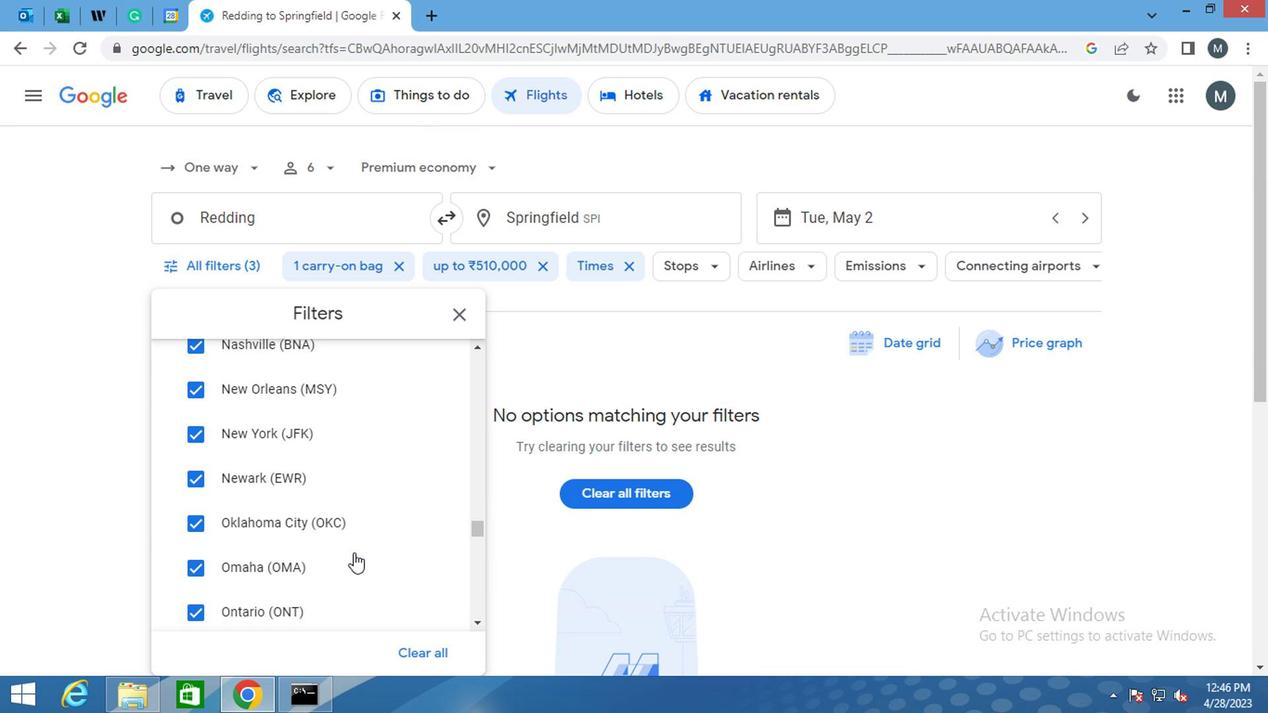 
Action: Mouse scrolled (352, 546) with delta (0, -1)
Screenshot: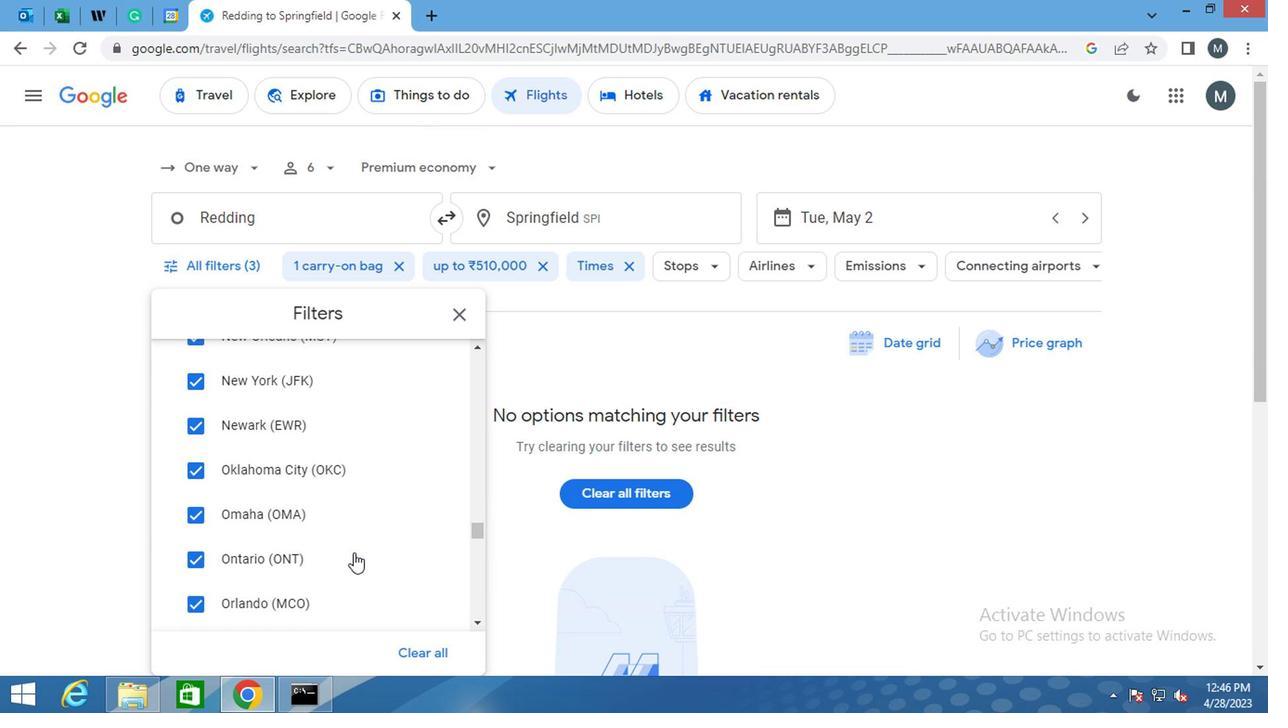 
Action: Mouse moved to (349, 550)
Screenshot: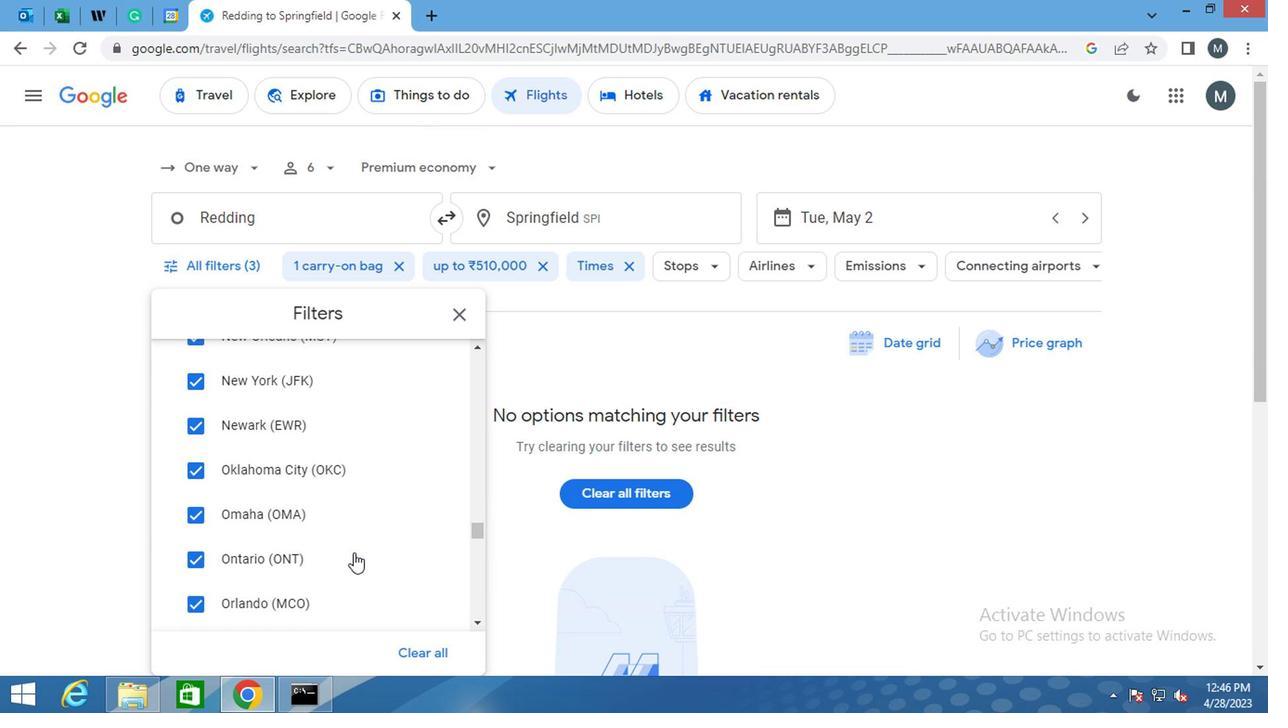 
Action: Mouse scrolled (349, 550) with delta (0, 0)
Screenshot: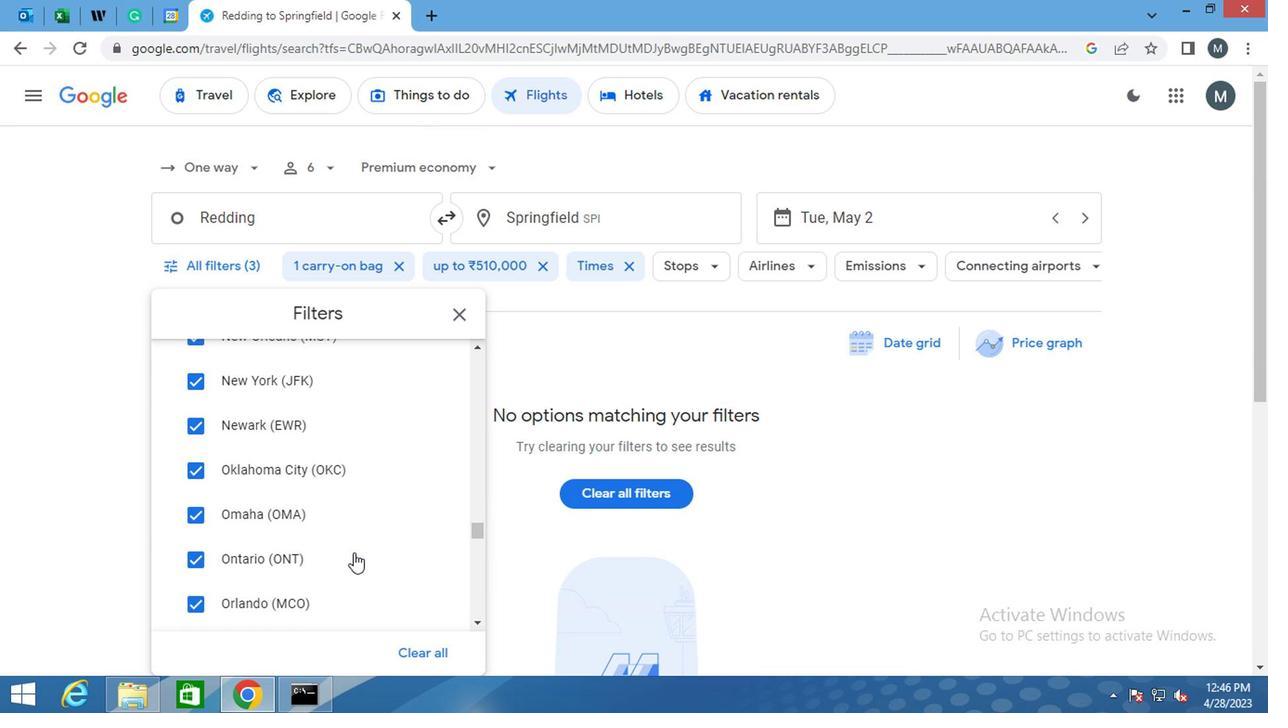 
Action: Mouse moved to (349, 552)
Screenshot: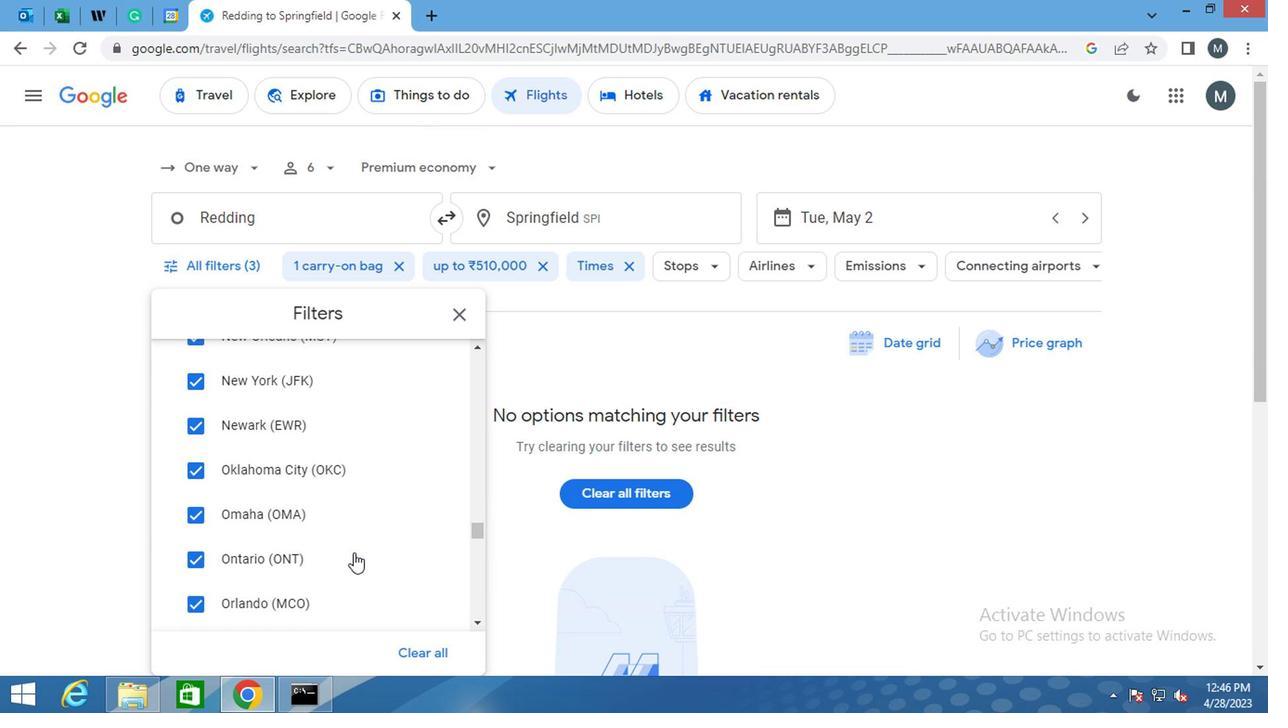 
Action: Mouse scrolled (349, 550) with delta (0, -1)
Screenshot: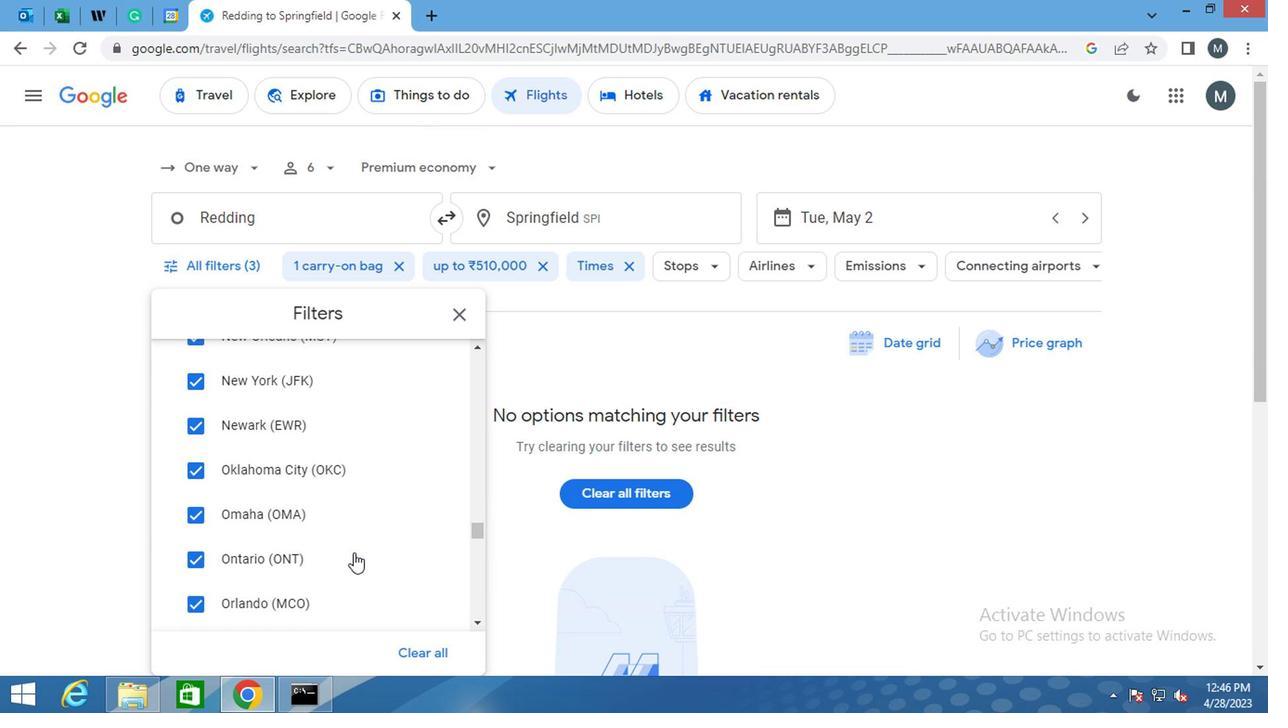 
Action: Mouse scrolled (349, 550) with delta (0, -1)
Screenshot: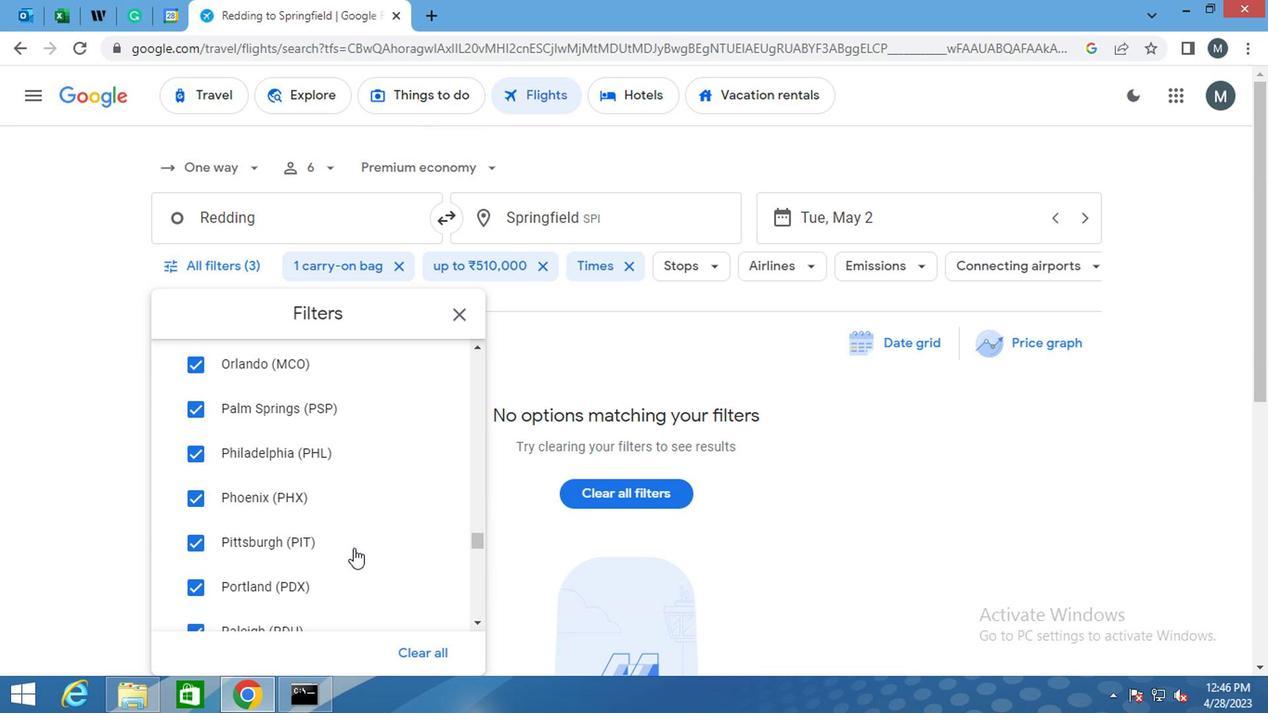 
Action: Mouse scrolled (349, 550) with delta (0, -1)
Screenshot: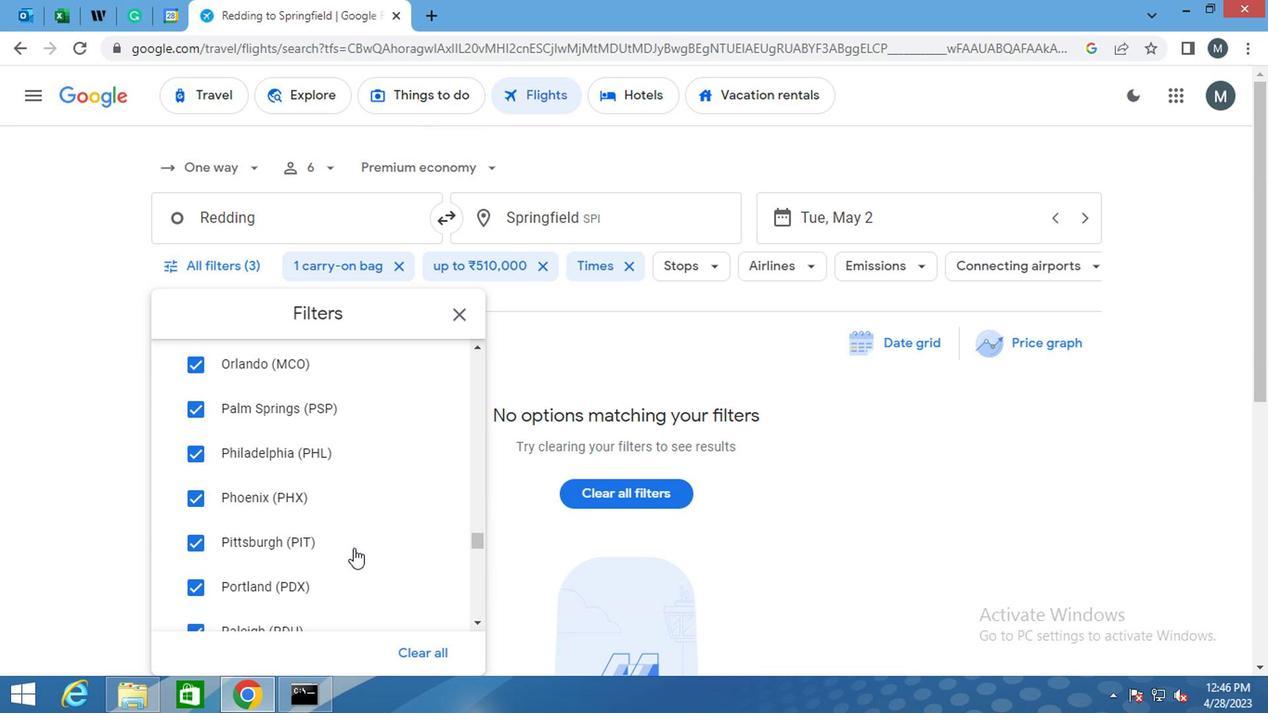 
Action: Mouse moved to (349, 552)
Screenshot: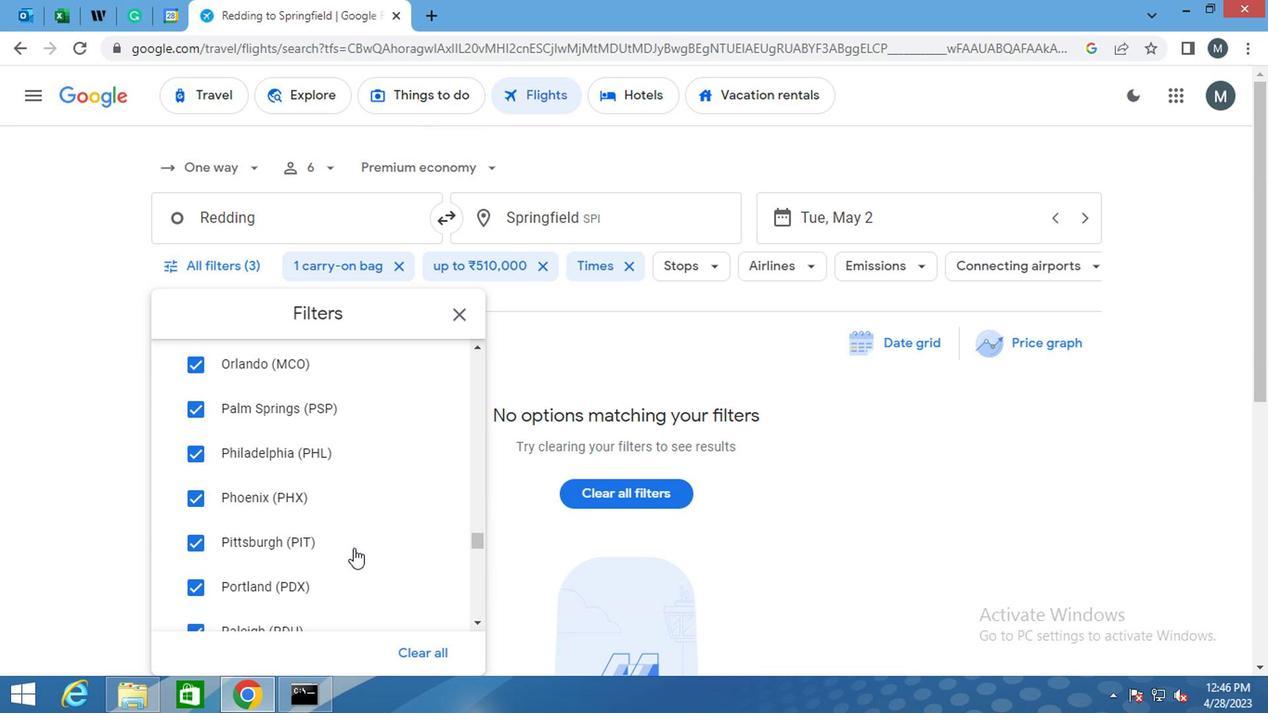 
Action: Mouse scrolled (349, 552) with delta (0, 0)
Screenshot: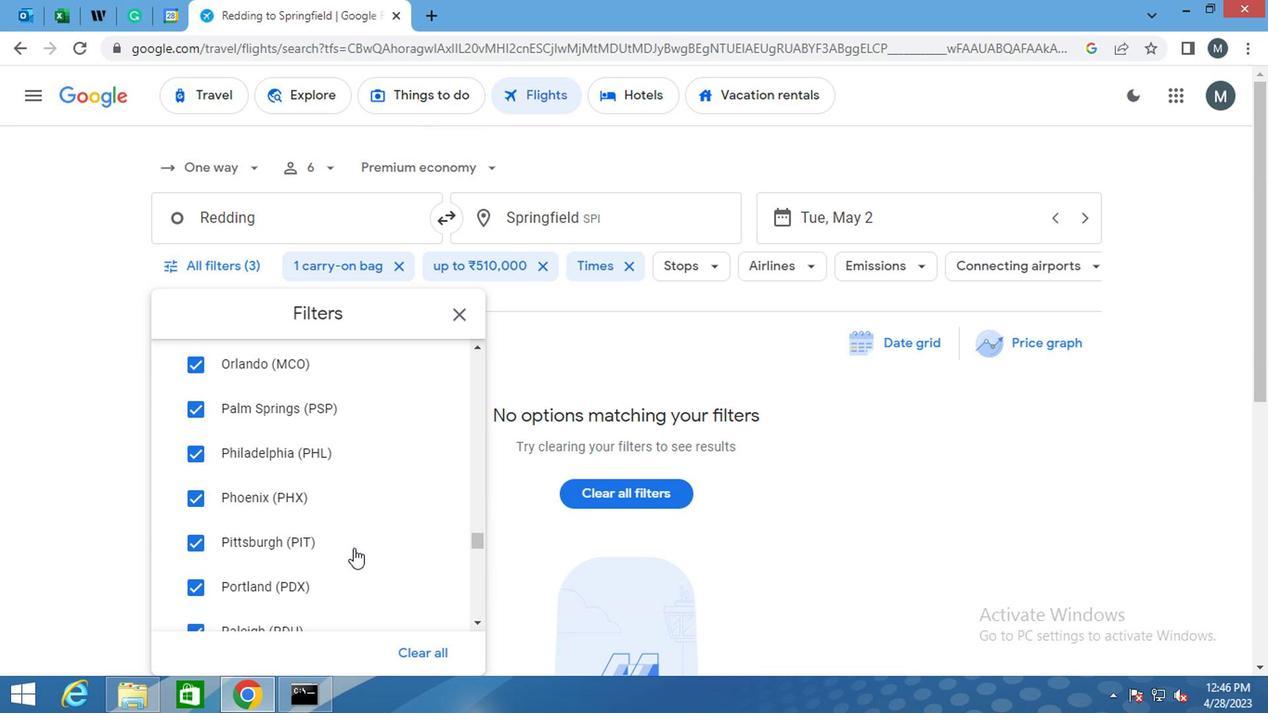 
Action: Mouse moved to (348, 546)
Screenshot: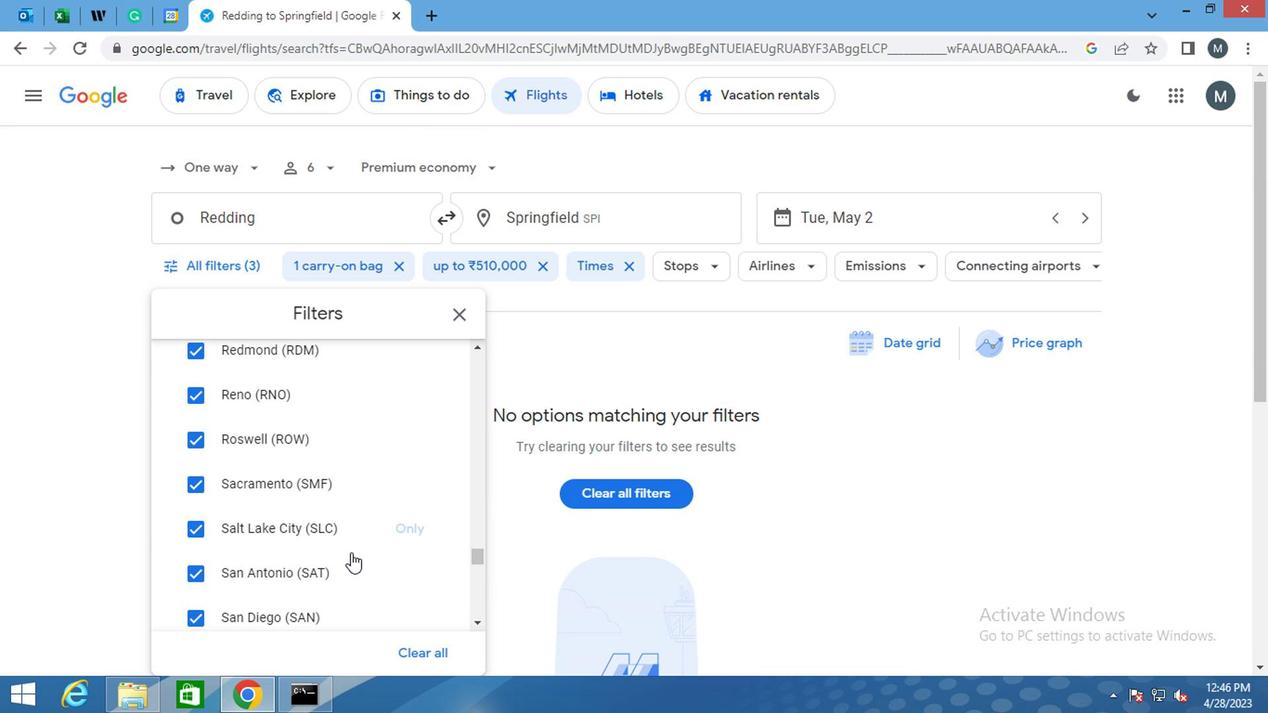 
Action: Mouse scrolled (348, 545) with delta (0, 0)
Screenshot: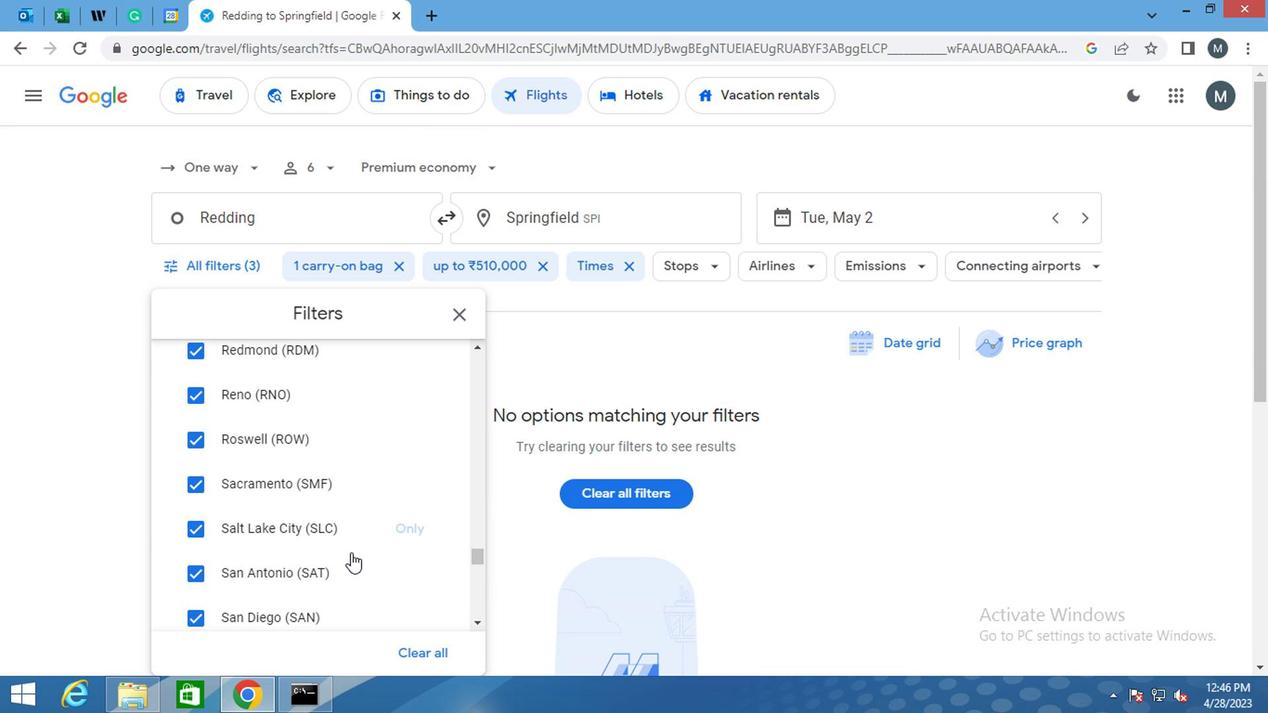 
Action: Mouse scrolled (348, 545) with delta (0, 0)
Screenshot: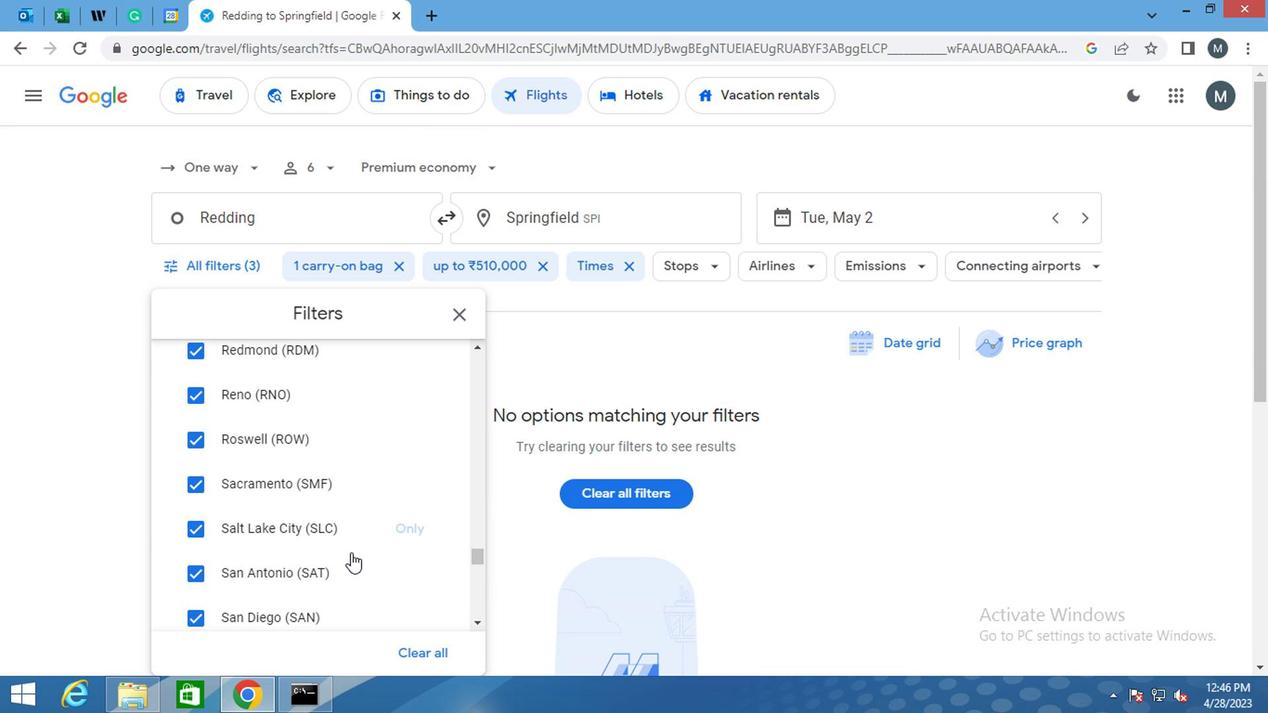 
Action: Mouse scrolled (348, 545) with delta (0, 0)
Screenshot: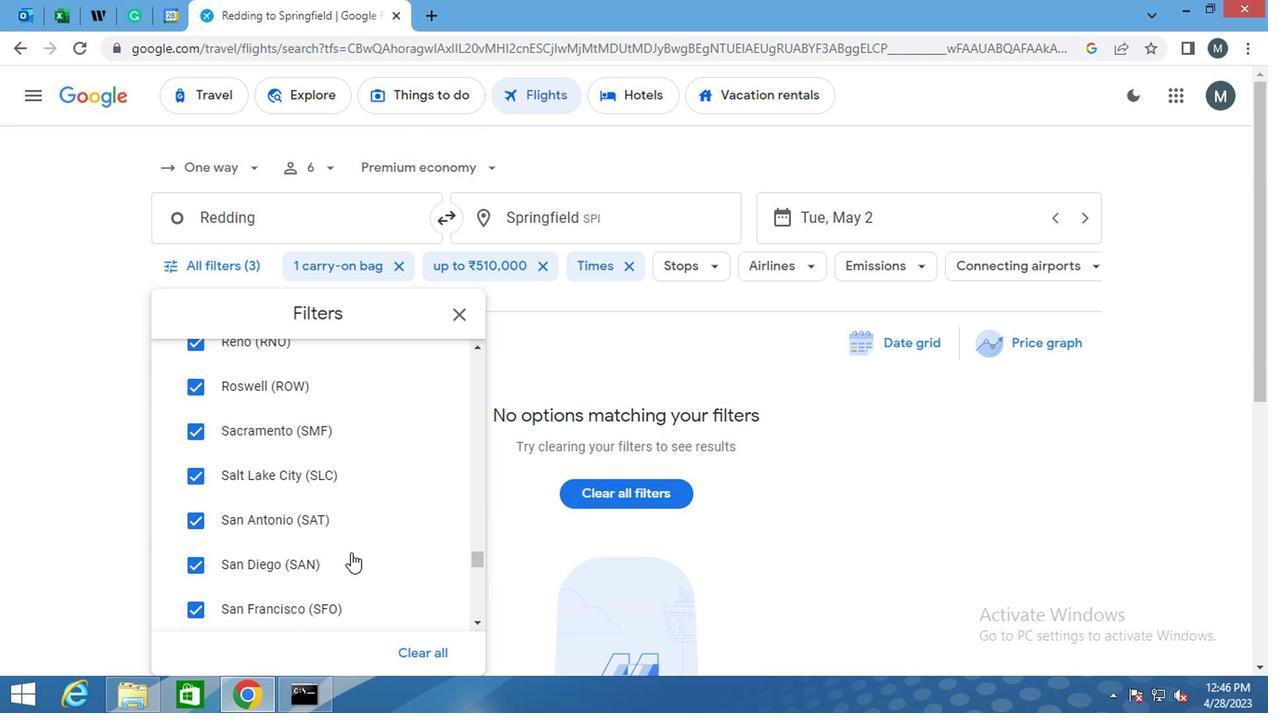 
Action: Mouse scrolled (348, 545) with delta (0, 0)
Screenshot: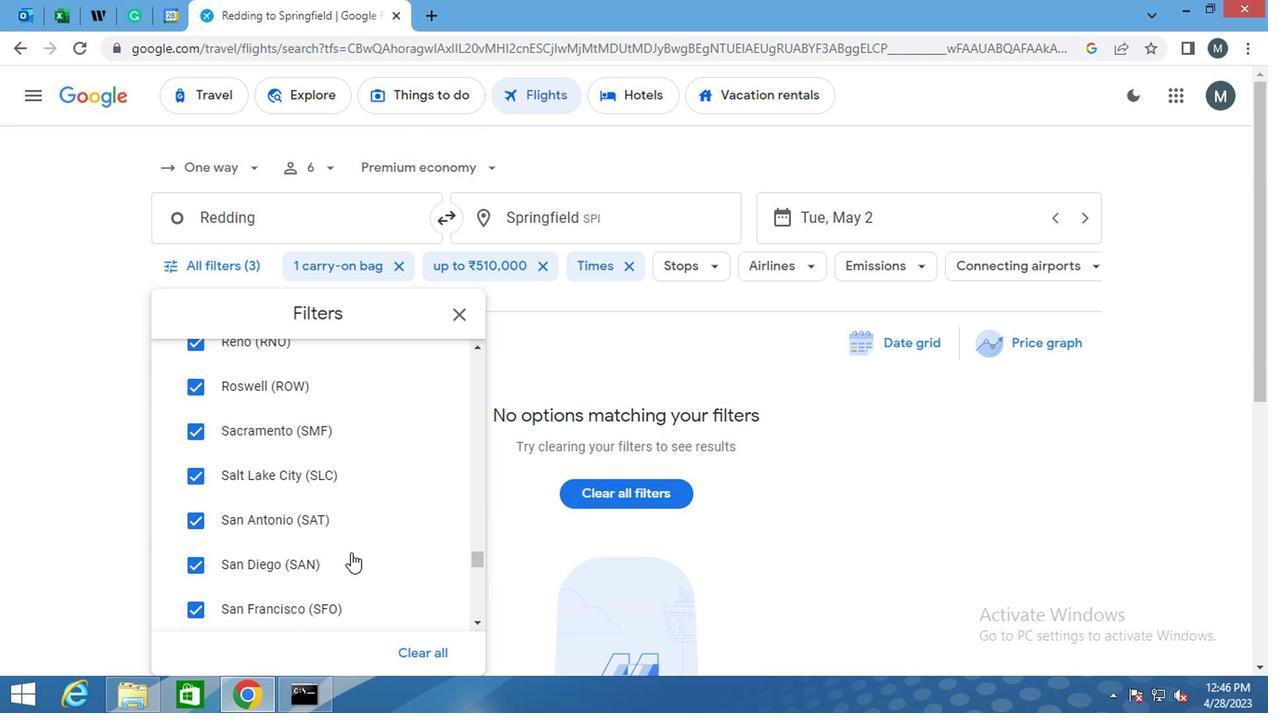 
Action: Mouse scrolled (348, 545) with delta (0, 0)
Screenshot: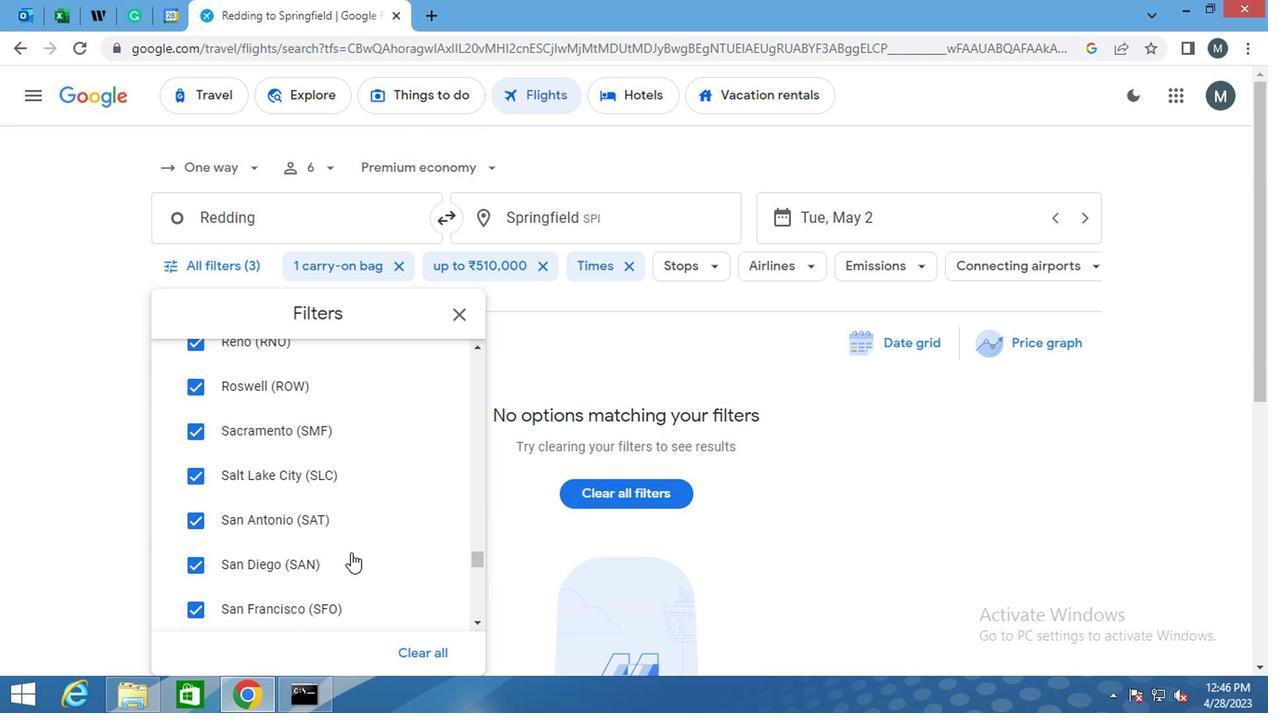 
Action: Mouse moved to (348, 541)
Screenshot: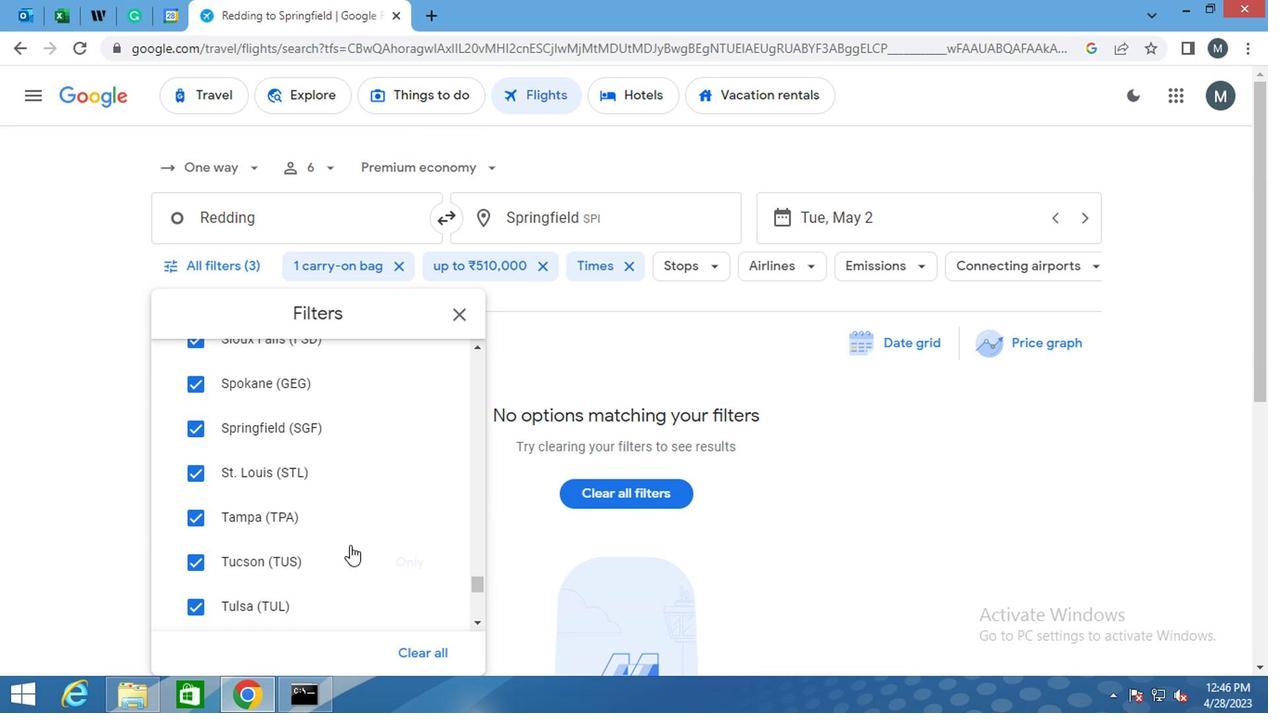 
Action: Mouse scrolled (348, 540) with delta (0, 0)
Screenshot: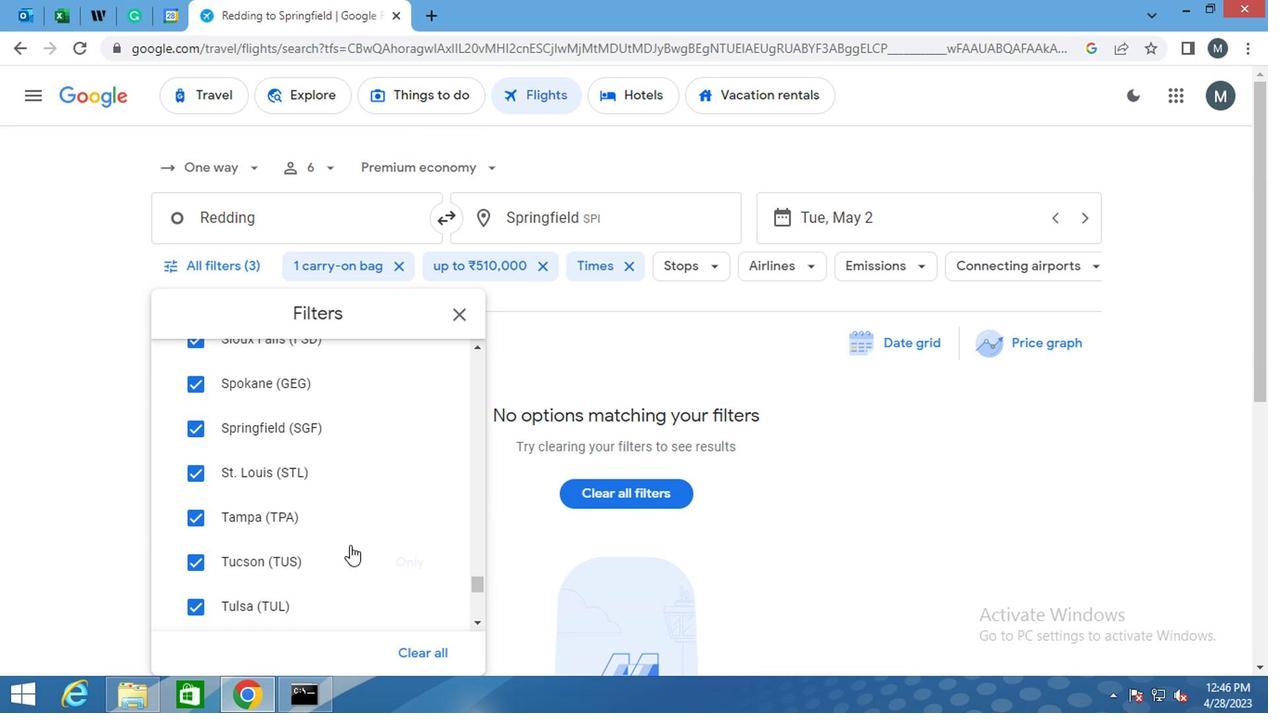 
Action: Mouse moved to (346, 541)
Screenshot: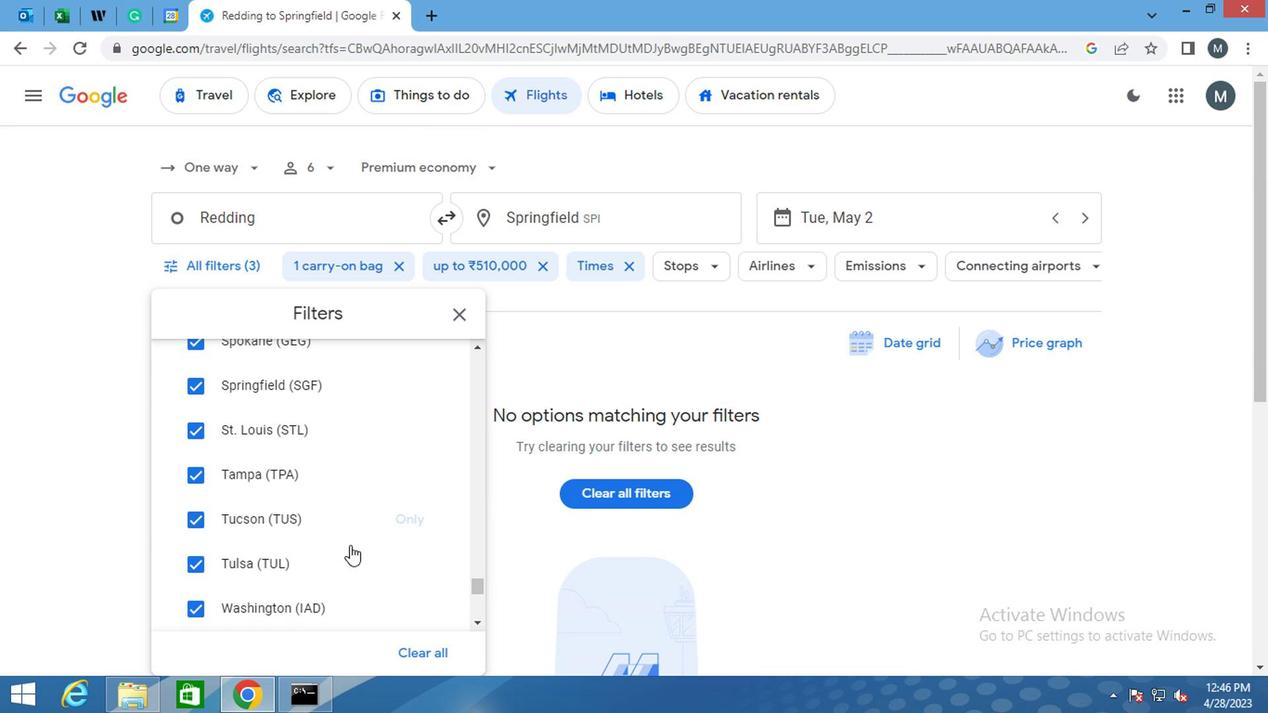 
Action: Mouse scrolled (346, 540) with delta (0, 0)
Screenshot: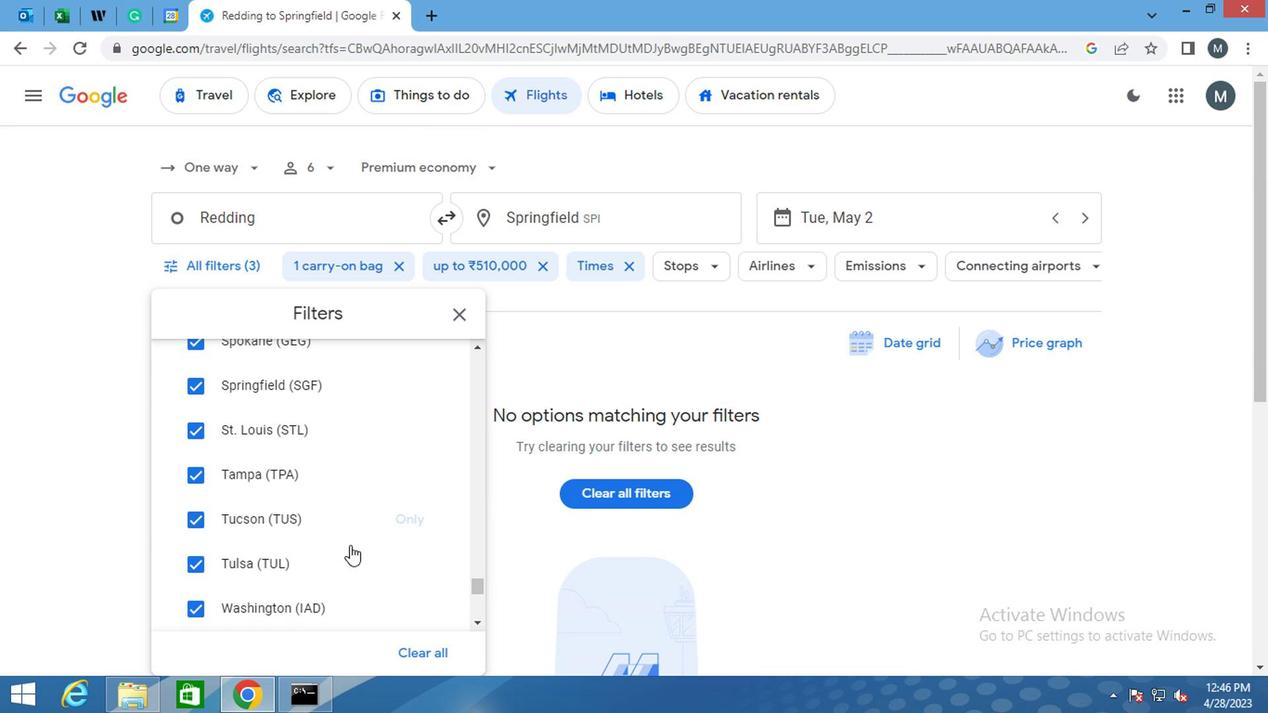
Action: Mouse scrolled (346, 540) with delta (0, 0)
Screenshot: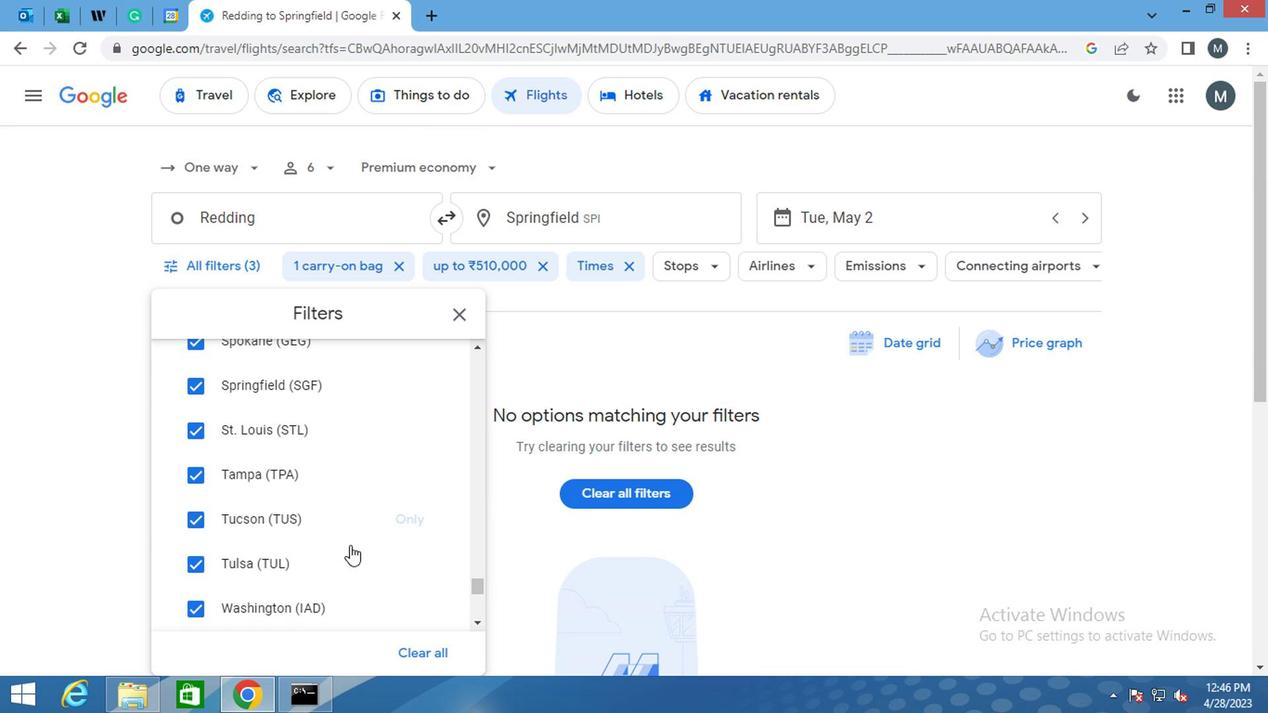 
Action: Mouse scrolled (346, 540) with delta (0, 0)
Screenshot: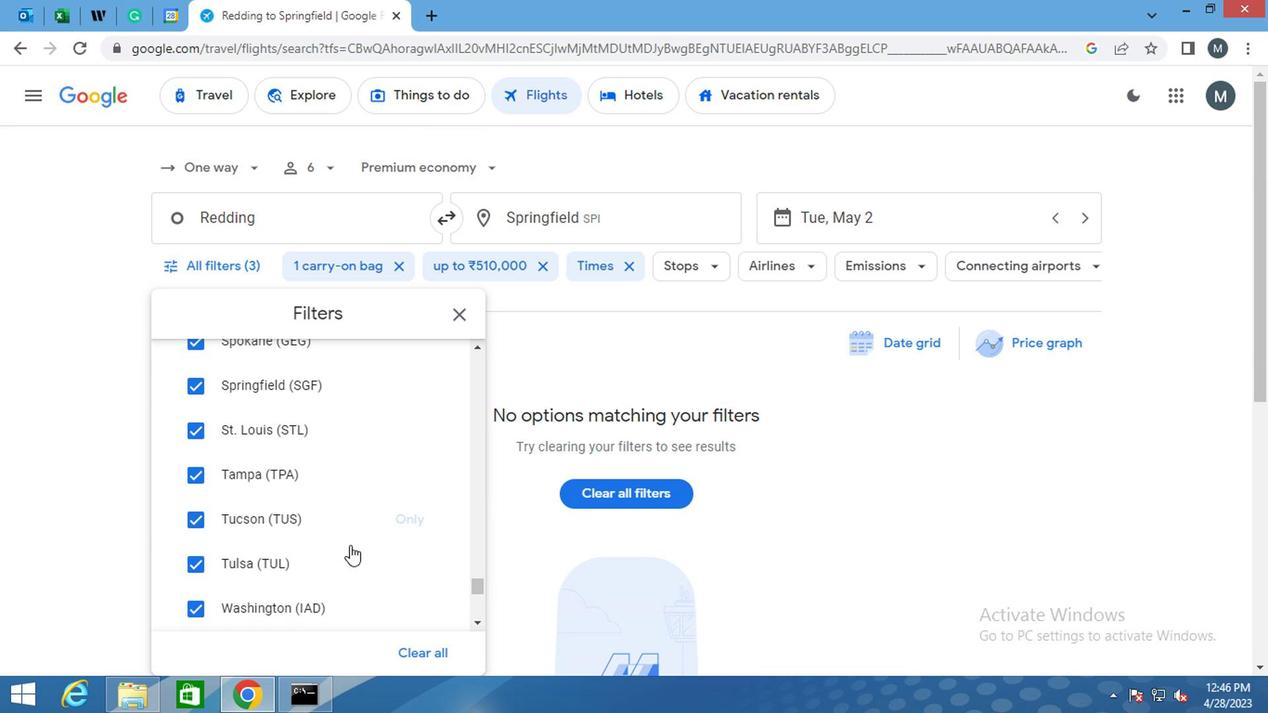 
Action: Mouse scrolled (346, 540) with delta (0, 0)
Screenshot: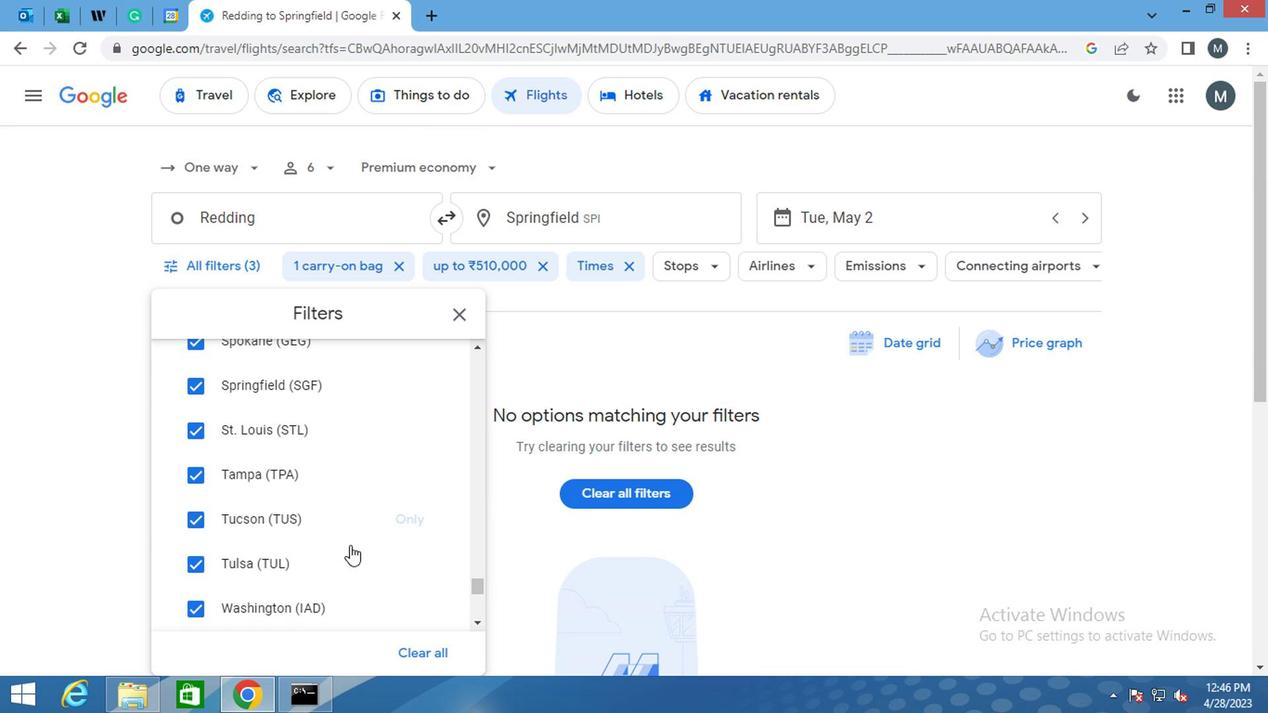 
Action: Mouse moved to (461, 317)
Screenshot: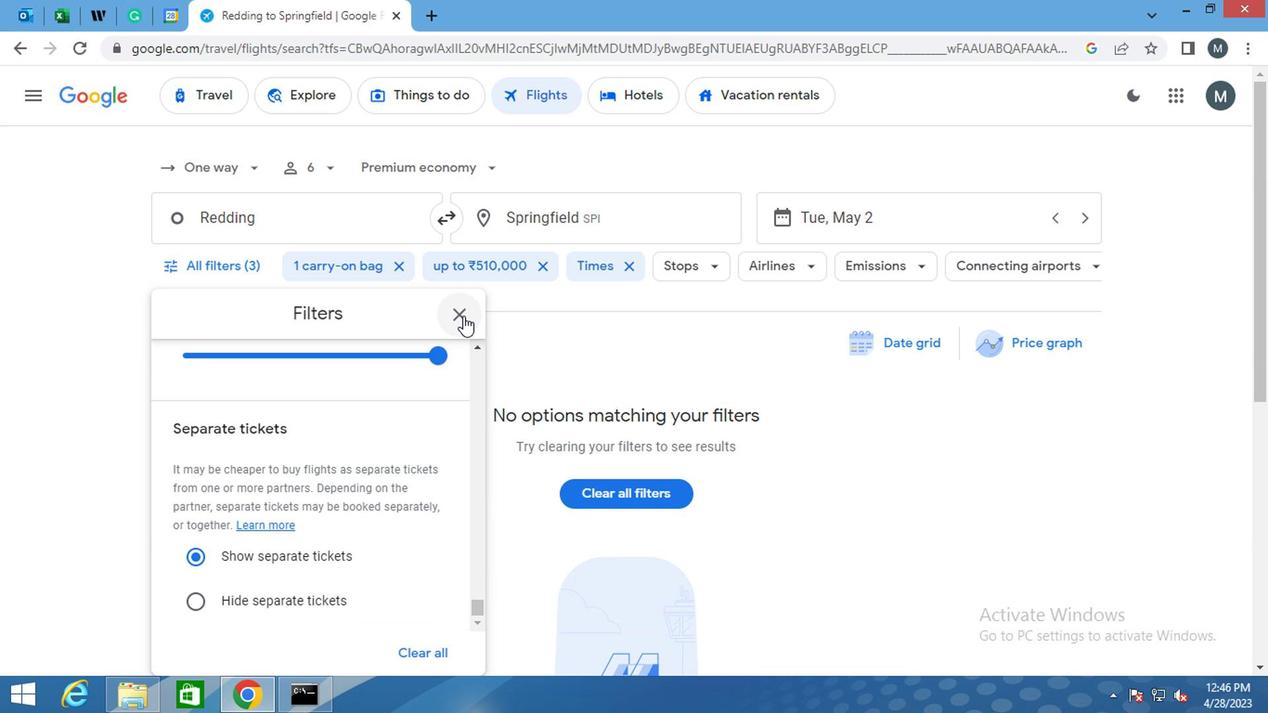 
Action: Mouse pressed left at (461, 317)
Screenshot: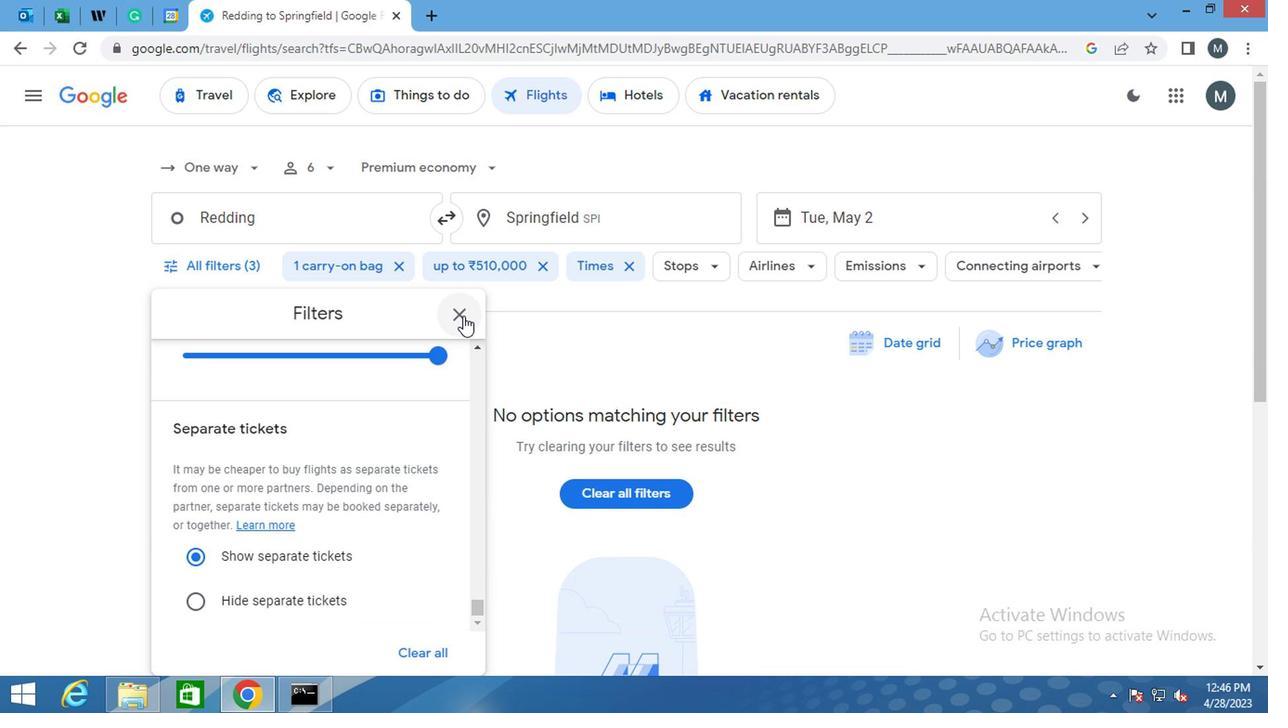 
Action: Mouse moved to (460, 317)
Screenshot: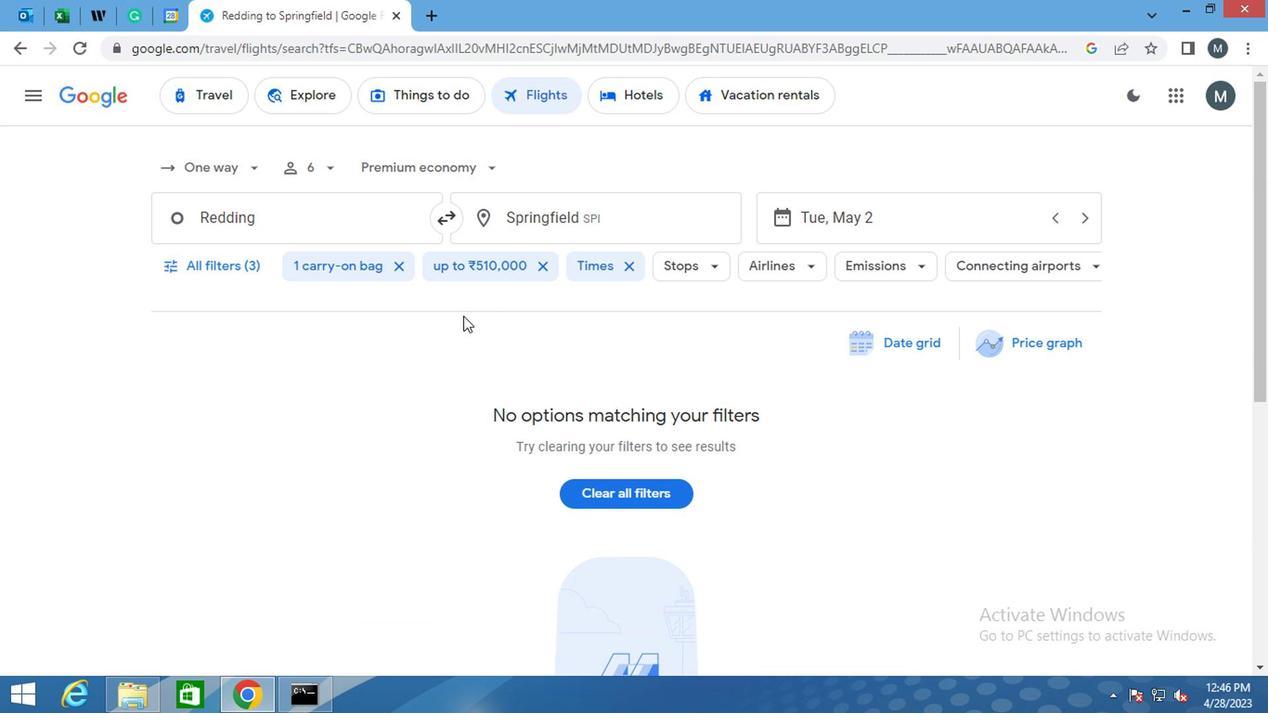 
